 Task: Explore Airbnb accommodation in La Ligua, Chile from 26th December, 2023 to 30th December, 2023 for 6 adults. Place can be entire room or private room with 6 bedrooms having 6 beds and 6 bathrooms. Property type can be house. Amenities needed are: wifi, TV, free parkinig on premises, gym, breakfast.
Action: Mouse moved to (586, 105)
Screenshot: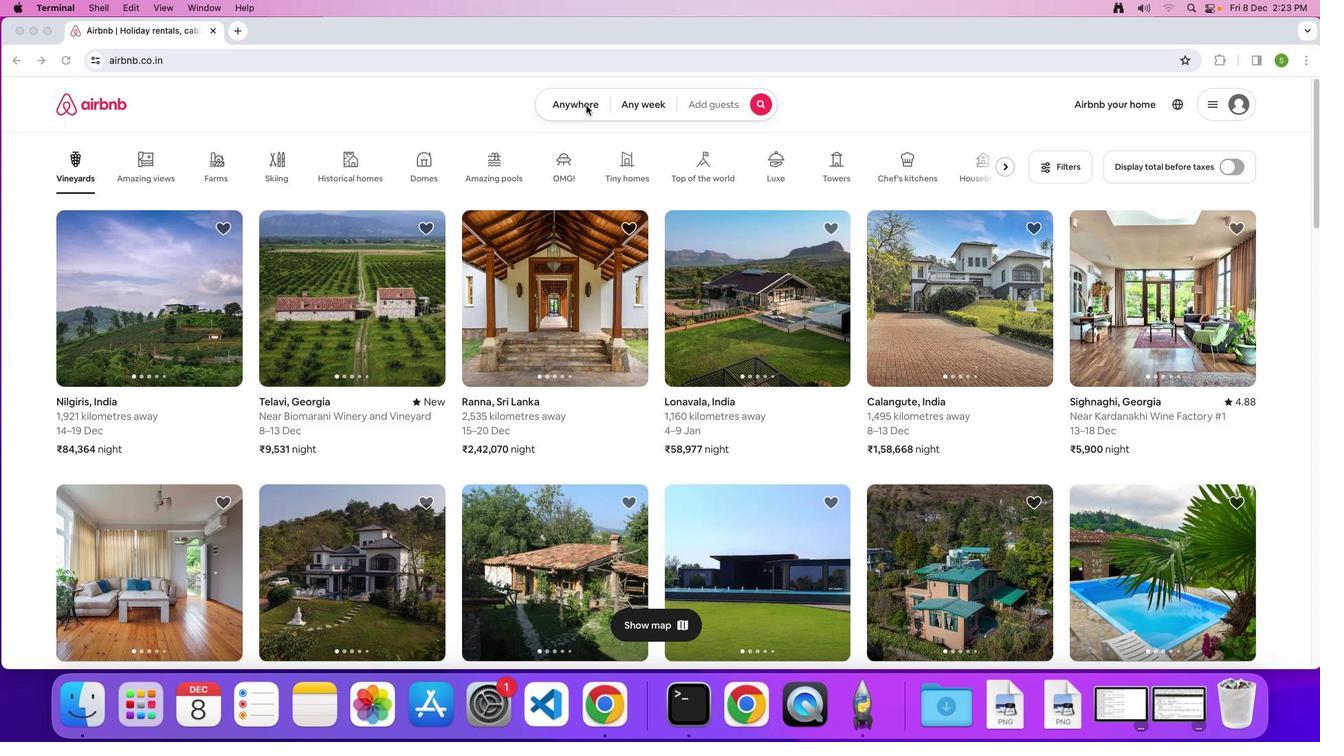 
Action: Mouse pressed left at (586, 105)
Screenshot: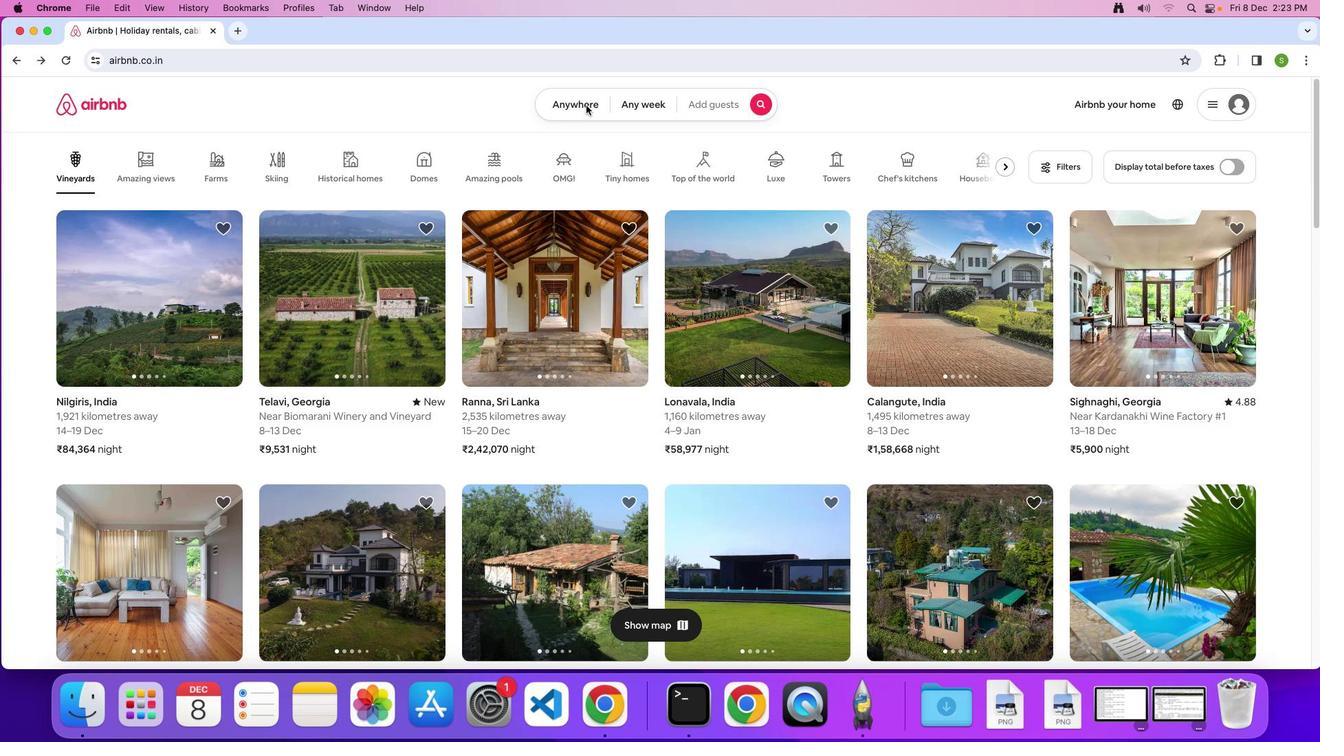 
Action: Mouse moved to (561, 107)
Screenshot: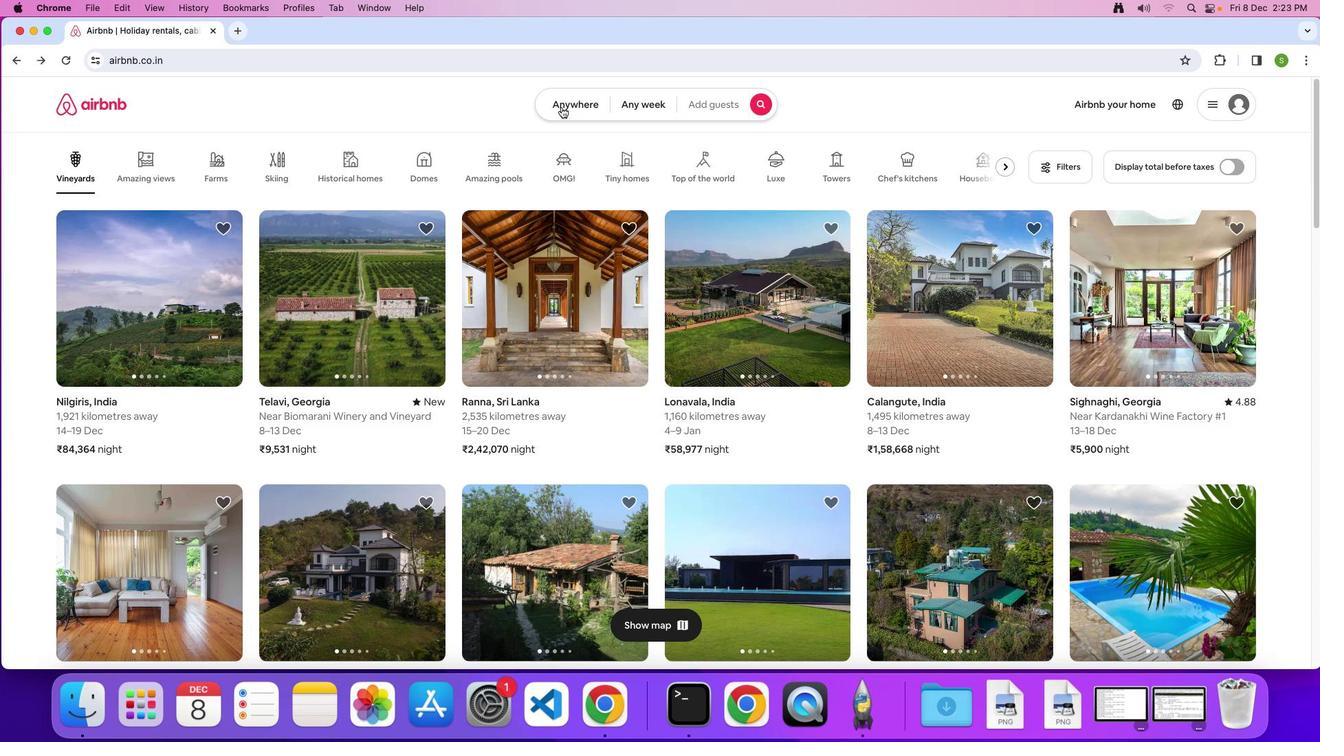 
Action: Mouse pressed left at (561, 107)
Screenshot: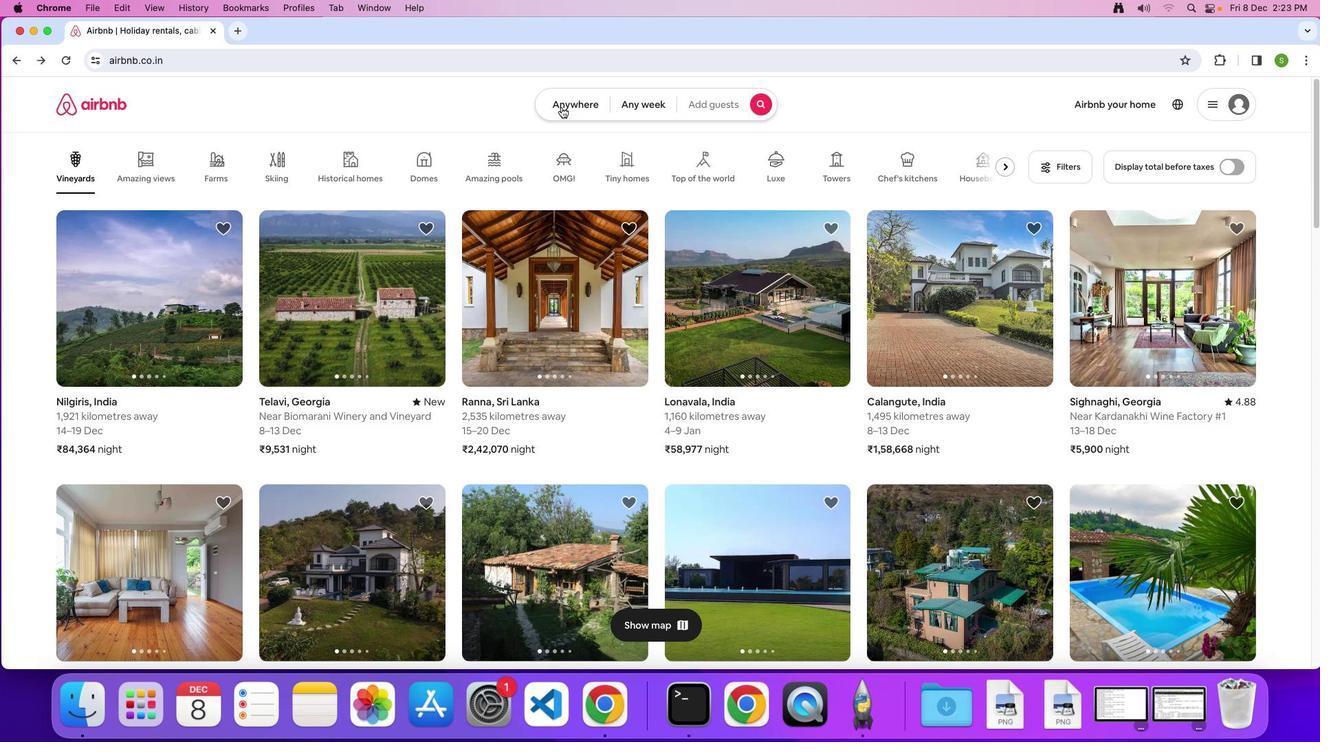 
Action: Mouse moved to (511, 150)
Screenshot: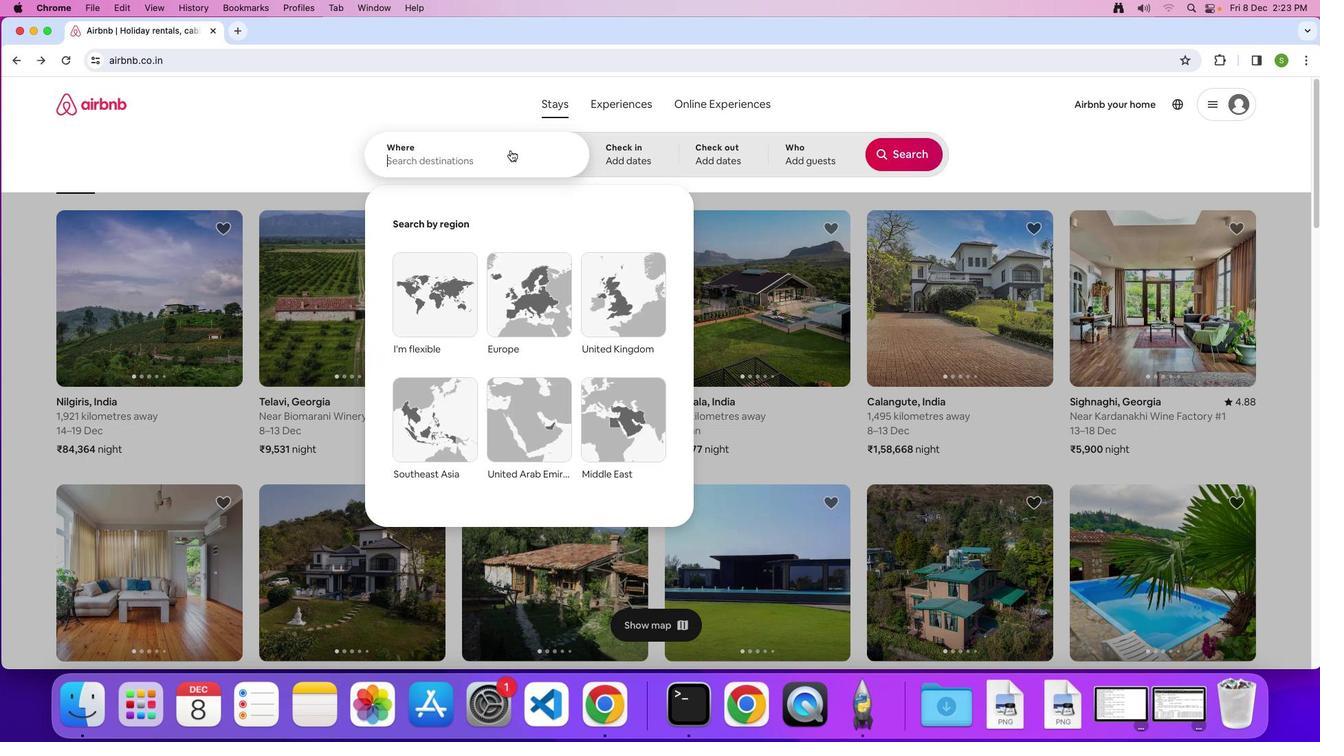 
Action: Mouse pressed left at (511, 150)
Screenshot: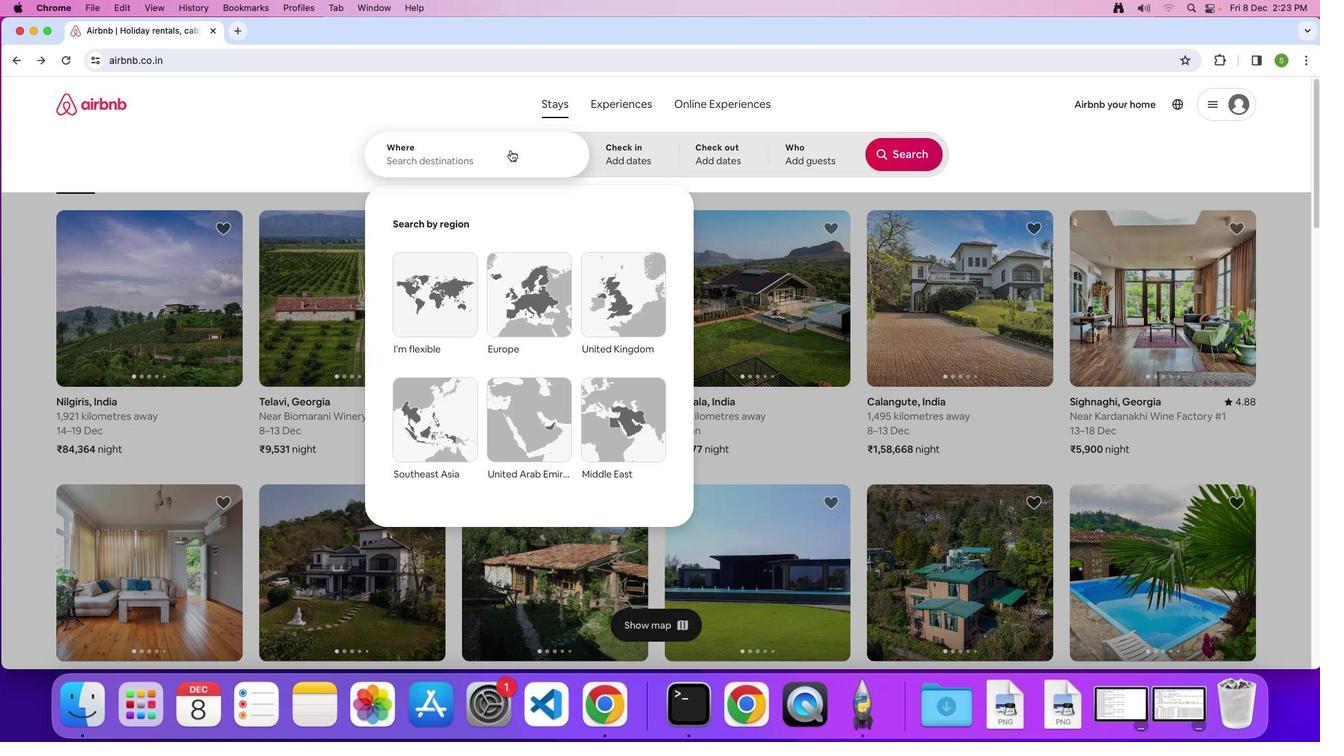 
Action: Mouse moved to (511, 150)
Screenshot: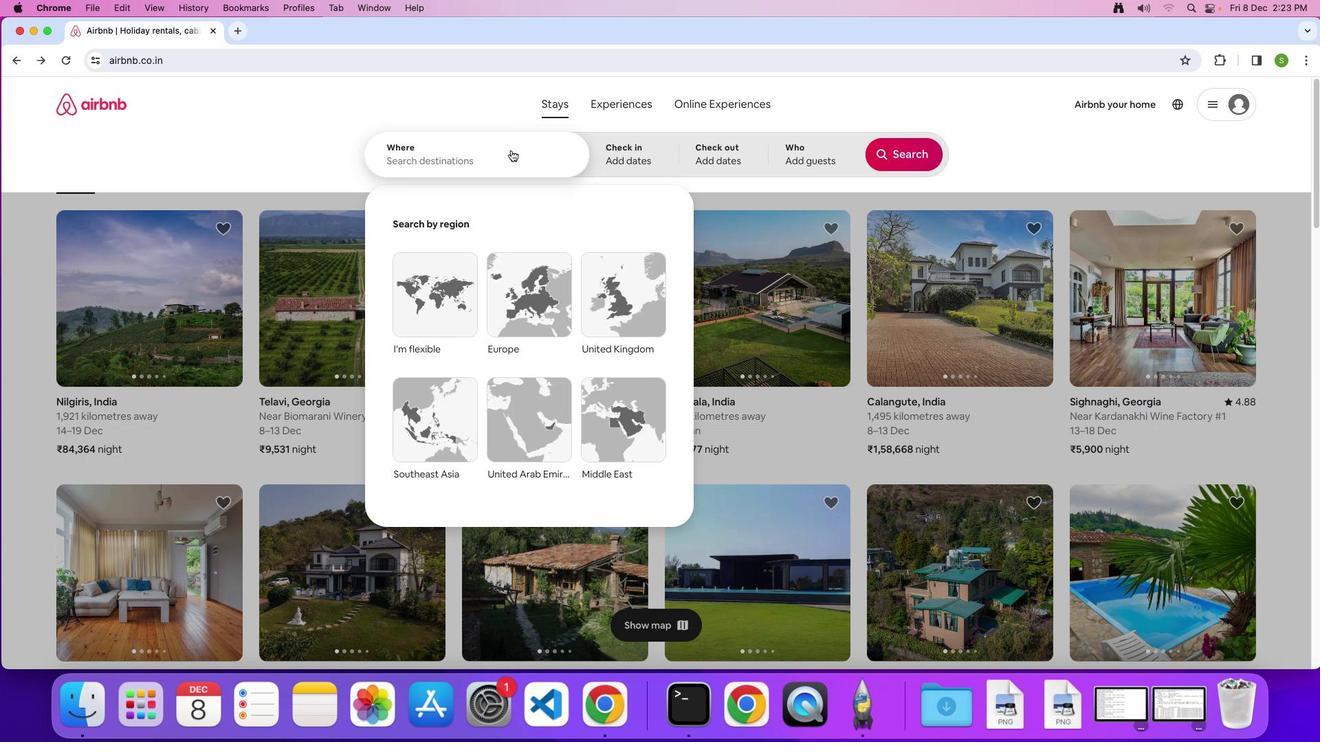 
Action: Key pressed 'L'Key.caps_lock'a'Key.spaceKey.shift'L''i''g''u''a'','Key.spaceKey.shift'C''h''i''l''e'Key.enter
Screenshot: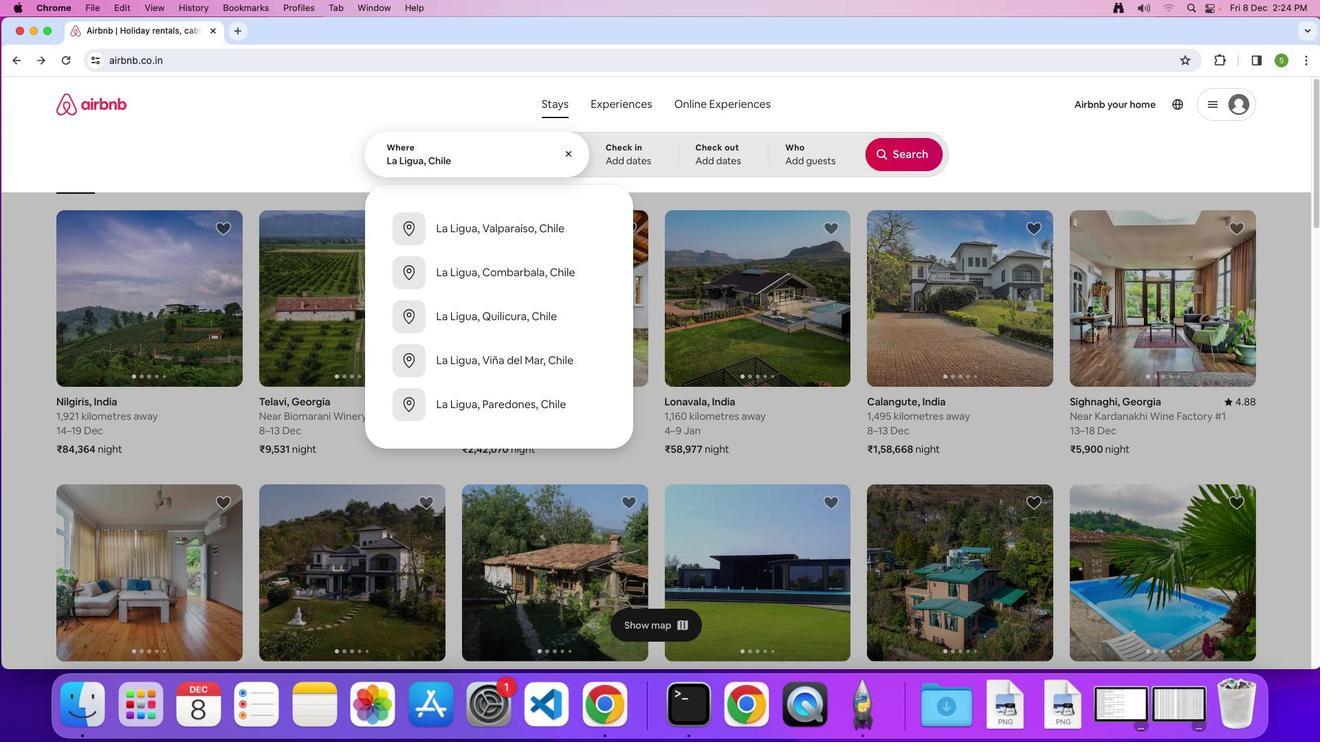 
Action: Mouse moved to (484, 459)
Screenshot: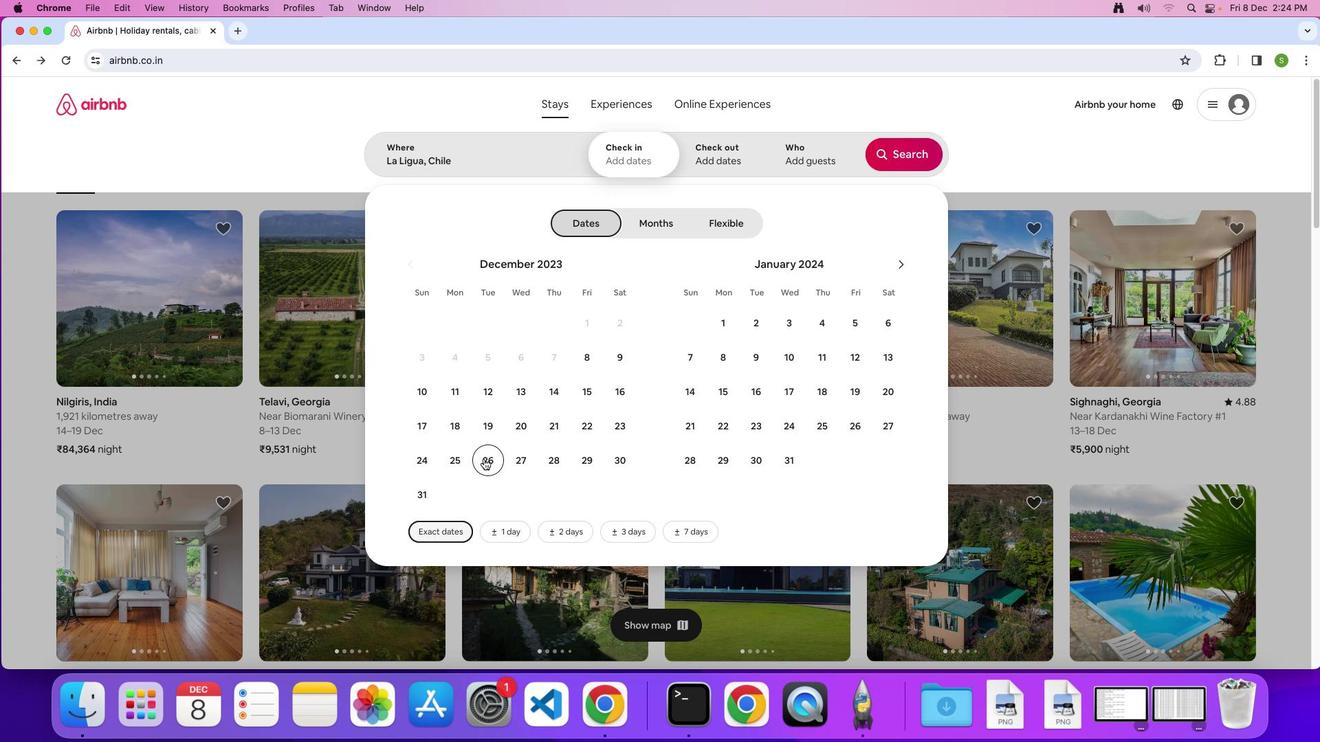 
Action: Mouse pressed left at (484, 459)
Screenshot: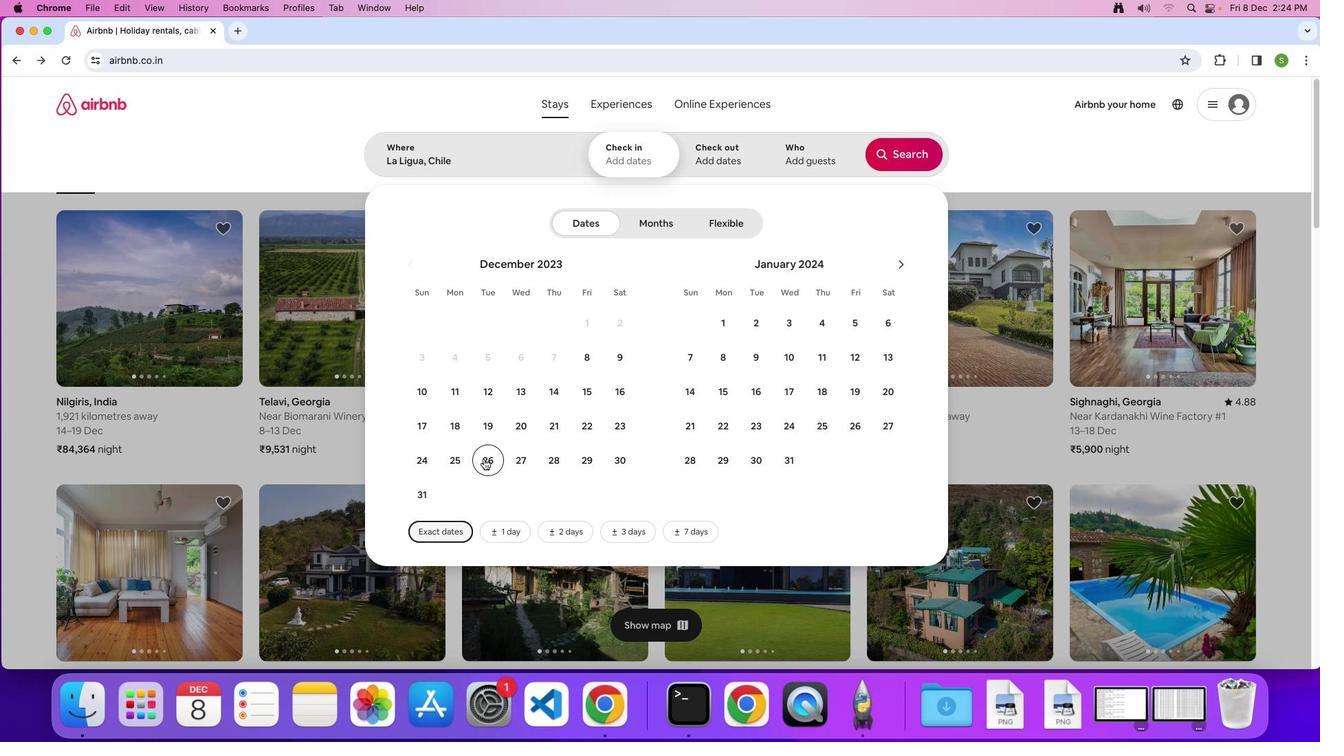 
Action: Mouse moved to (618, 465)
Screenshot: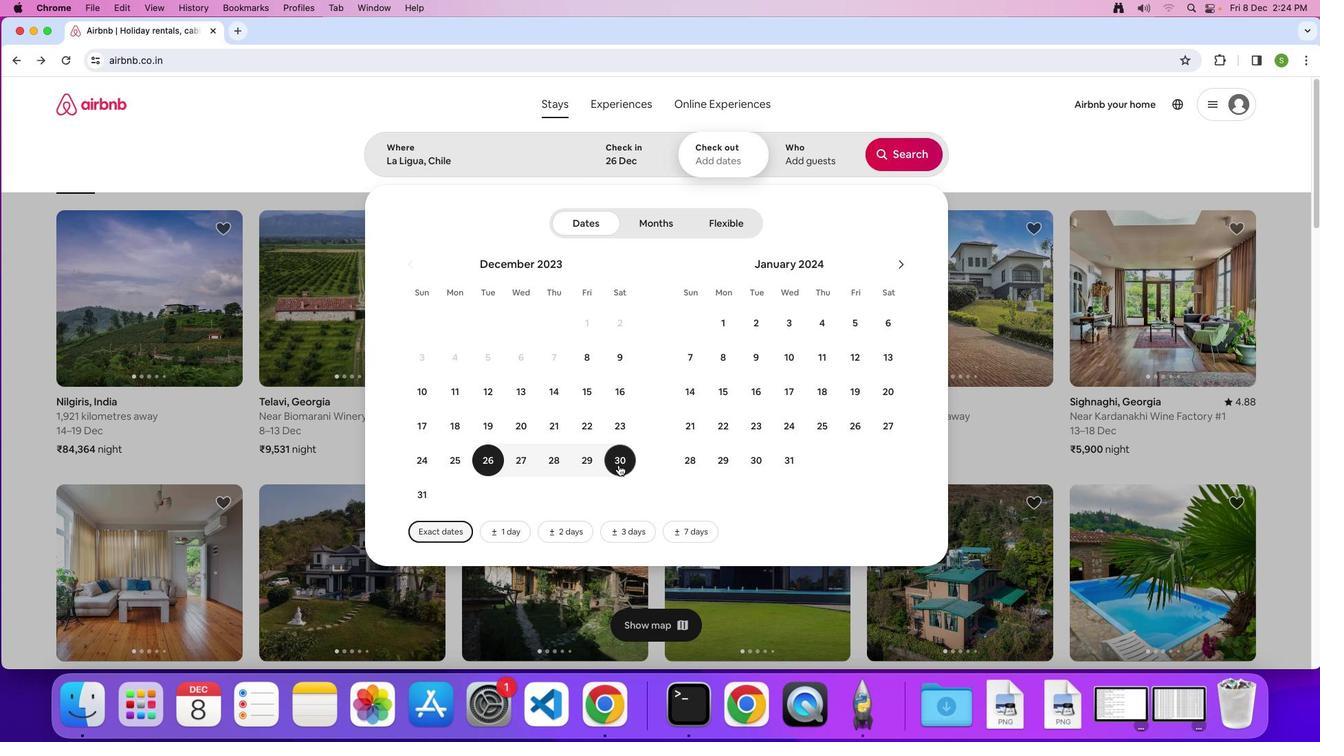 
Action: Mouse pressed left at (618, 465)
Screenshot: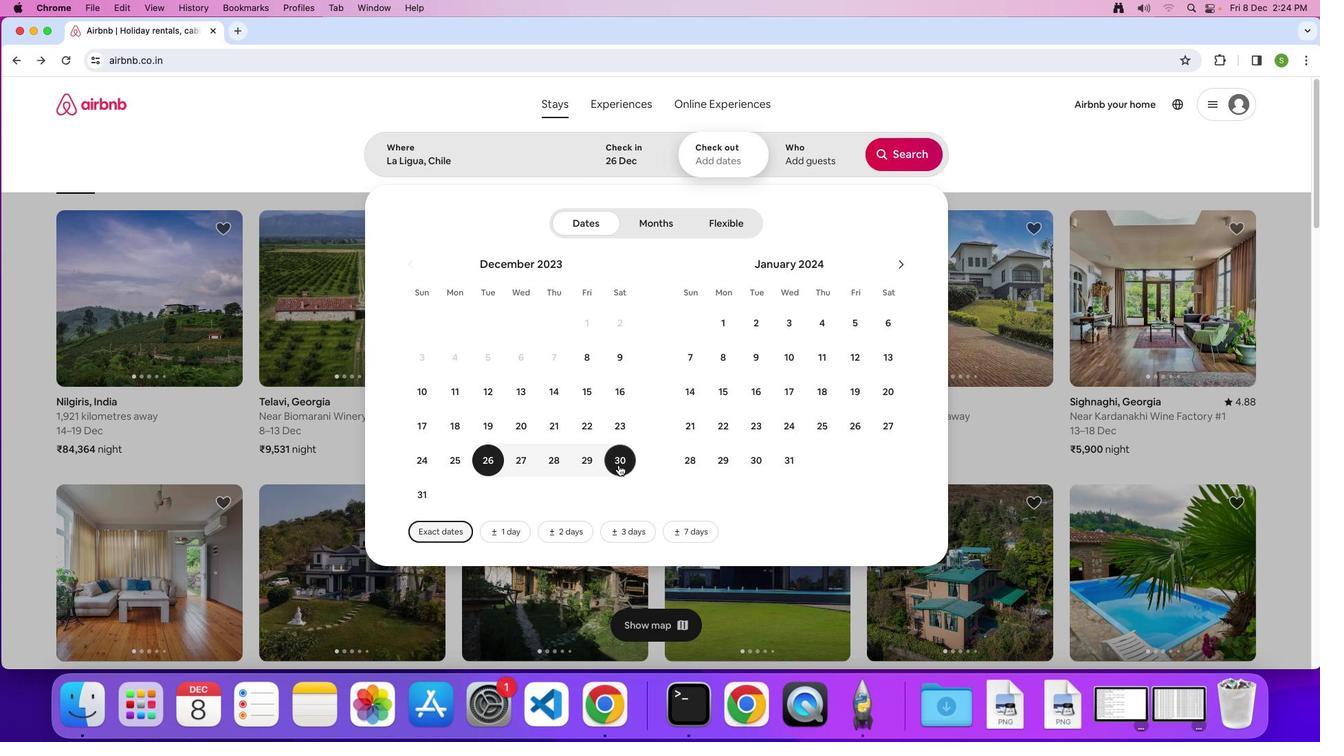 
Action: Mouse moved to (819, 152)
Screenshot: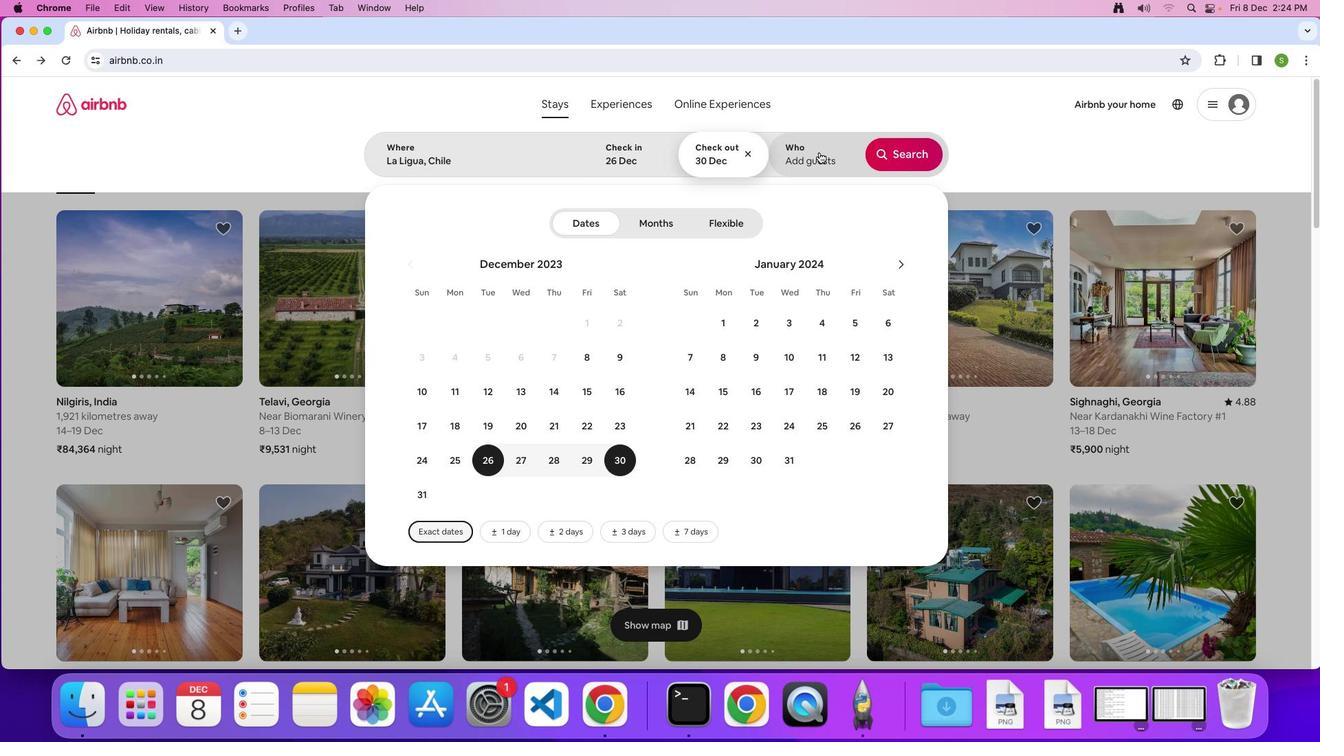 
Action: Mouse pressed left at (819, 152)
Screenshot: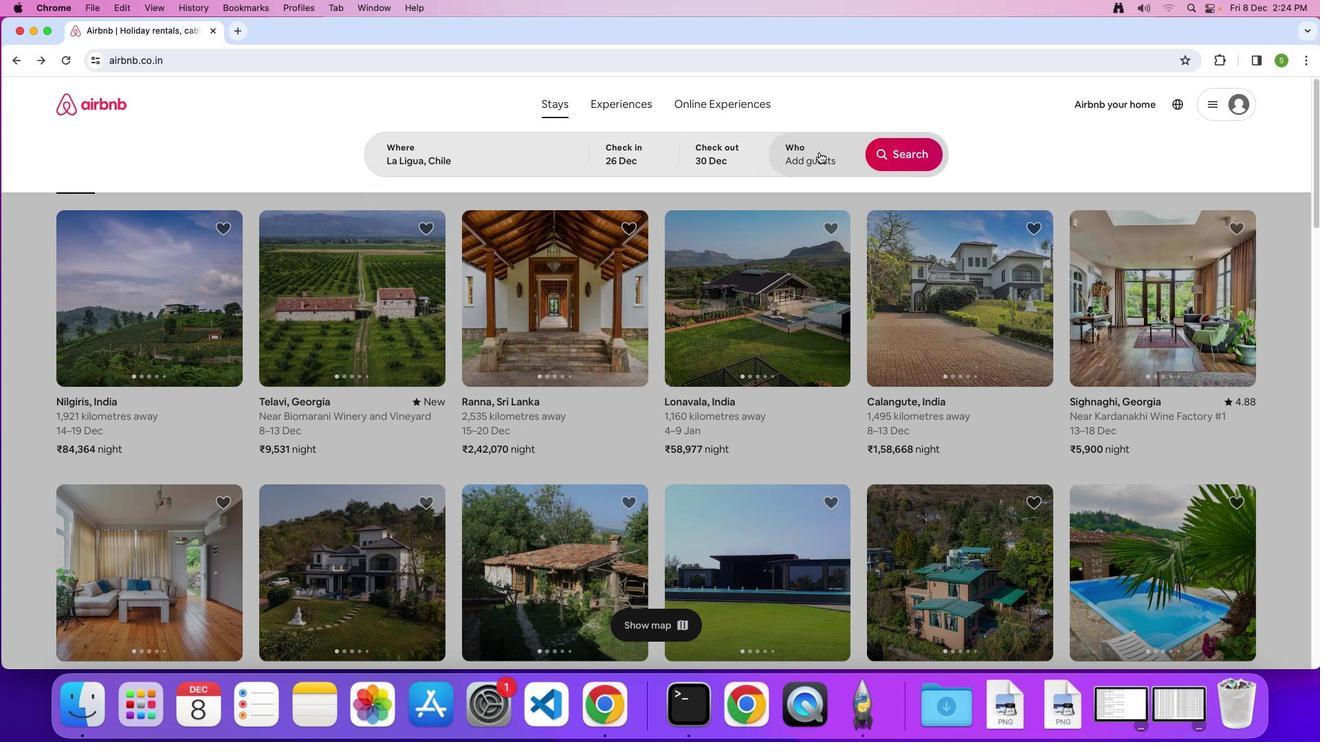 
Action: Mouse moved to (910, 223)
Screenshot: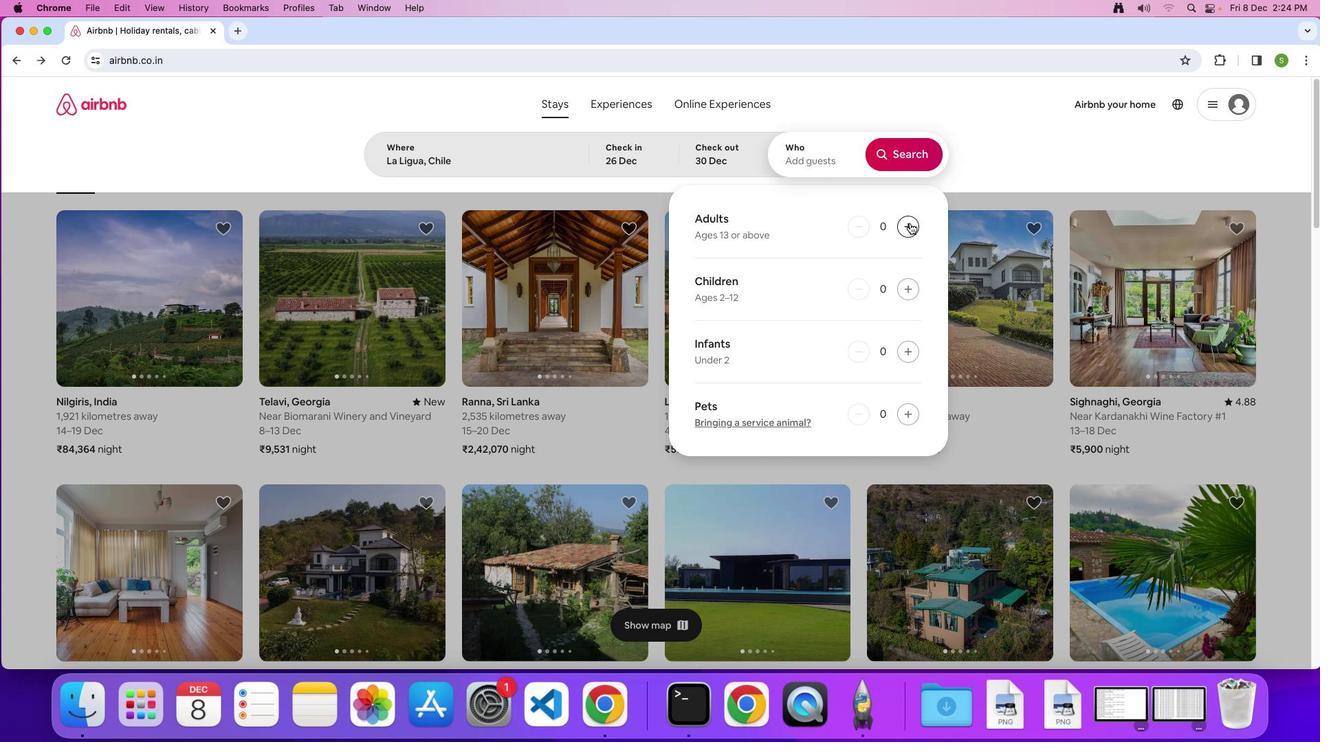 
Action: Mouse pressed left at (910, 223)
Screenshot: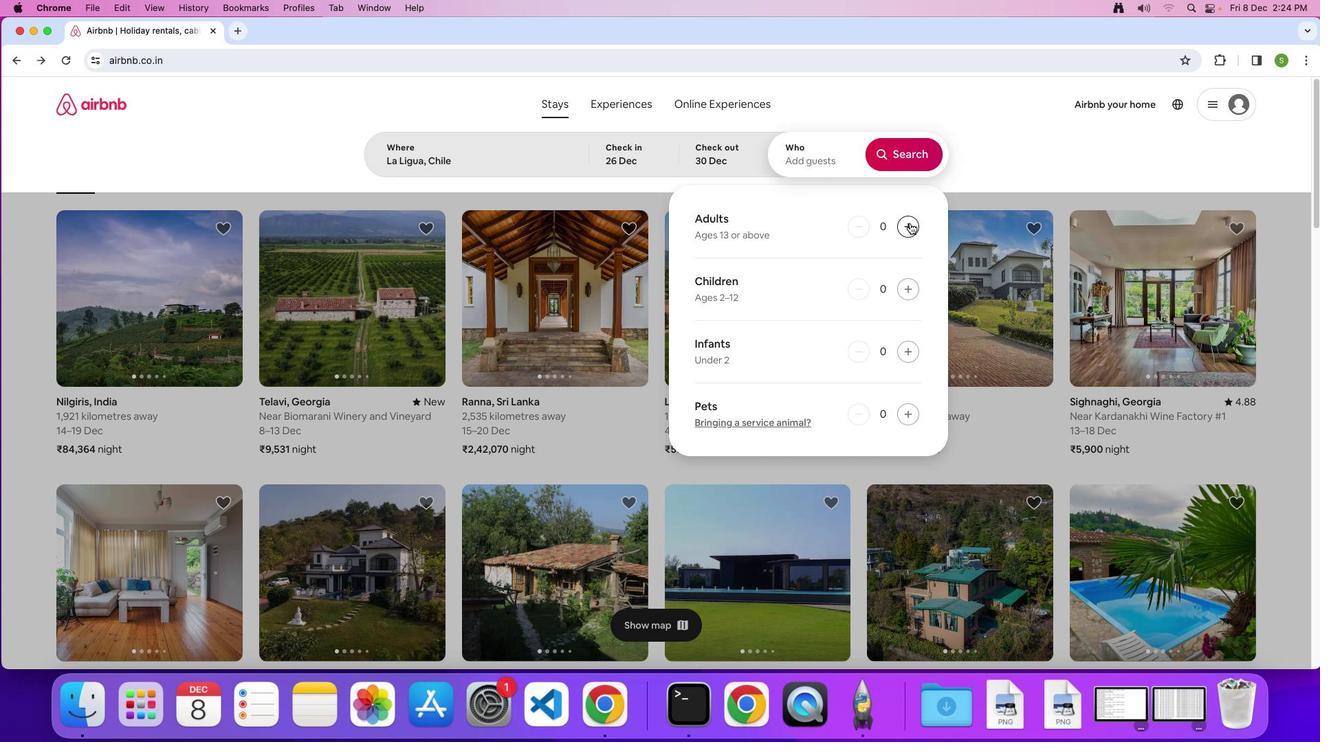 
Action: Mouse pressed left at (910, 223)
Screenshot: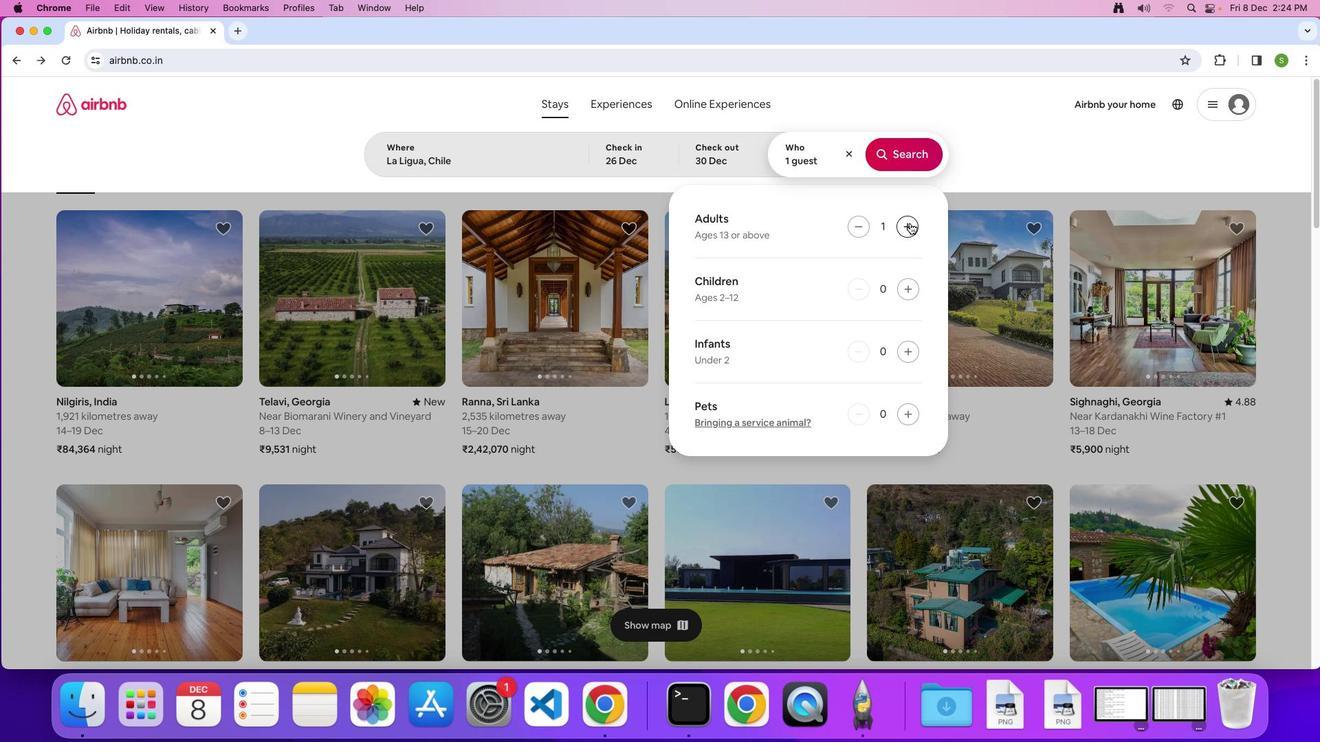 
Action: Mouse pressed left at (910, 223)
Screenshot: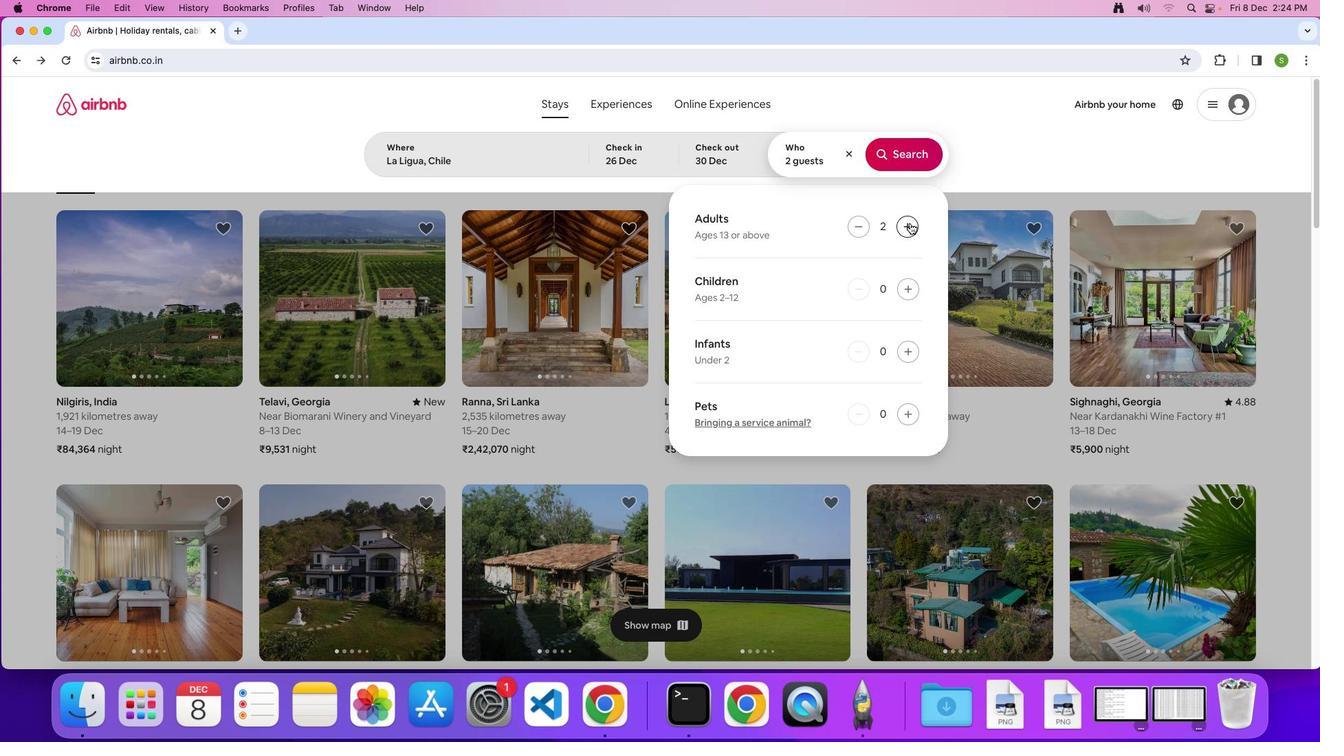 
Action: Mouse pressed left at (910, 223)
Screenshot: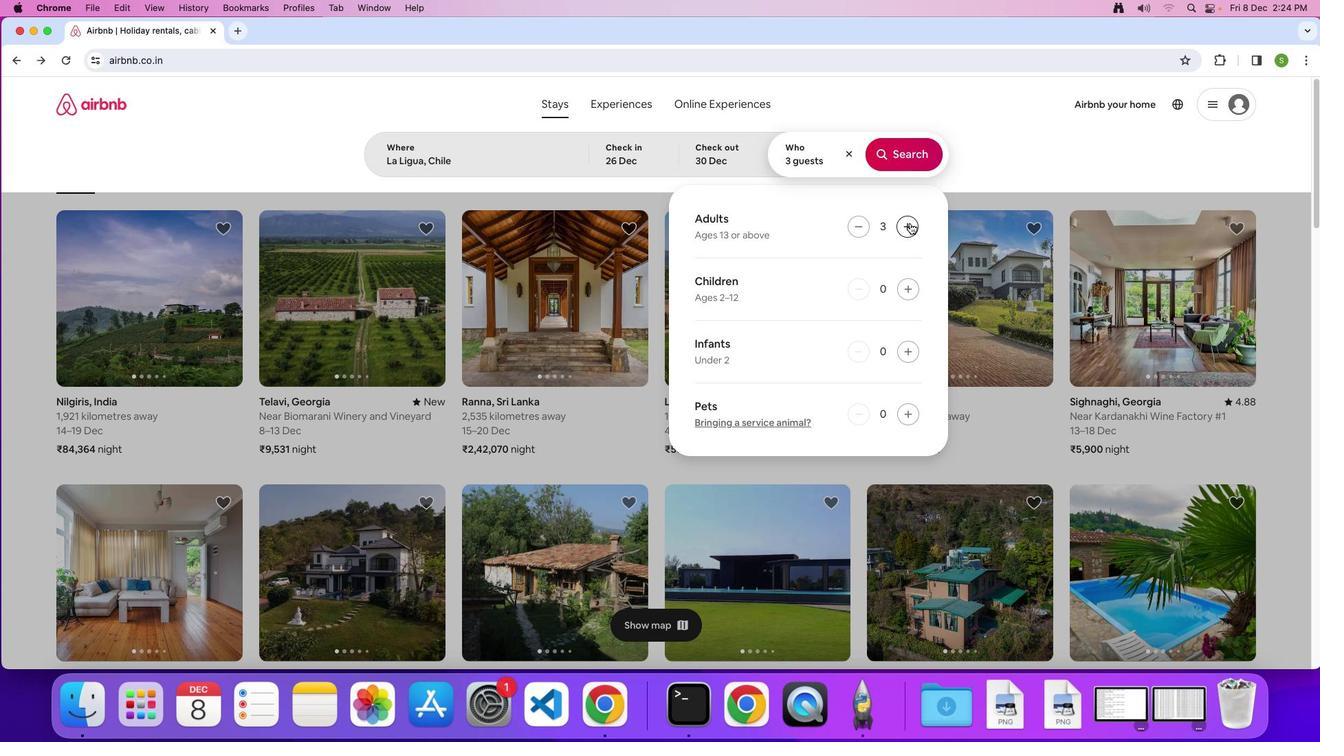 
Action: Mouse pressed left at (910, 223)
Screenshot: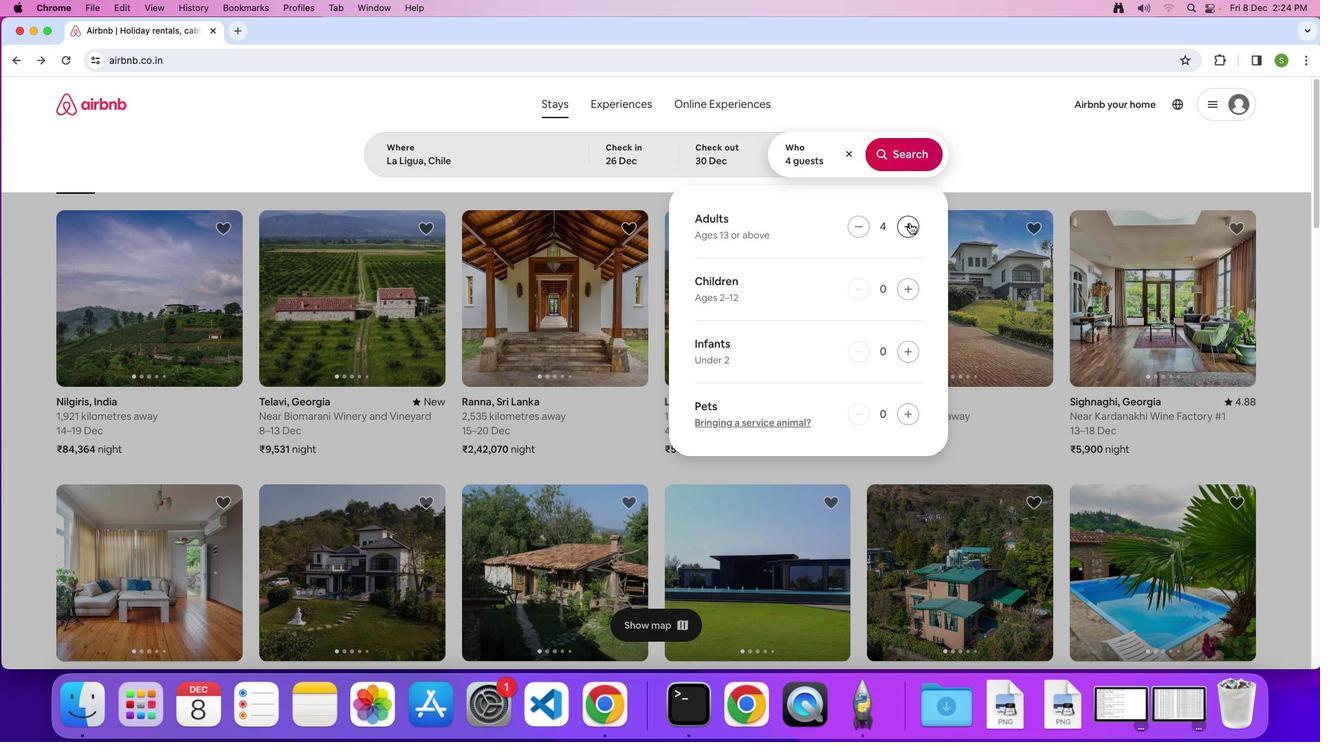 
Action: Mouse pressed left at (910, 223)
Screenshot: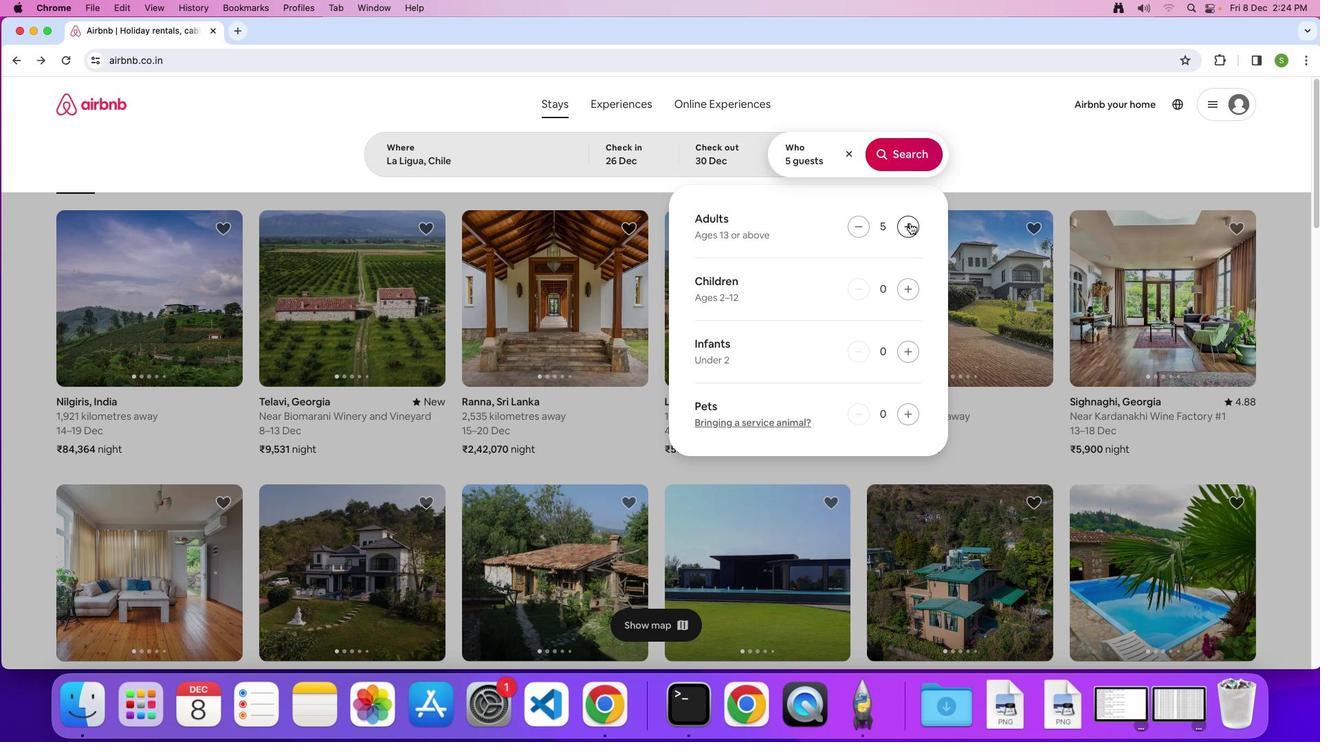 
Action: Mouse moved to (906, 161)
Screenshot: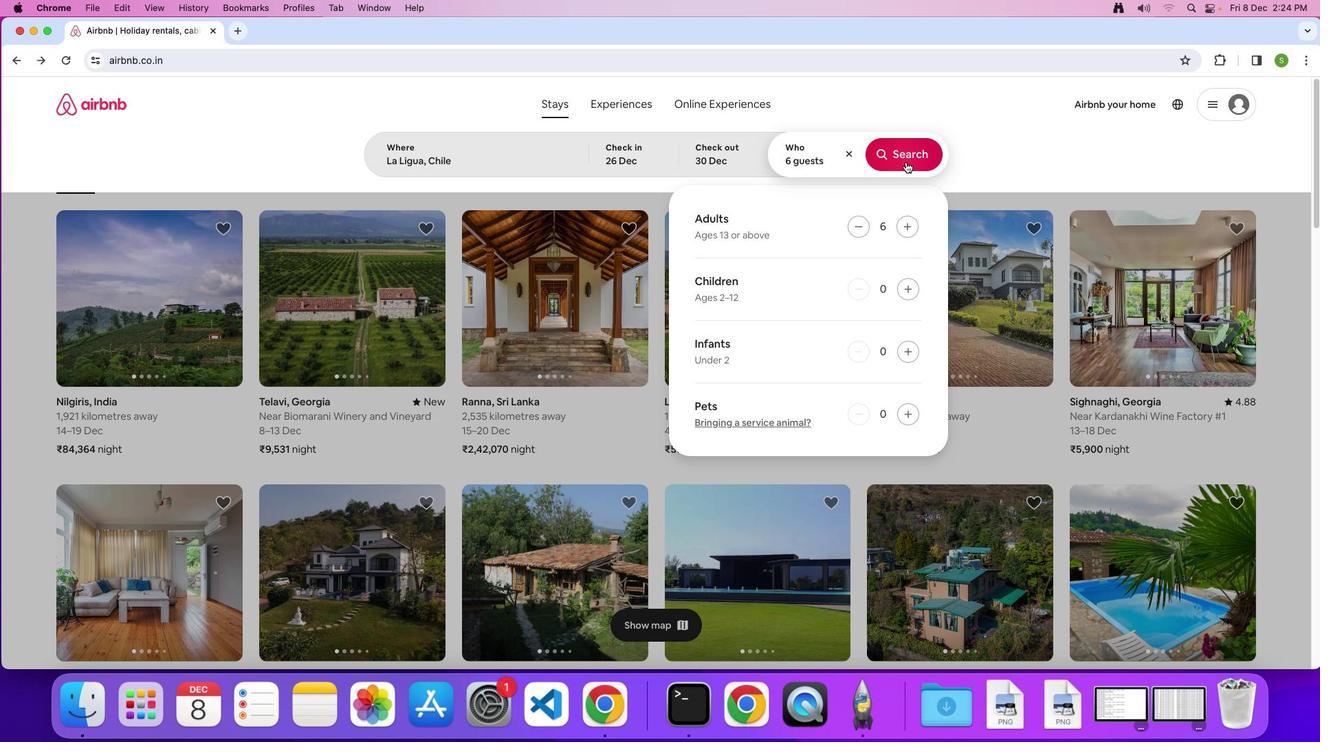 
Action: Mouse pressed left at (906, 161)
Screenshot: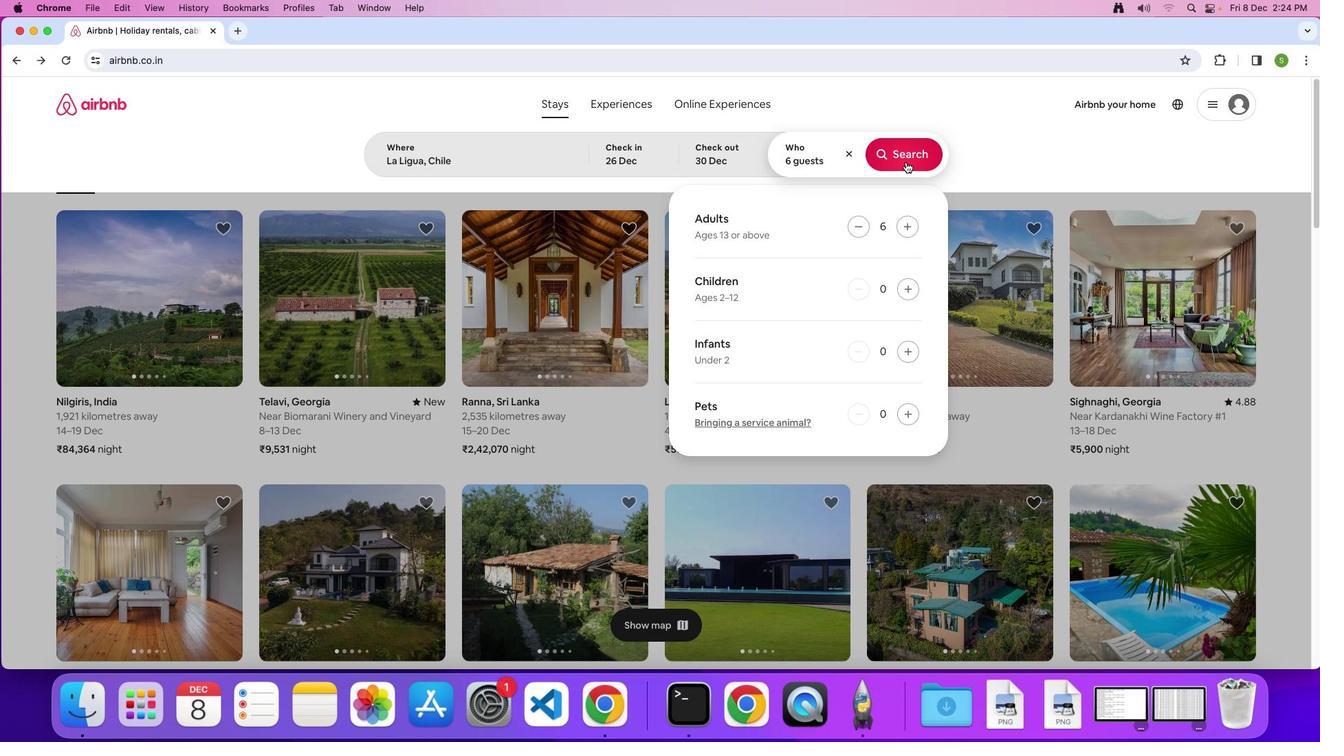 
Action: Mouse moved to (1110, 168)
Screenshot: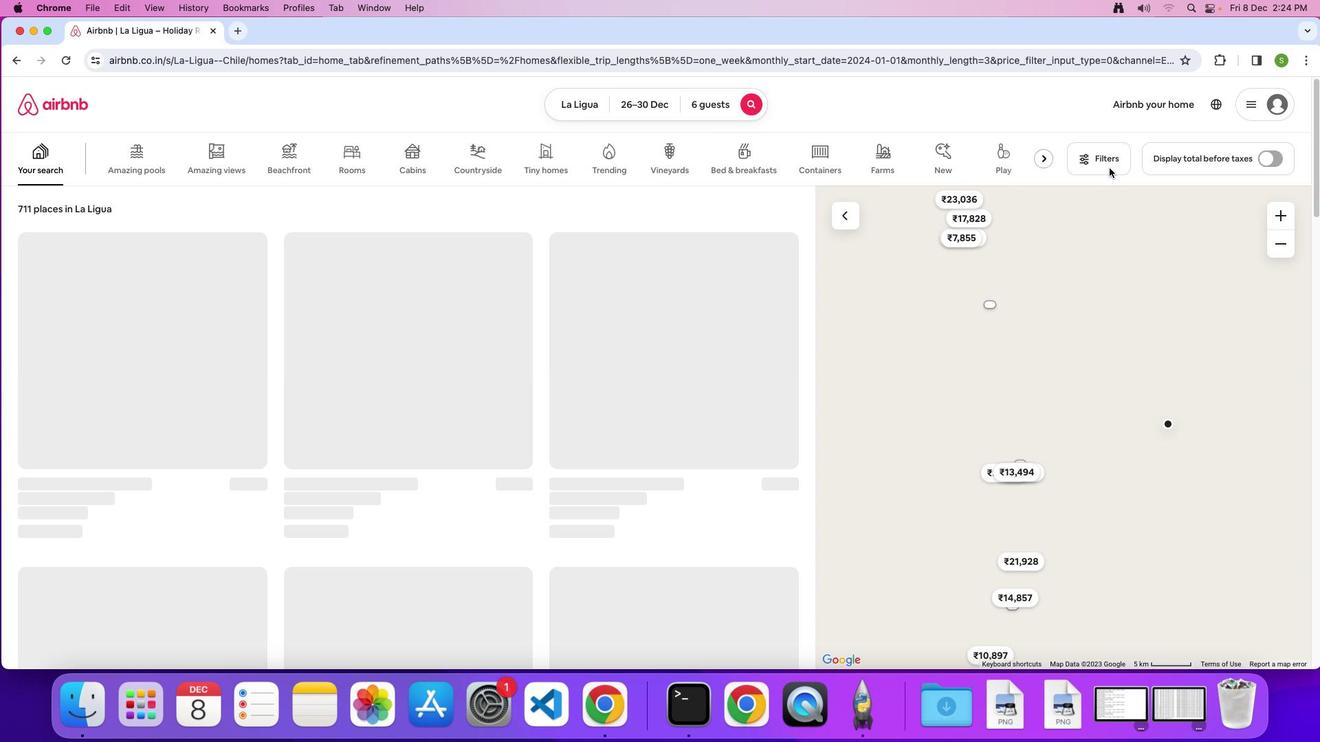 
Action: Mouse pressed left at (1110, 168)
Screenshot: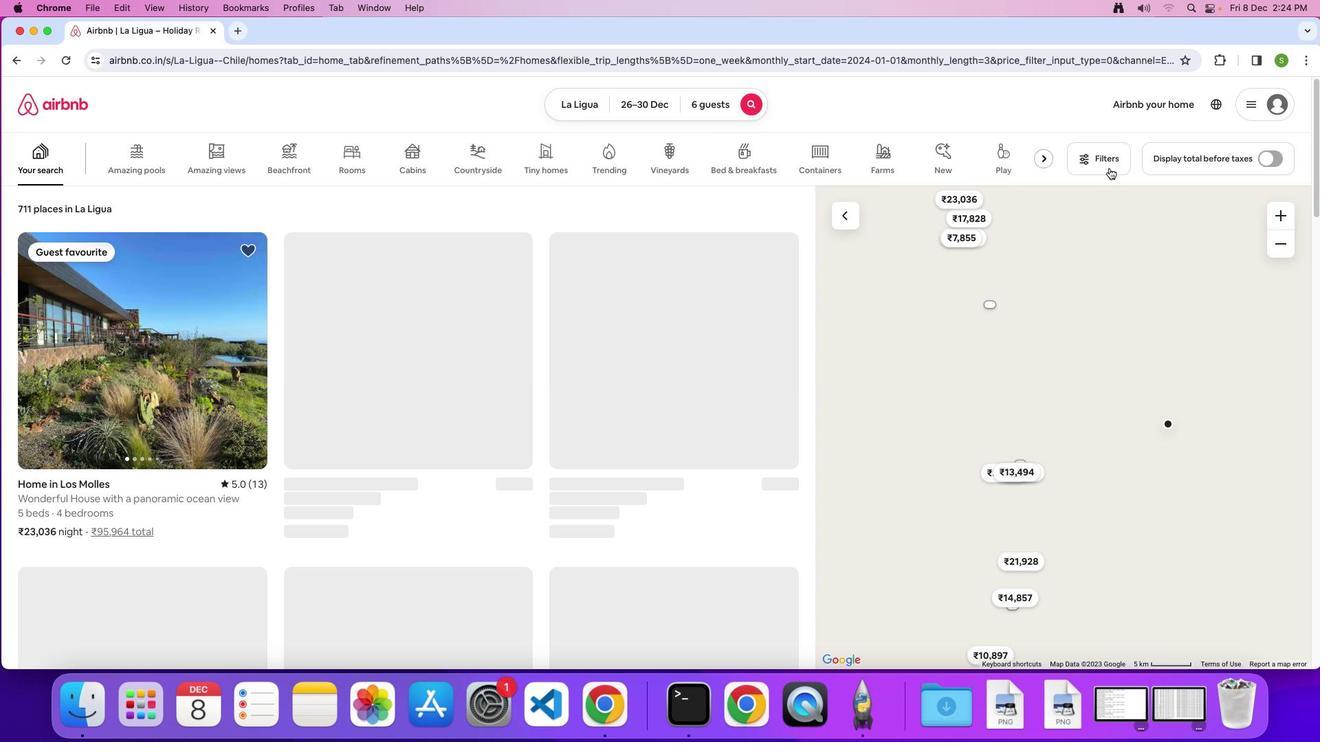 
Action: Mouse moved to (646, 391)
Screenshot: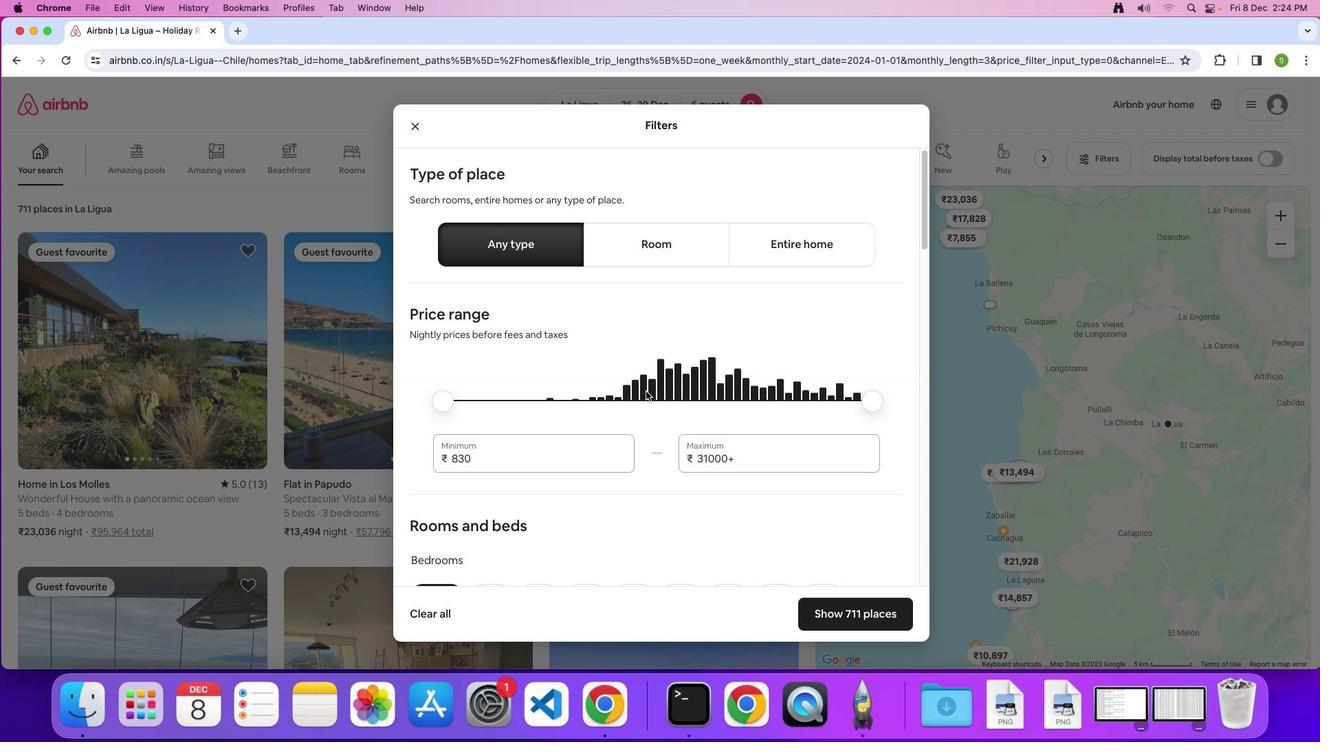 
Action: Mouse scrolled (646, 391) with delta (0, 0)
Screenshot: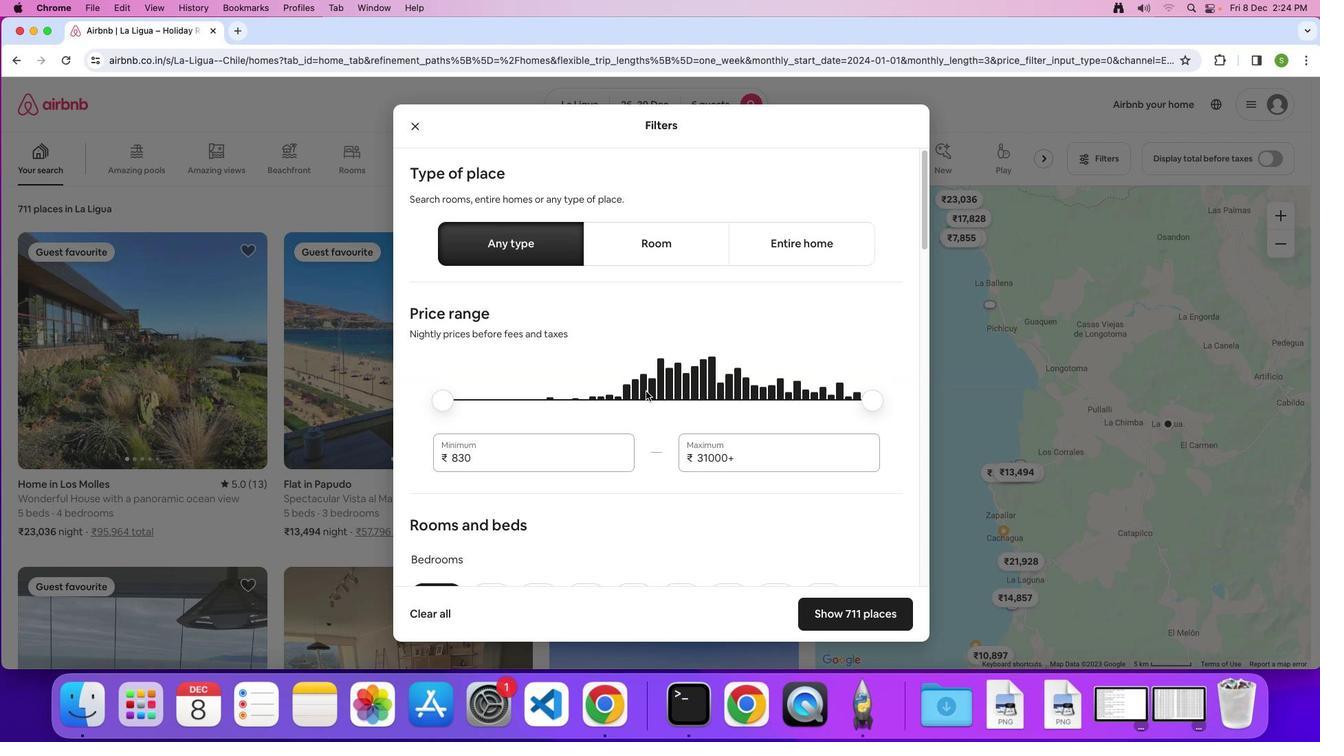 
Action: Mouse scrolled (646, 391) with delta (0, 0)
Screenshot: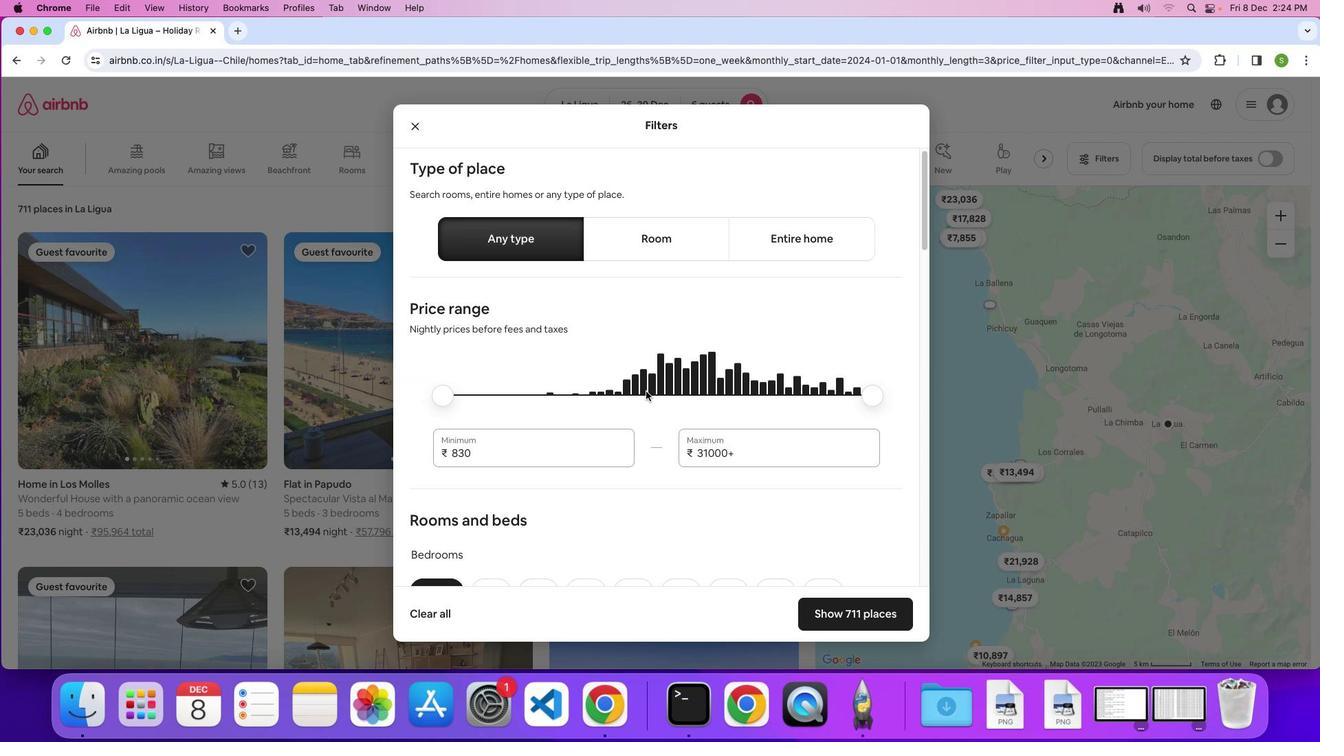 
Action: Mouse scrolled (646, 391) with delta (0, 0)
Screenshot: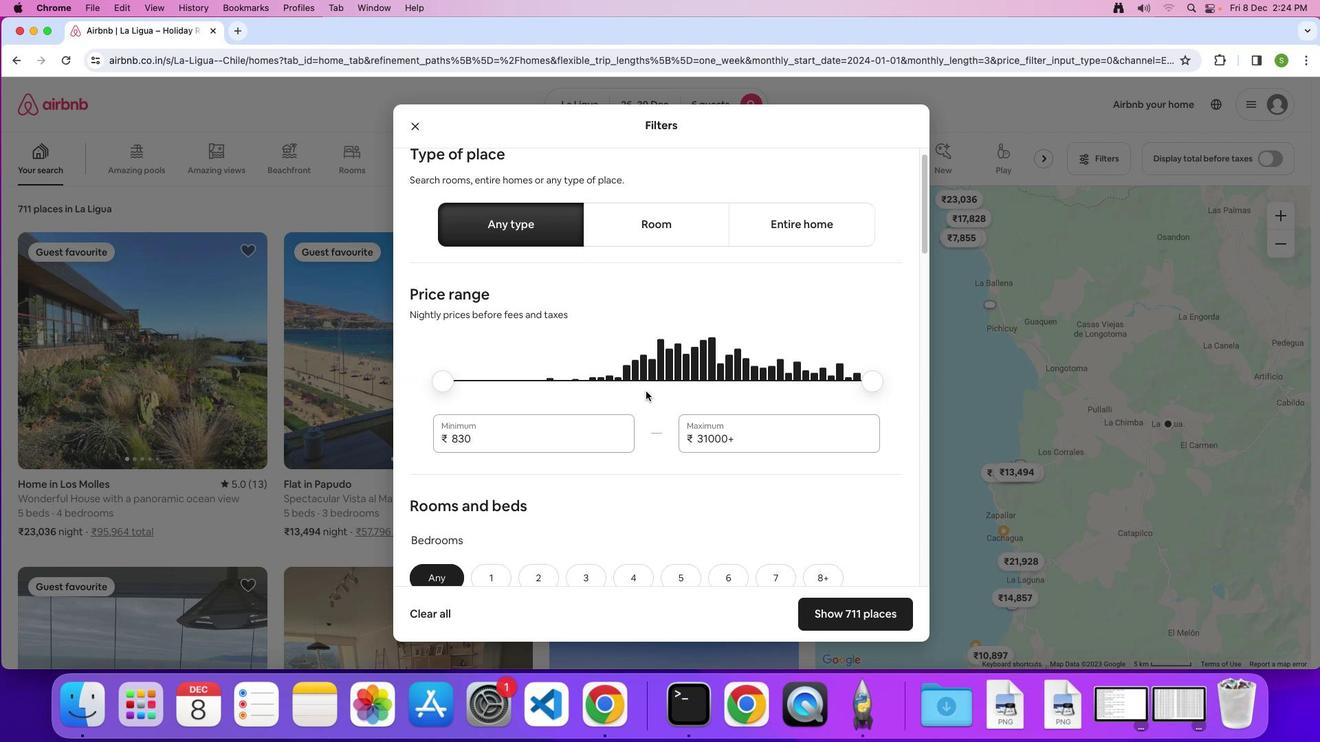 
Action: Mouse scrolled (646, 391) with delta (0, 0)
Screenshot: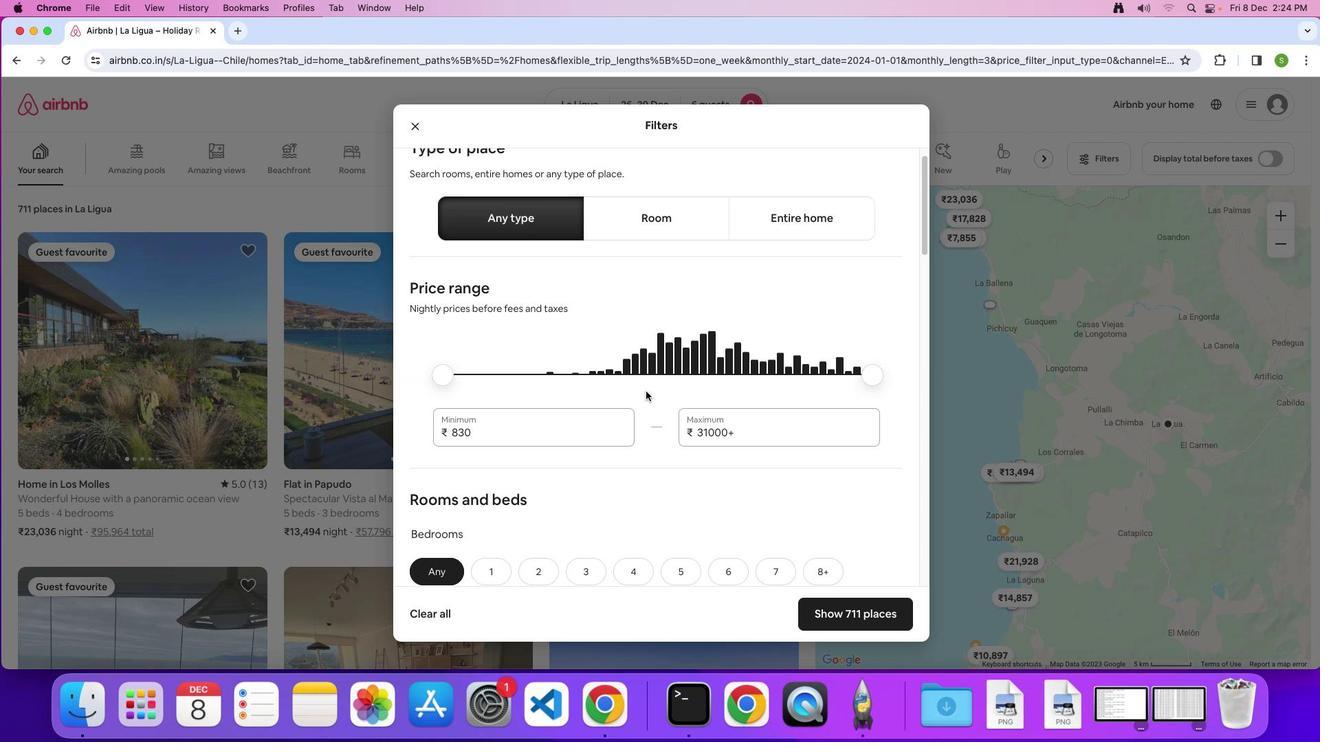 
Action: Mouse scrolled (646, 391) with delta (0, 0)
Screenshot: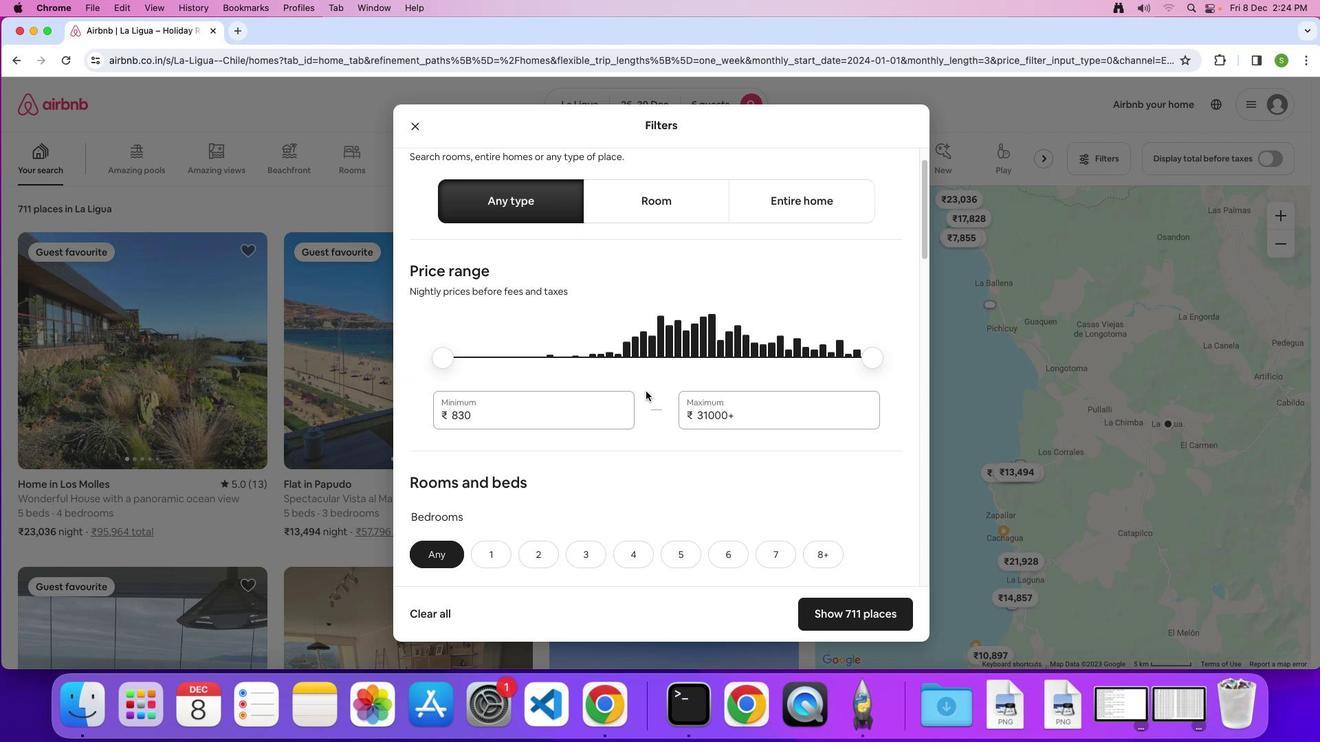 
Action: Mouse scrolled (646, 391) with delta (0, 0)
Screenshot: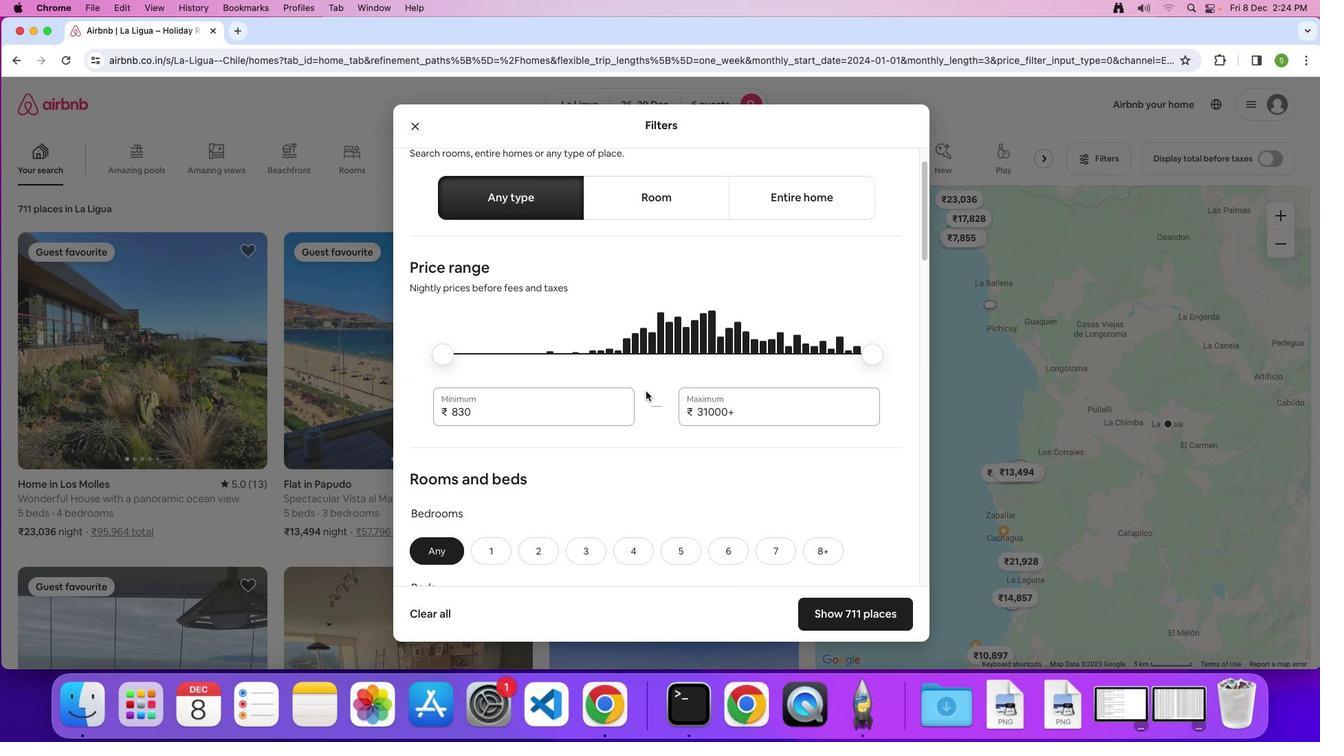 
Action: Mouse scrolled (646, 391) with delta (0, 0)
Screenshot: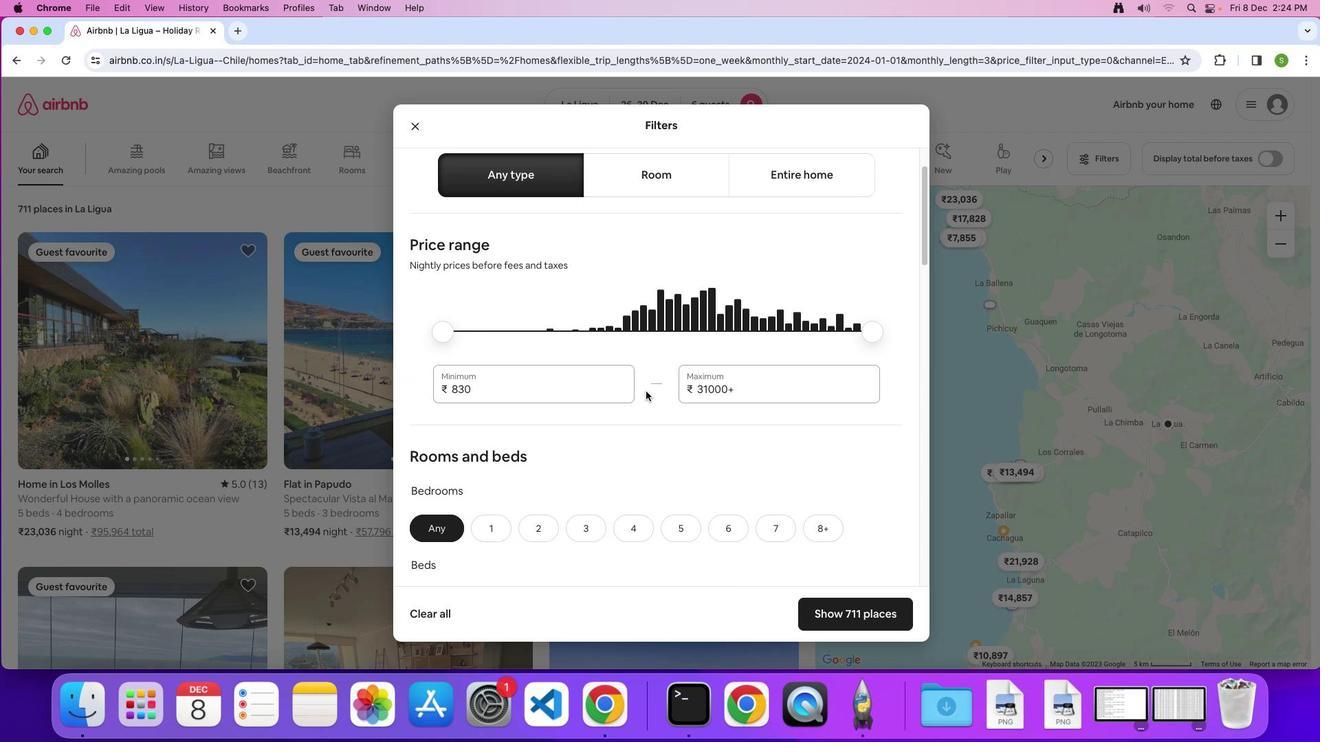 
Action: Mouse scrolled (646, 391) with delta (0, 0)
Screenshot: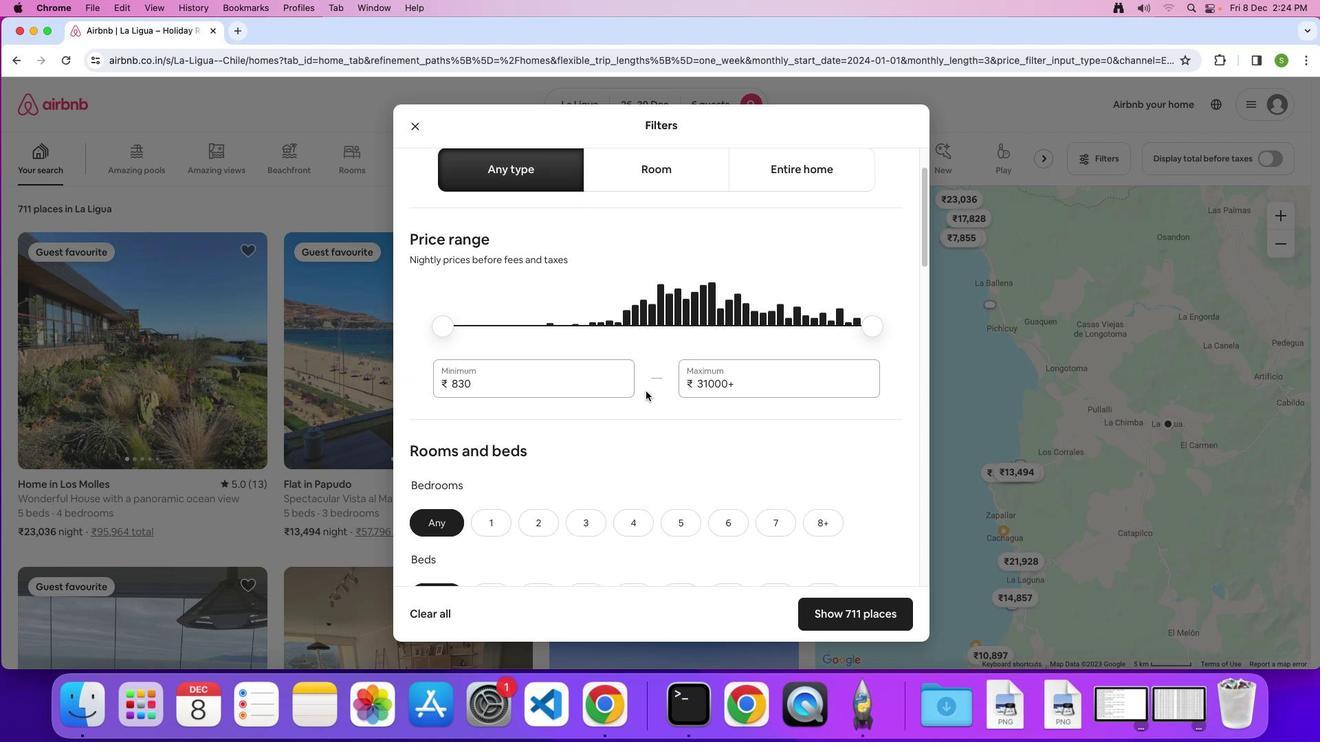 
Action: Mouse scrolled (646, 391) with delta (0, 0)
Screenshot: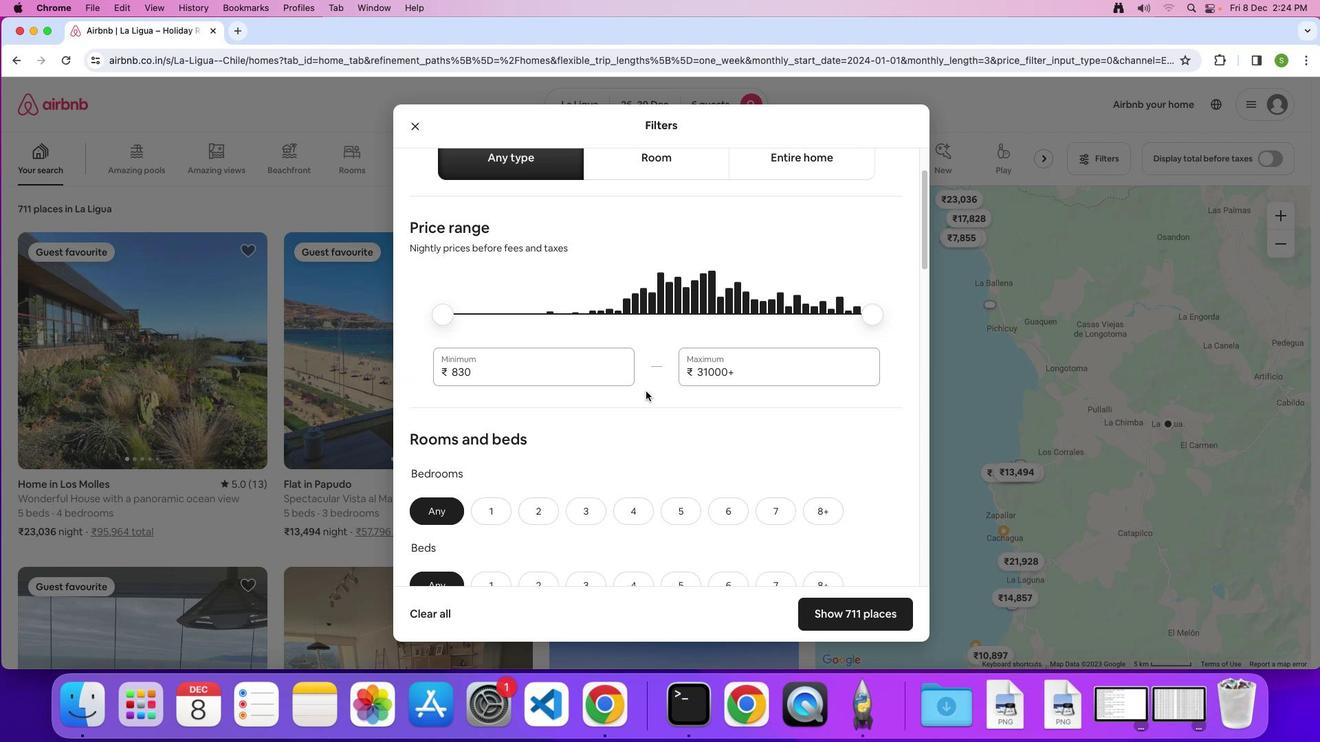 
Action: Mouse scrolled (646, 391) with delta (0, 0)
Screenshot: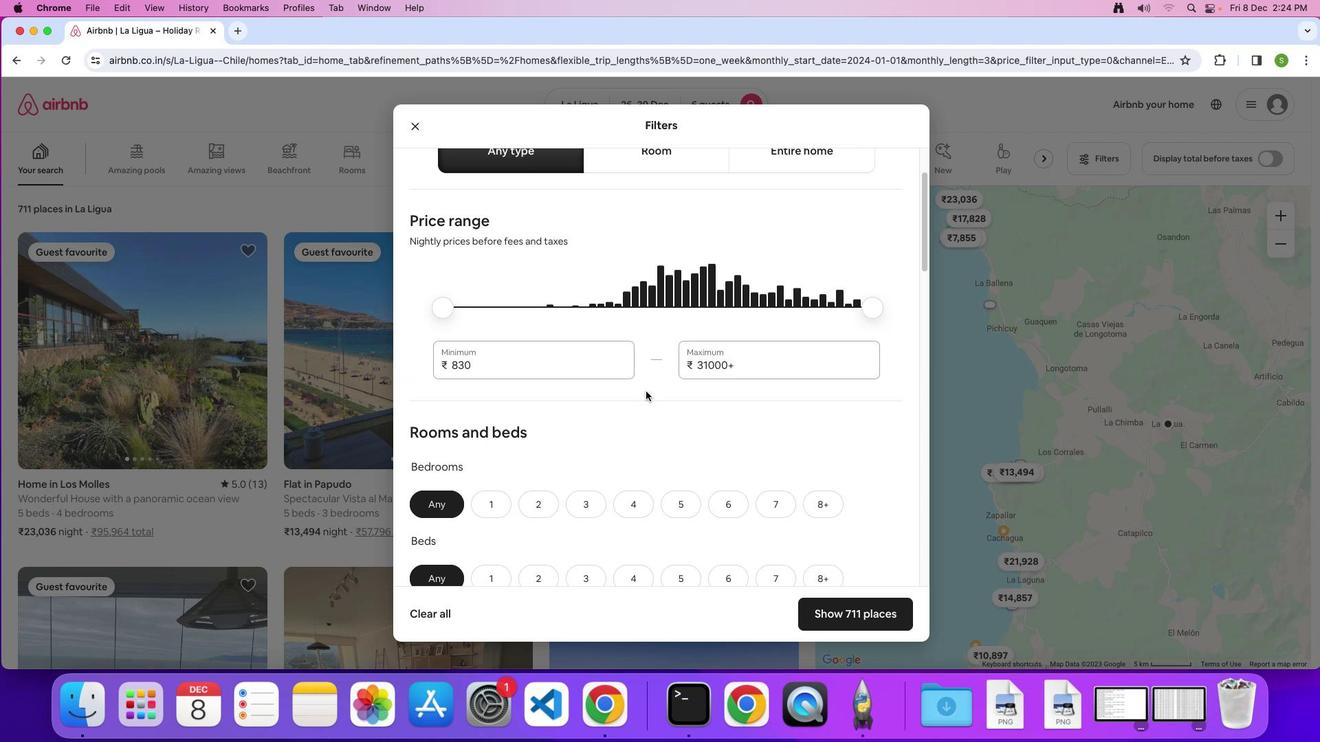 
Action: Mouse scrolled (646, 391) with delta (0, 0)
Screenshot: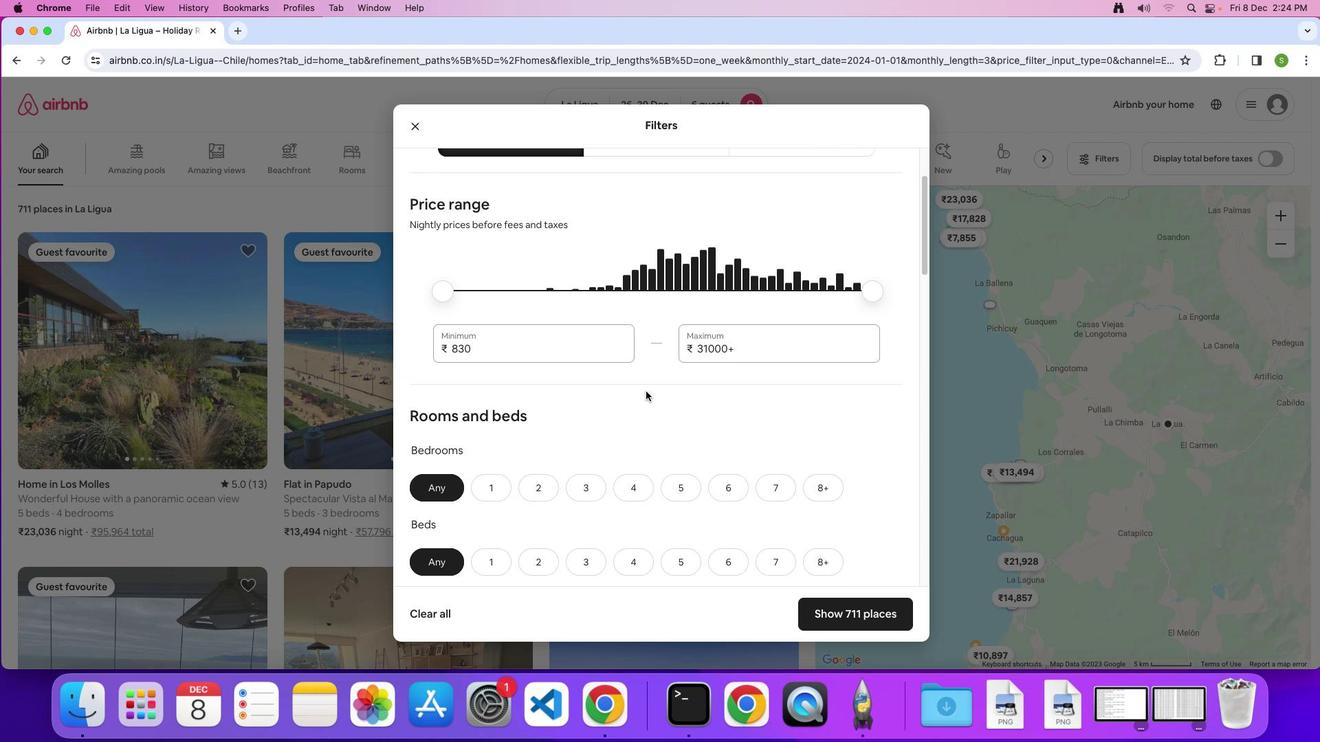 
Action: Mouse scrolled (646, 391) with delta (0, 0)
Screenshot: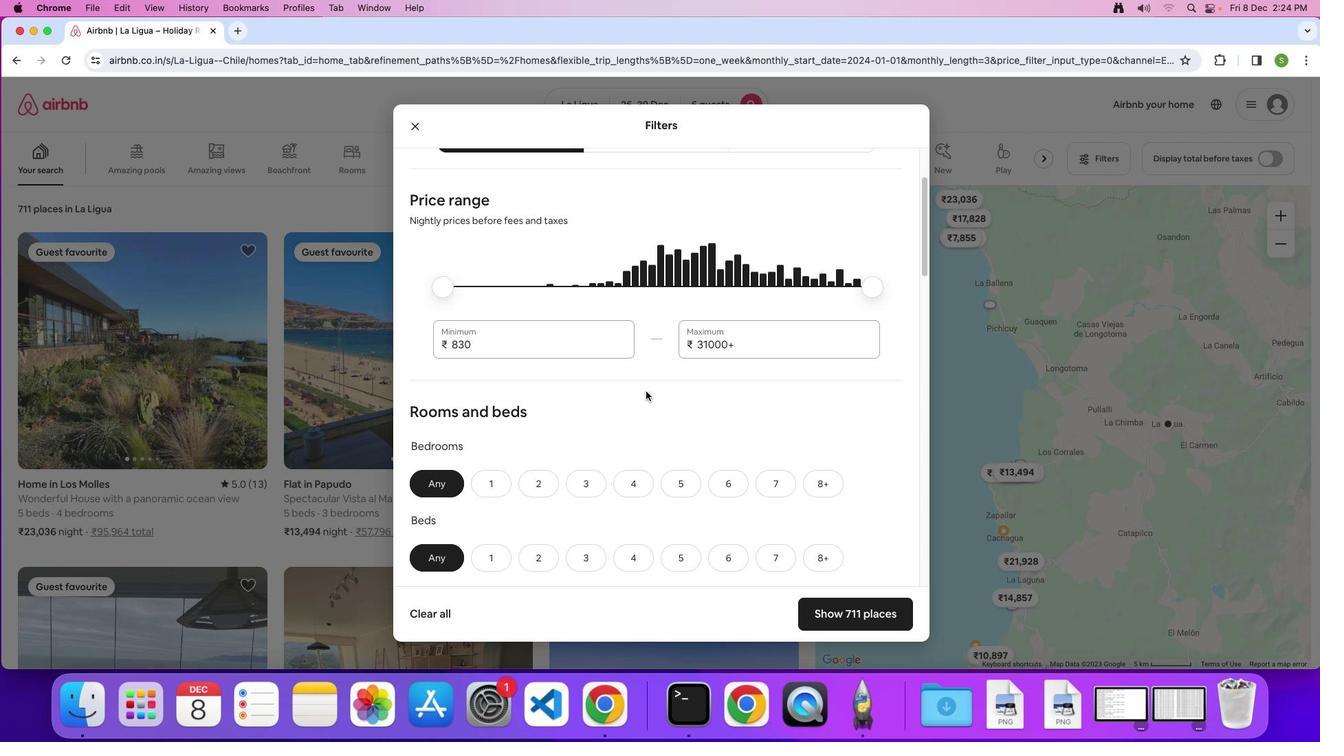 
Action: Mouse scrolled (646, 391) with delta (0, 0)
Screenshot: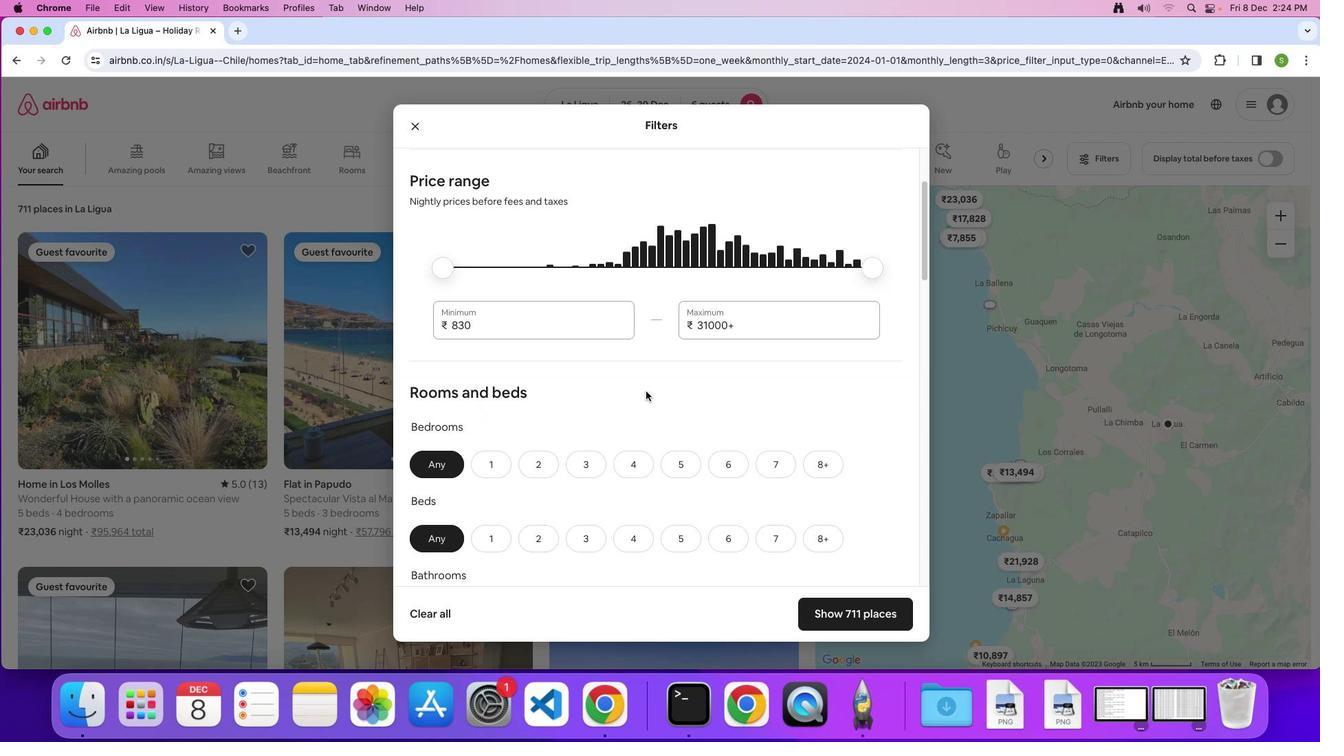 
Action: Mouse scrolled (646, 391) with delta (0, 0)
Screenshot: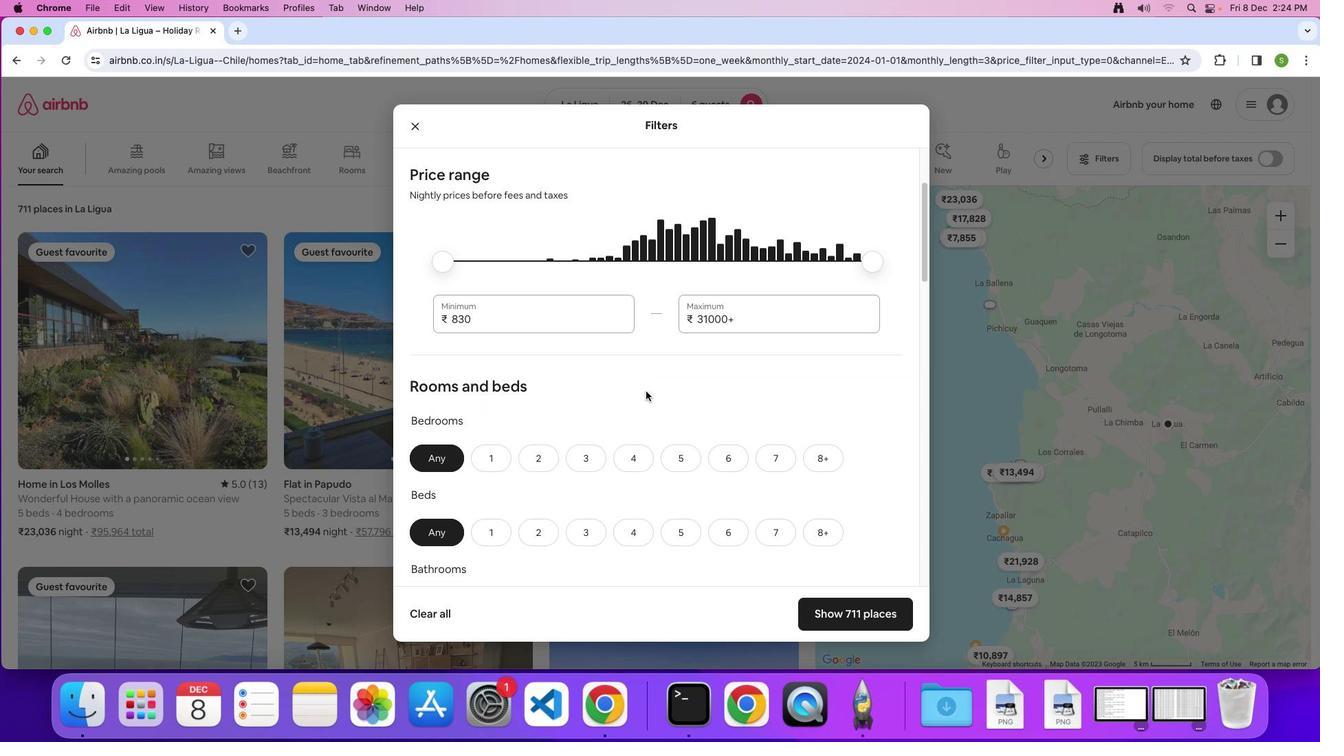 
Action: Mouse scrolled (646, 391) with delta (0, 0)
Screenshot: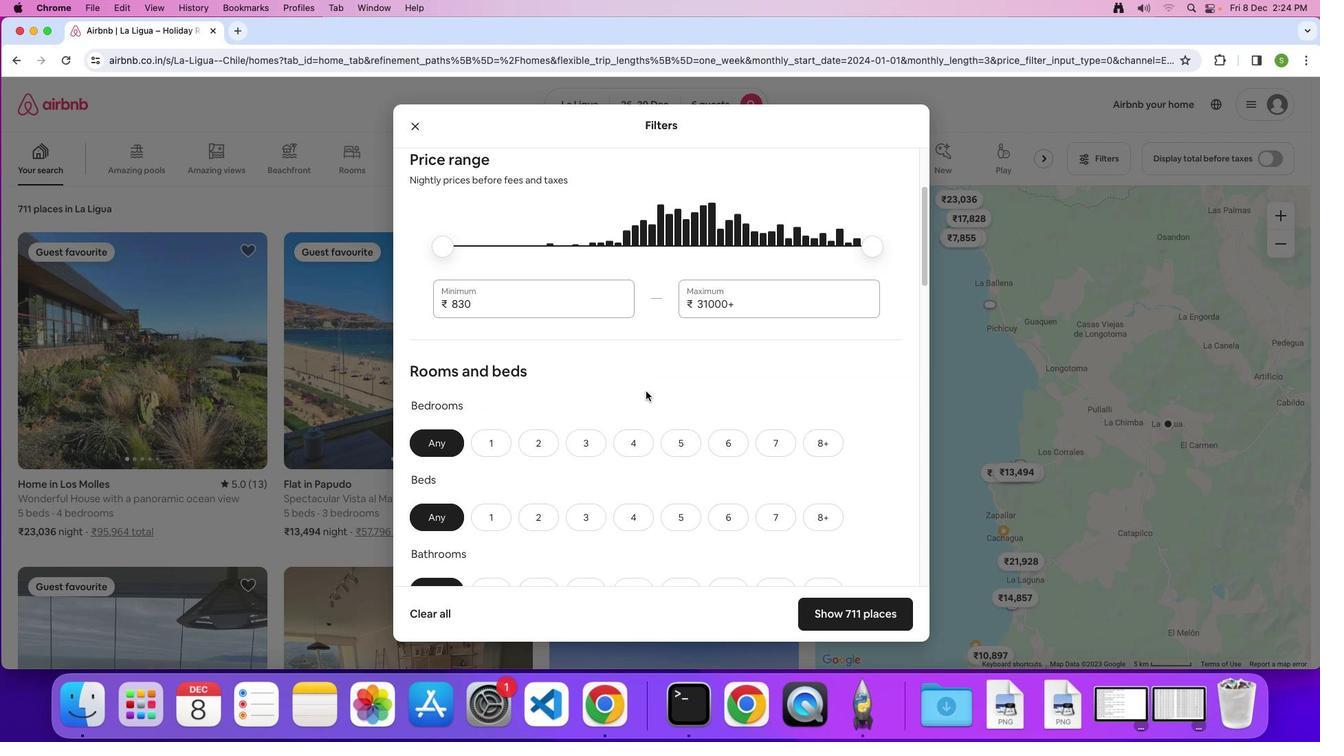 
Action: Mouse scrolled (646, 391) with delta (0, 0)
Screenshot: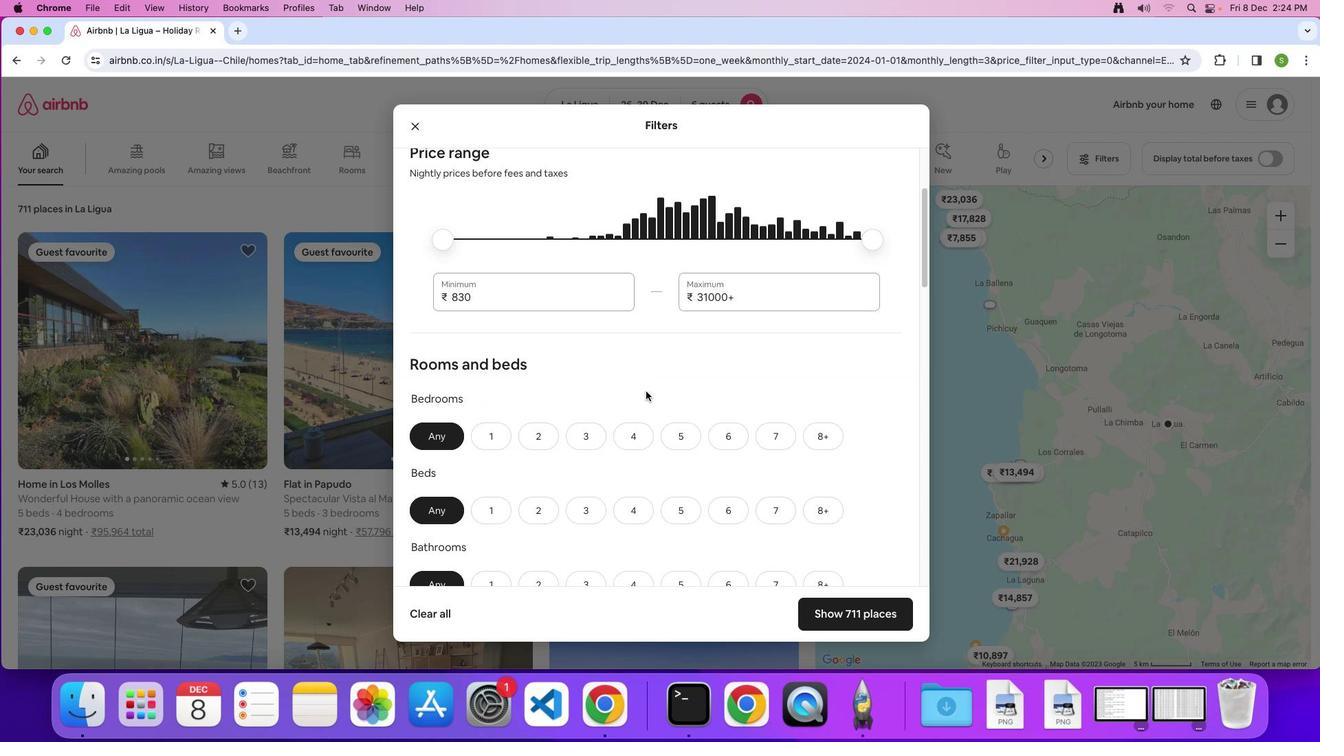 
Action: Mouse scrolled (646, 391) with delta (0, 0)
Screenshot: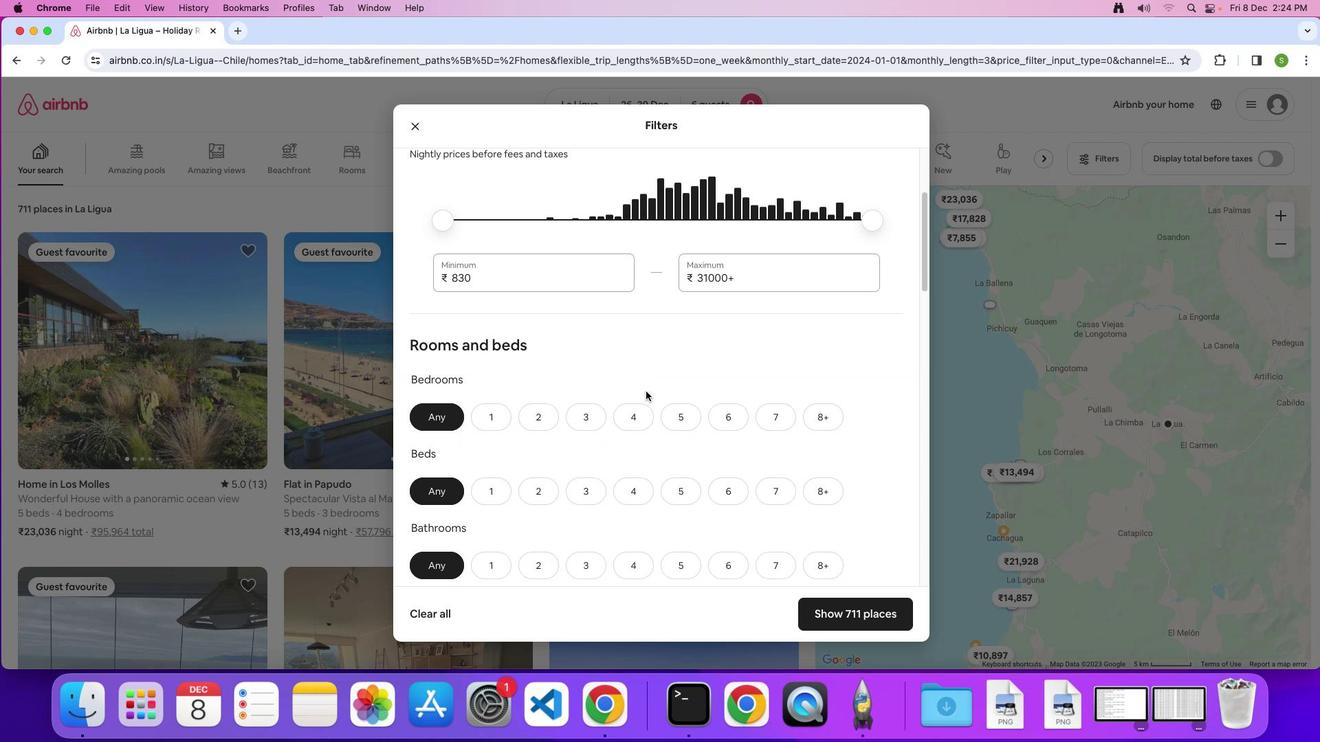 
Action: Mouse scrolled (646, 391) with delta (0, 0)
Screenshot: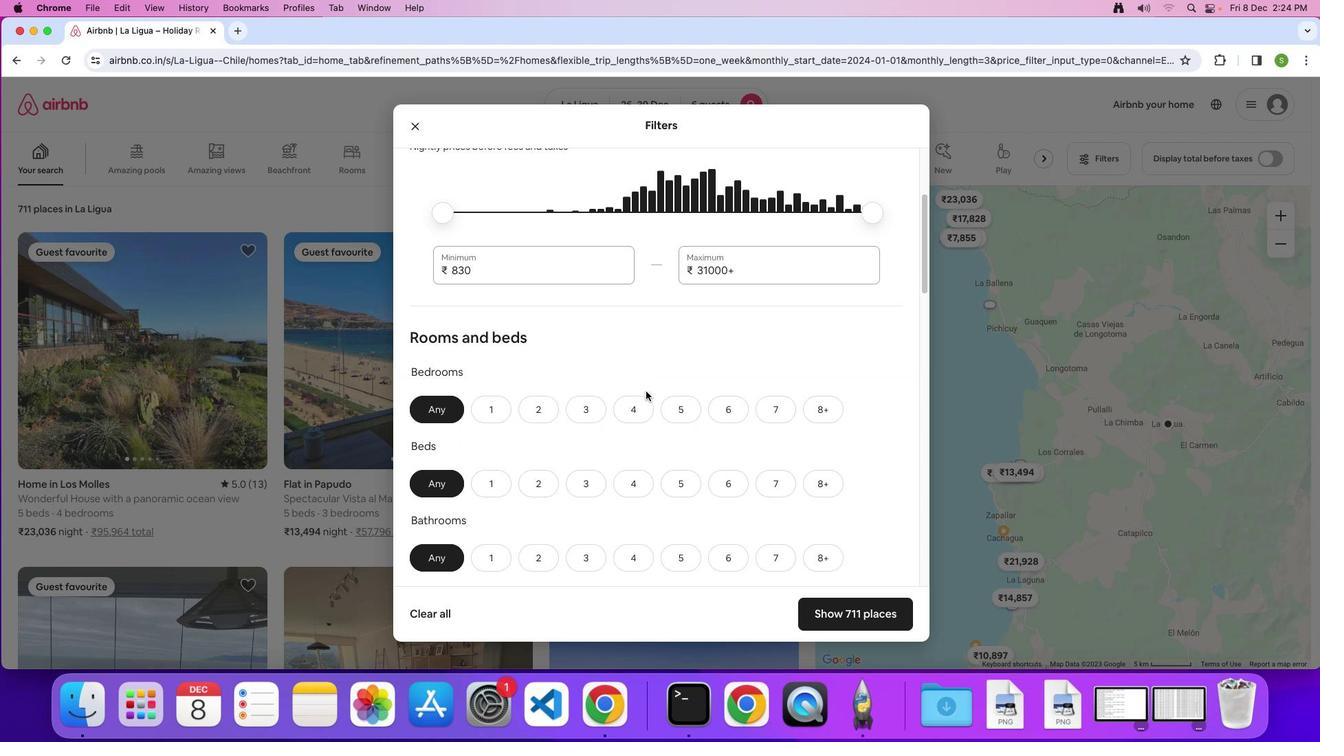 
Action: Mouse scrolled (646, 391) with delta (0, 0)
Screenshot: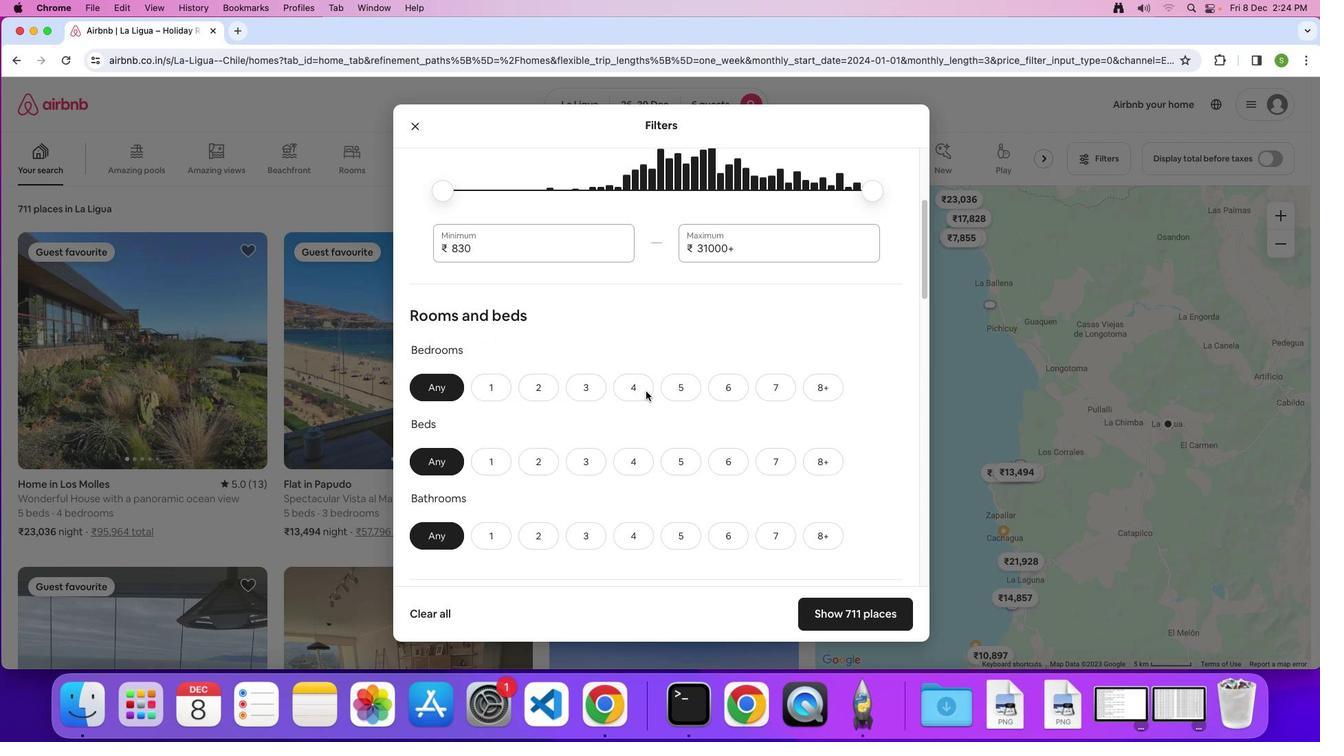 
Action: Mouse scrolled (646, 391) with delta (0, 0)
Screenshot: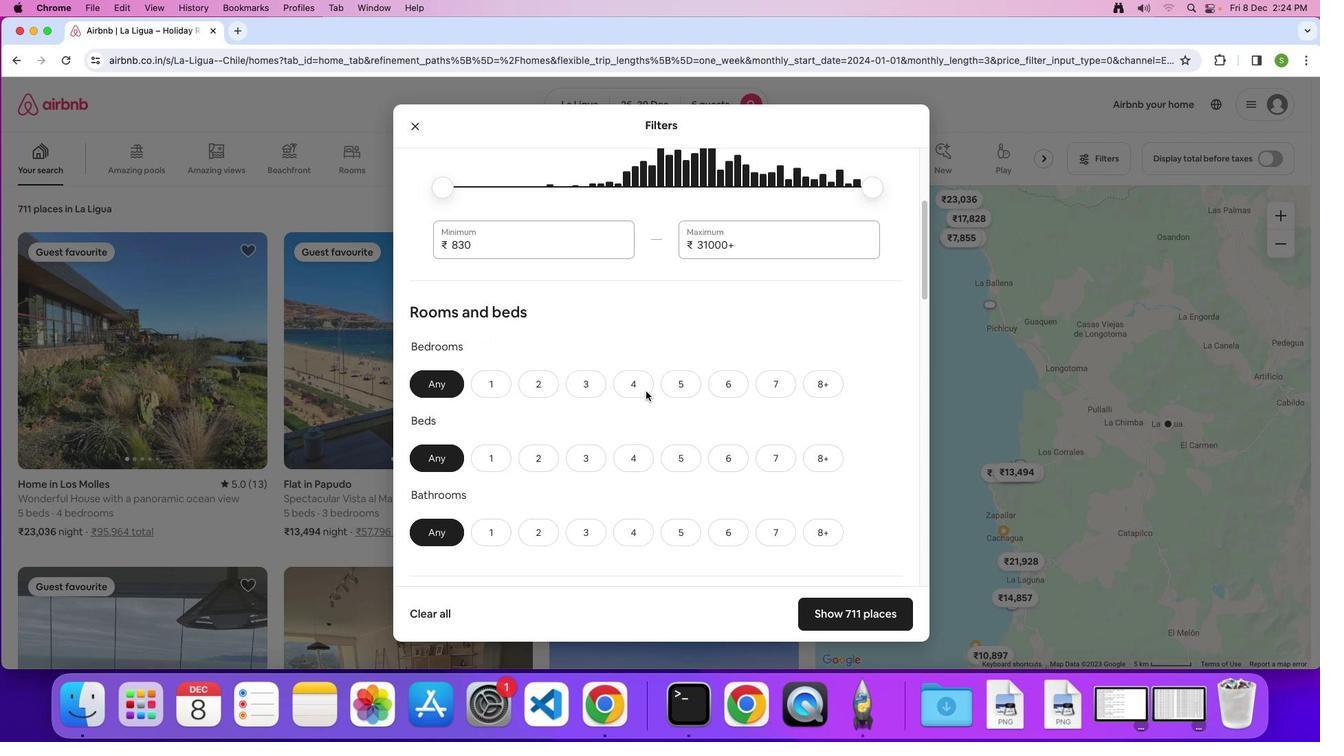 
Action: Mouse scrolled (646, 391) with delta (0, 0)
Screenshot: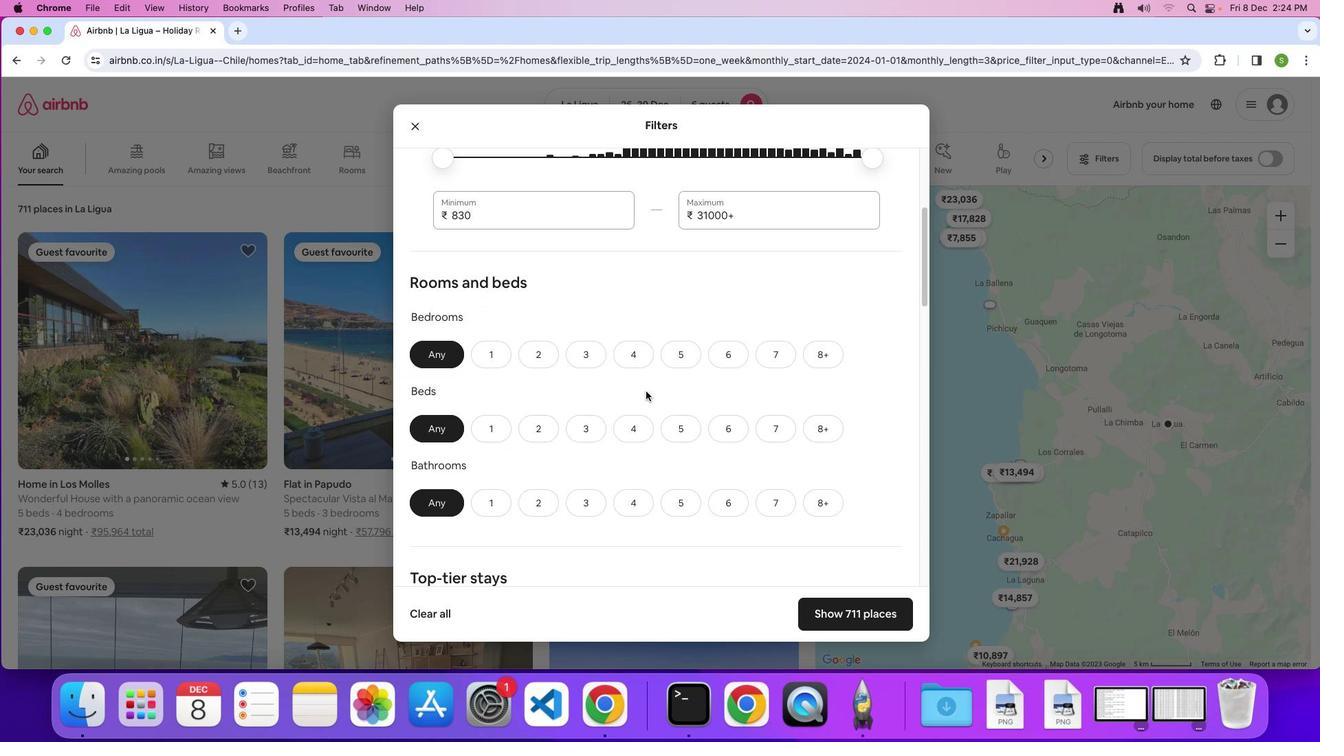 
Action: Mouse scrolled (646, 391) with delta (0, 0)
Screenshot: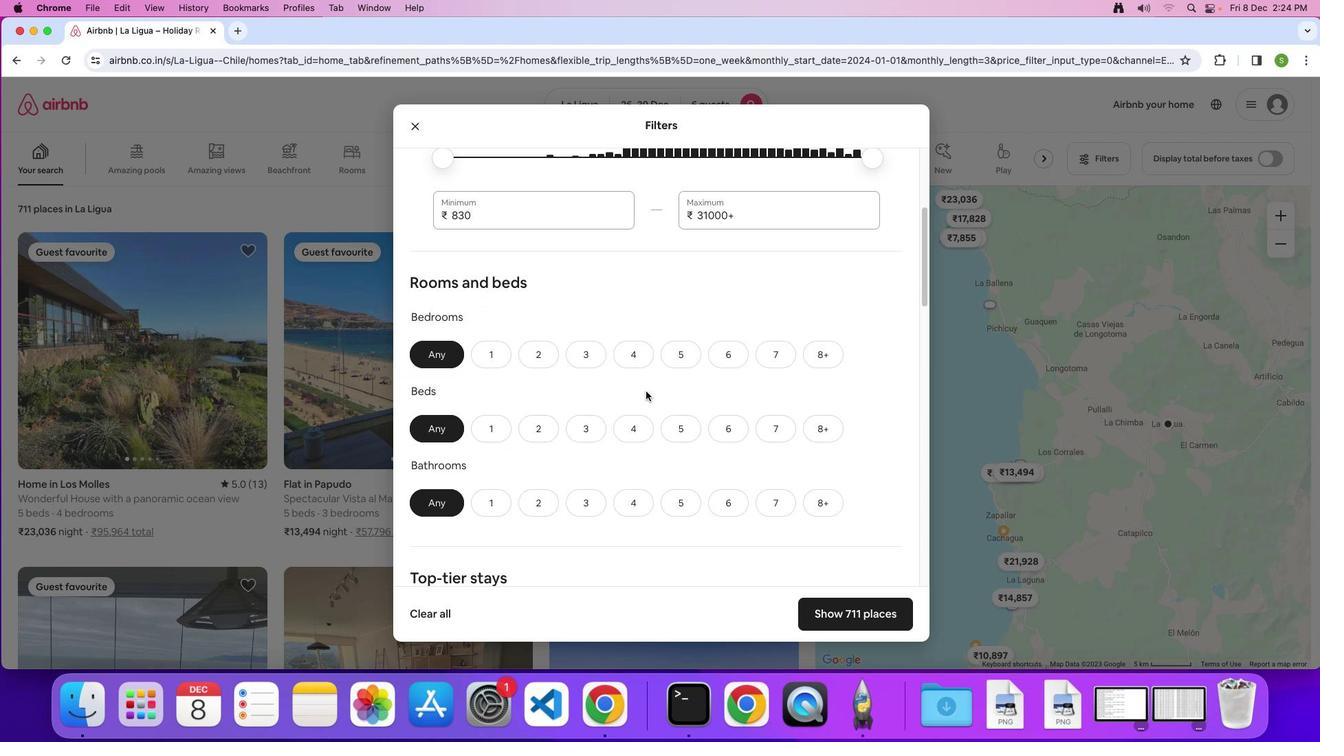 
Action: Mouse moved to (727, 319)
Screenshot: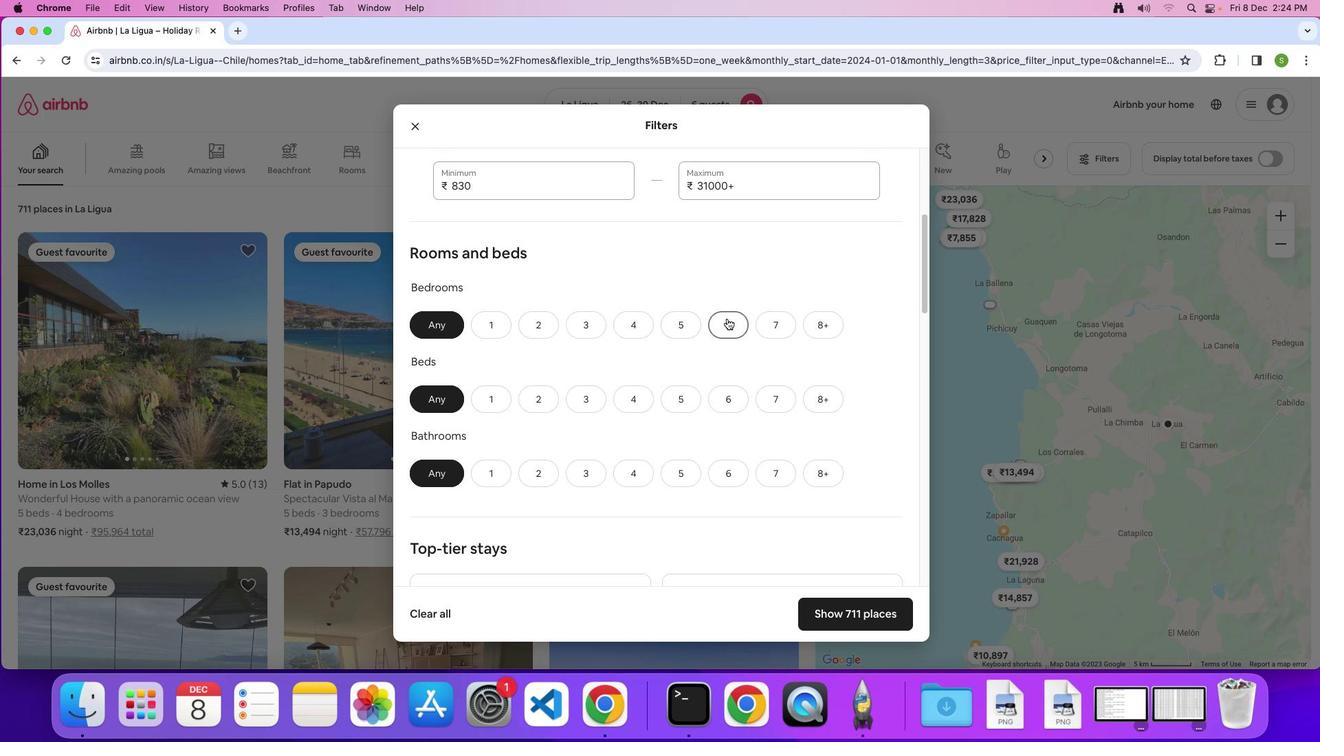 
Action: Mouse pressed left at (727, 319)
Screenshot: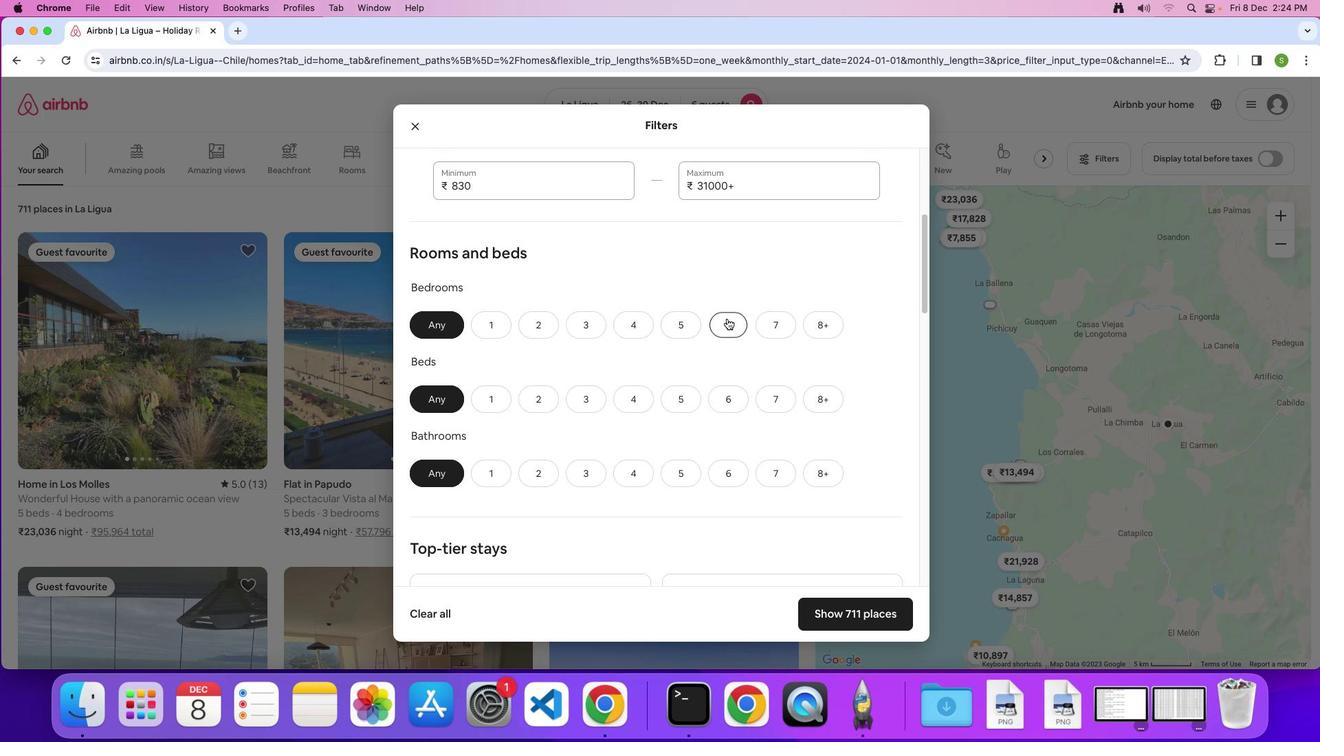 
Action: Mouse moved to (727, 396)
Screenshot: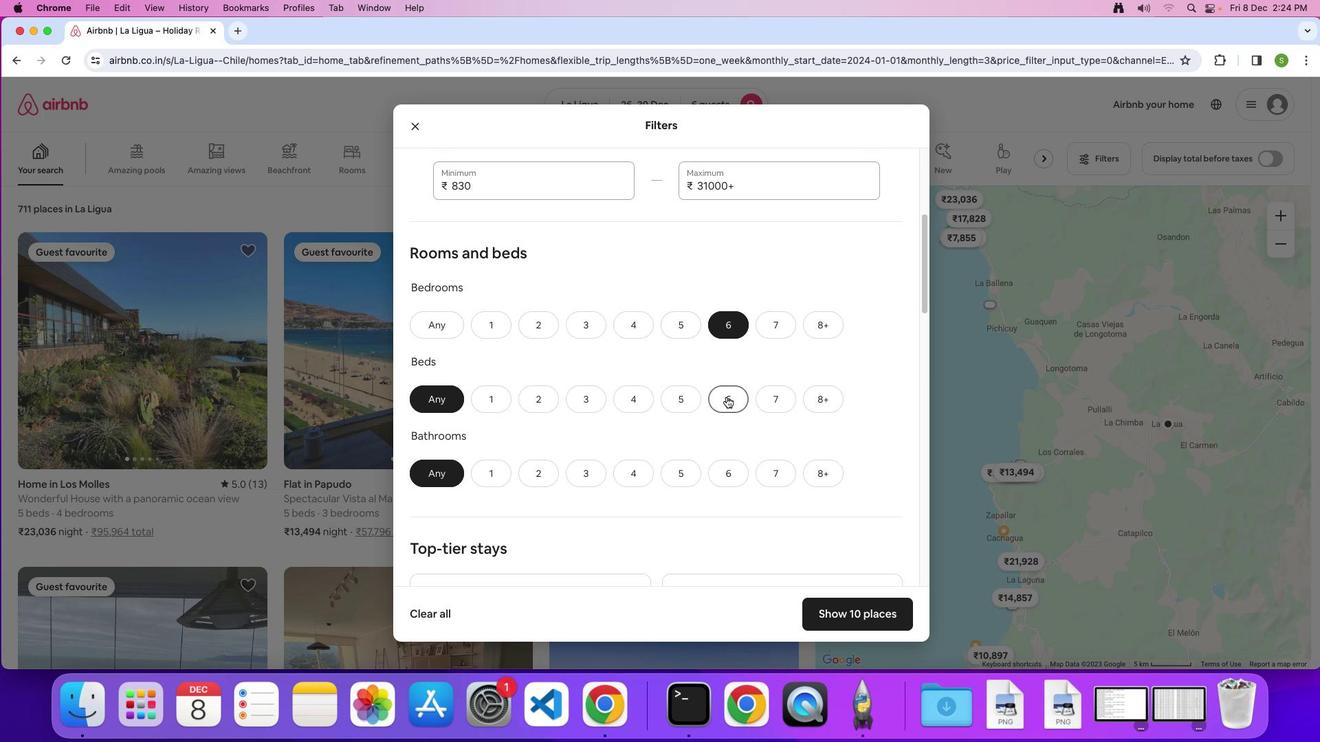 
Action: Mouse pressed left at (727, 396)
Screenshot: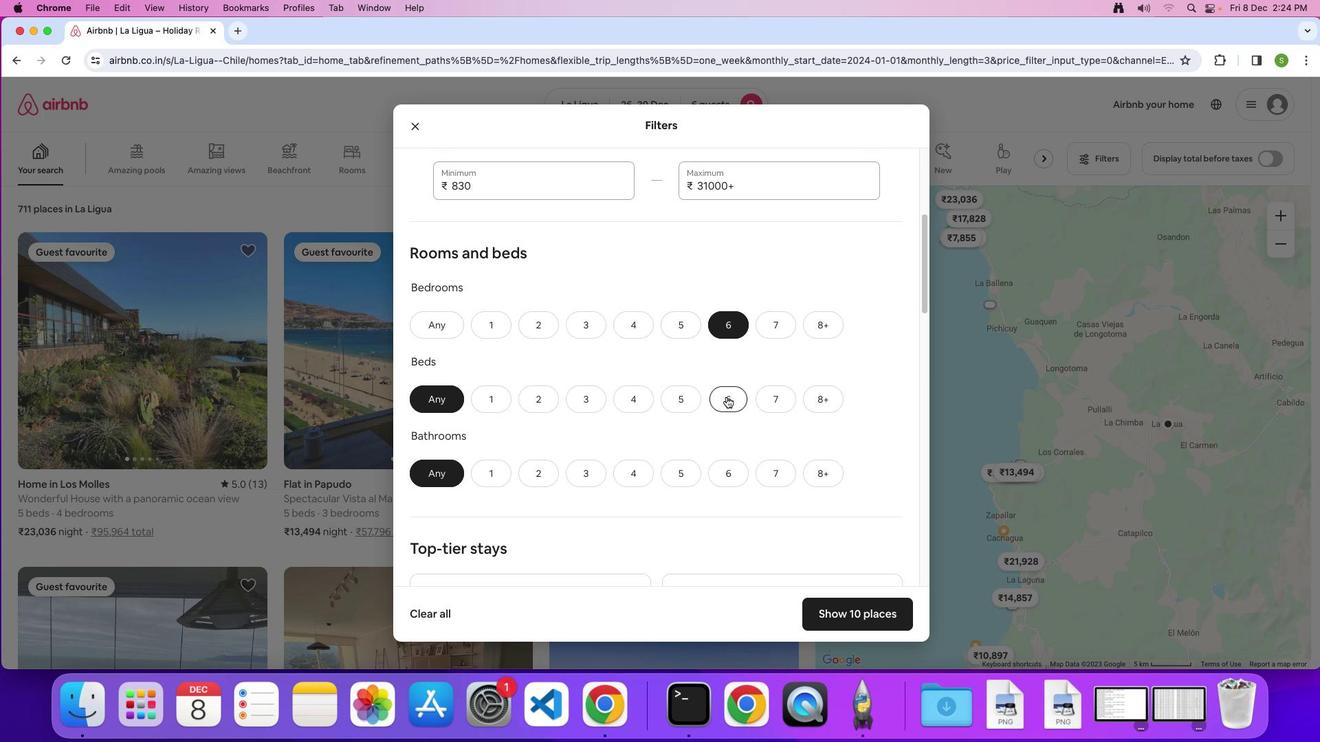 
Action: Mouse moved to (734, 469)
Screenshot: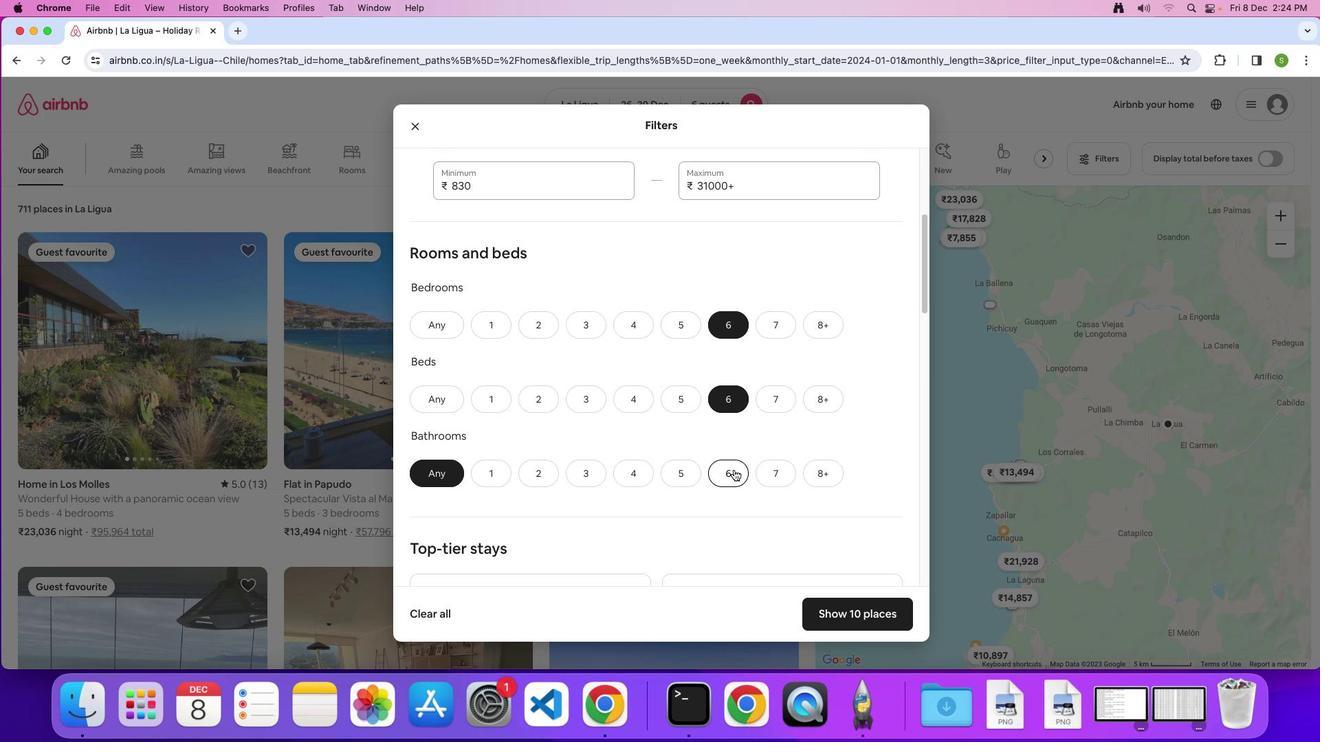 
Action: Mouse pressed left at (734, 469)
Screenshot: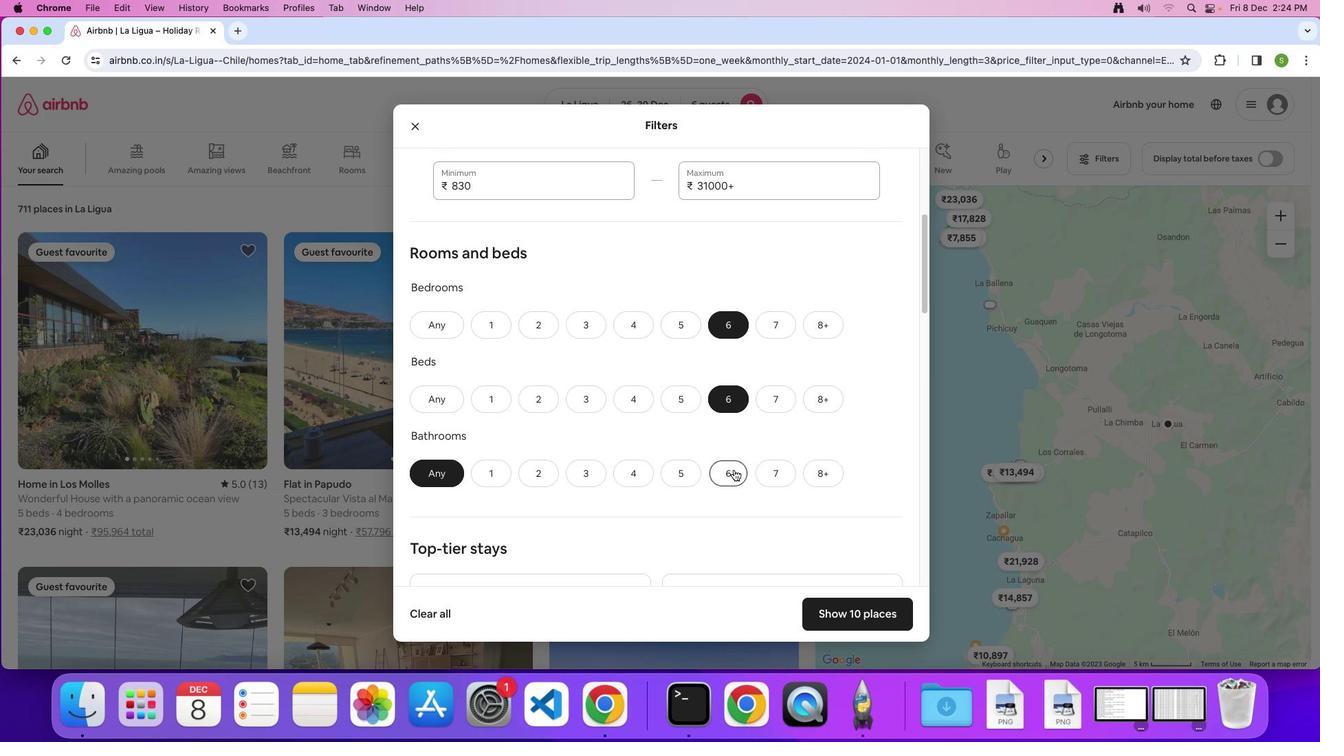 
Action: Mouse moved to (619, 394)
Screenshot: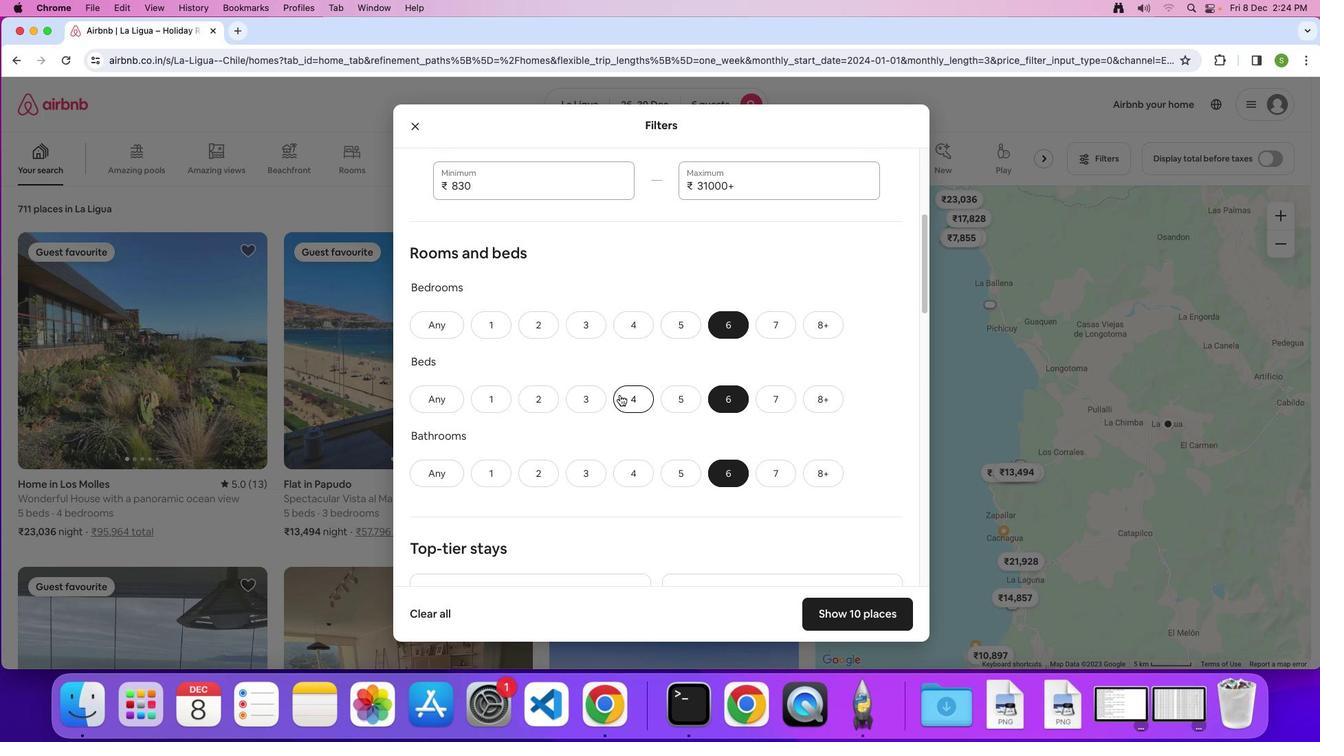 
Action: Mouse scrolled (619, 394) with delta (0, 0)
Screenshot: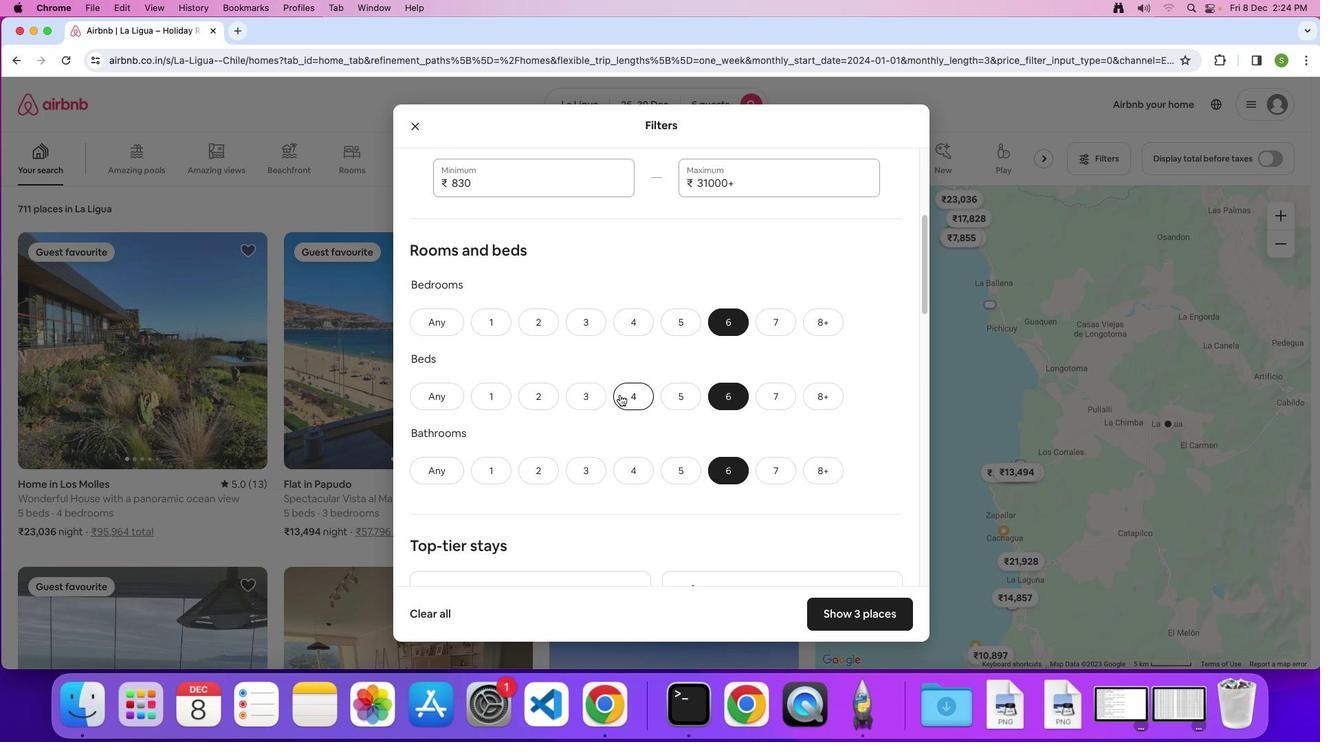 
Action: Mouse scrolled (619, 394) with delta (0, 0)
Screenshot: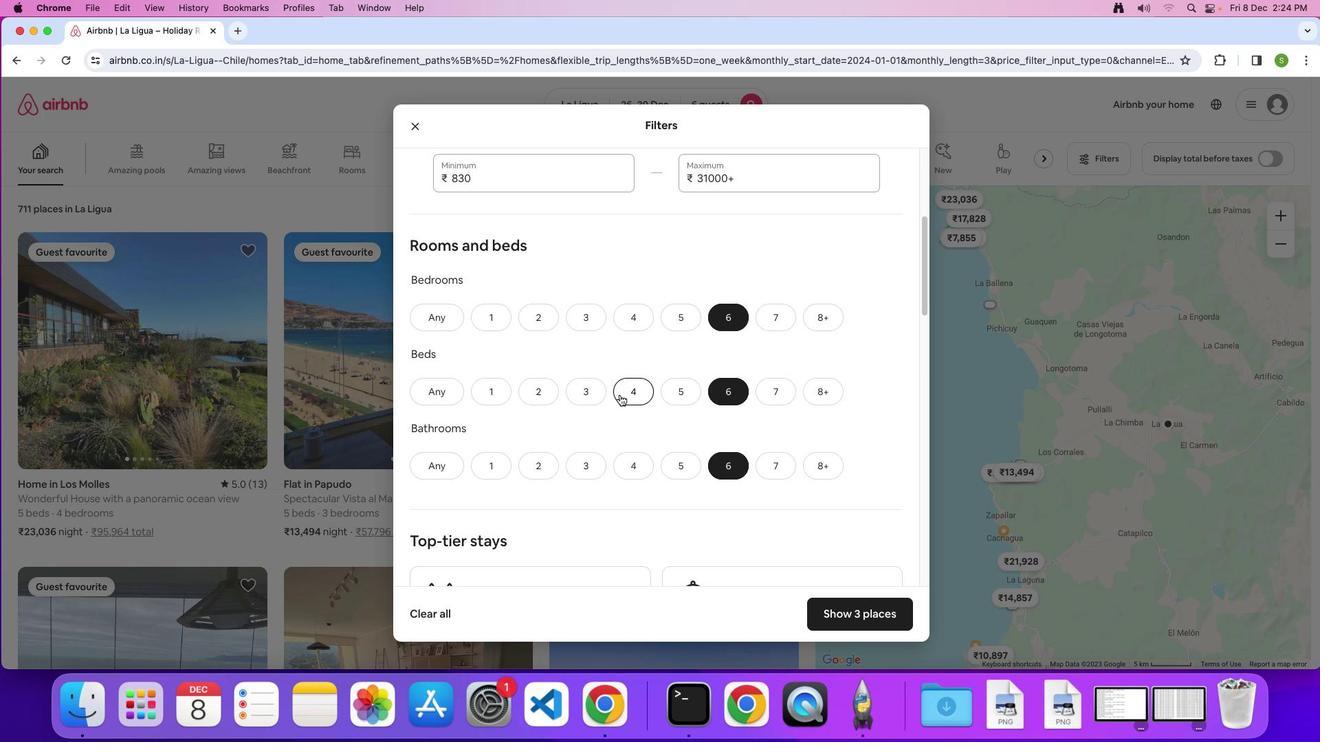 
Action: Mouse scrolled (619, 394) with delta (0, 0)
Screenshot: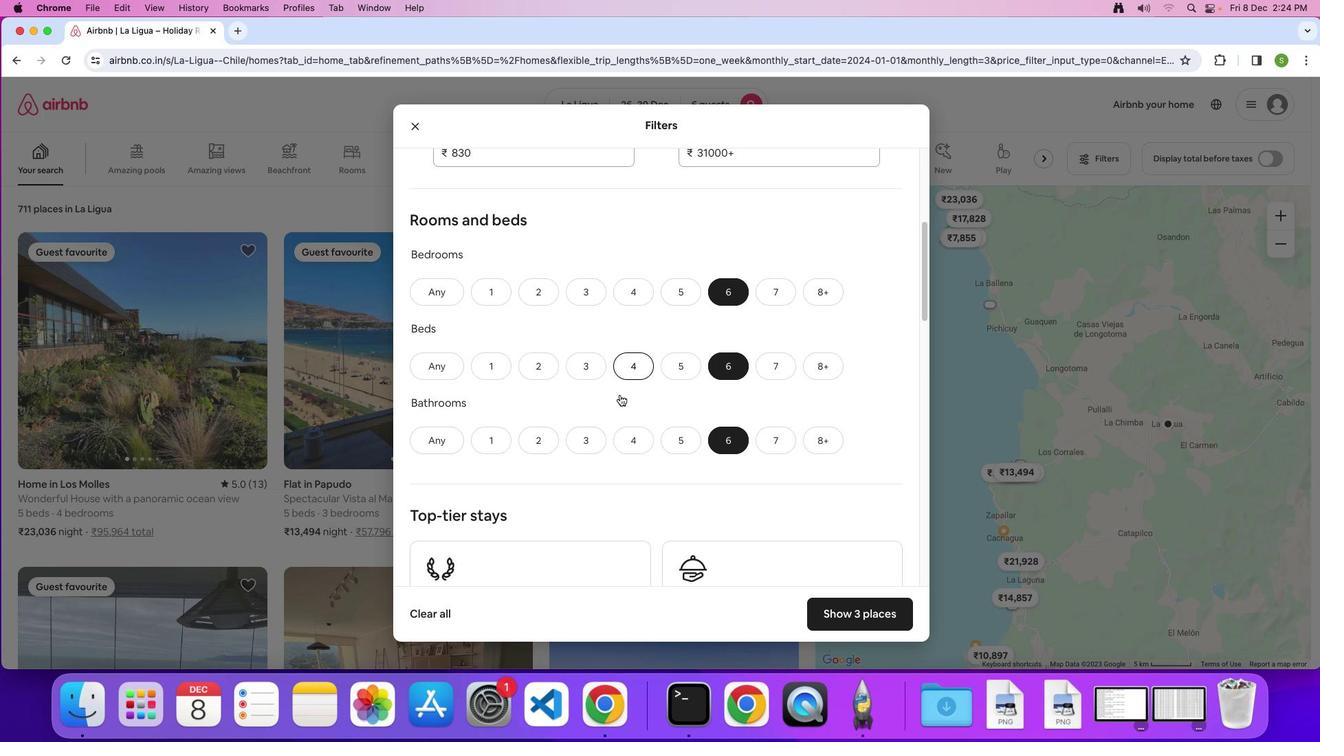 
Action: Mouse scrolled (619, 394) with delta (0, 0)
Screenshot: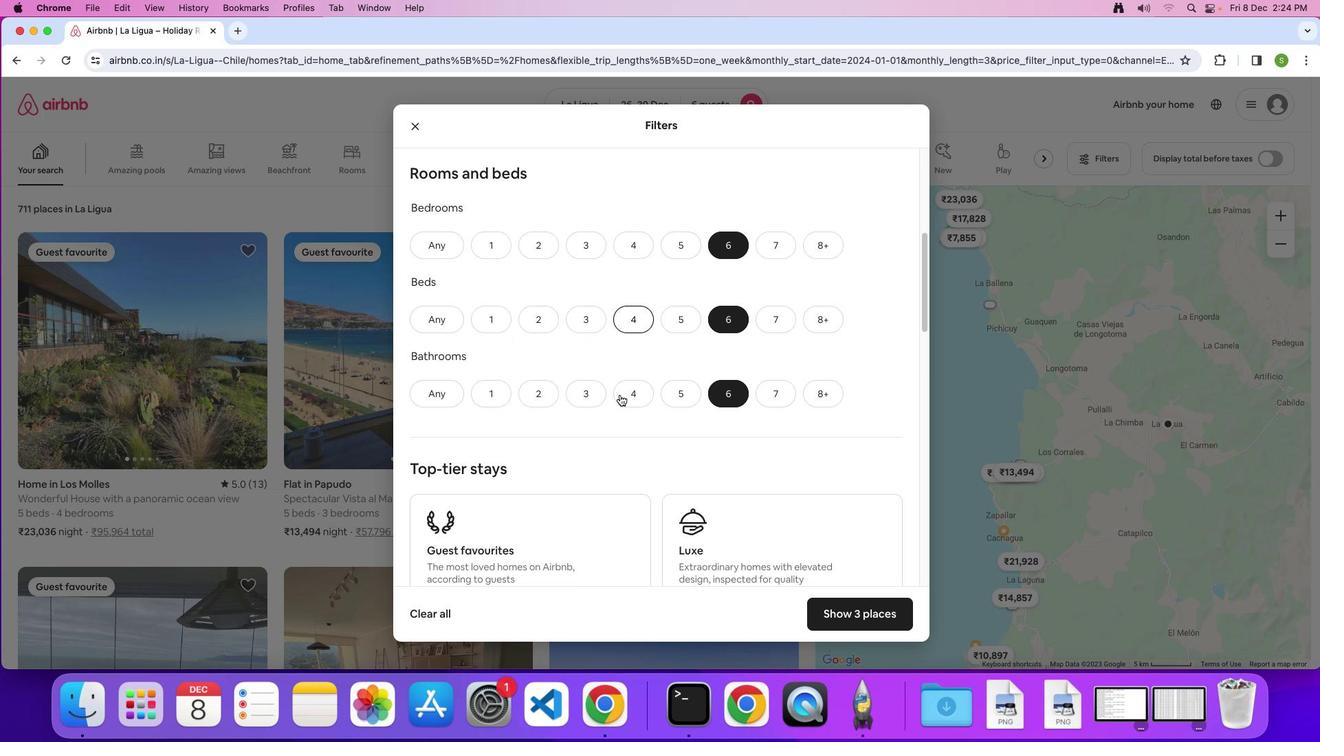 
Action: Mouse scrolled (619, 394) with delta (0, 0)
Screenshot: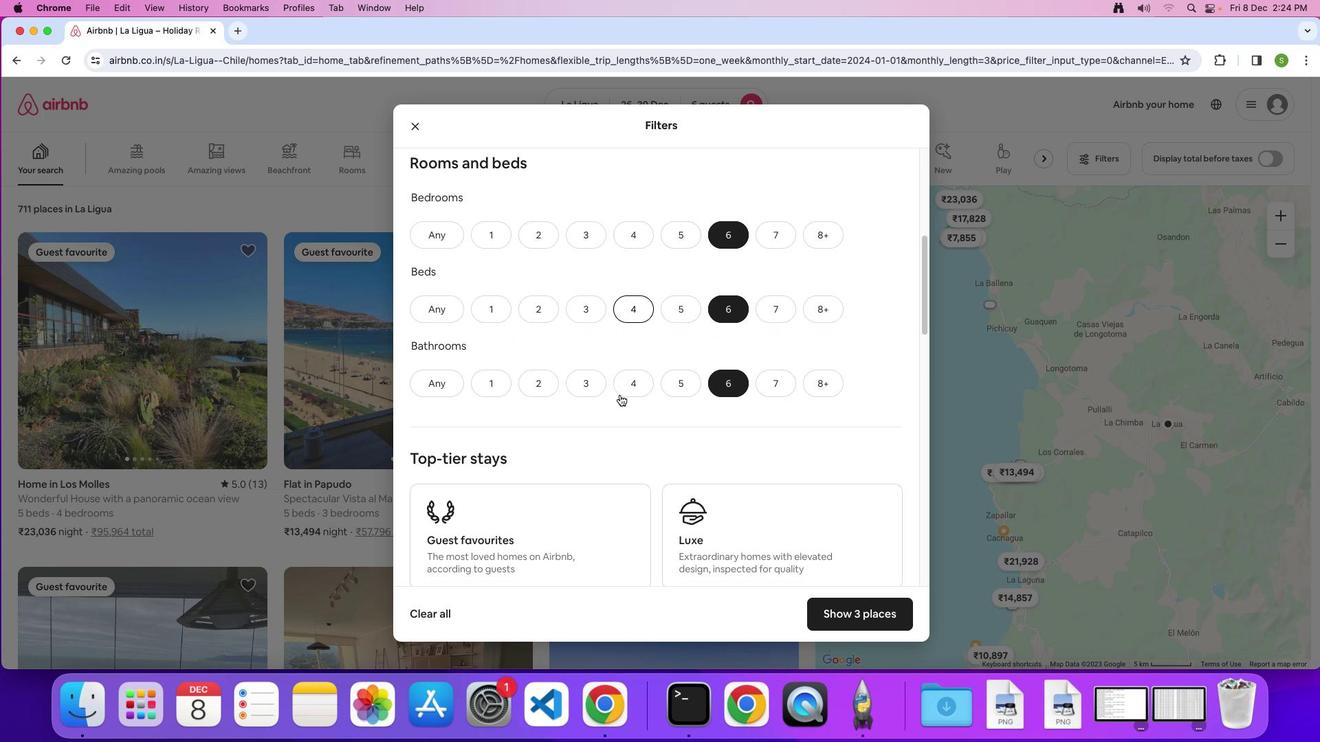 
Action: Mouse scrolled (619, 394) with delta (0, 0)
Screenshot: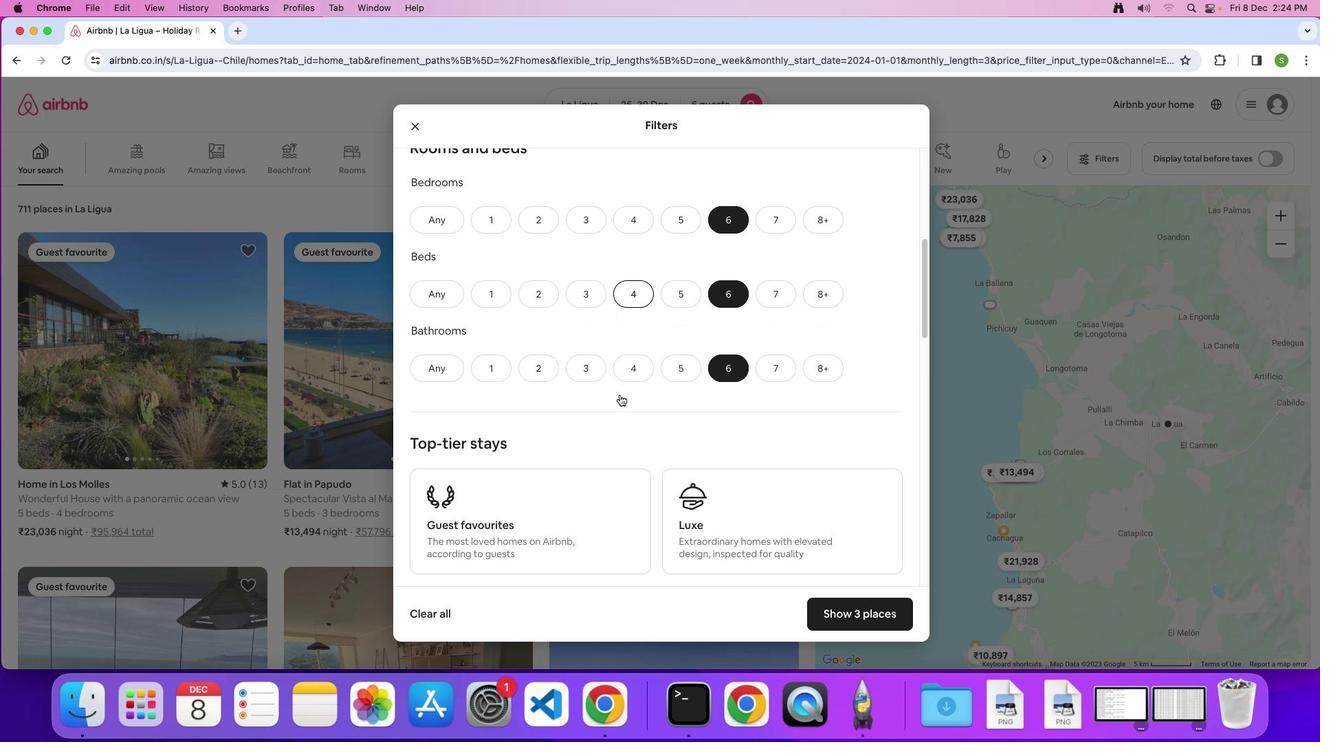 
Action: Mouse scrolled (619, 394) with delta (0, 0)
Screenshot: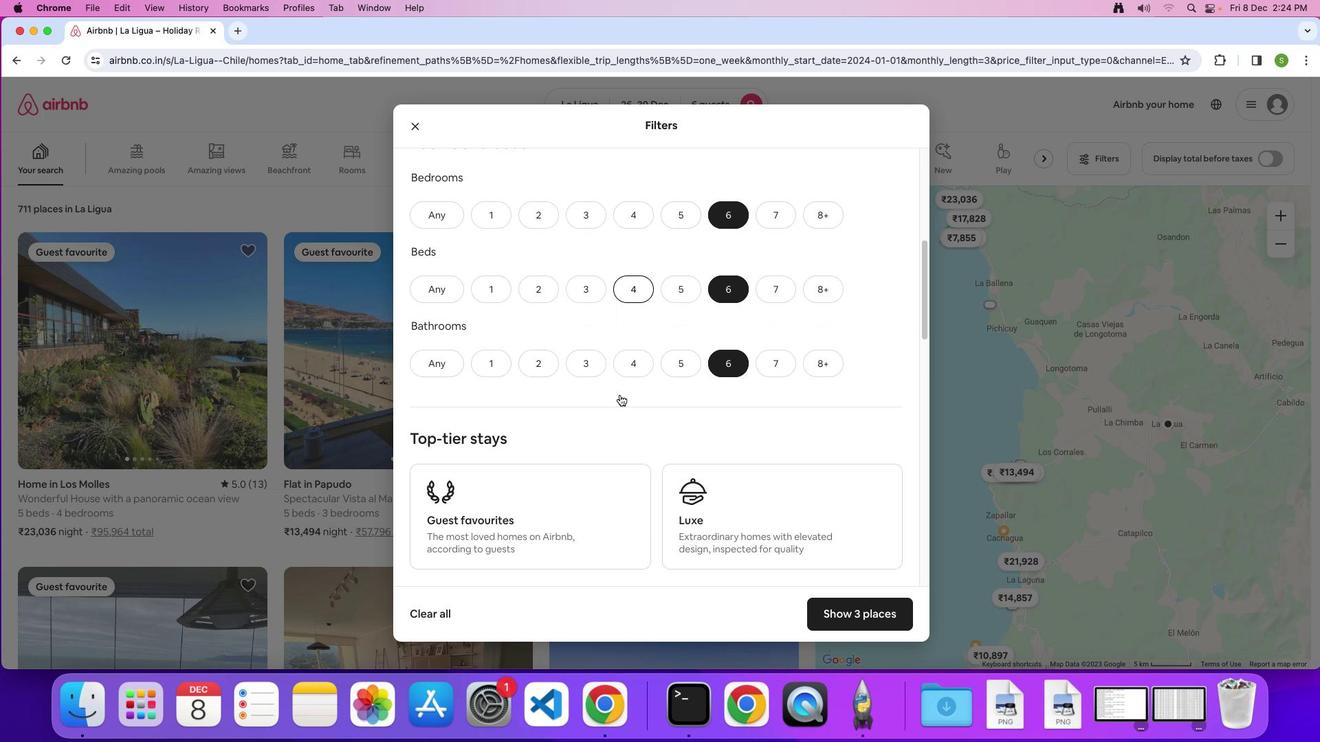 
Action: Mouse scrolled (619, 394) with delta (0, 0)
Screenshot: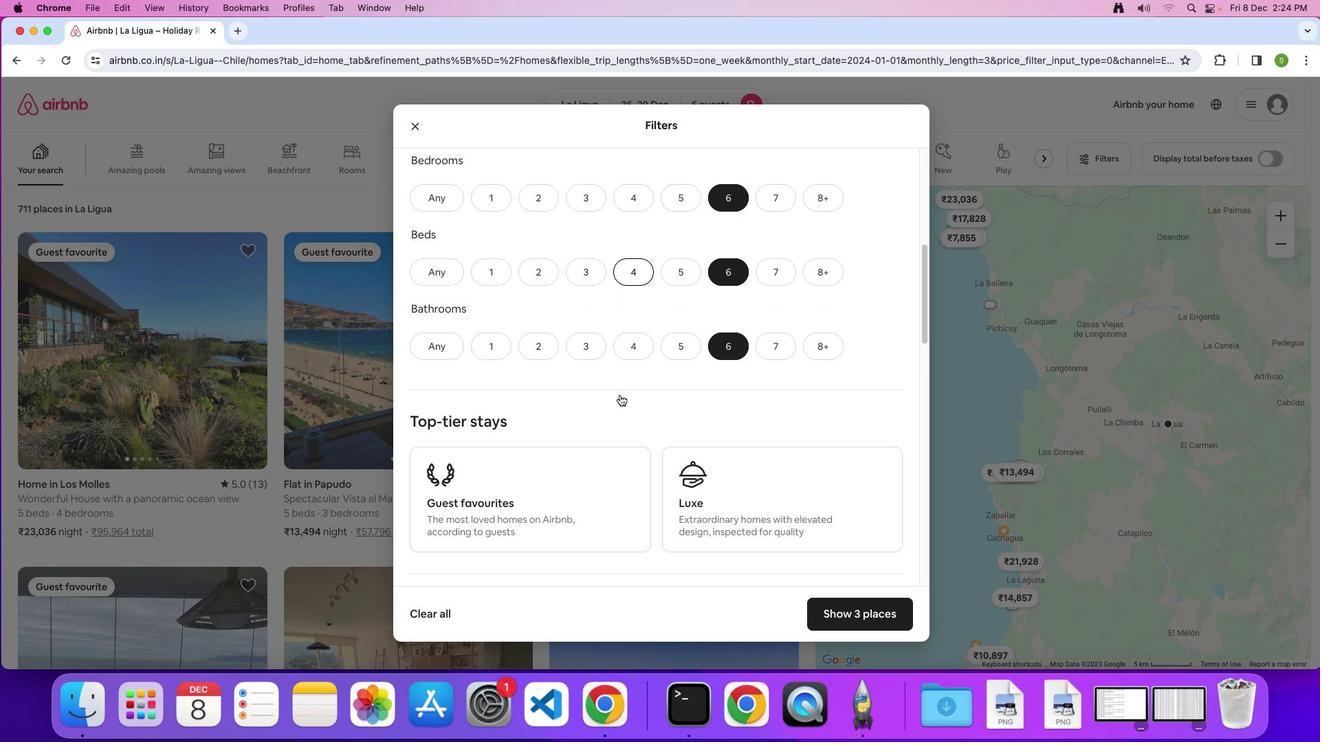 
Action: Mouse scrolled (619, 394) with delta (0, 0)
Screenshot: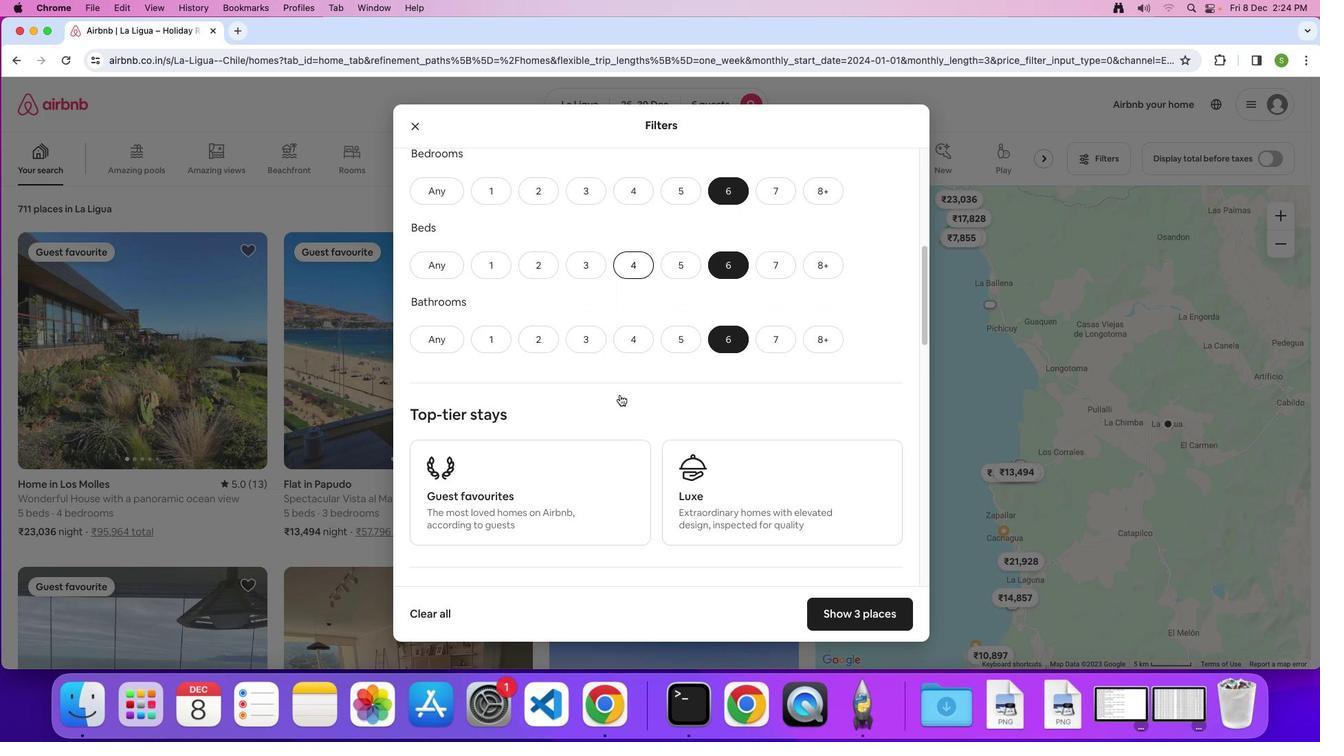 
Action: Mouse scrolled (619, 394) with delta (0, 0)
Screenshot: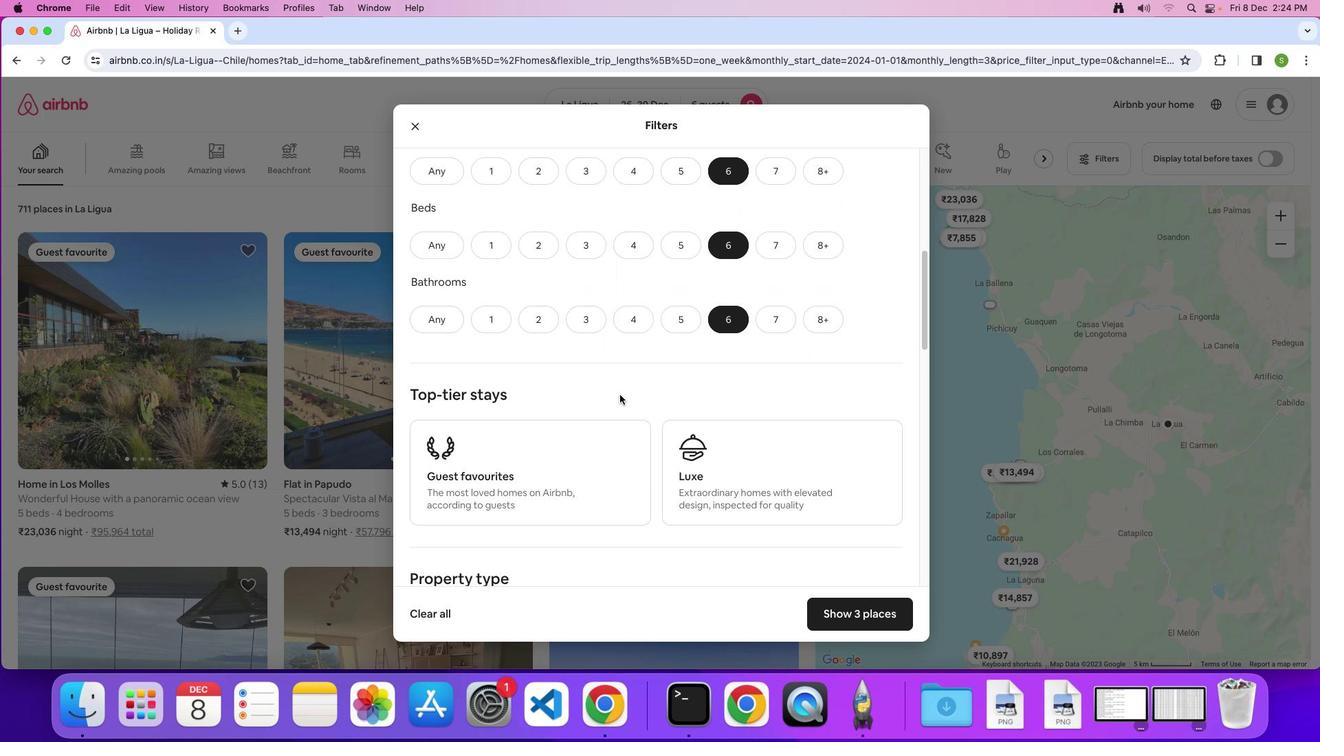 
Action: Mouse scrolled (619, 394) with delta (0, 0)
Screenshot: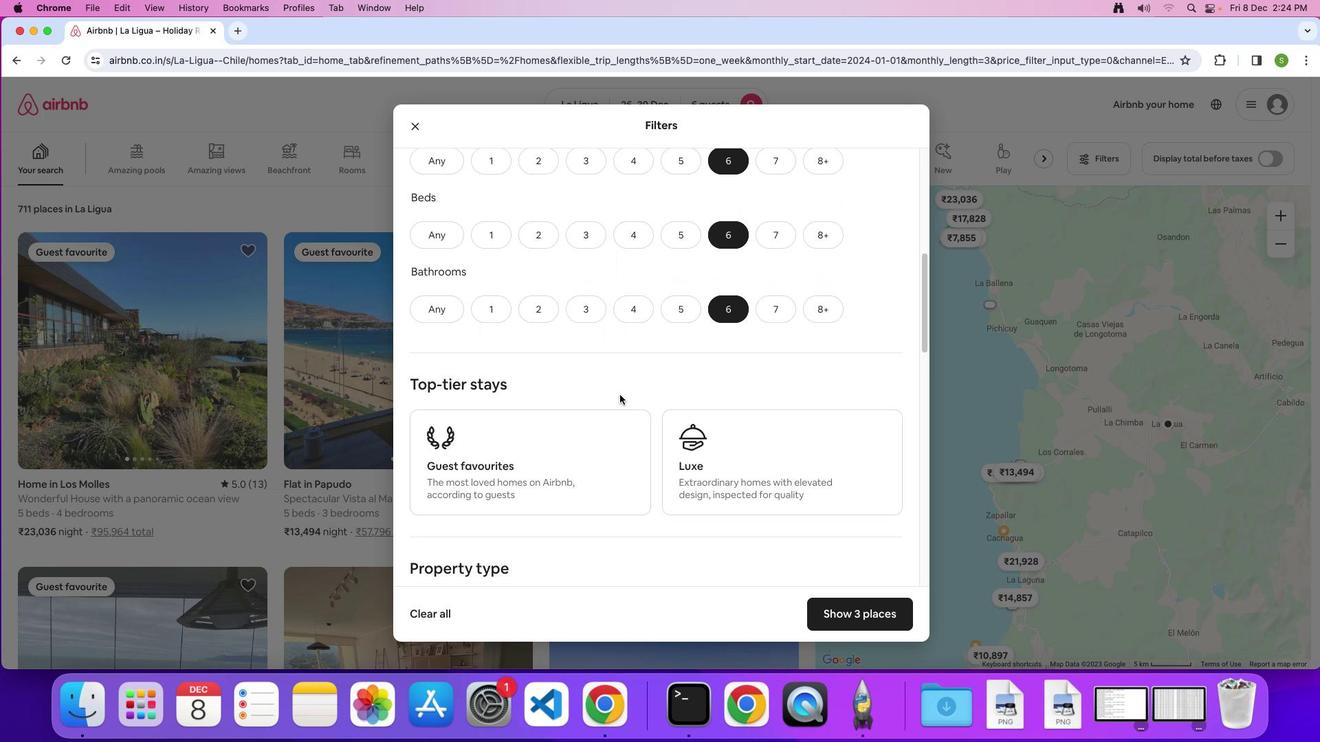 
Action: Mouse scrolled (619, 394) with delta (0, 0)
Screenshot: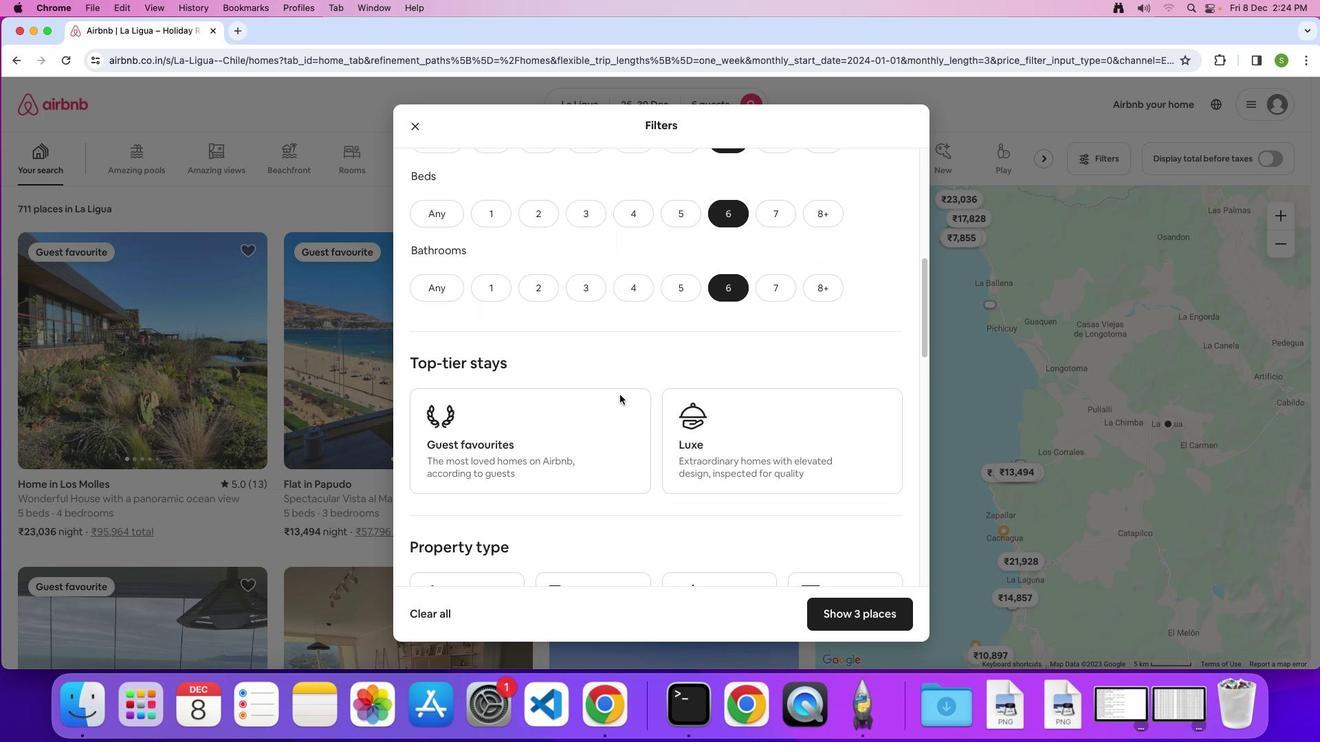 
Action: Mouse scrolled (619, 394) with delta (0, 0)
Screenshot: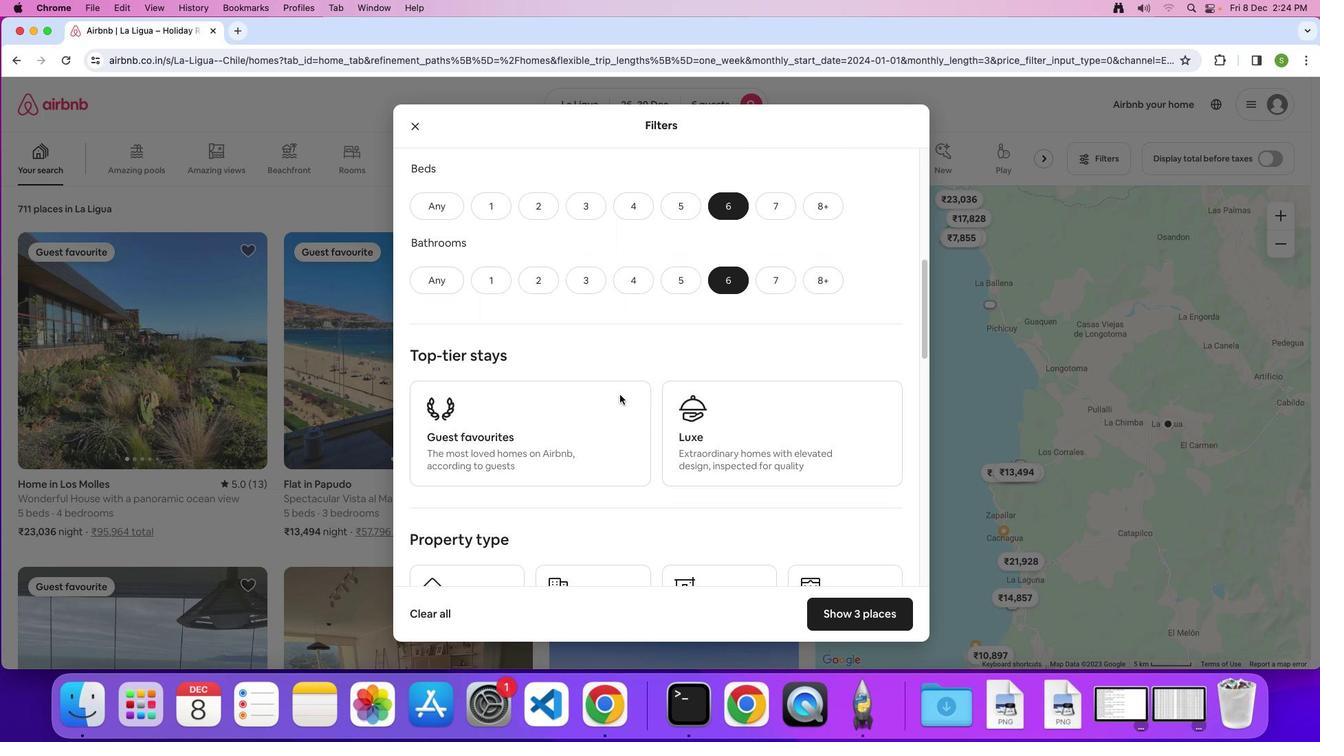 
Action: Mouse scrolled (619, 394) with delta (0, -1)
Screenshot: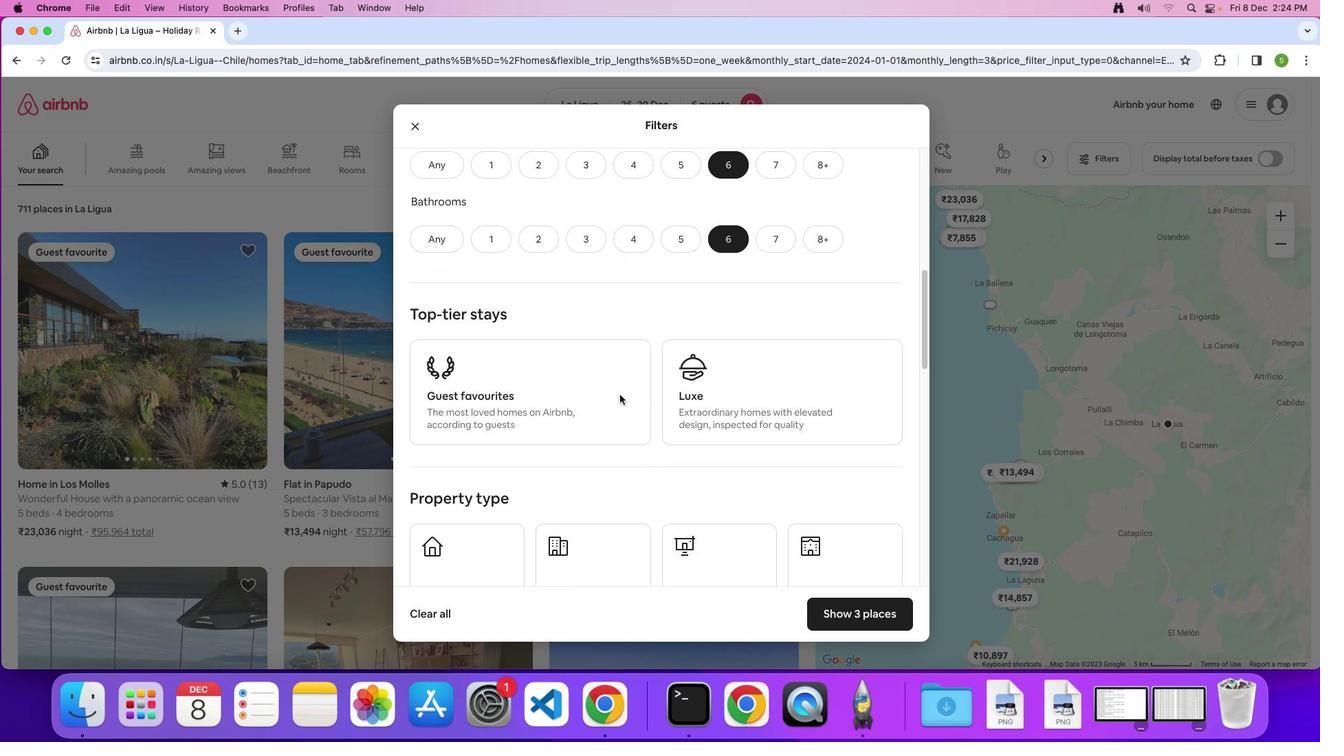 
Action: Mouse scrolled (619, 394) with delta (0, 0)
Screenshot: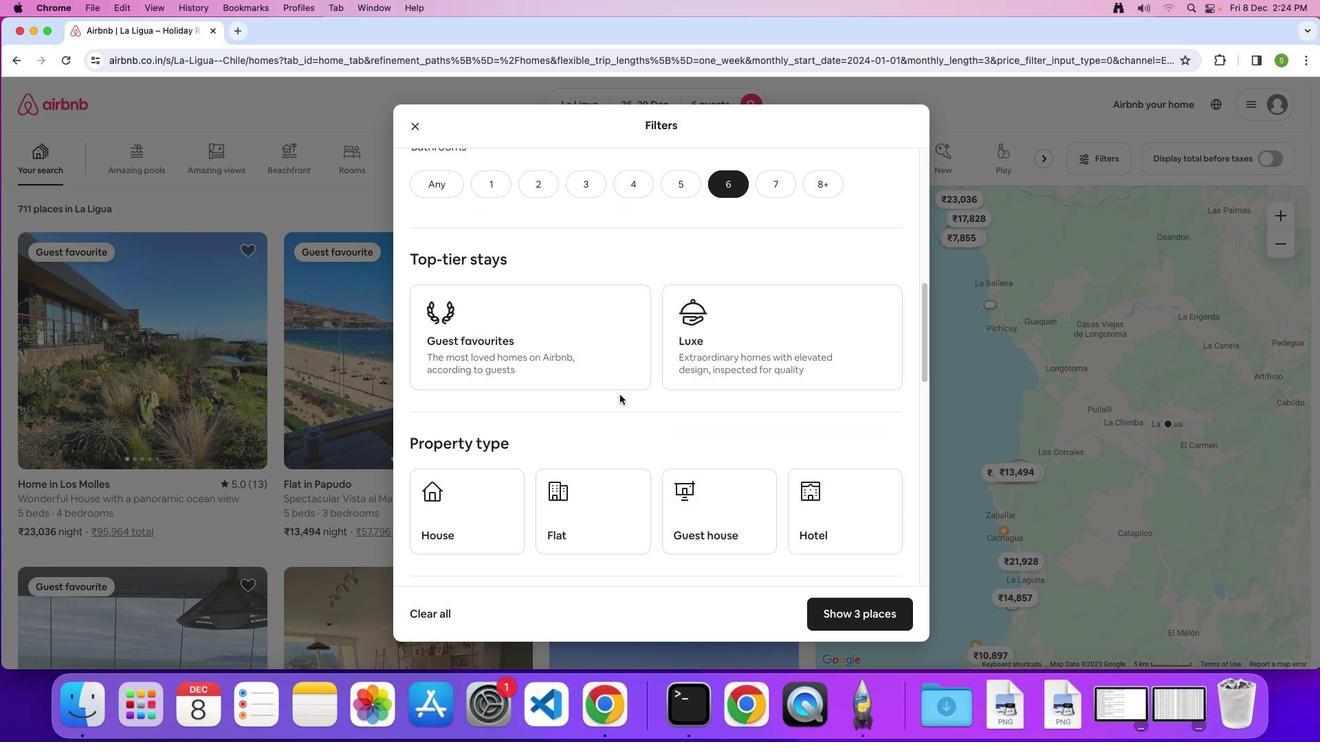 
Action: Mouse scrolled (619, 394) with delta (0, 0)
Screenshot: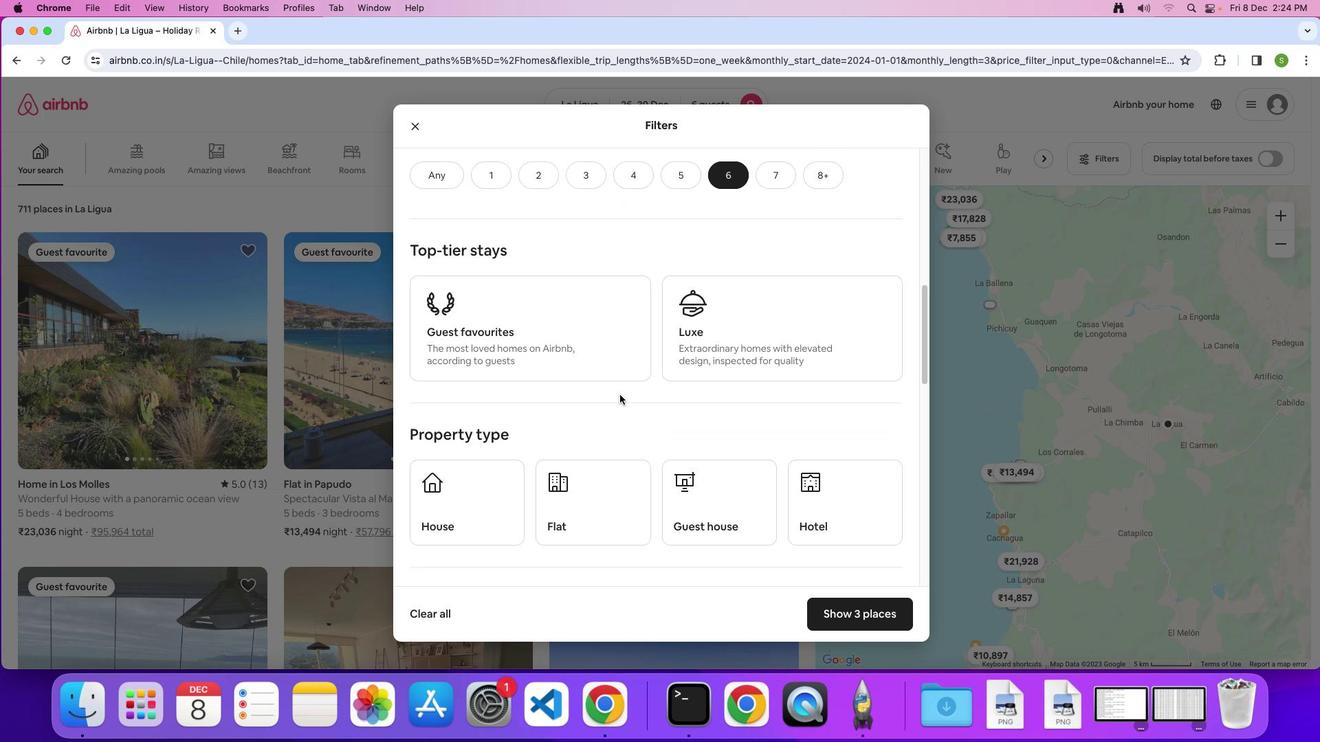 
Action: Mouse moved to (488, 462)
Screenshot: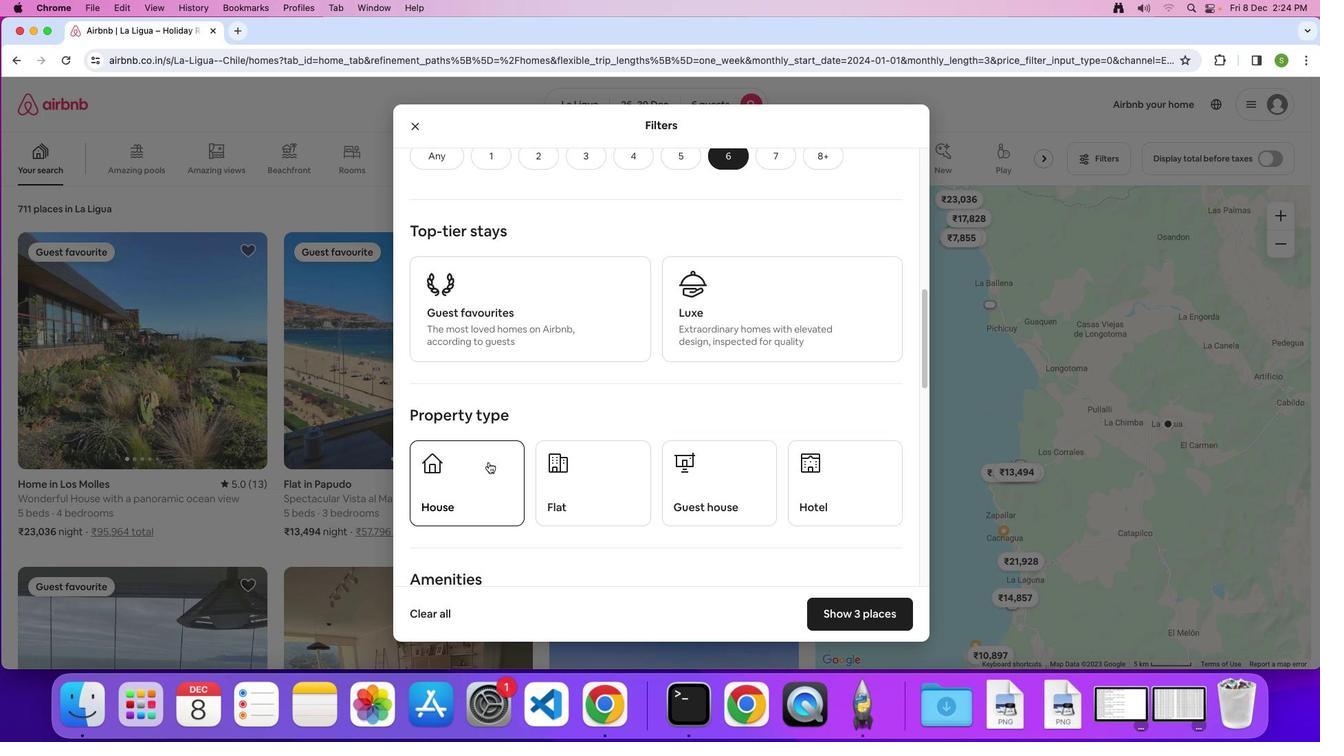 
Action: Mouse pressed left at (488, 462)
Screenshot: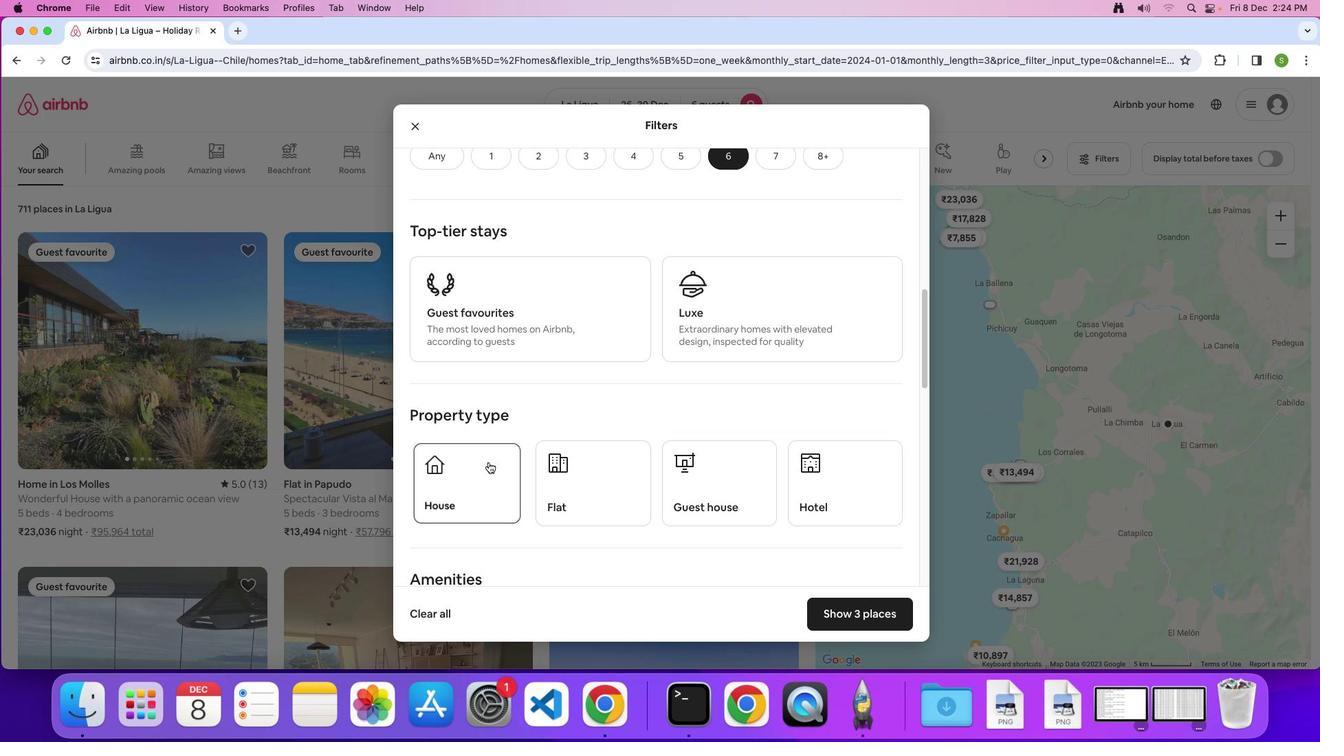 
Action: Mouse moved to (647, 385)
Screenshot: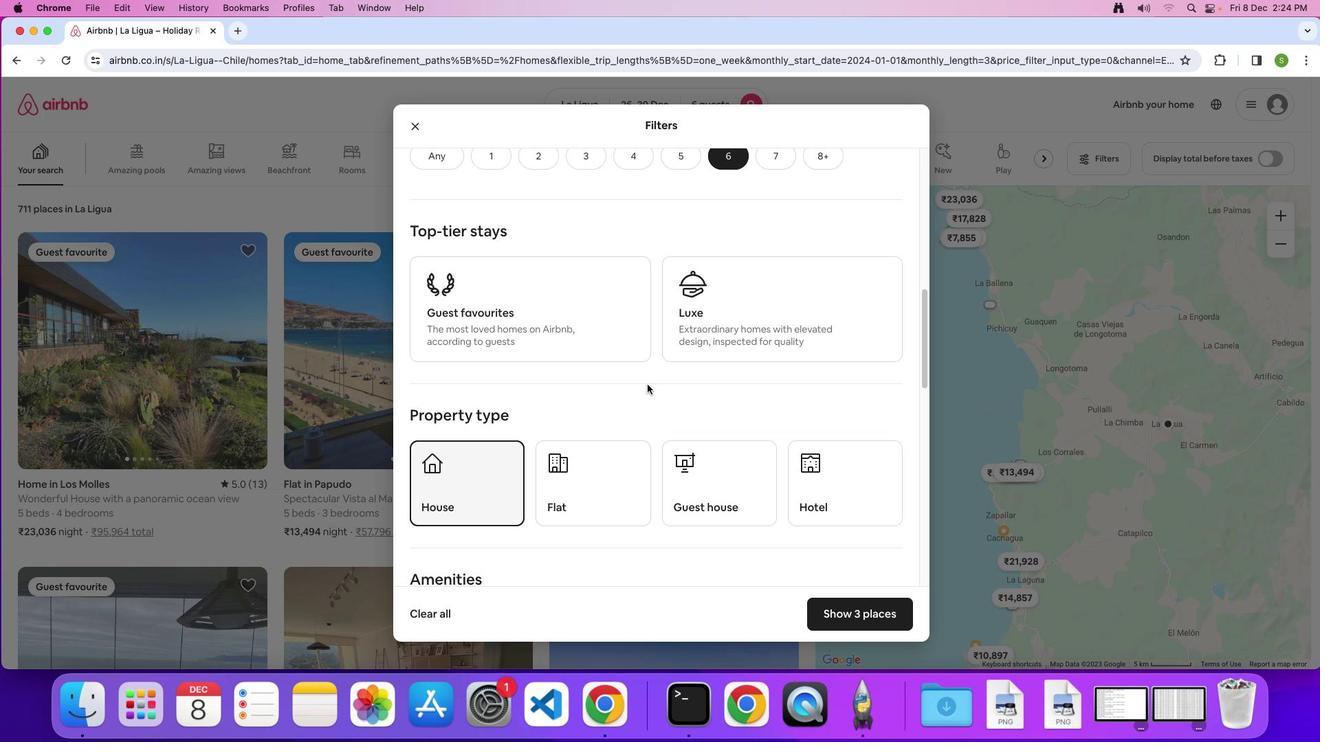 
Action: Mouse scrolled (647, 385) with delta (0, 0)
Screenshot: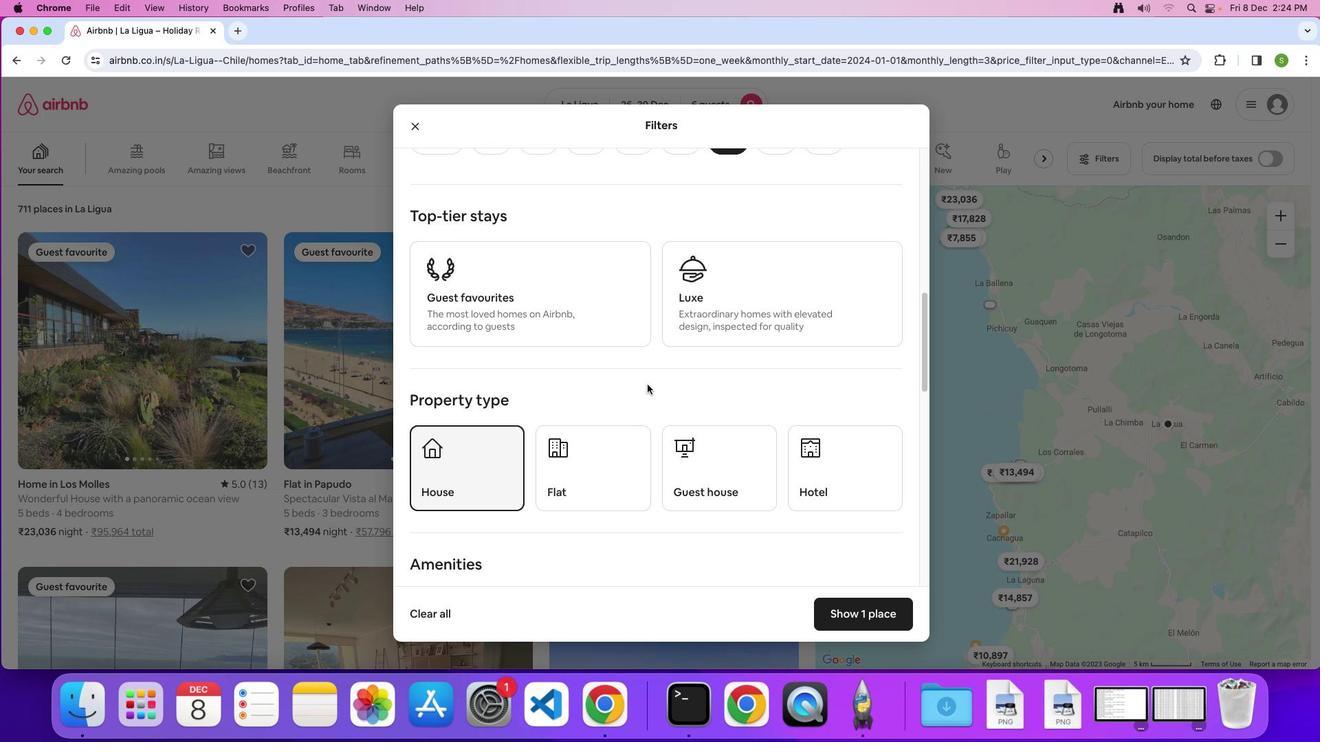 
Action: Mouse scrolled (647, 385) with delta (0, 0)
Screenshot: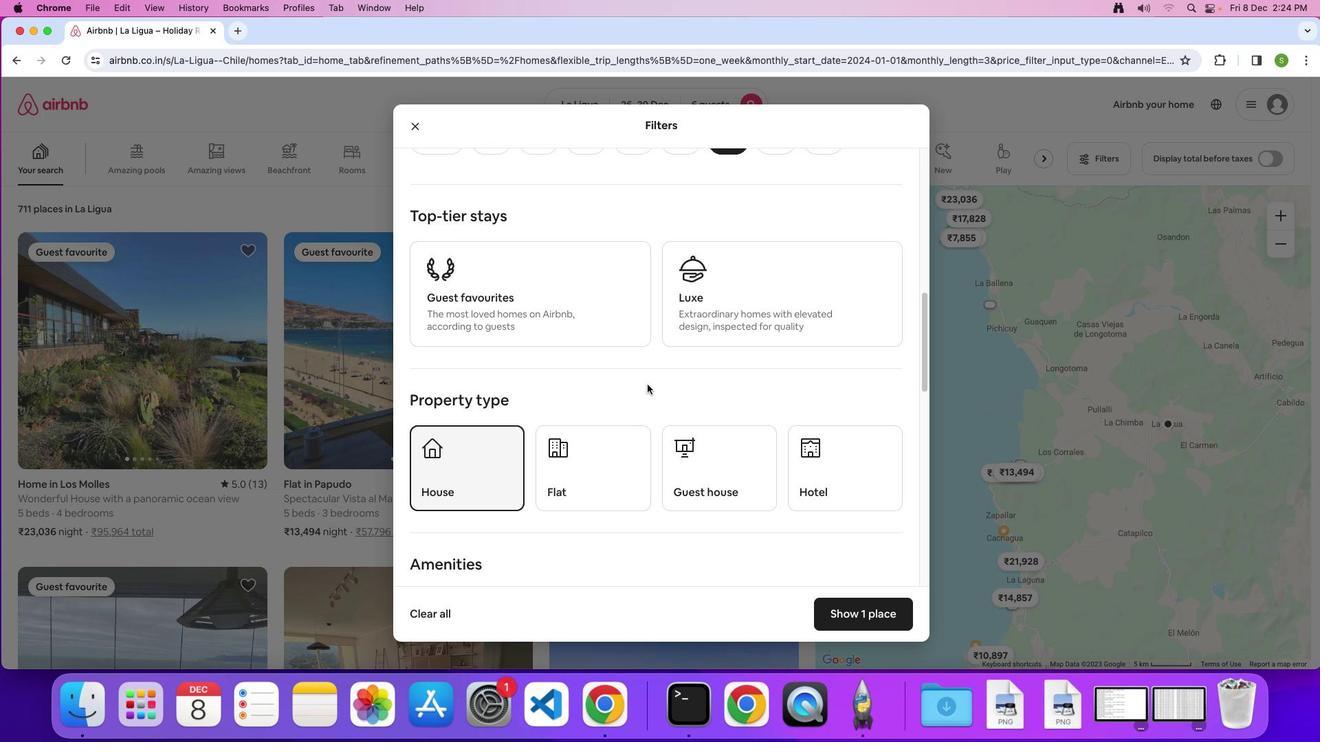 
Action: Mouse scrolled (647, 385) with delta (0, -2)
Screenshot: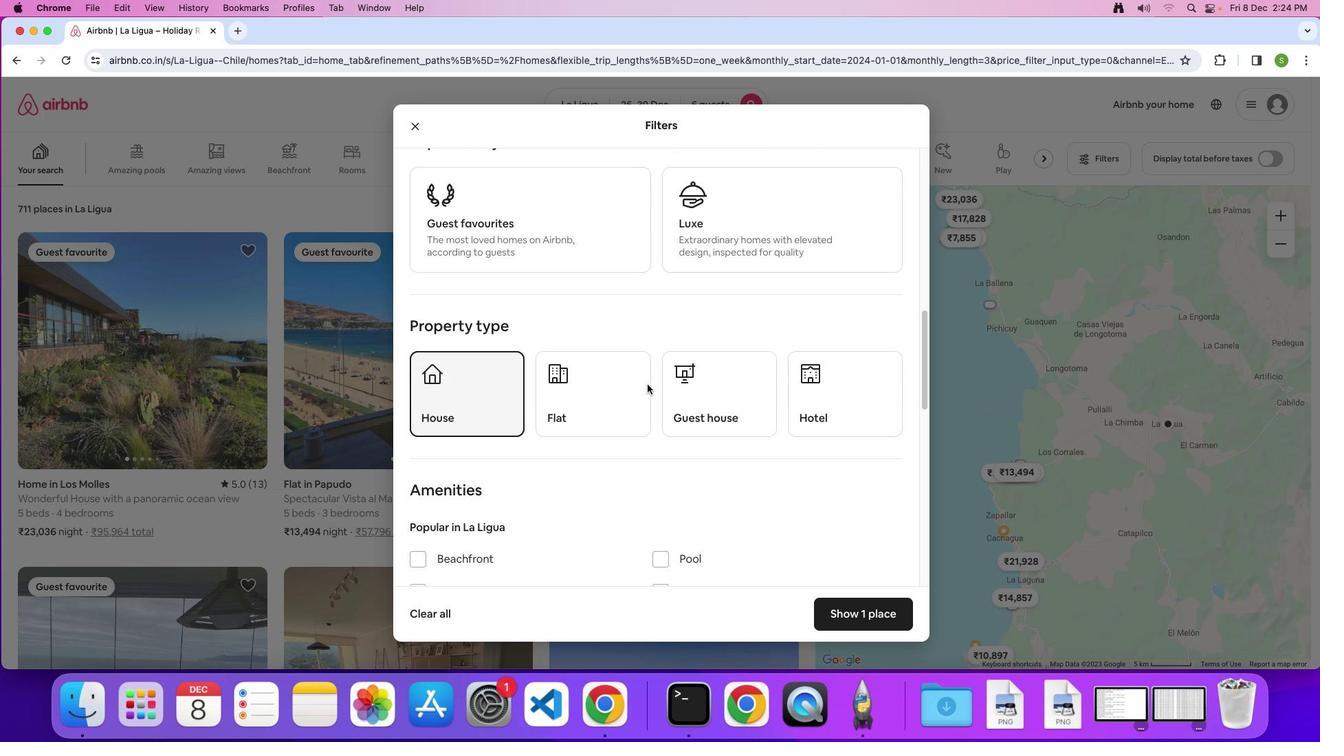 
Action: Mouse scrolled (647, 385) with delta (0, 0)
Screenshot: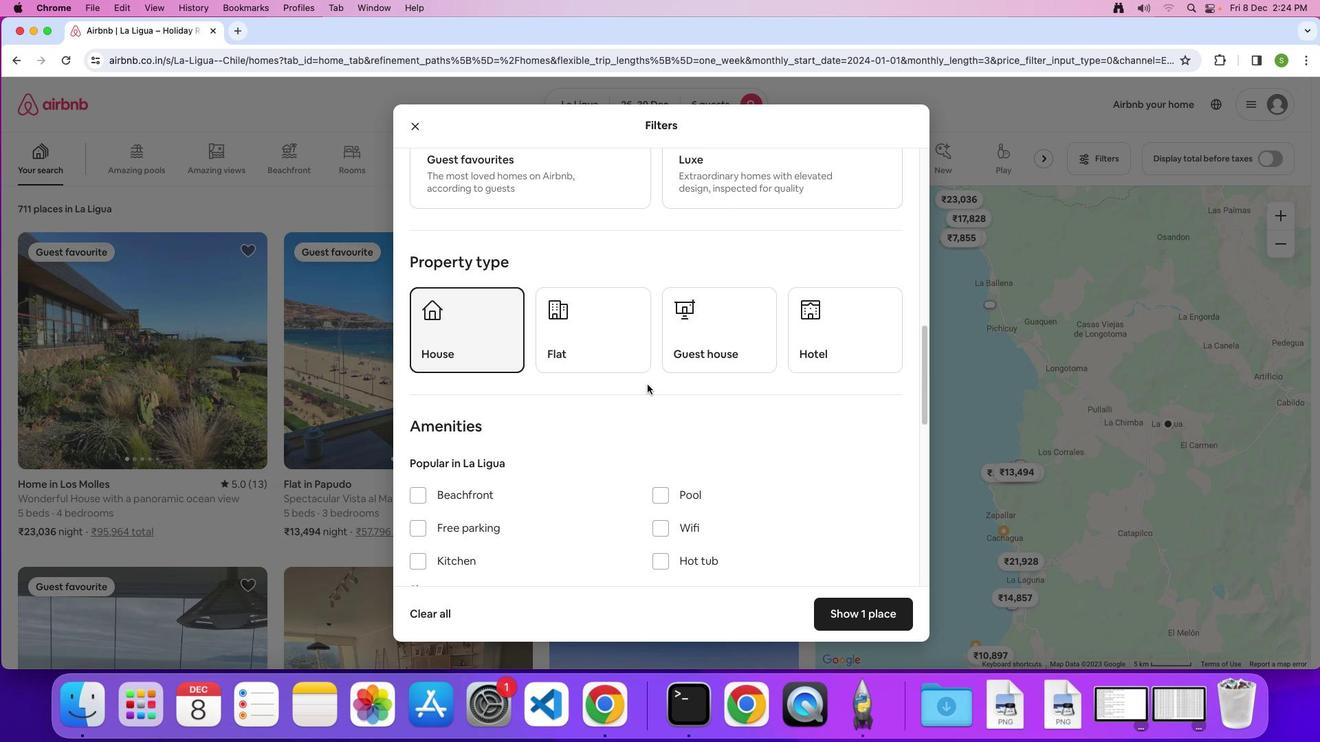 
Action: Mouse scrolled (647, 385) with delta (0, 0)
Screenshot: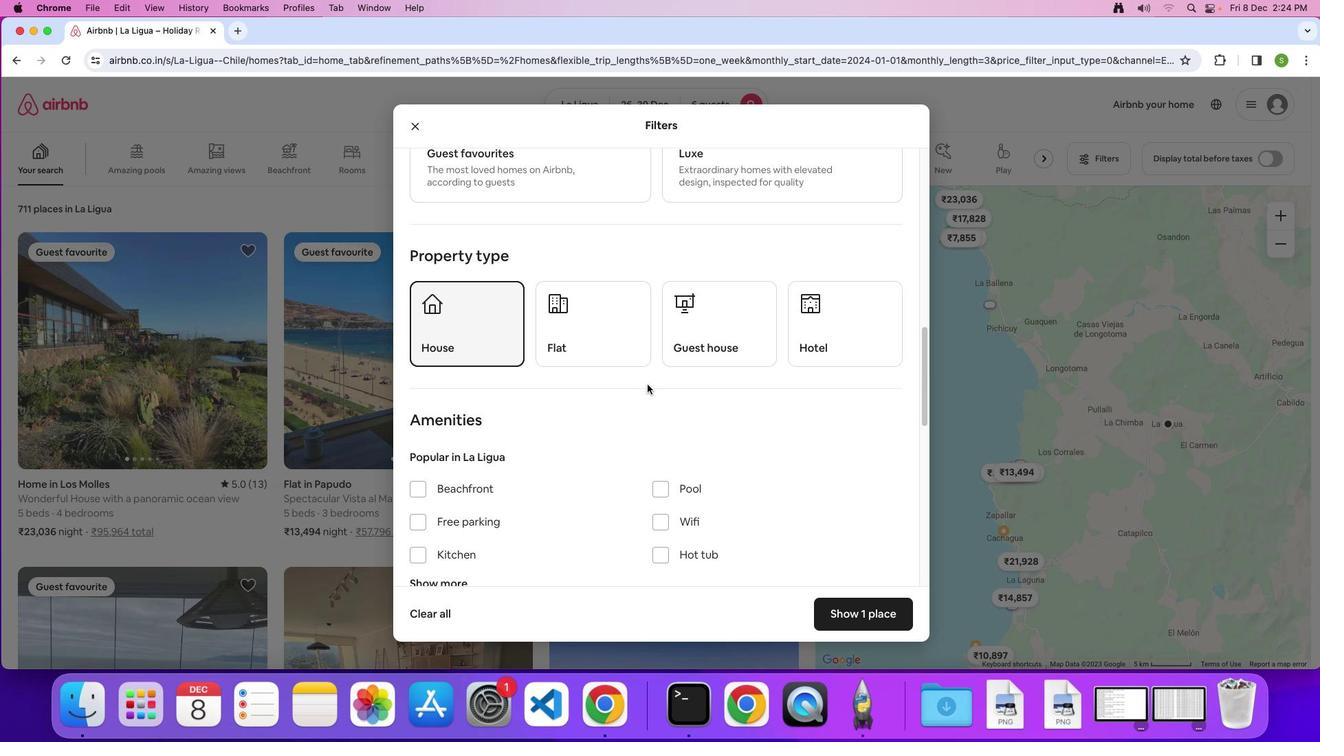
Action: Mouse scrolled (647, 385) with delta (0, -1)
Screenshot: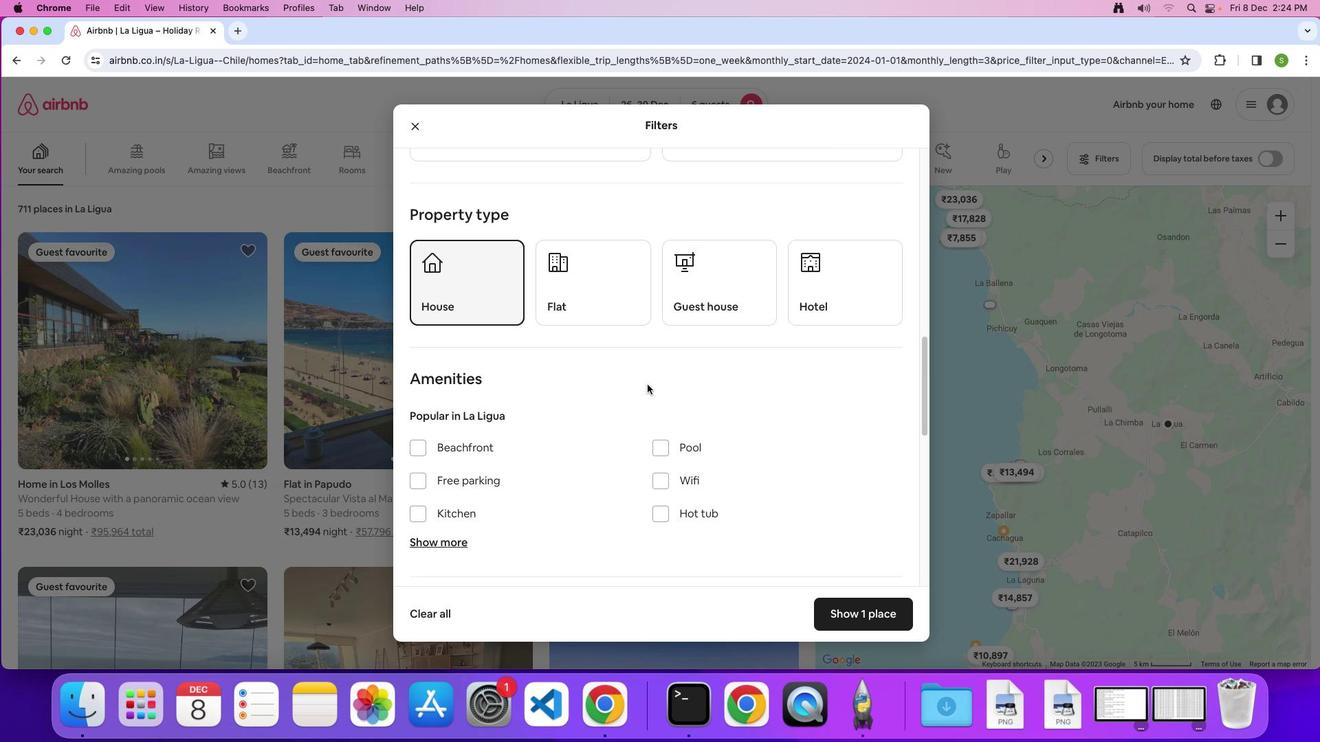 
Action: Mouse scrolled (647, 385) with delta (0, 0)
Screenshot: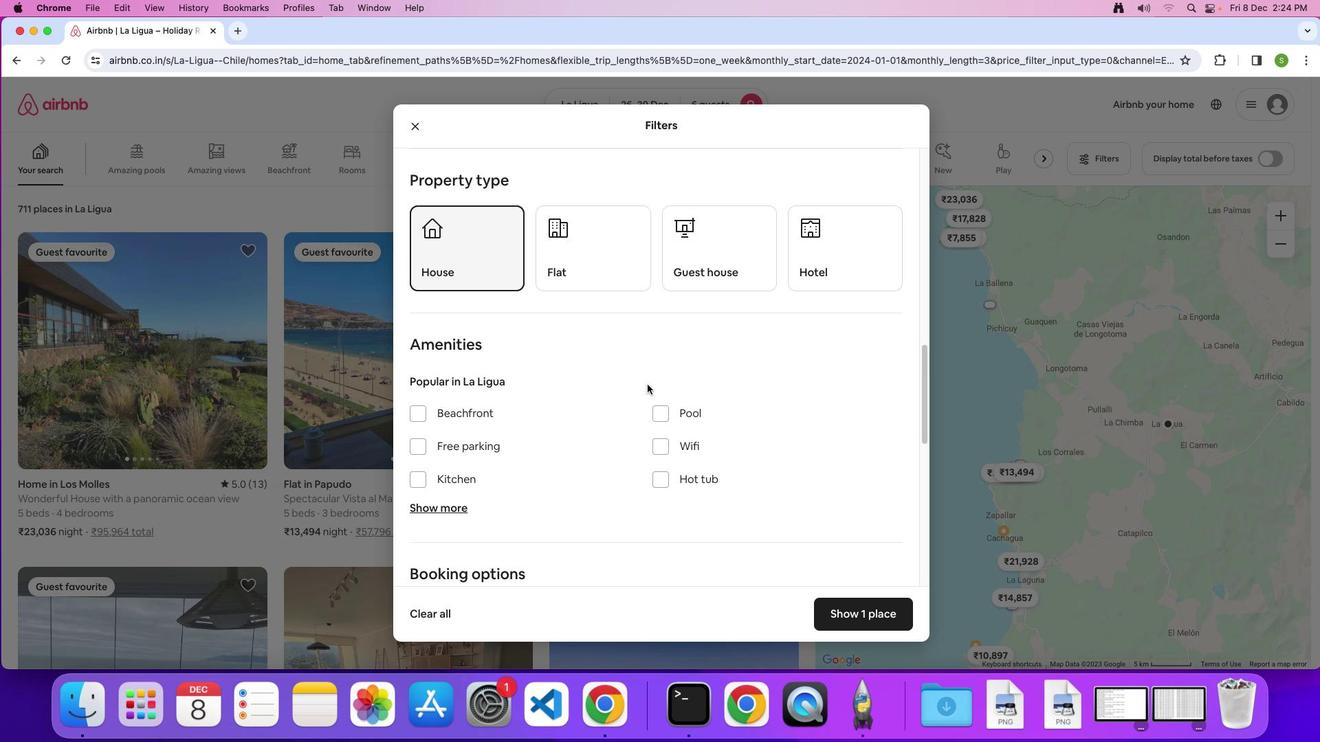 
Action: Mouse scrolled (647, 385) with delta (0, 0)
Screenshot: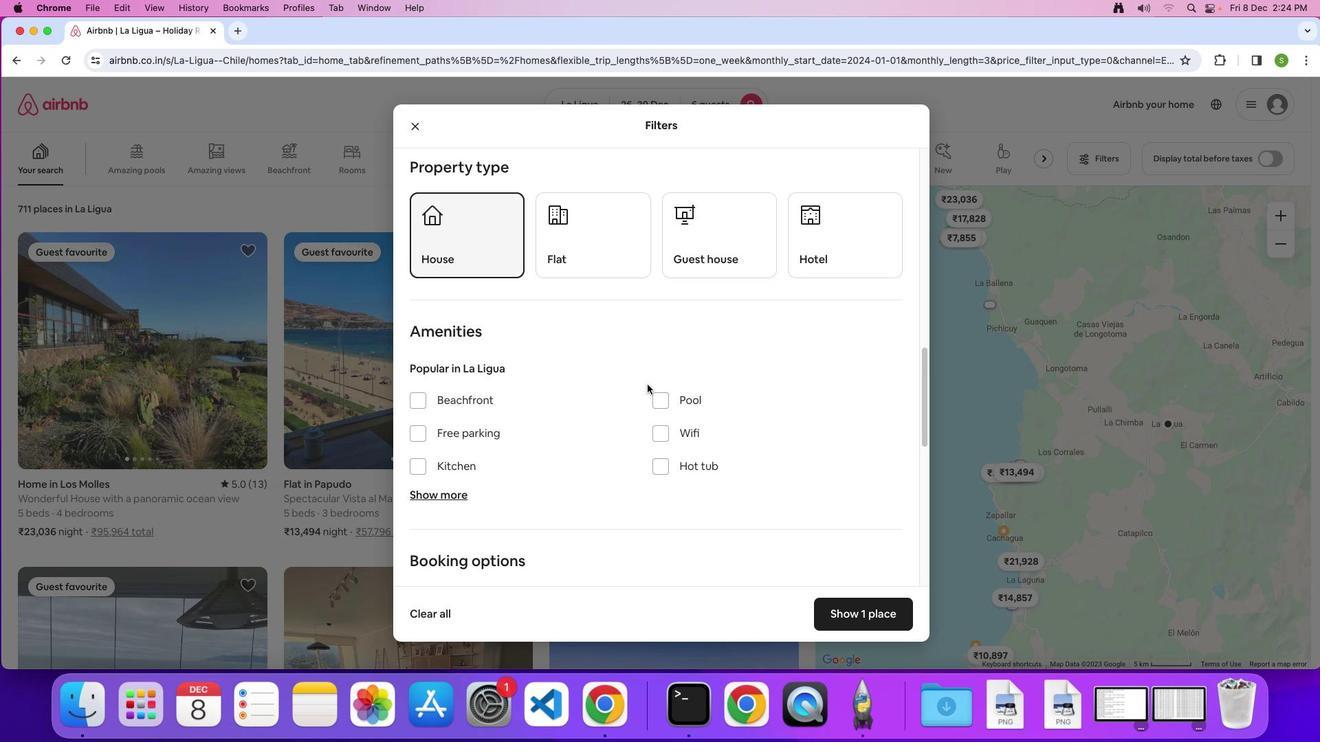 
Action: Mouse scrolled (647, 385) with delta (0, 0)
Screenshot: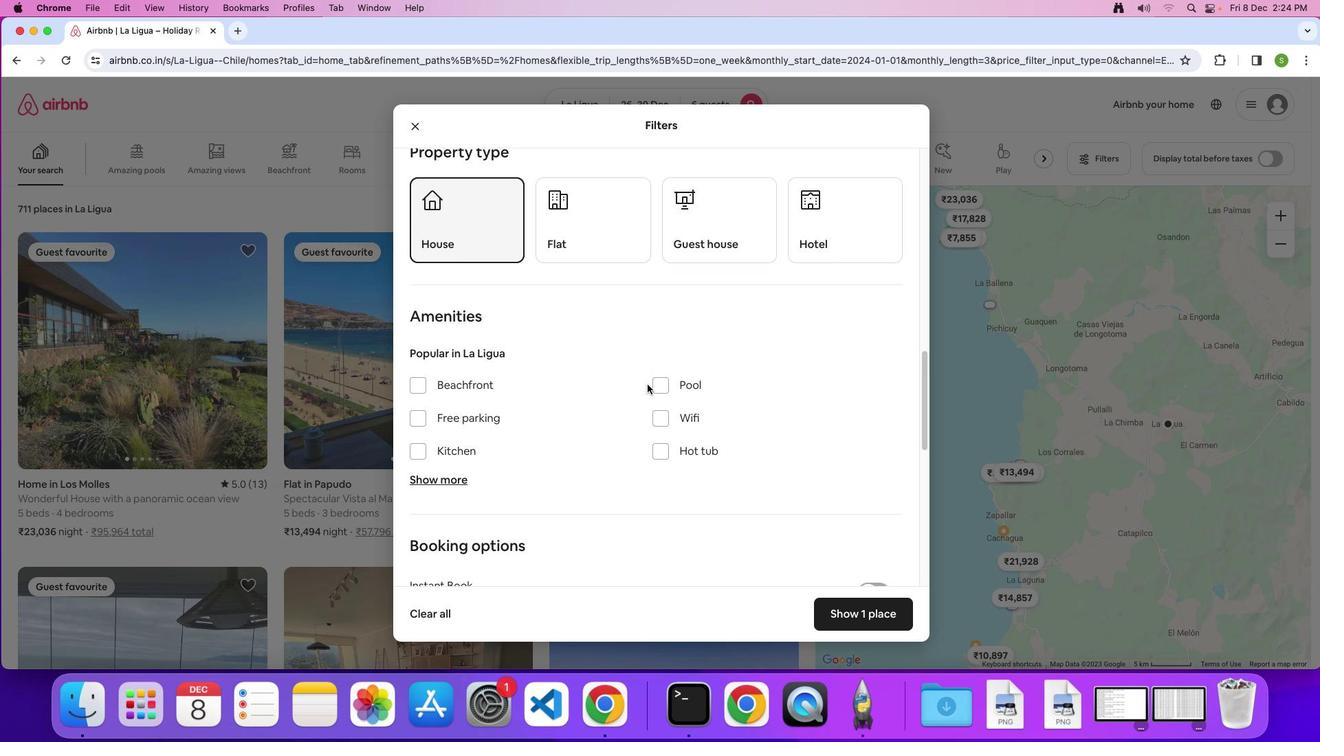 
Action: Mouse scrolled (647, 385) with delta (0, 0)
Screenshot: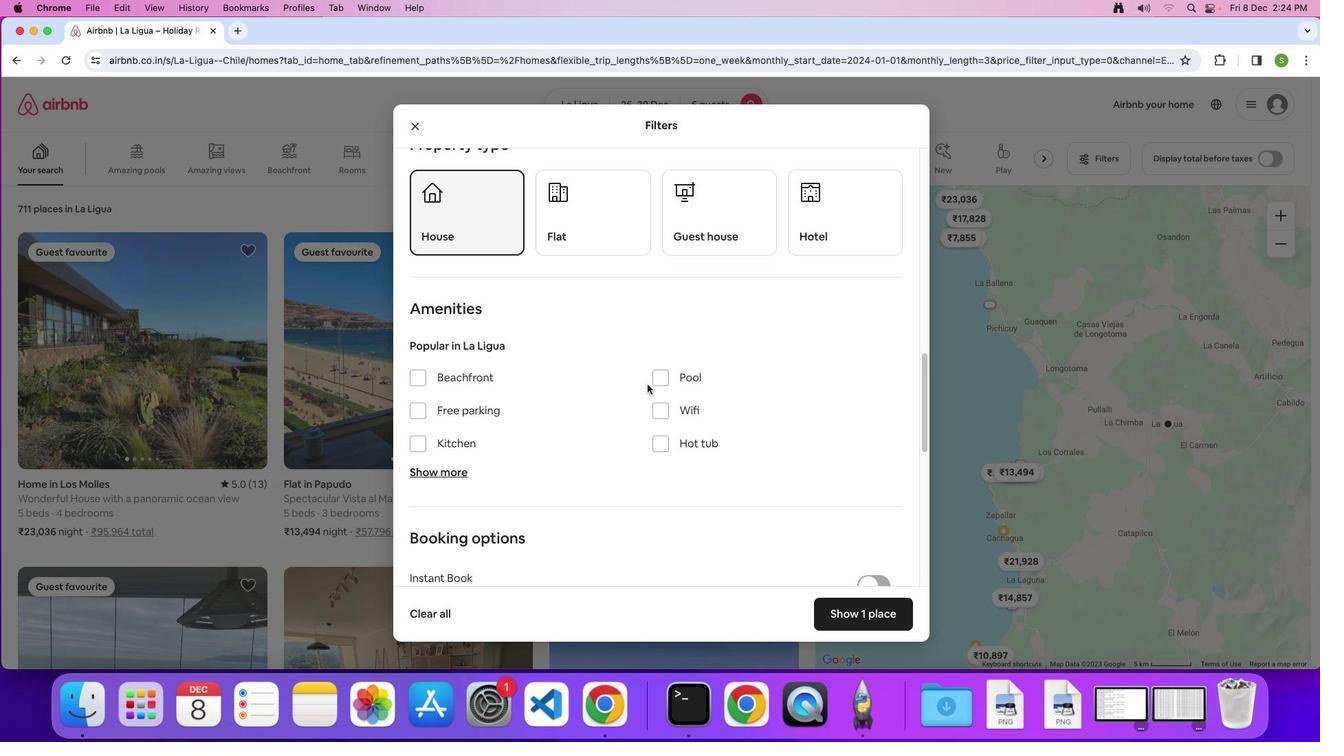 
Action: Mouse scrolled (647, 385) with delta (0, 0)
Screenshot: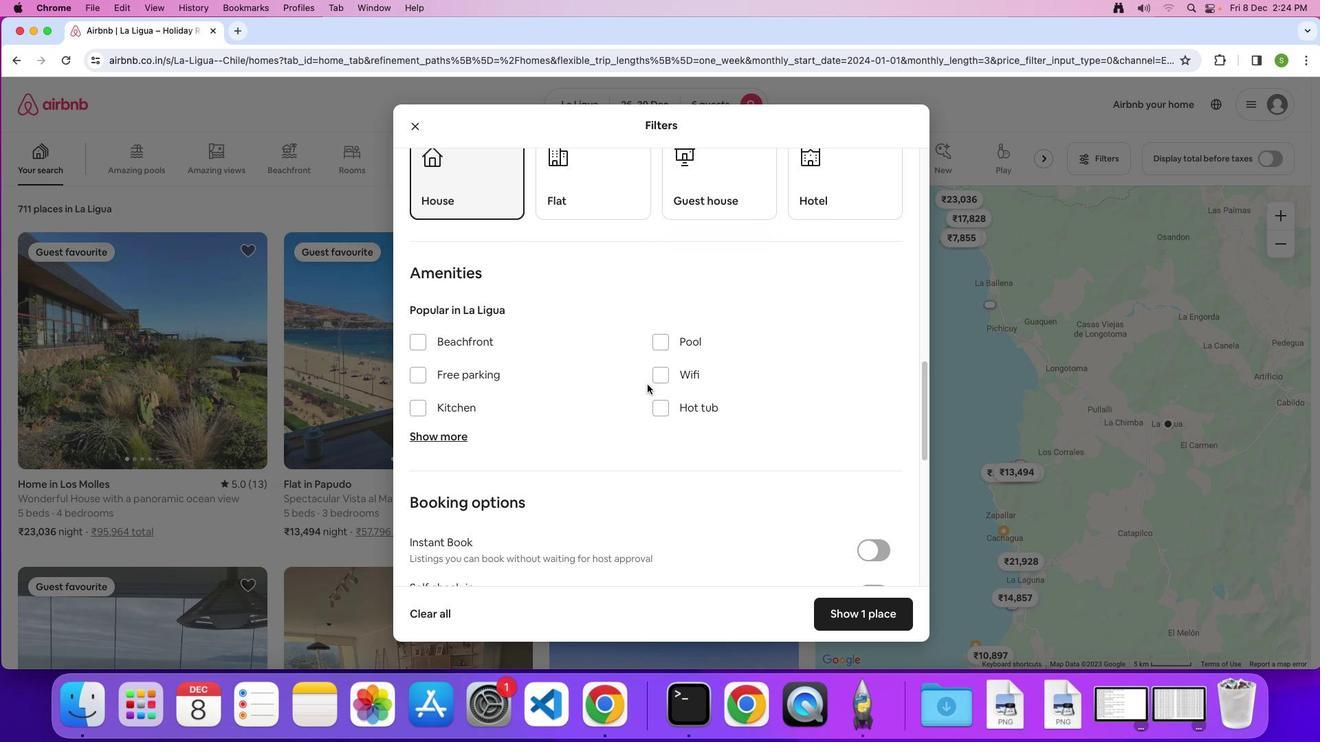 
Action: Mouse moved to (668, 361)
Screenshot: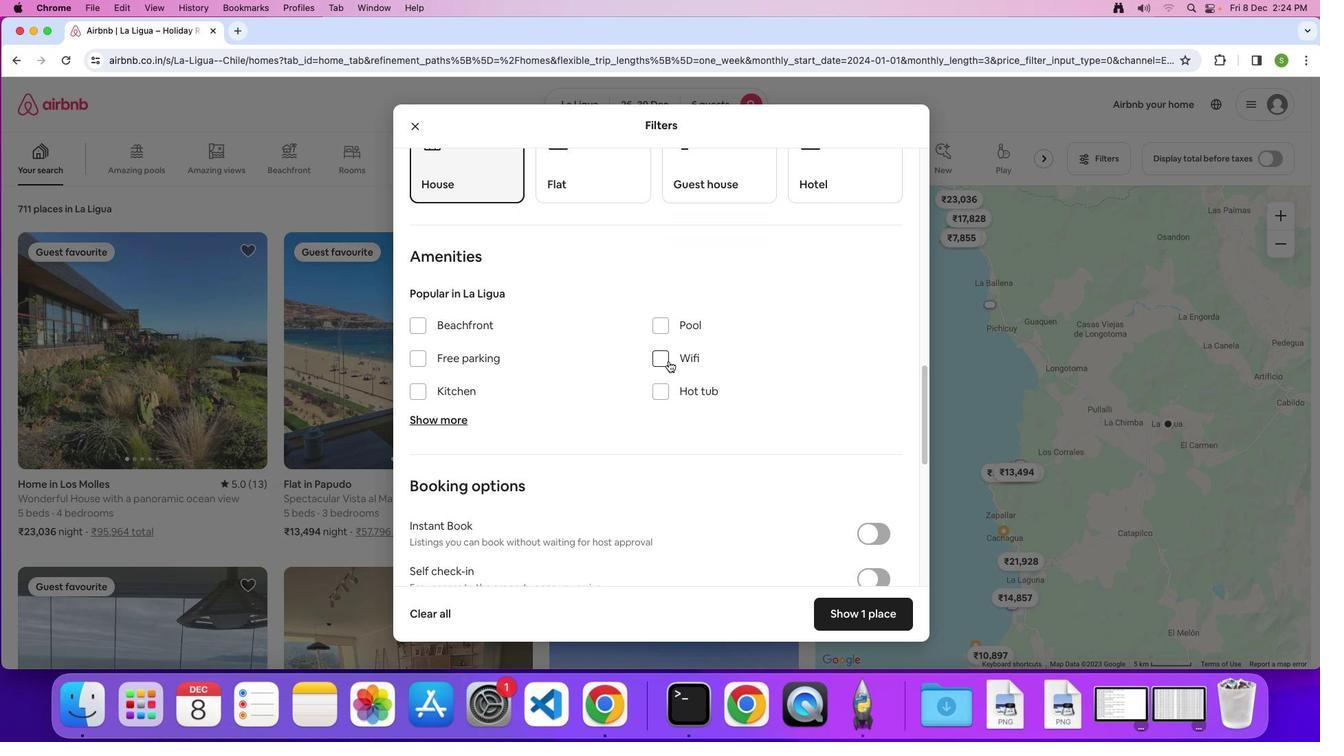 
Action: Mouse pressed left at (668, 361)
Screenshot: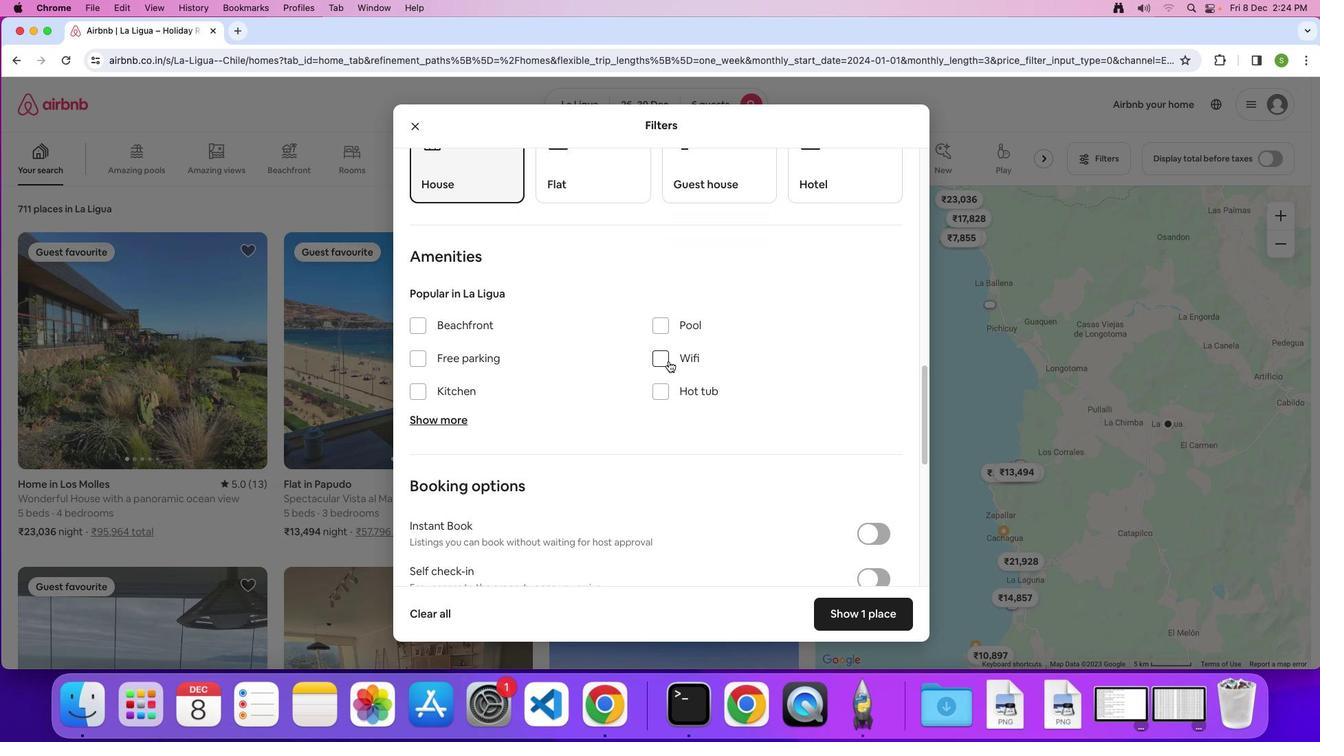 
Action: Mouse moved to (415, 361)
Screenshot: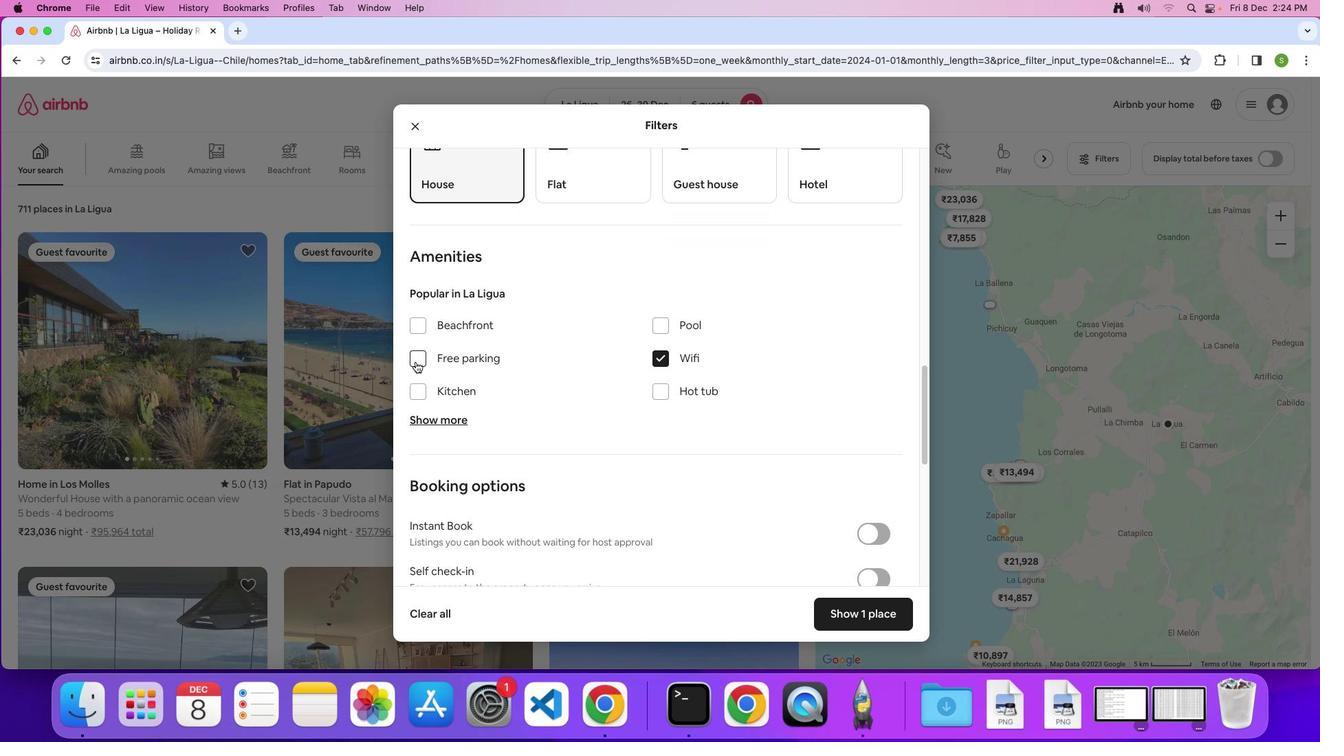 
Action: Mouse pressed left at (415, 361)
Screenshot: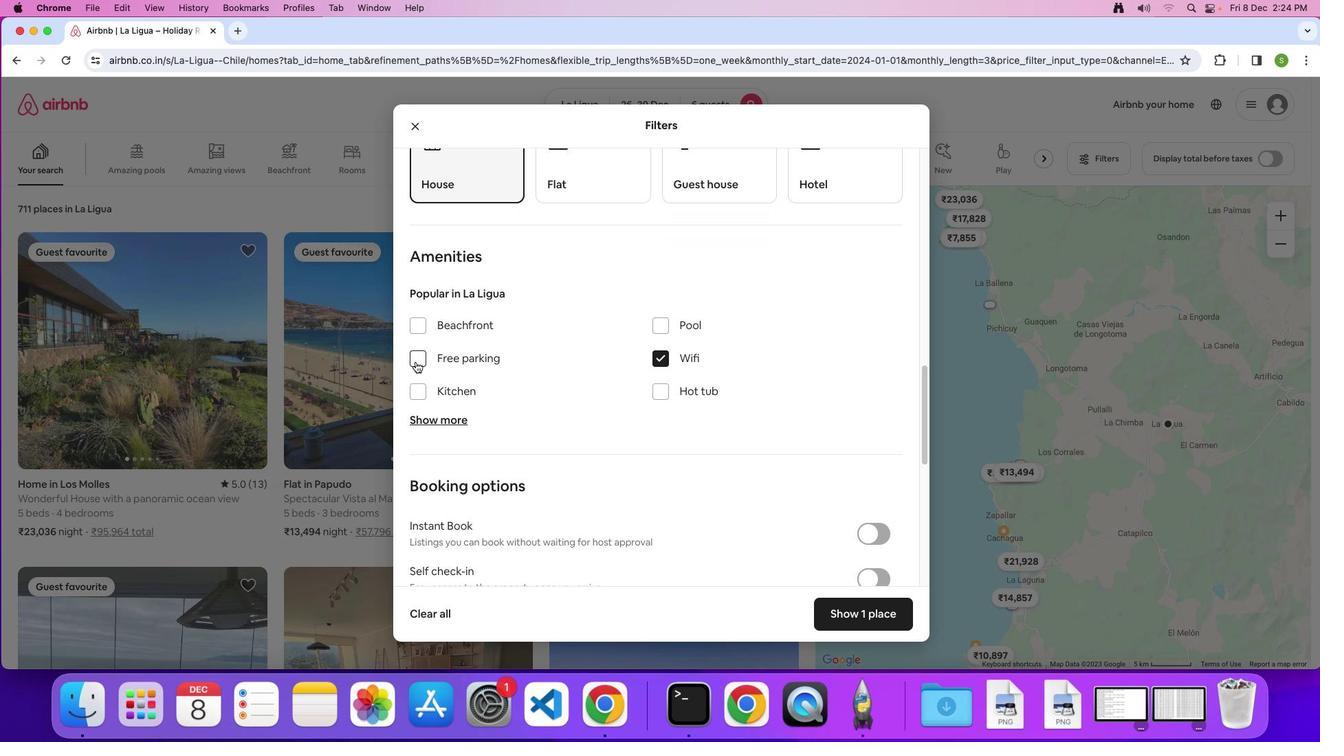 
Action: Mouse moved to (460, 422)
Screenshot: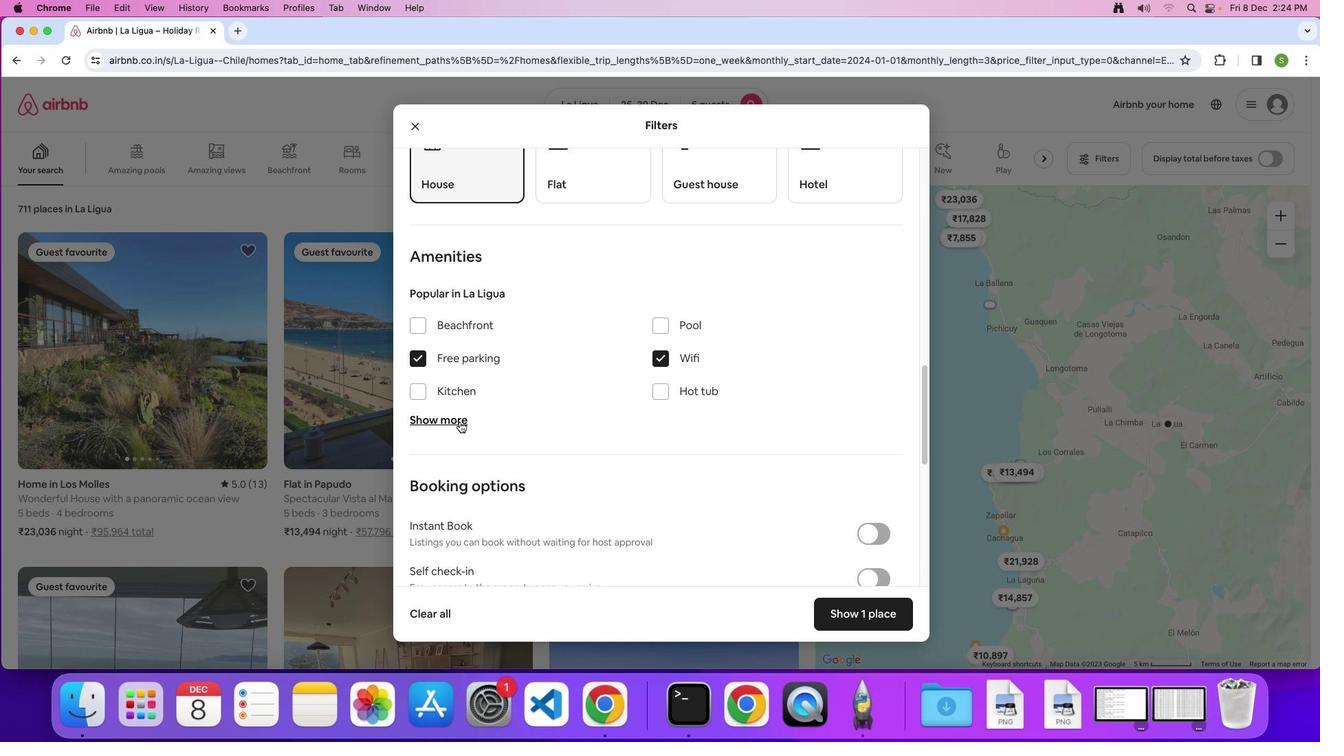 
Action: Mouse pressed left at (460, 422)
Screenshot: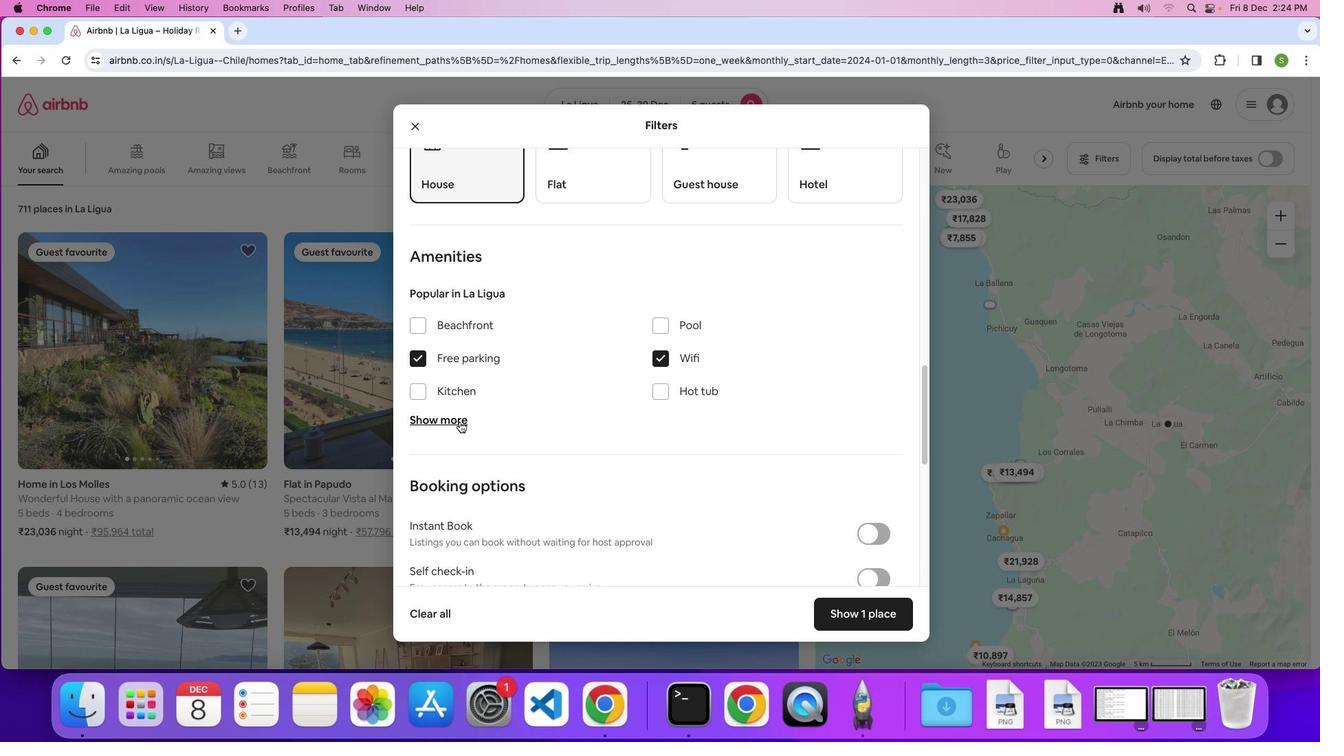 
Action: Mouse moved to (567, 413)
Screenshot: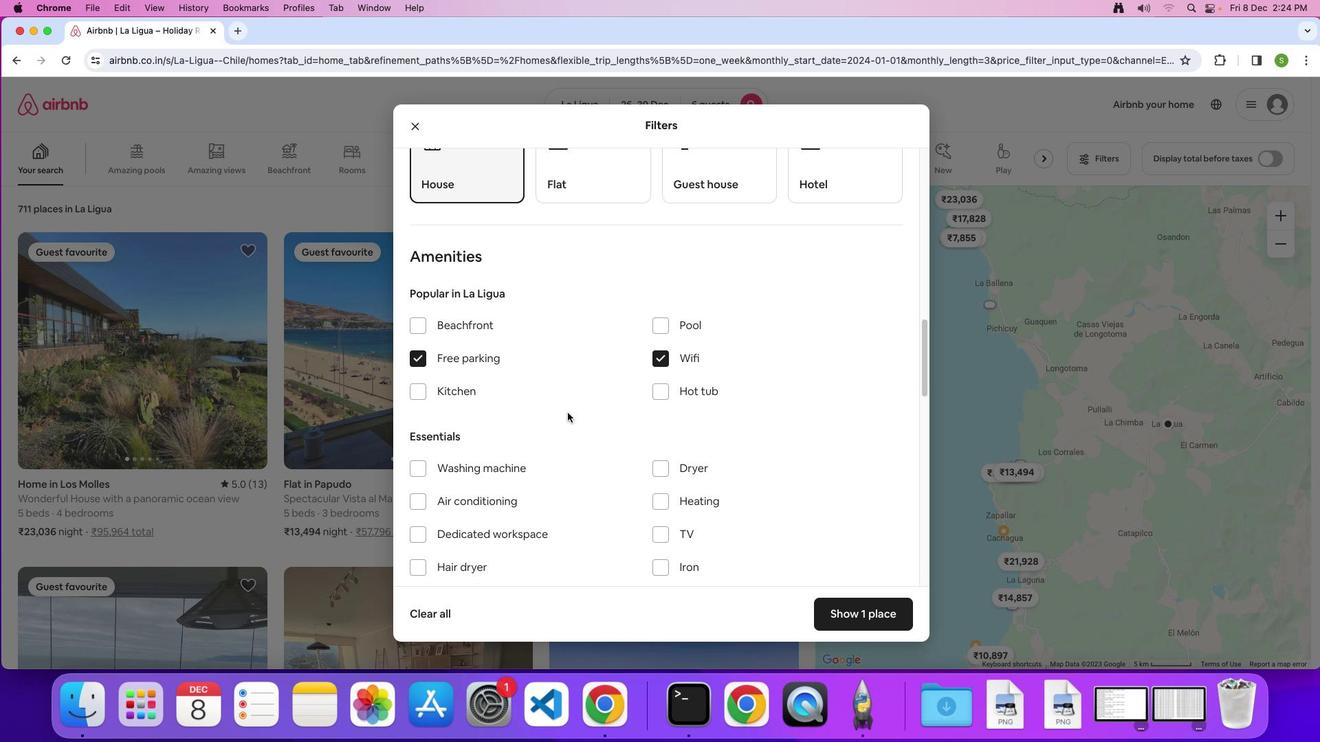 
Action: Mouse scrolled (567, 413) with delta (0, 0)
Screenshot: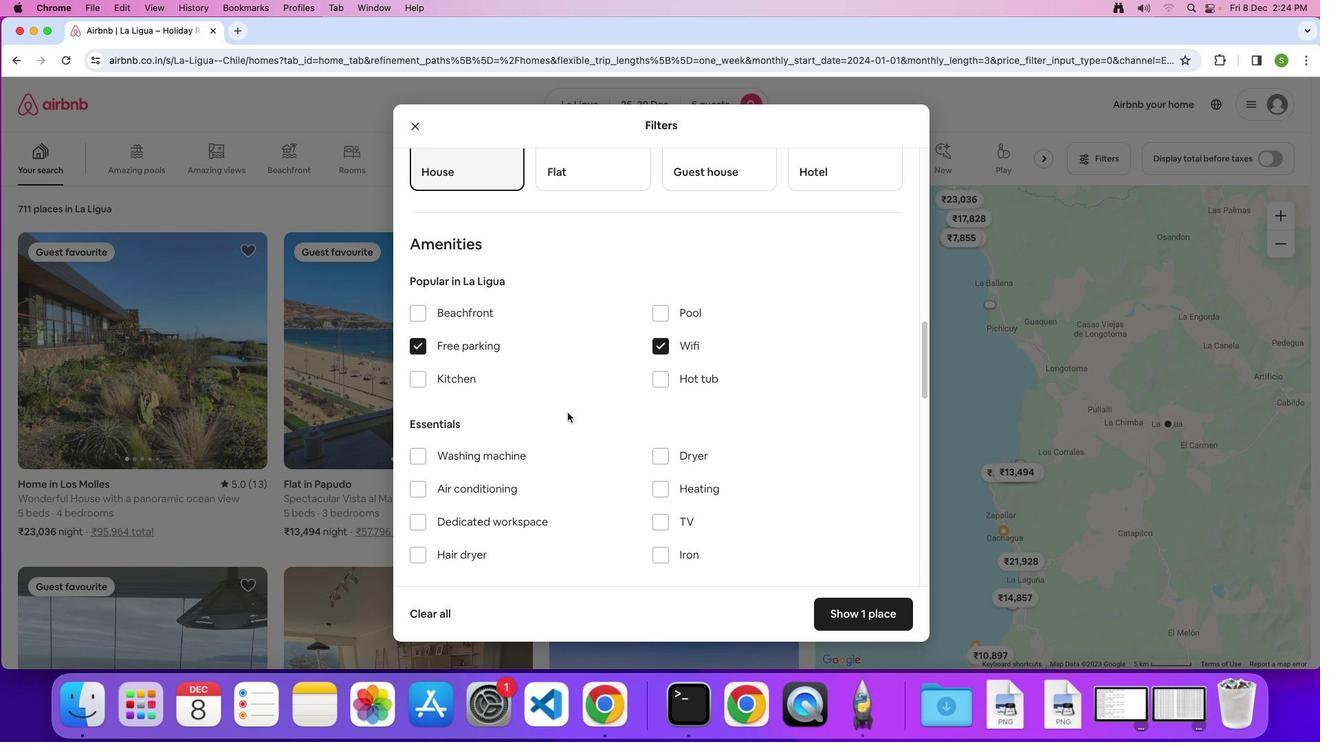 
Action: Mouse scrolled (567, 413) with delta (0, 0)
Screenshot: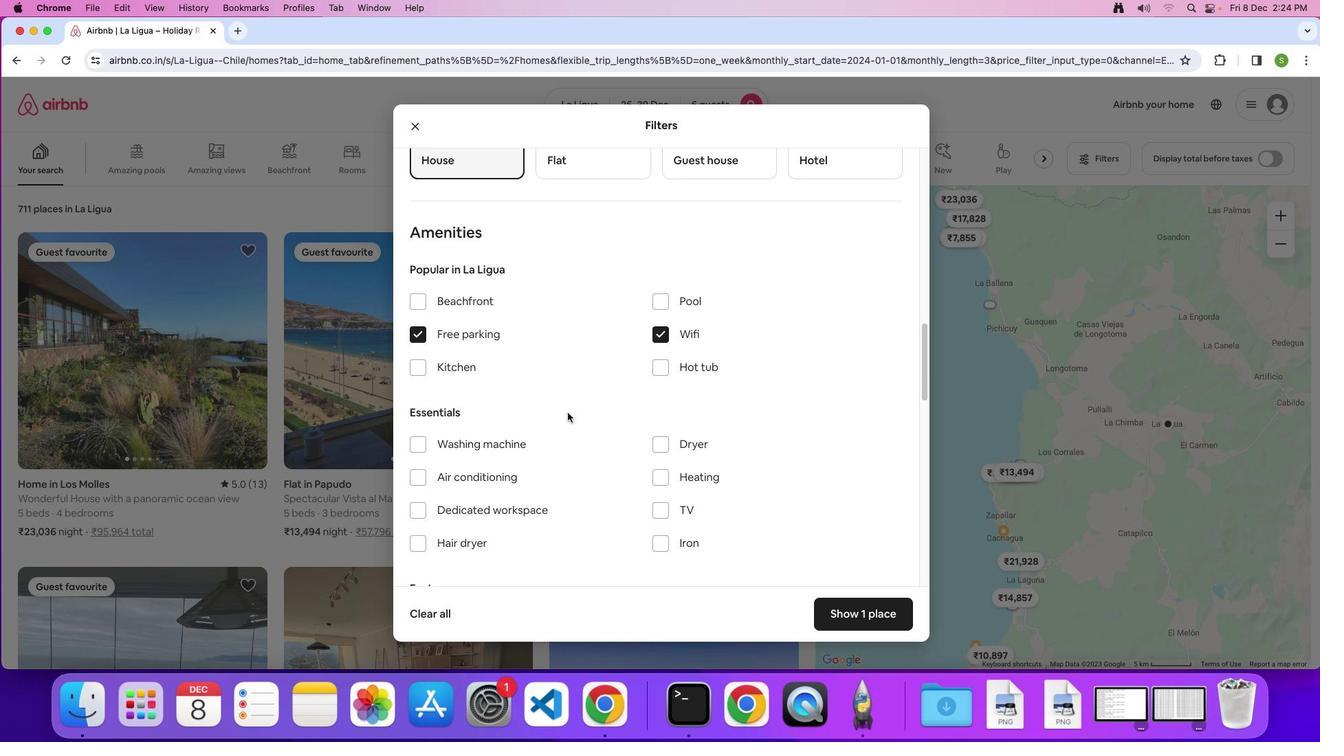 
Action: Mouse scrolled (567, 413) with delta (0, -1)
Screenshot: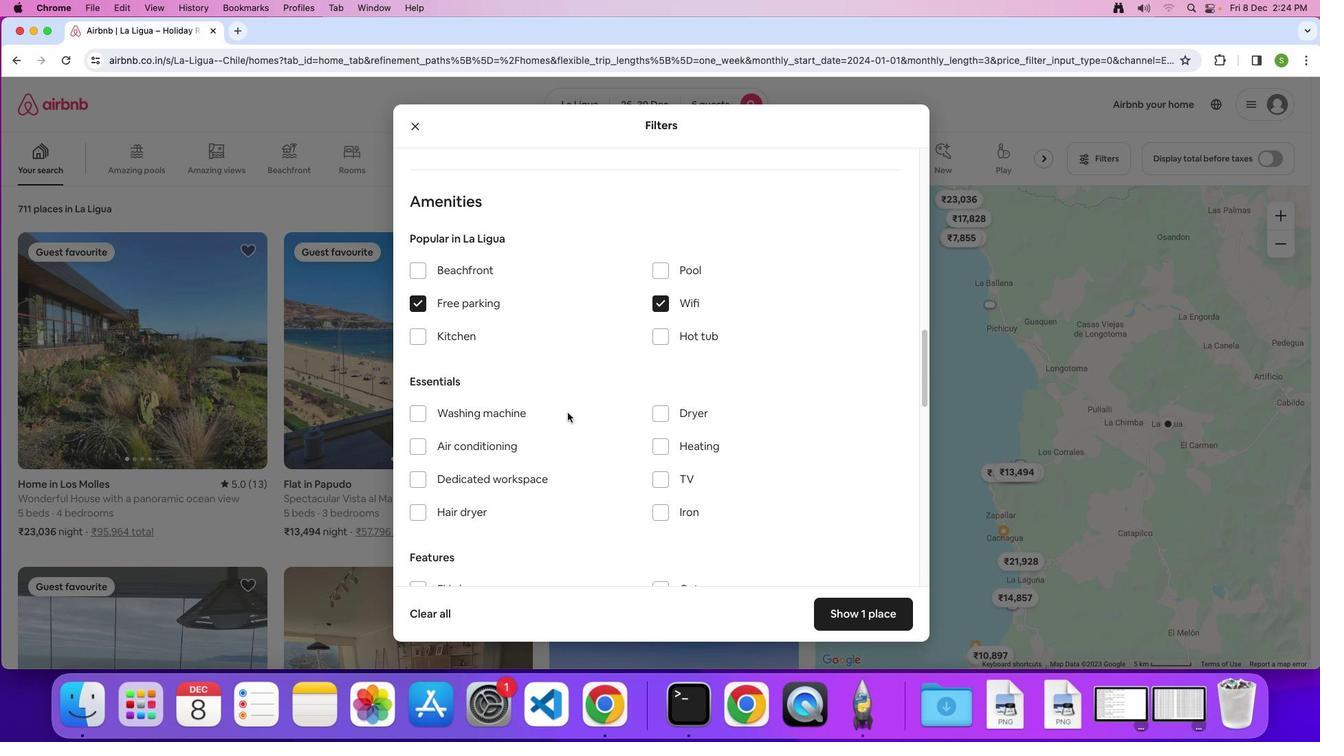 
Action: Mouse moved to (660, 426)
Screenshot: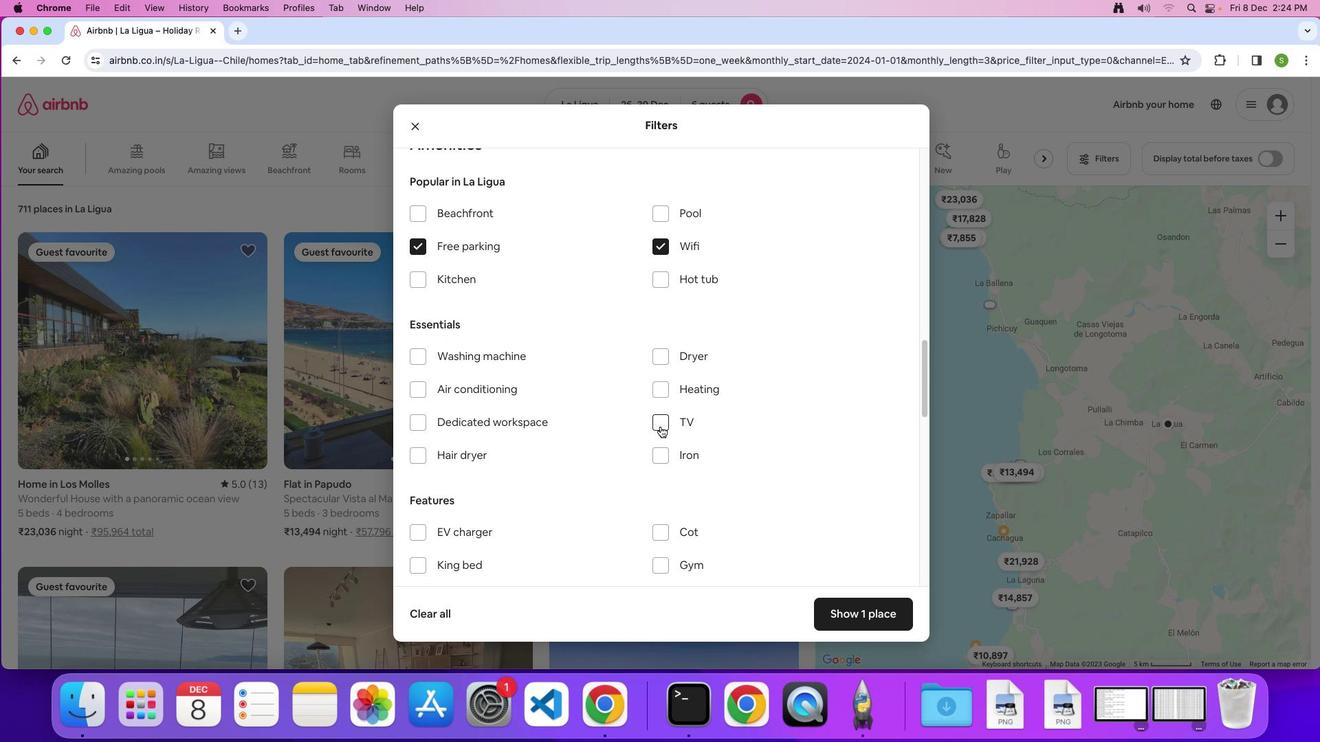 
Action: Mouse pressed left at (660, 426)
Screenshot: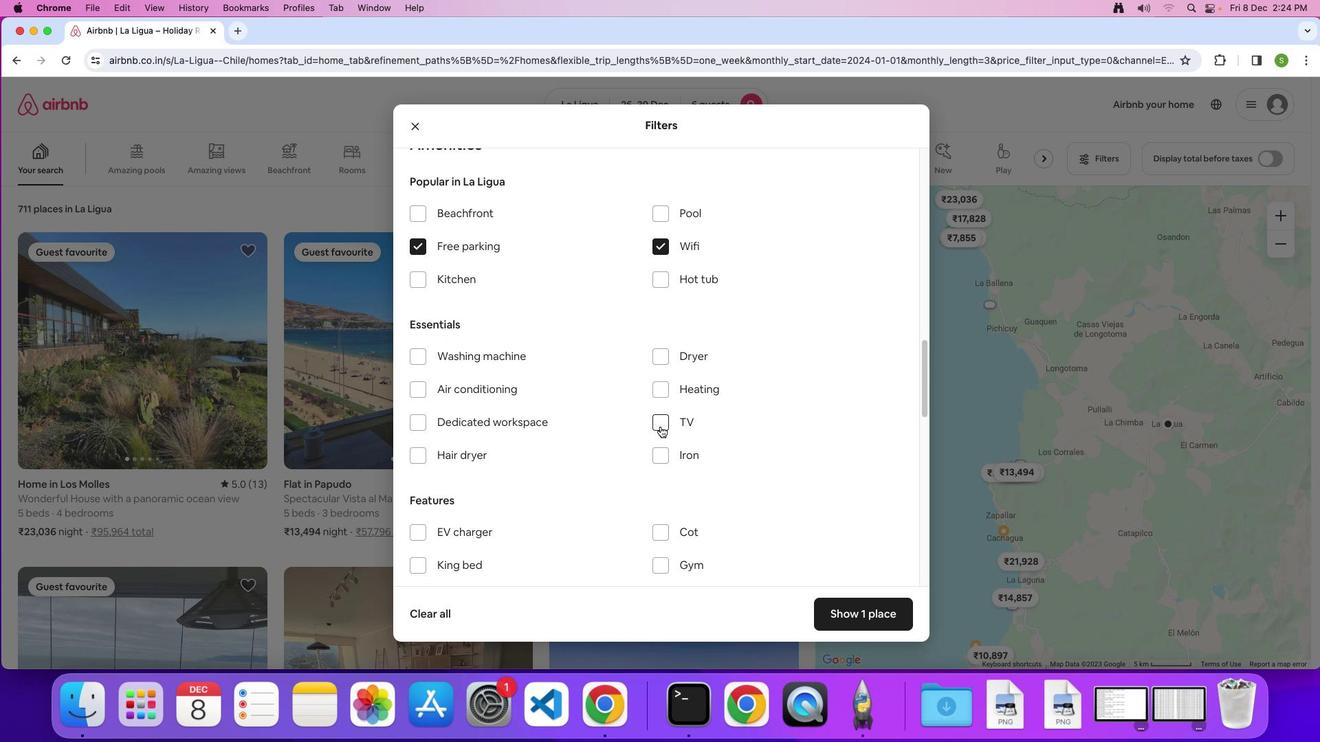 
Action: Mouse moved to (570, 403)
Screenshot: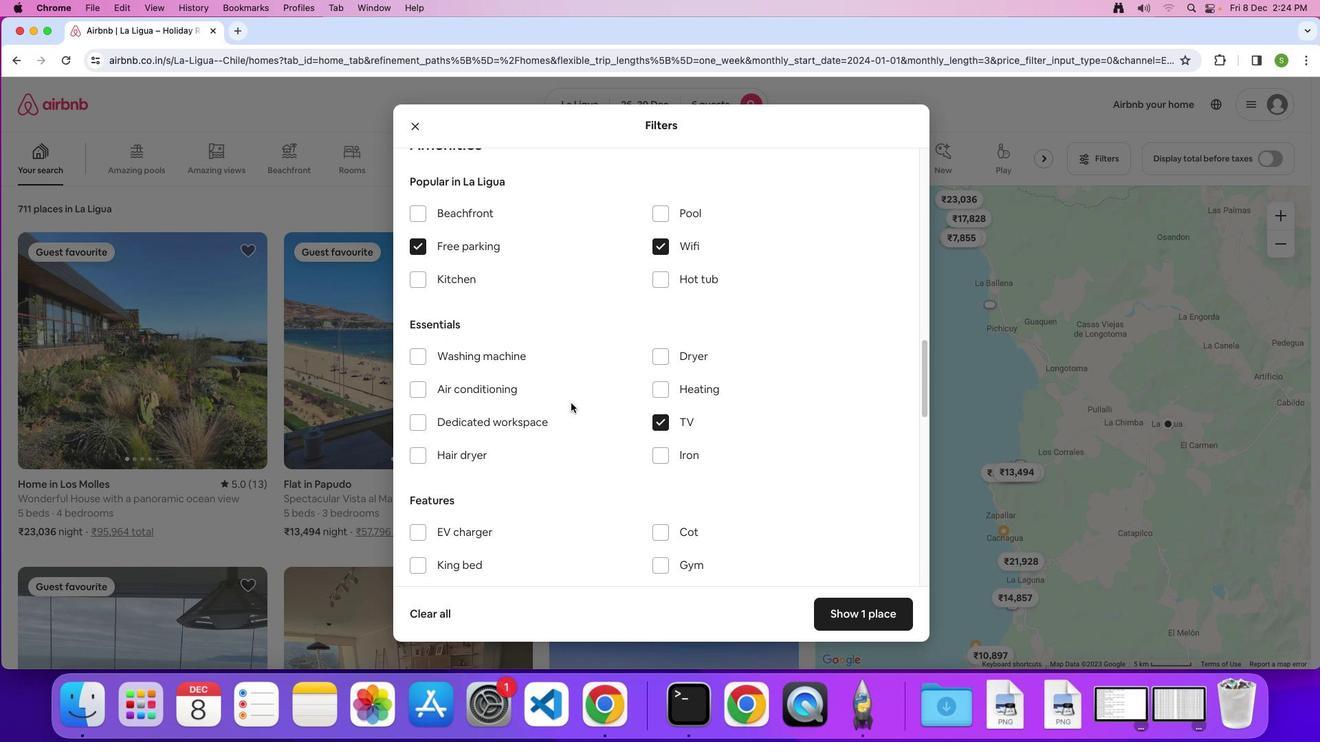 
Action: Mouse scrolled (570, 403) with delta (0, 0)
Screenshot: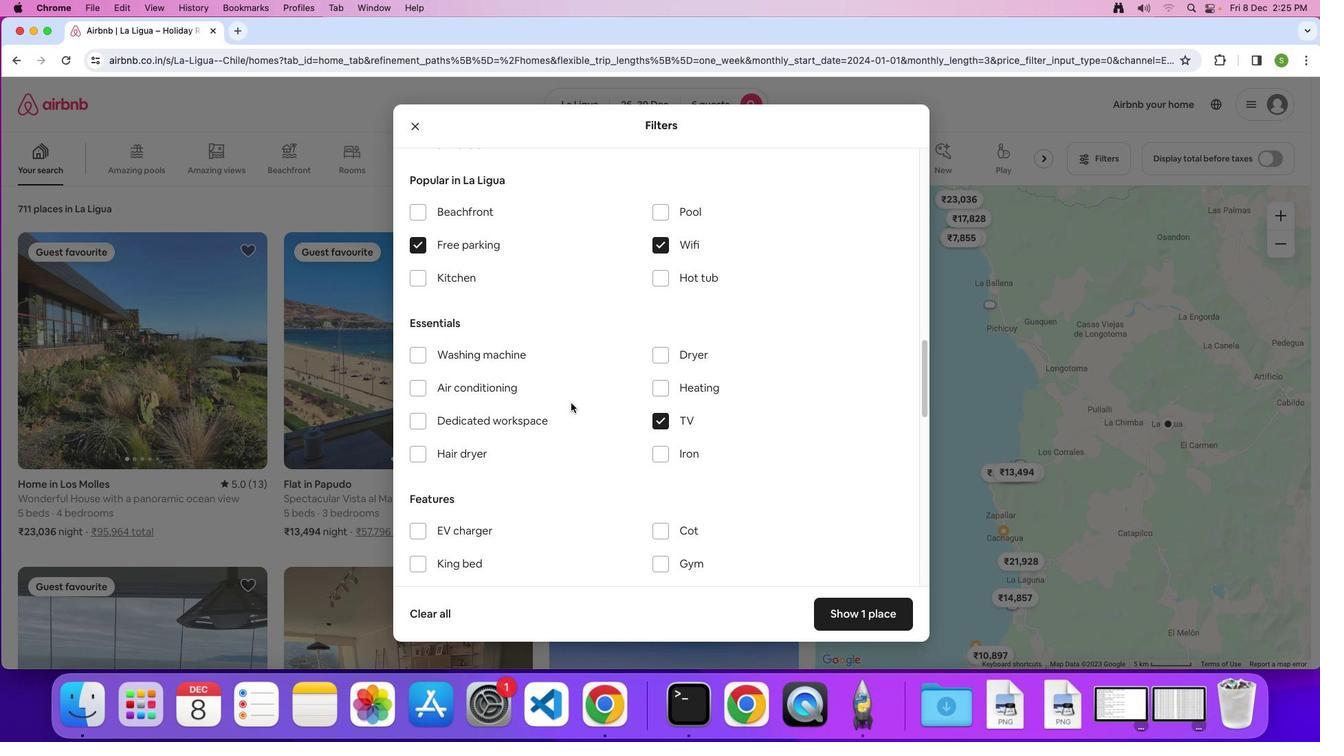 
Action: Mouse scrolled (570, 403) with delta (0, 0)
Screenshot: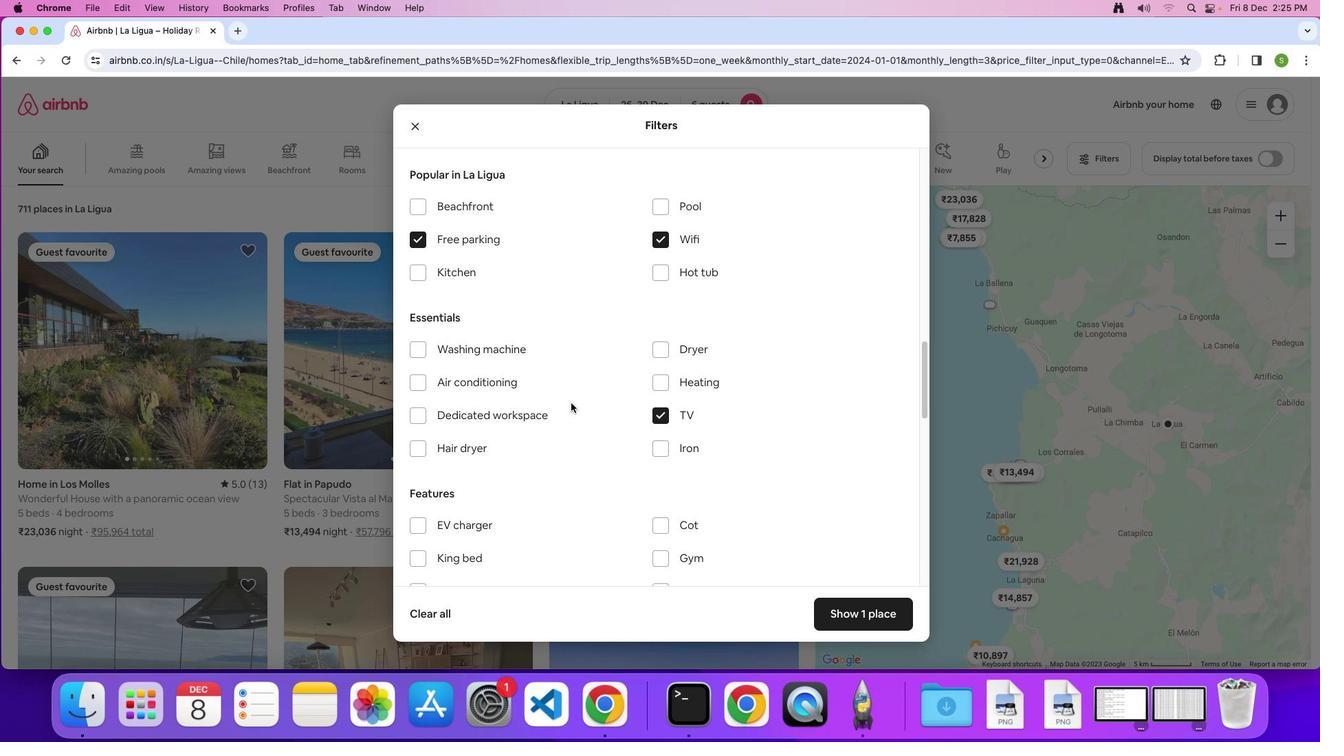 
Action: Mouse scrolled (570, 403) with delta (0, 0)
Screenshot: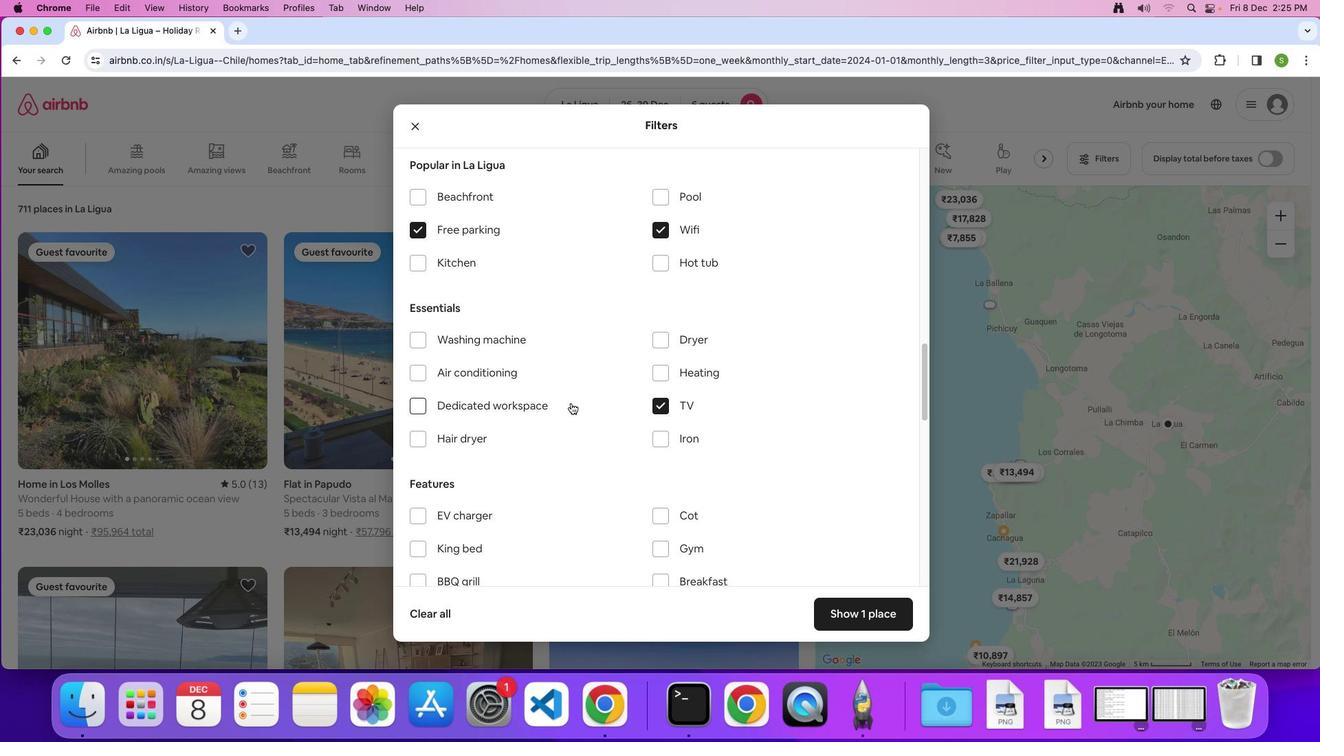 
Action: Mouse scrolled (570, 403) with delta (0, 0)
Screenshot: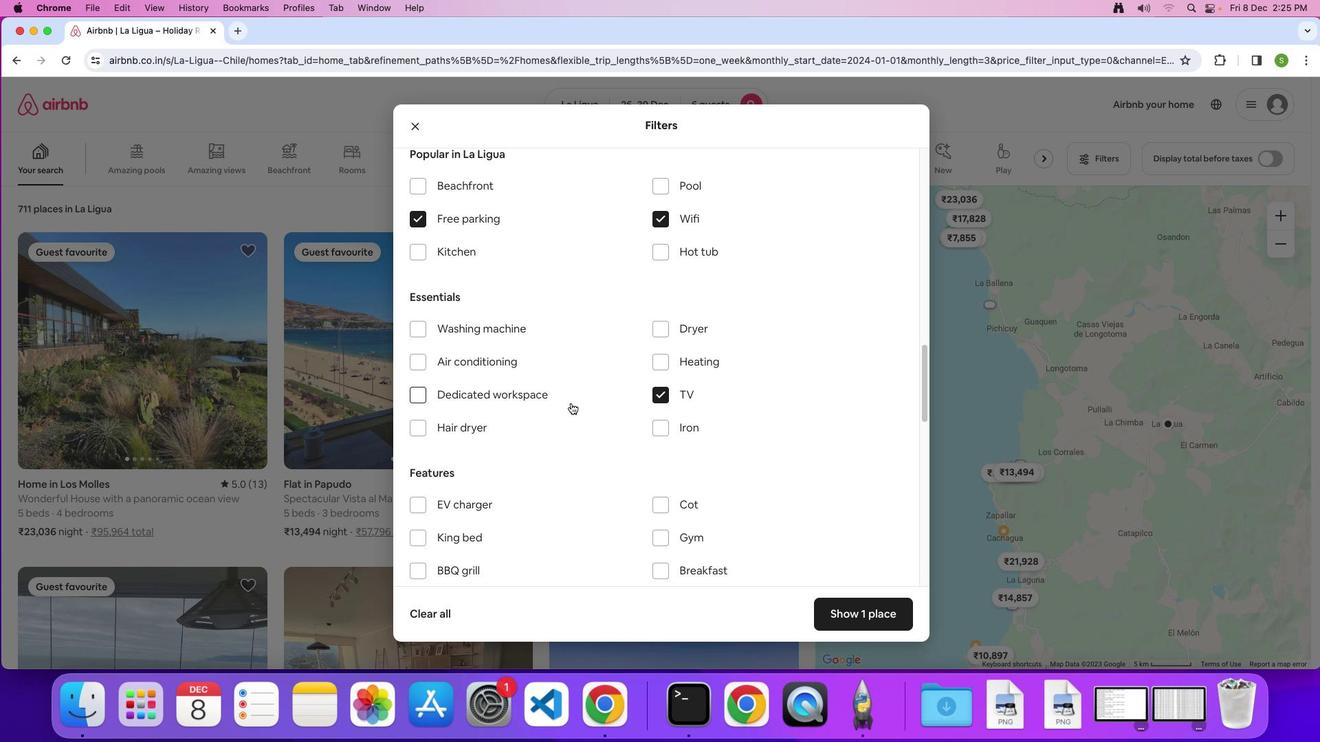 
Action: Mouse scrolled (570, 403) with delta (0, 0)
Screenshot: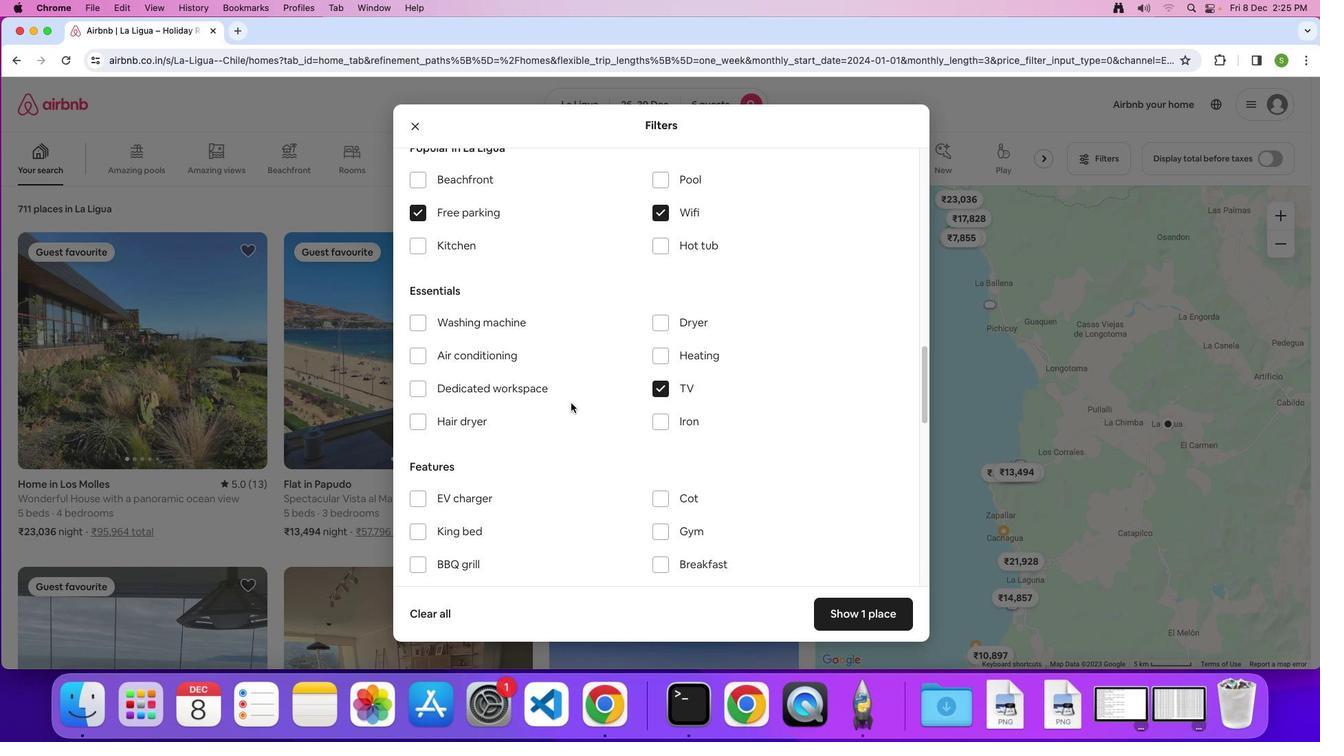 
Action: Mouse scrolled (570, 403) with delta (0, 0)
Screenshot: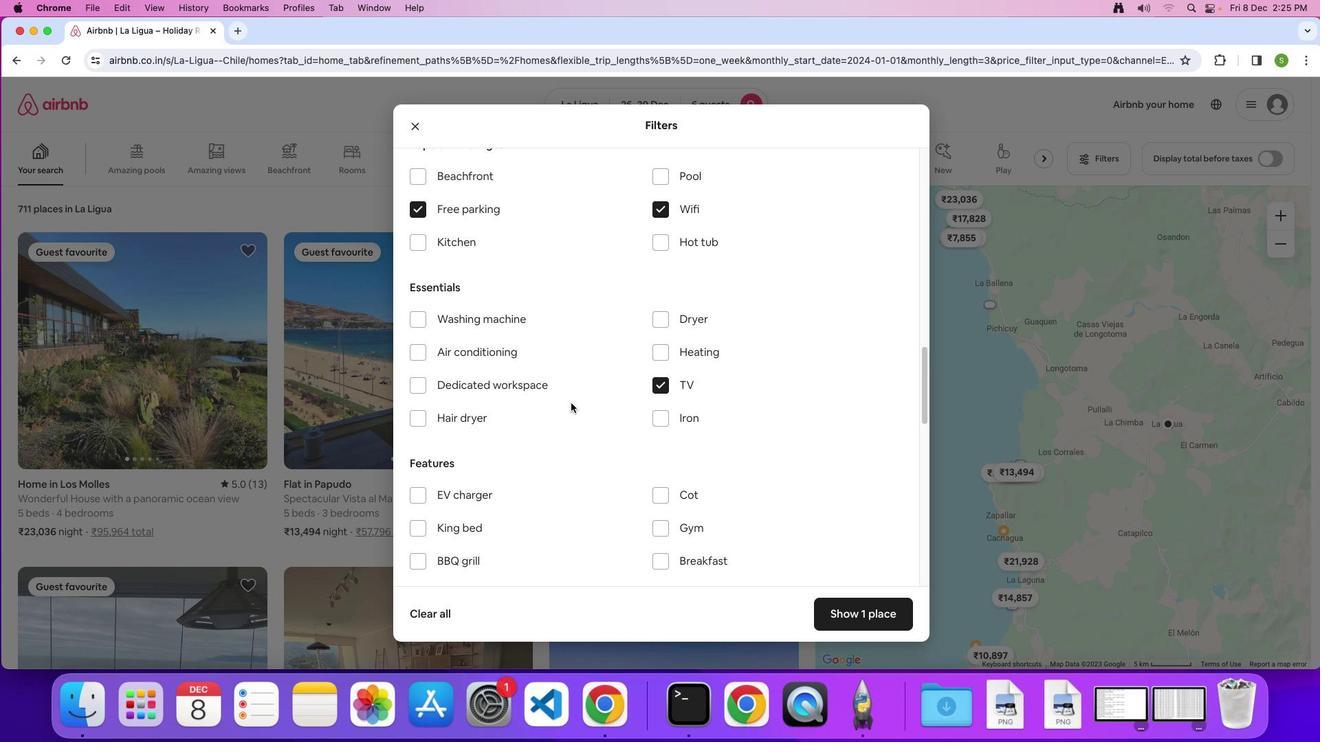 
Action: Mouse scrolled (570, 403) with delta (0, 0)
Screenshot: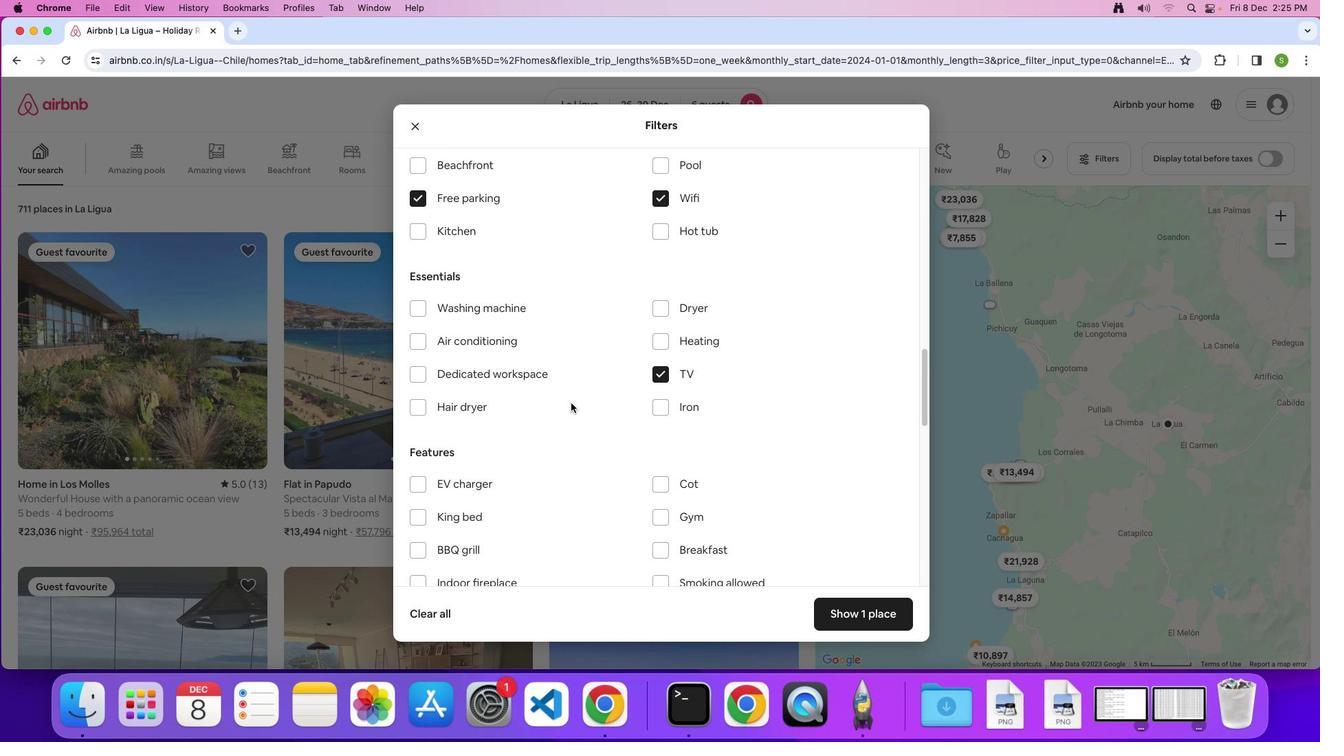 
Action: Mouse scrolled (570, 403) with delta (0, 0)
Screenshot: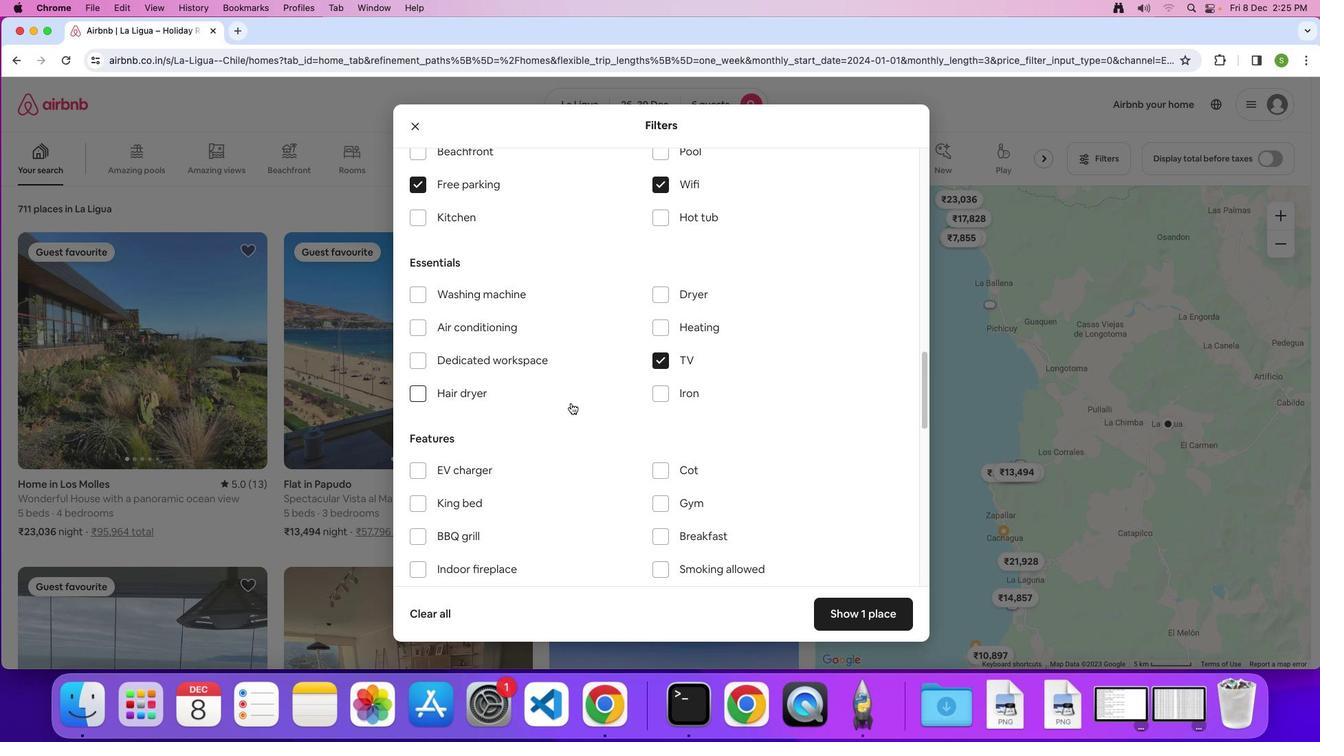 
Action: Mouse scrolled (570, 403) with delta (0, 0)
Screenshot: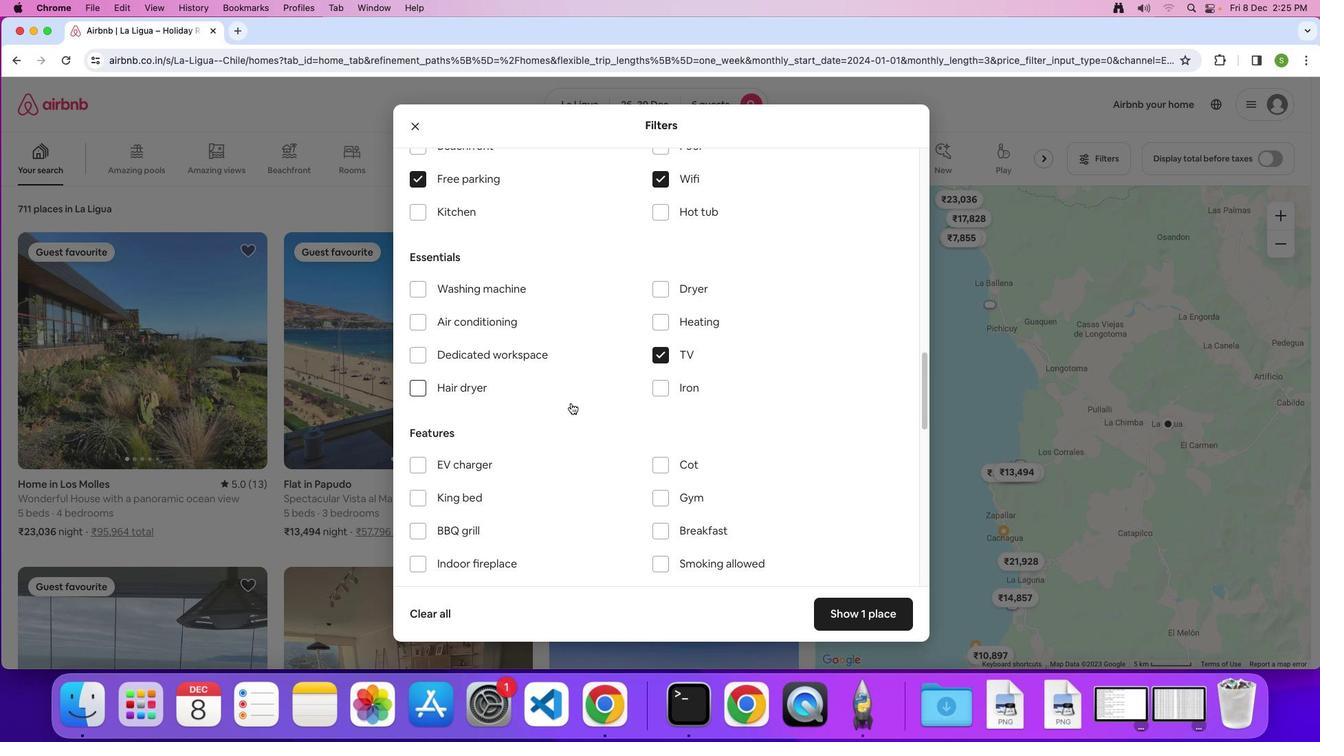 
Action: Mouse scrolled (570, 403) with delta (0, 0)
Screenshot: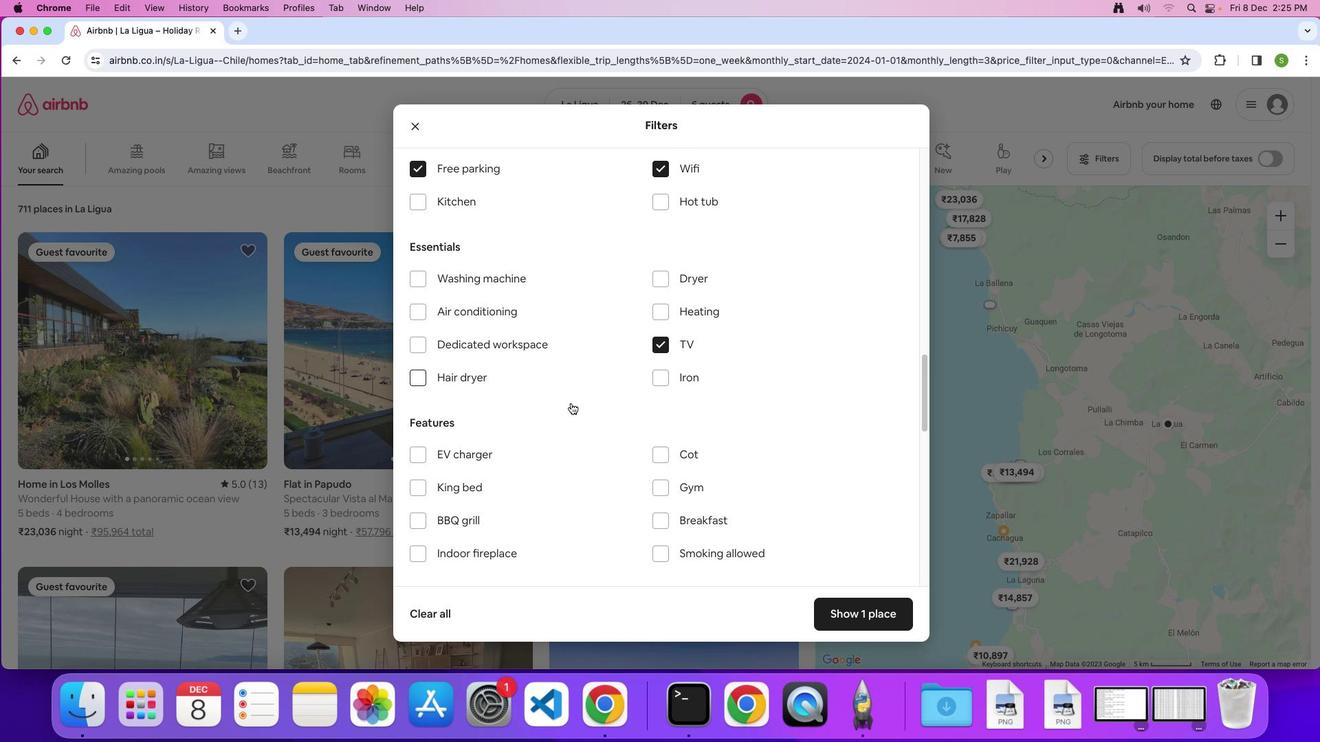 
Action: Mouse scrolled (570, 403) with delta (0, 0)
Screenshot: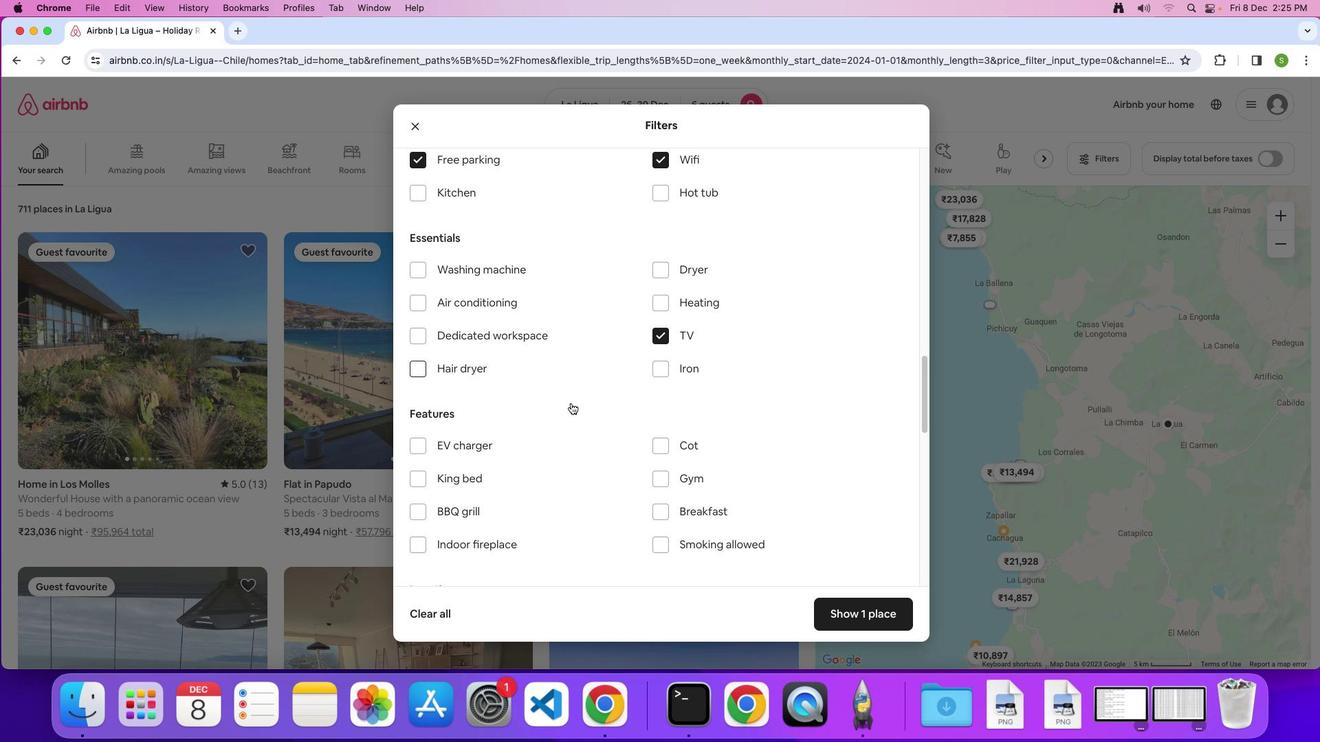 
Action: Mouse scrolled (570, 403) with delta (0, 0)
Screenshot: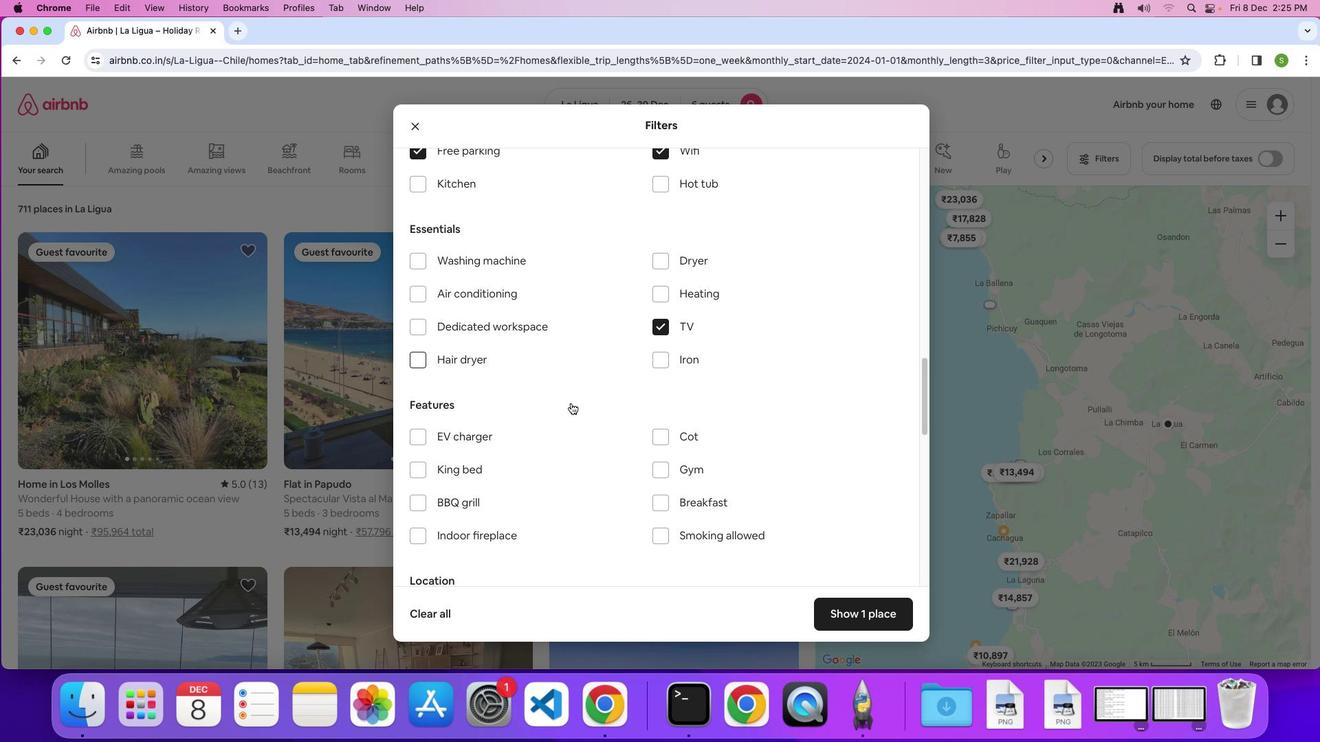 
Action: Mouse scrolled (570, 403) with delta (0, 0)
Screenshot: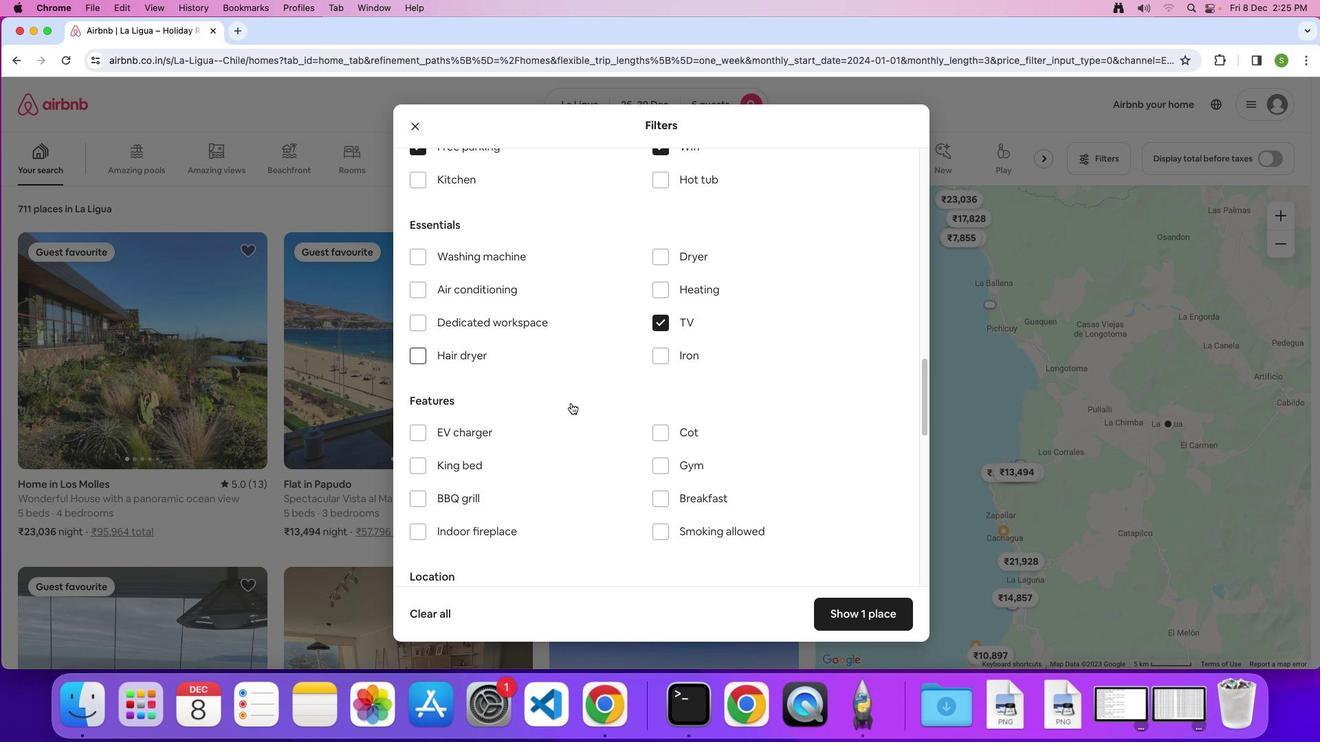 
Action: Mouse moved to (663, 465)
Screenshot: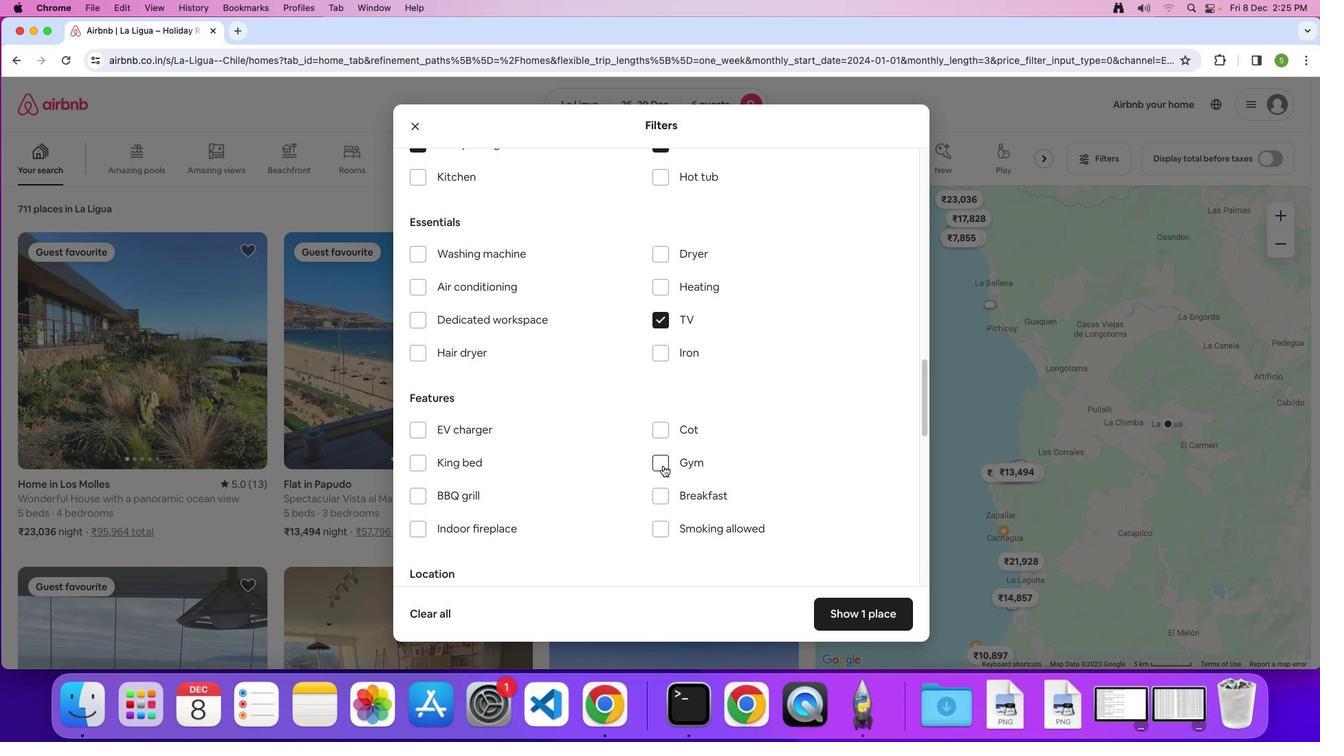 
Action: Mouse pressed left at (663, 465)
Screenshot: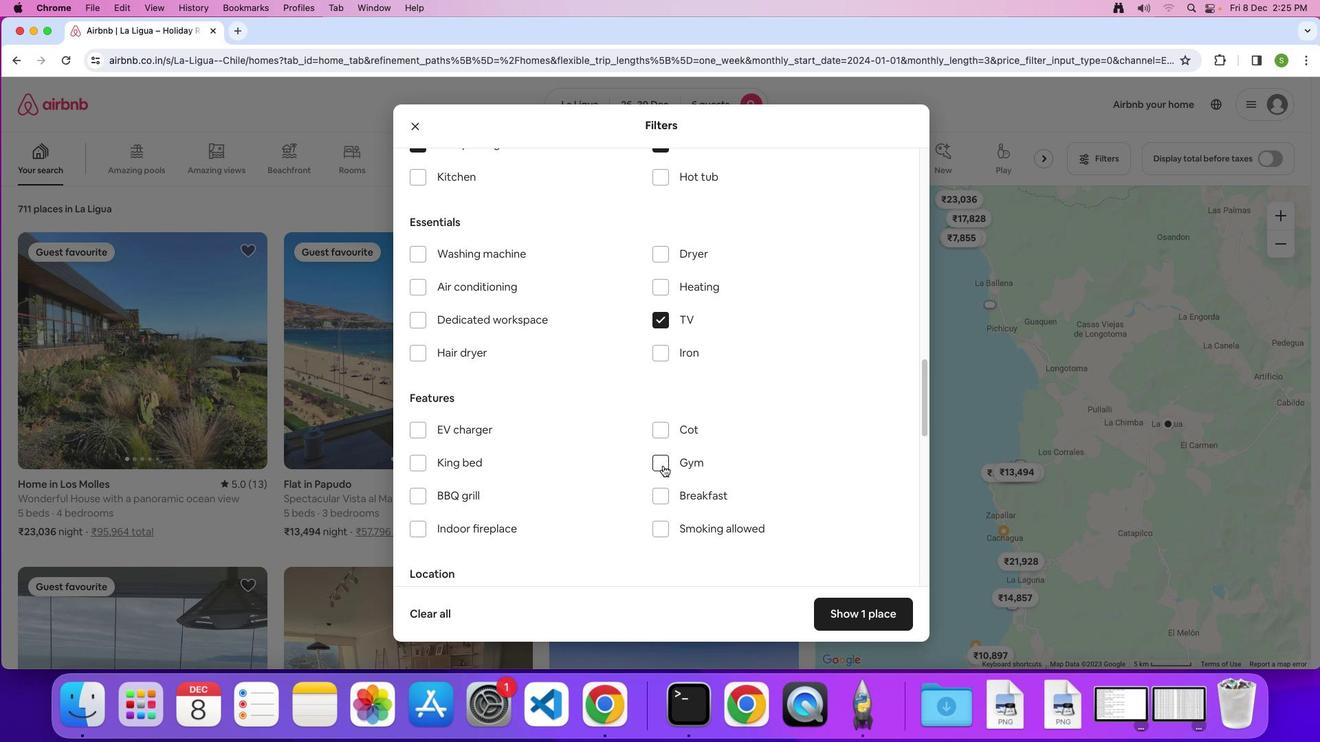 
Action: Mouse moved to (658, 495)
Screenshot: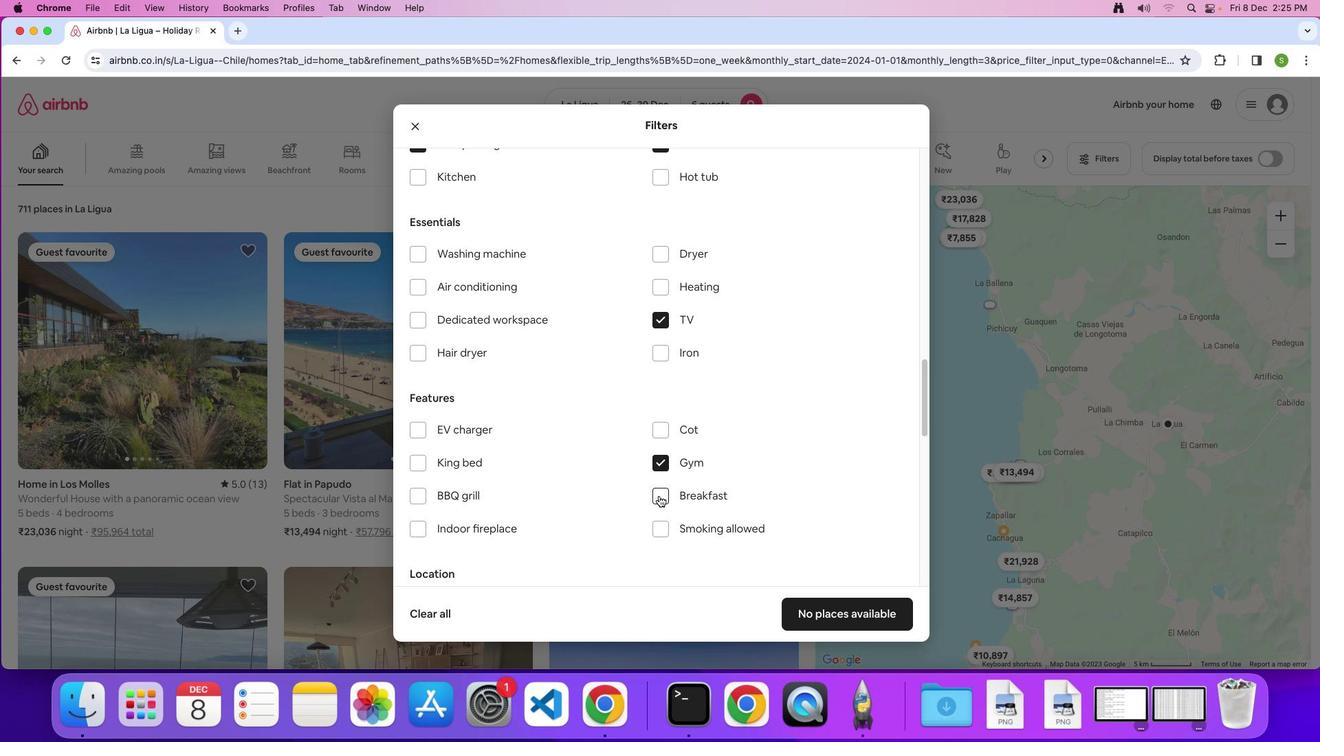 
Action: Mouse pressed left at (658, 495)
Screenshot: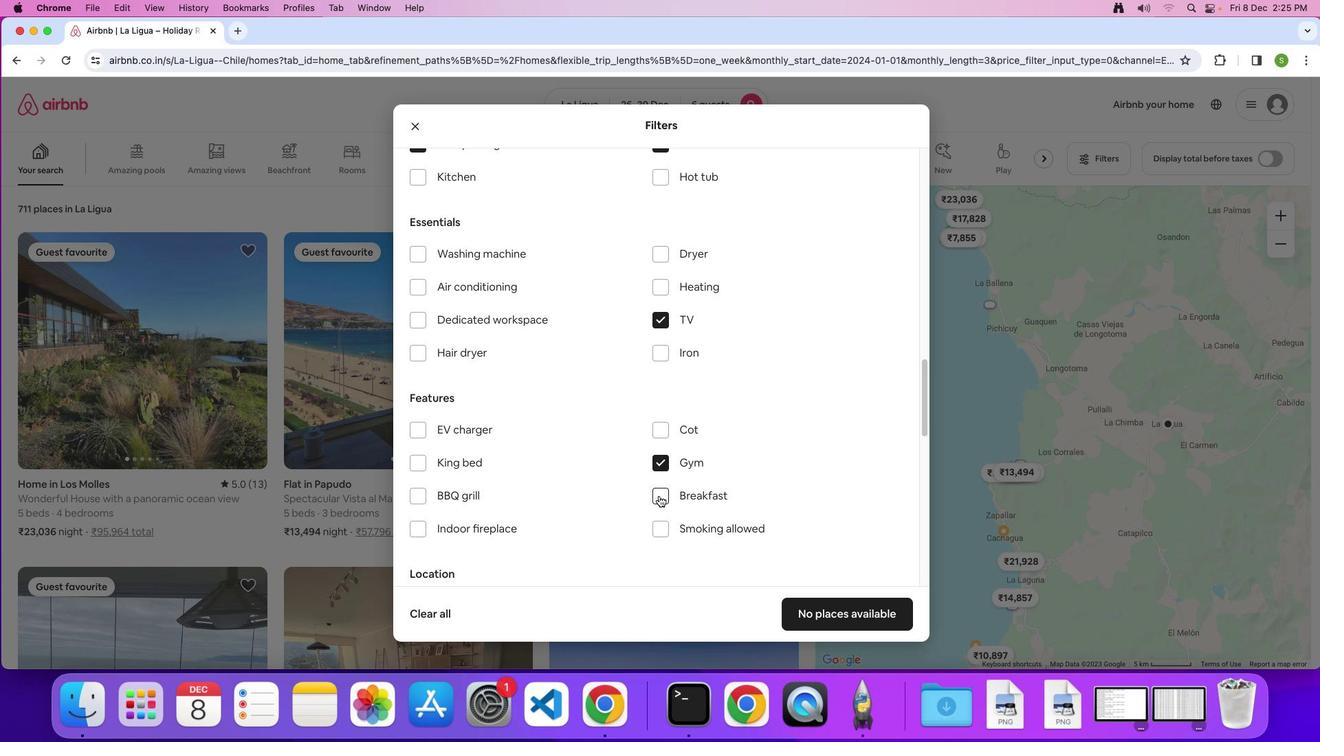 
Action: Mouse moved to (563, 418)
Screenshot: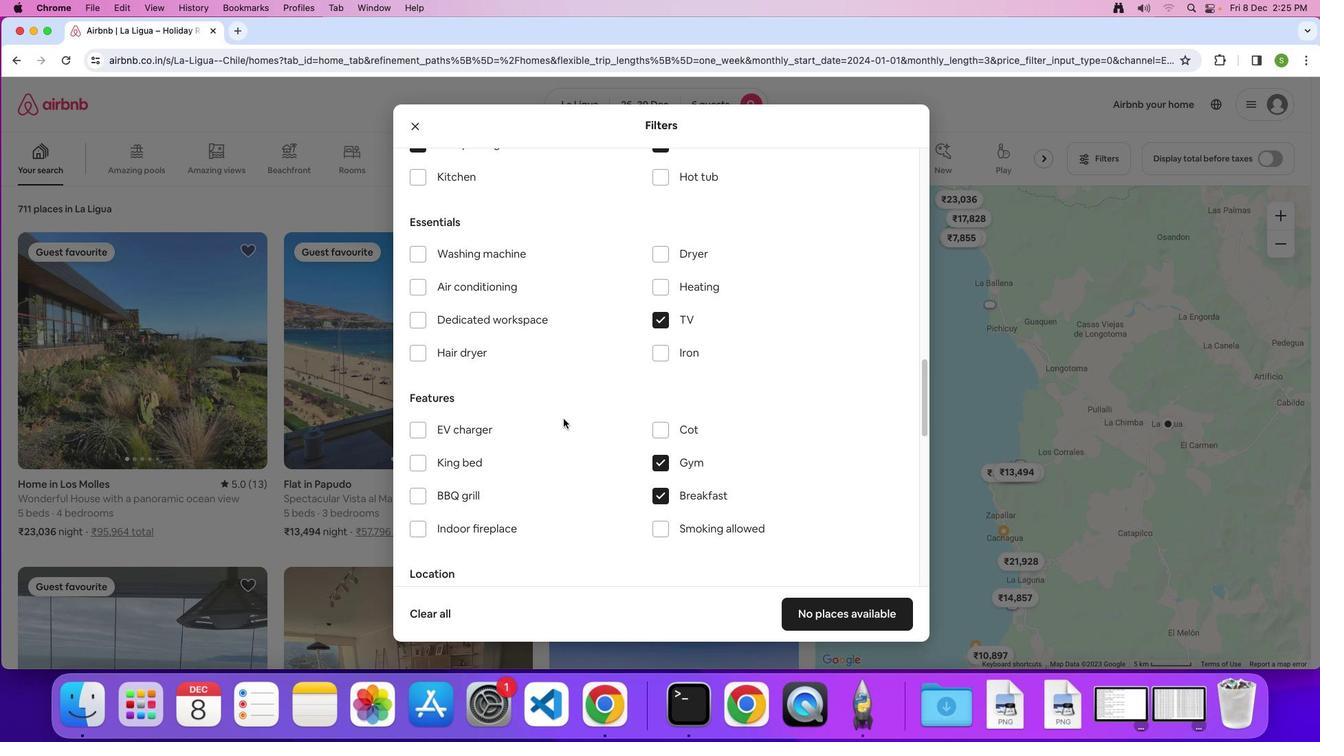 
Action: Mouse scrolled (563, 418) with delta (0, 0)
Screenshot: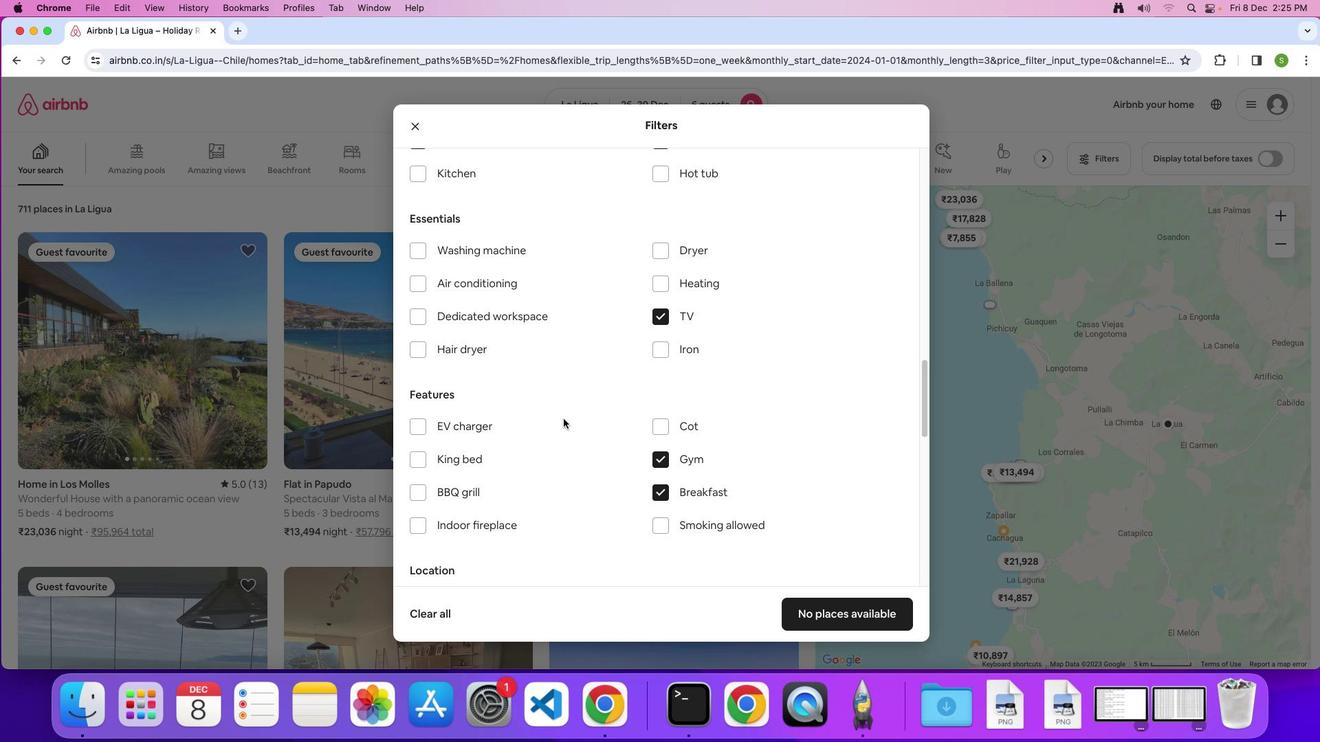 
Action: Mouse scrolled (563, 418) with delta (0, 0)
Screenshot: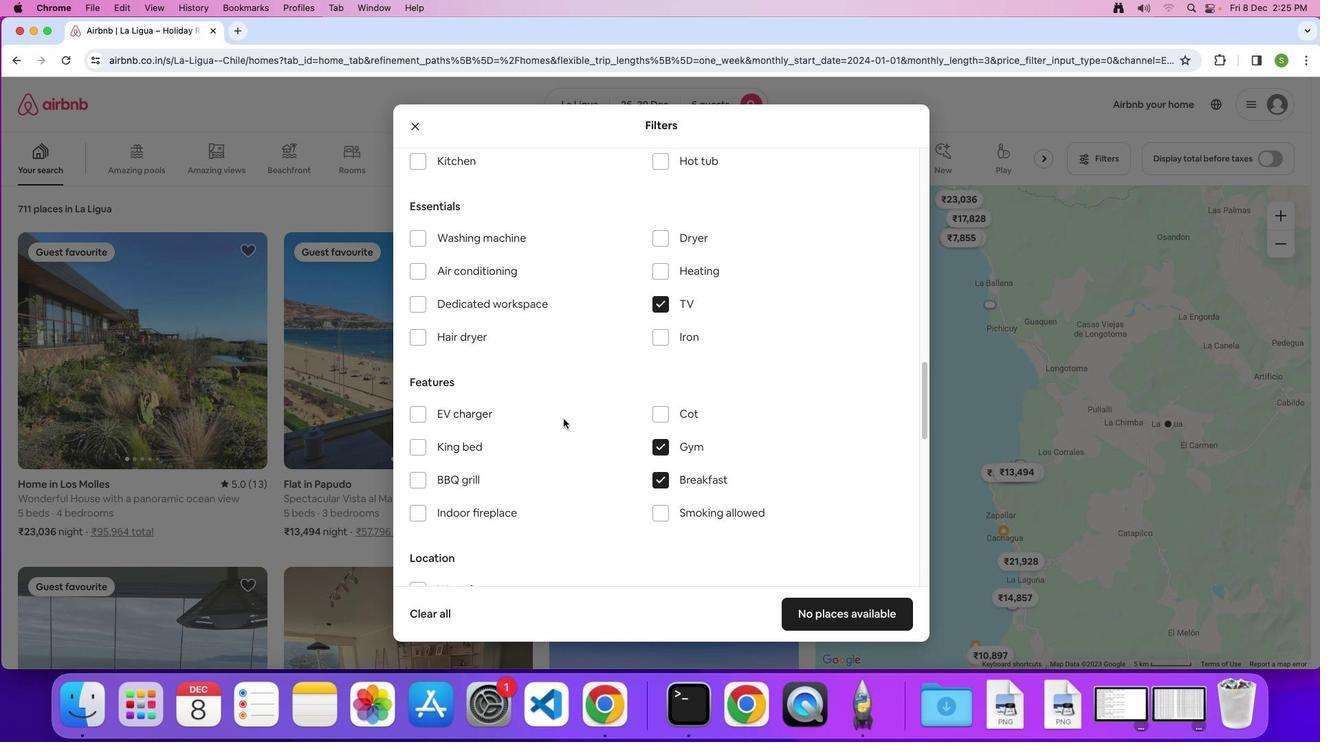 
Action: Mouse scrolled (563, 418) with delta (0, 0)
Screenshot: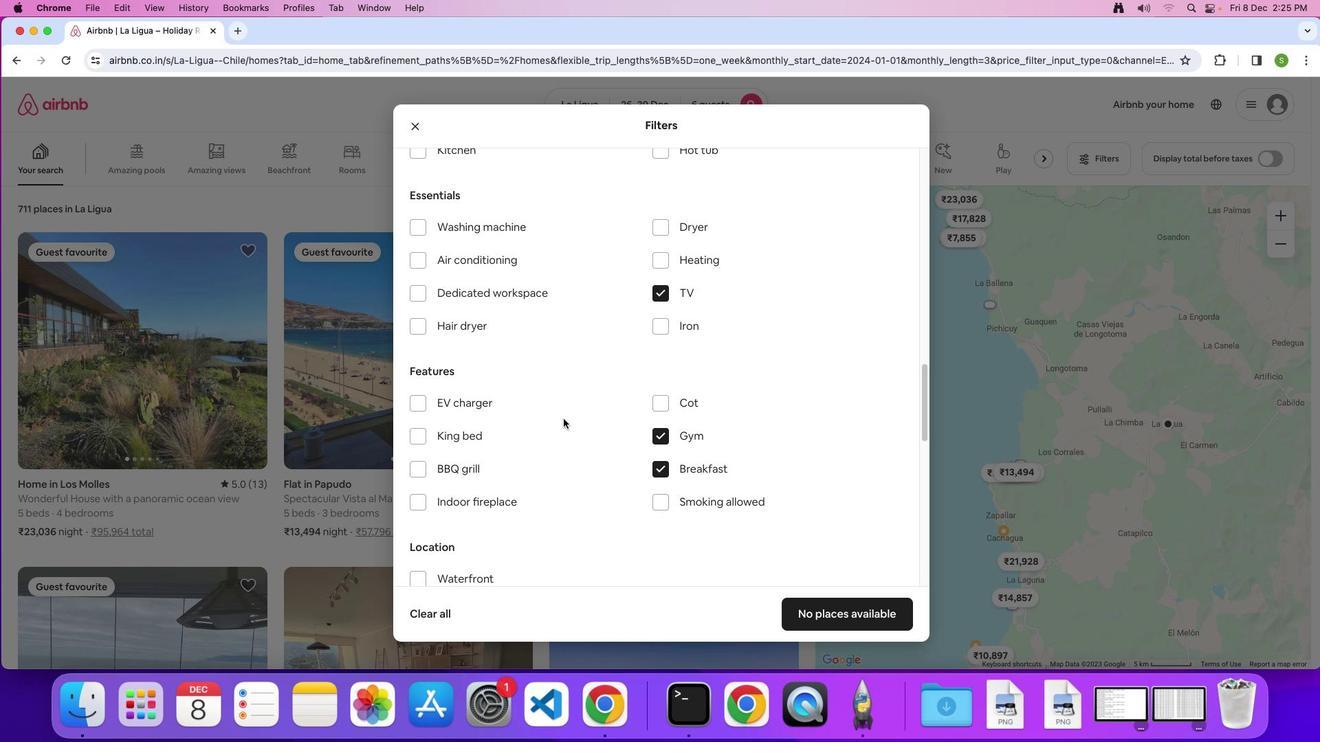 
Action: Mouse scrolled (563, 418) with delta (0, 0)
Screenshot: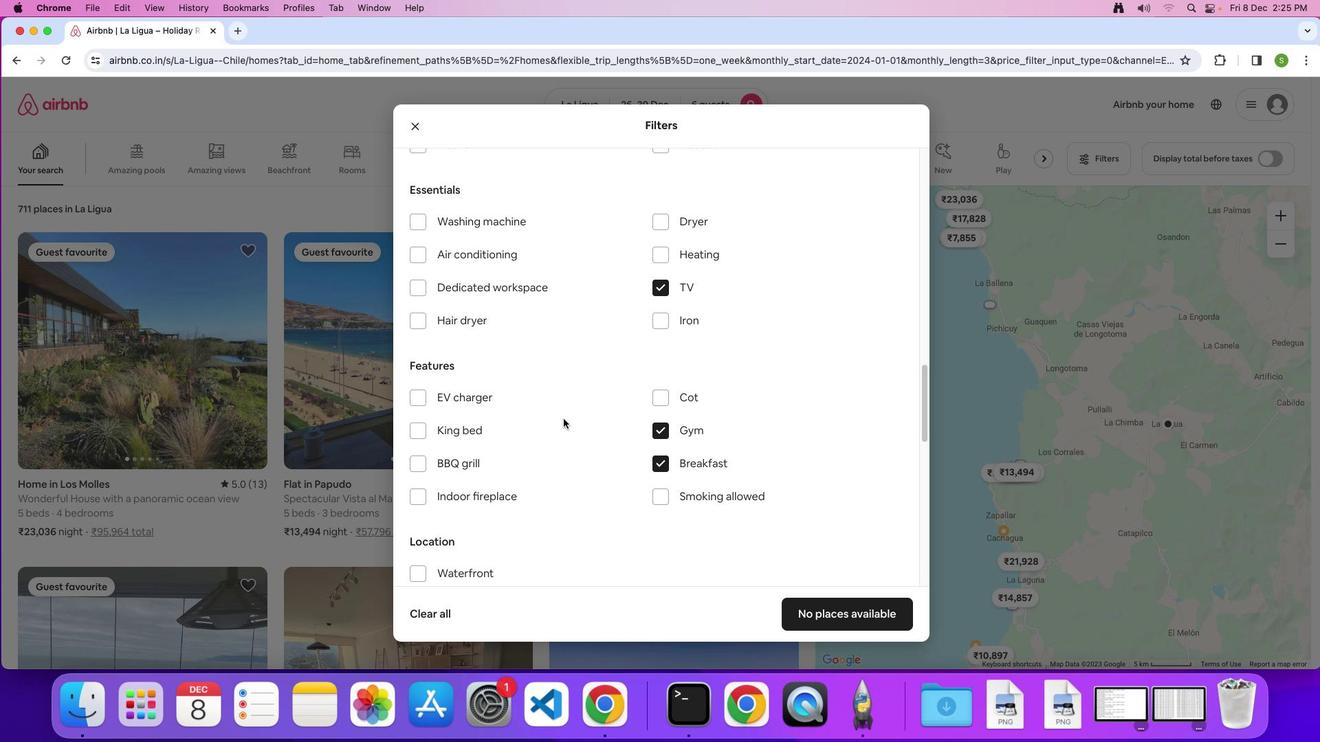 
Action: Mouse scrolled (563, 418) with delta (0, 0)
Screenshot: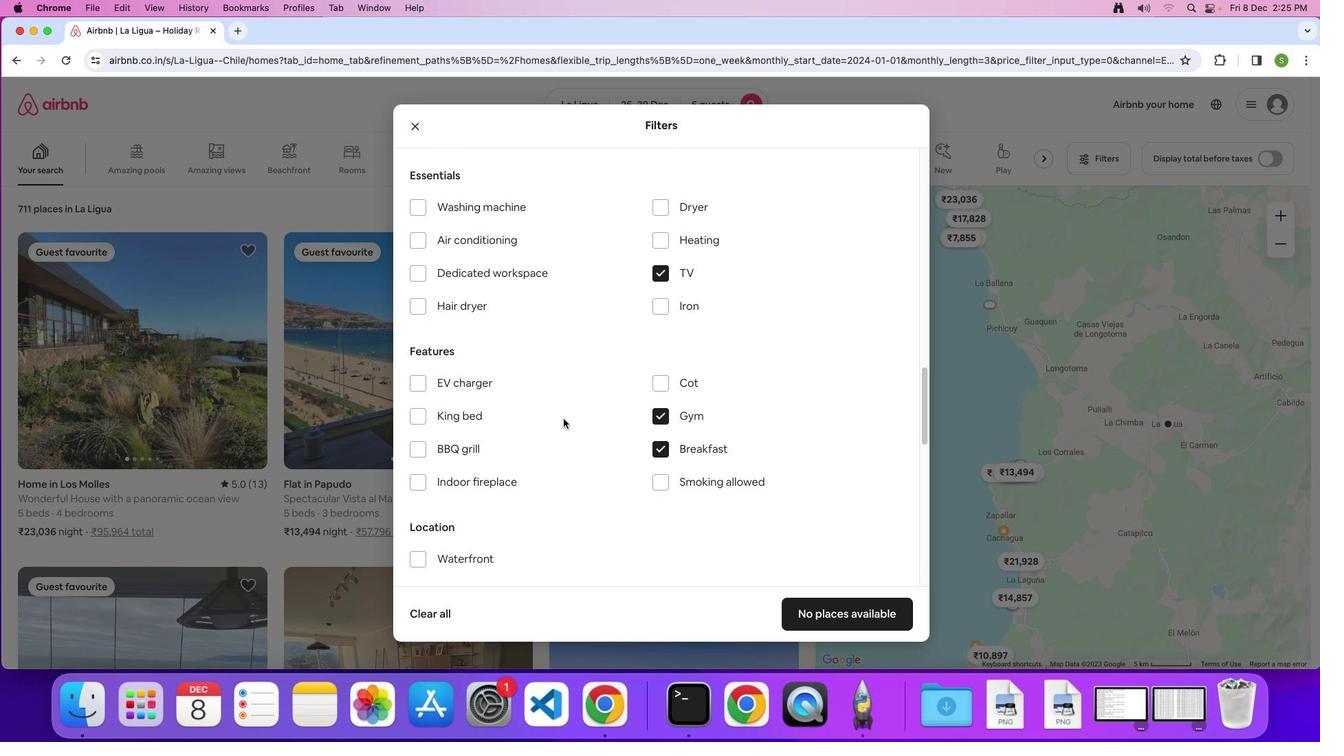 
Action: Mouse scrolled (563, 418) with delta (0, 0)
Screenshot: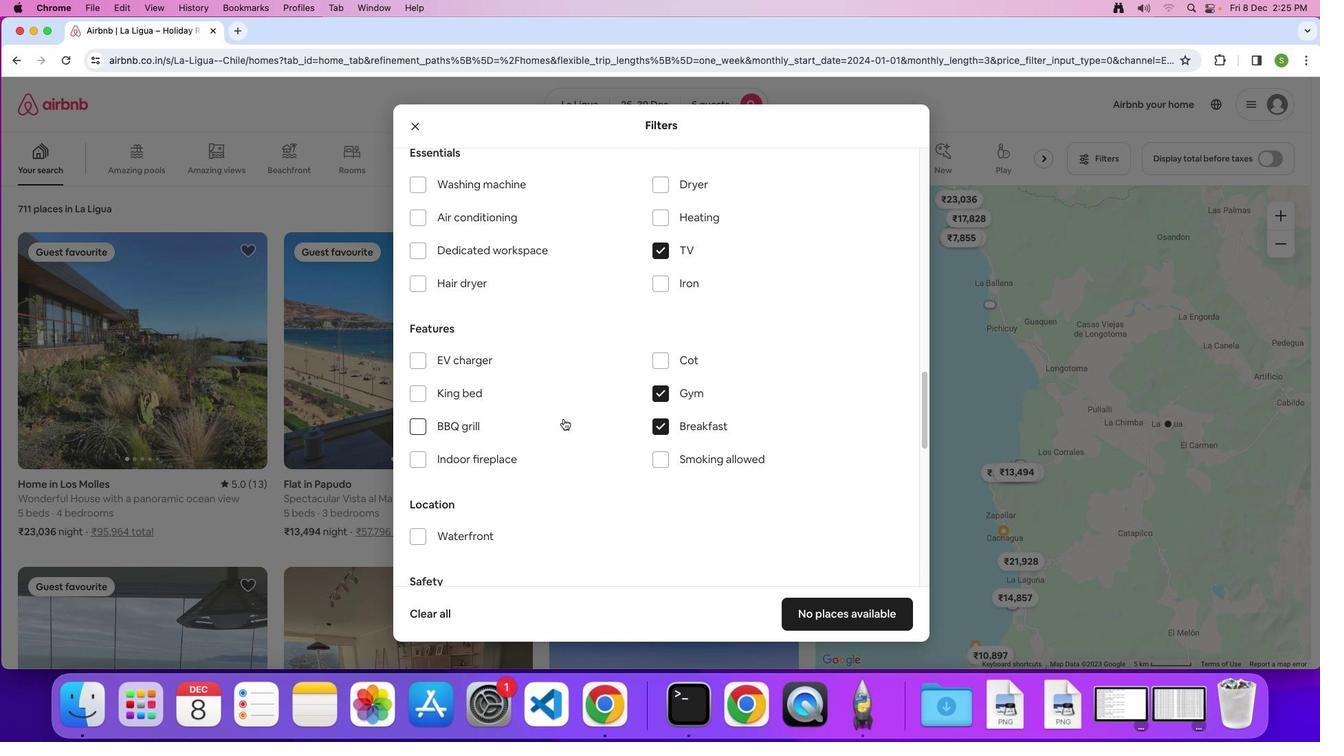
Action: Mouse scrolled (563, 418) with delta (0, 0)
Screenshot: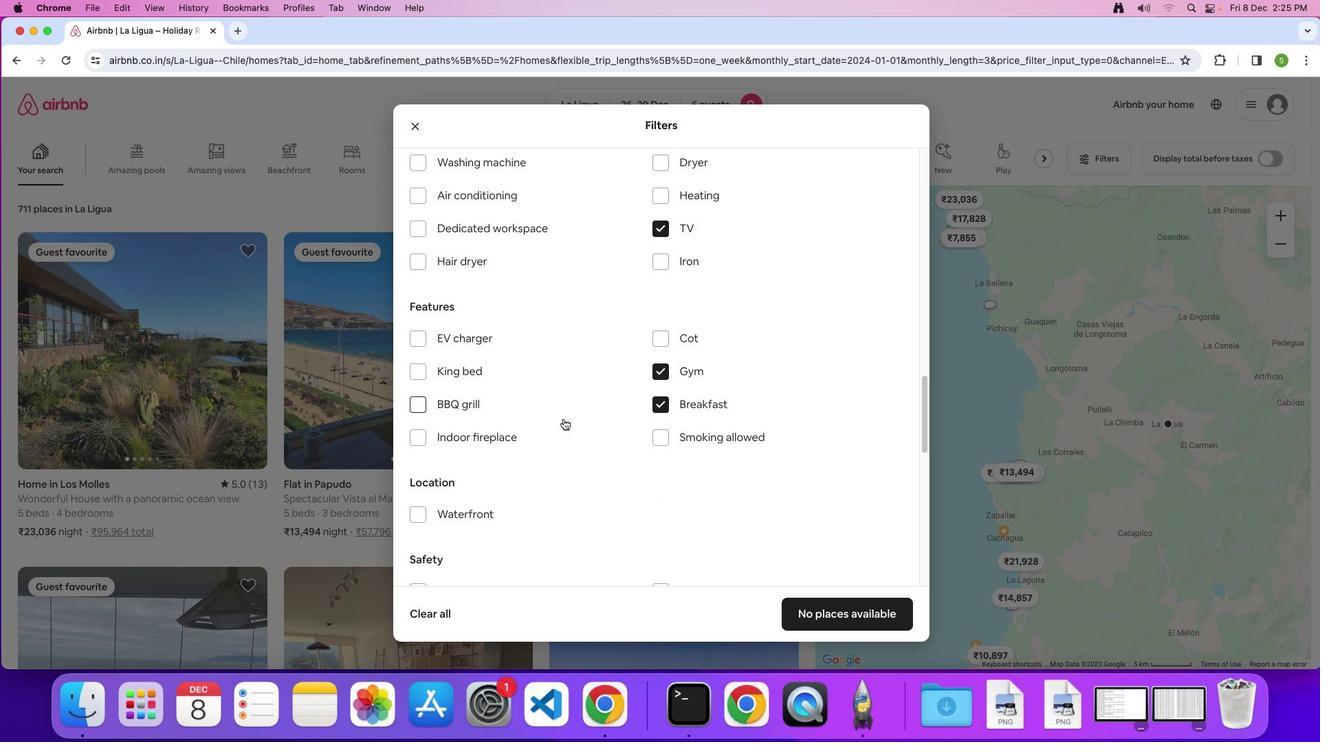 
Action: Mouse scrolled (563, 418) with delta (0, -2)
Screenshot: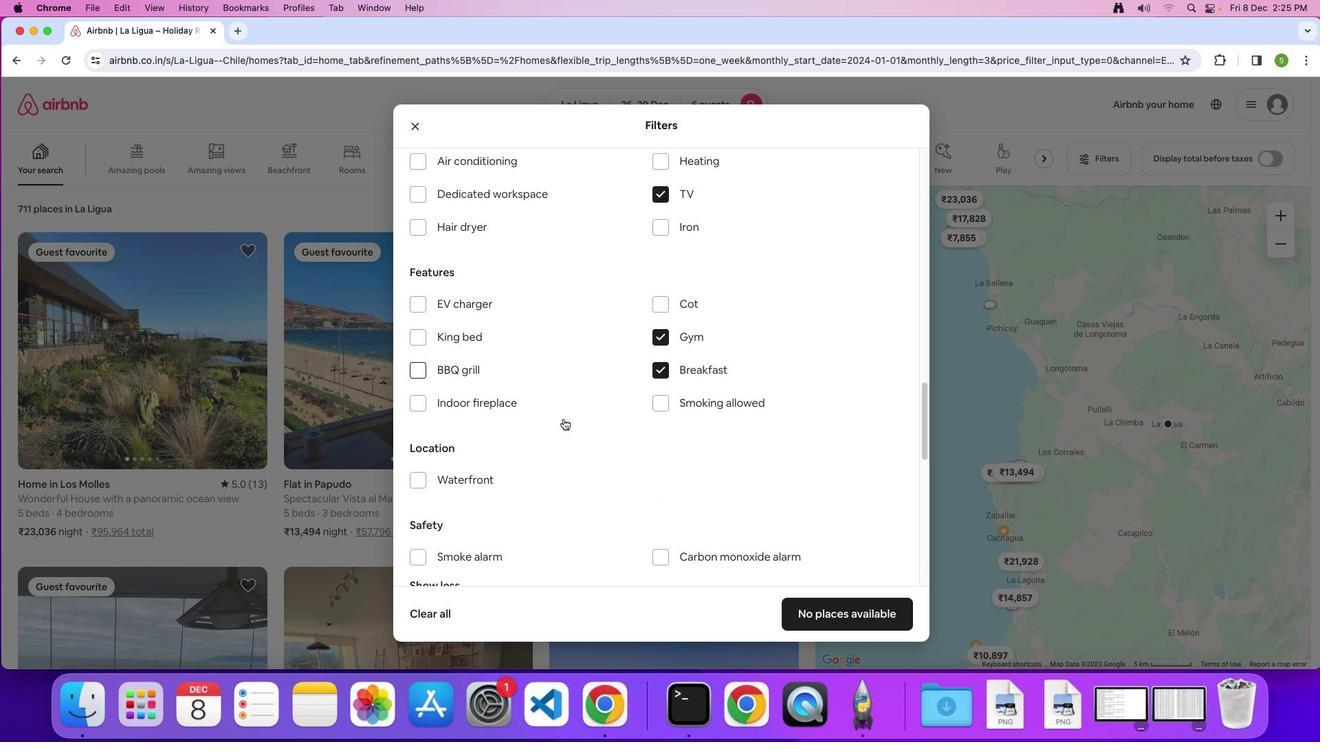 
Action: Mouse scrolled (563, 418) with delta (0, 0)
Screenshot: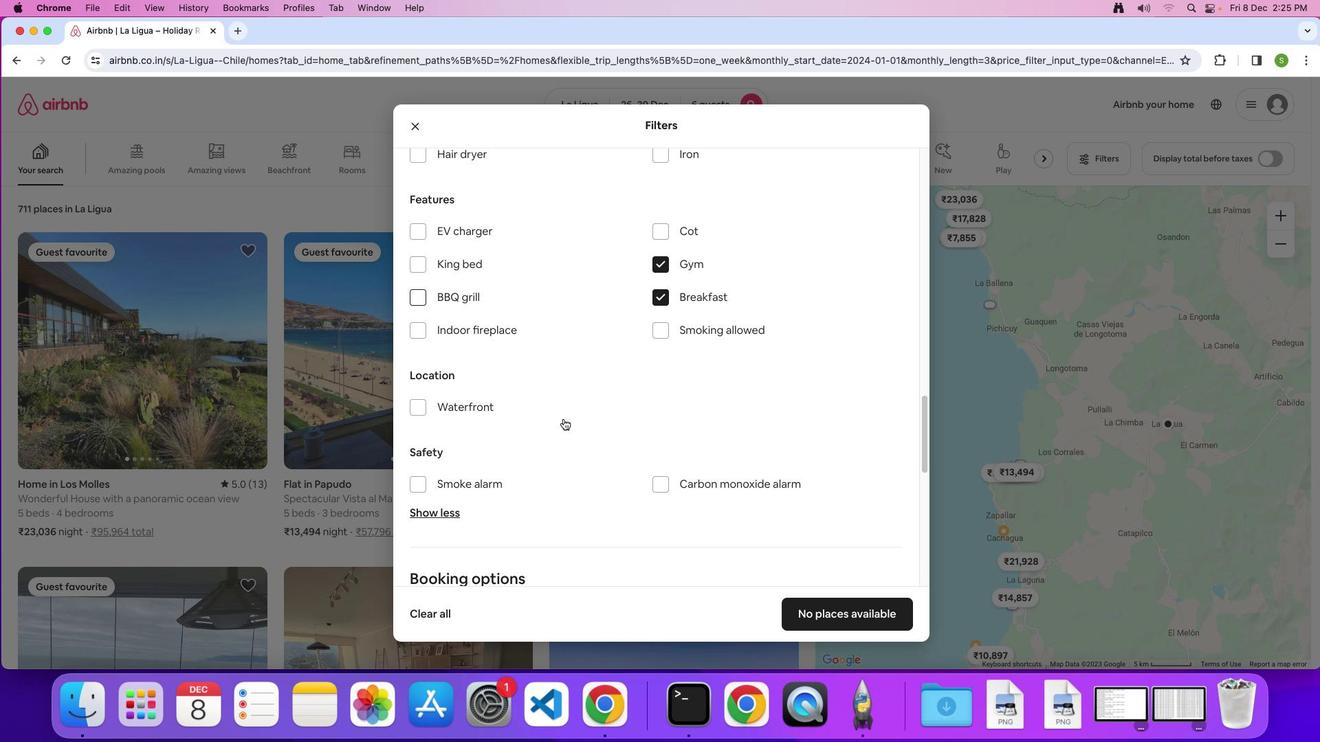 
Action: Mouse scrolled (563, 418) with delta (0, 0)
Screenshot: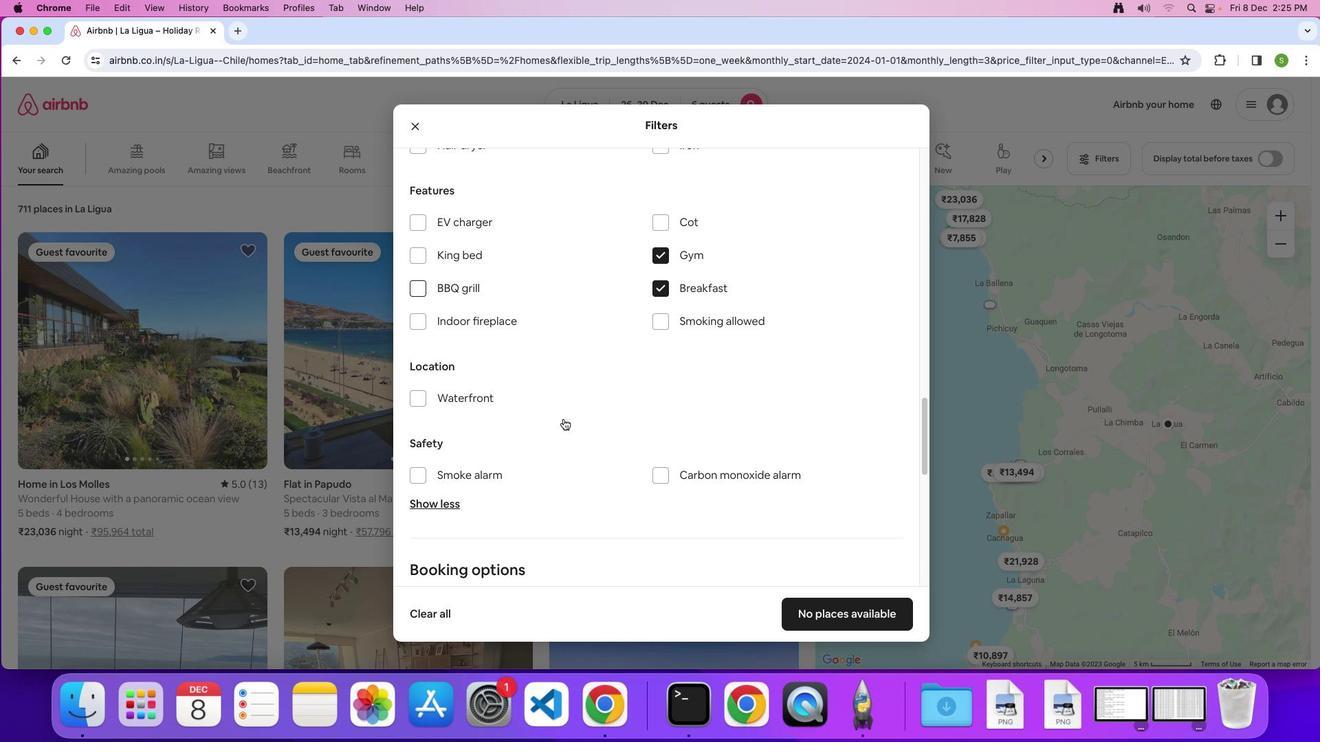 
Action: Mouse scrolled (563, 418) with delta (0, 0)
Screenshot: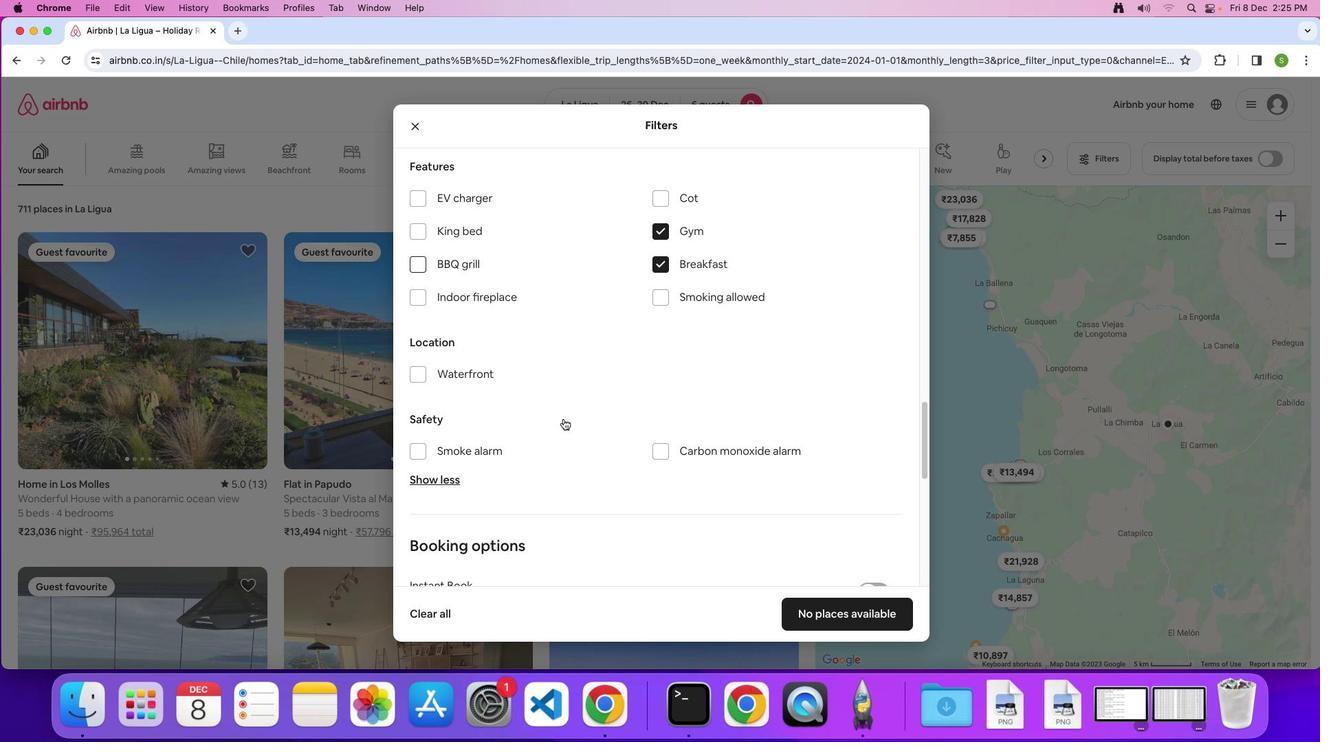 
Action: Mouse scrolled (563, 418) with delta (0, 0)
Screenshot: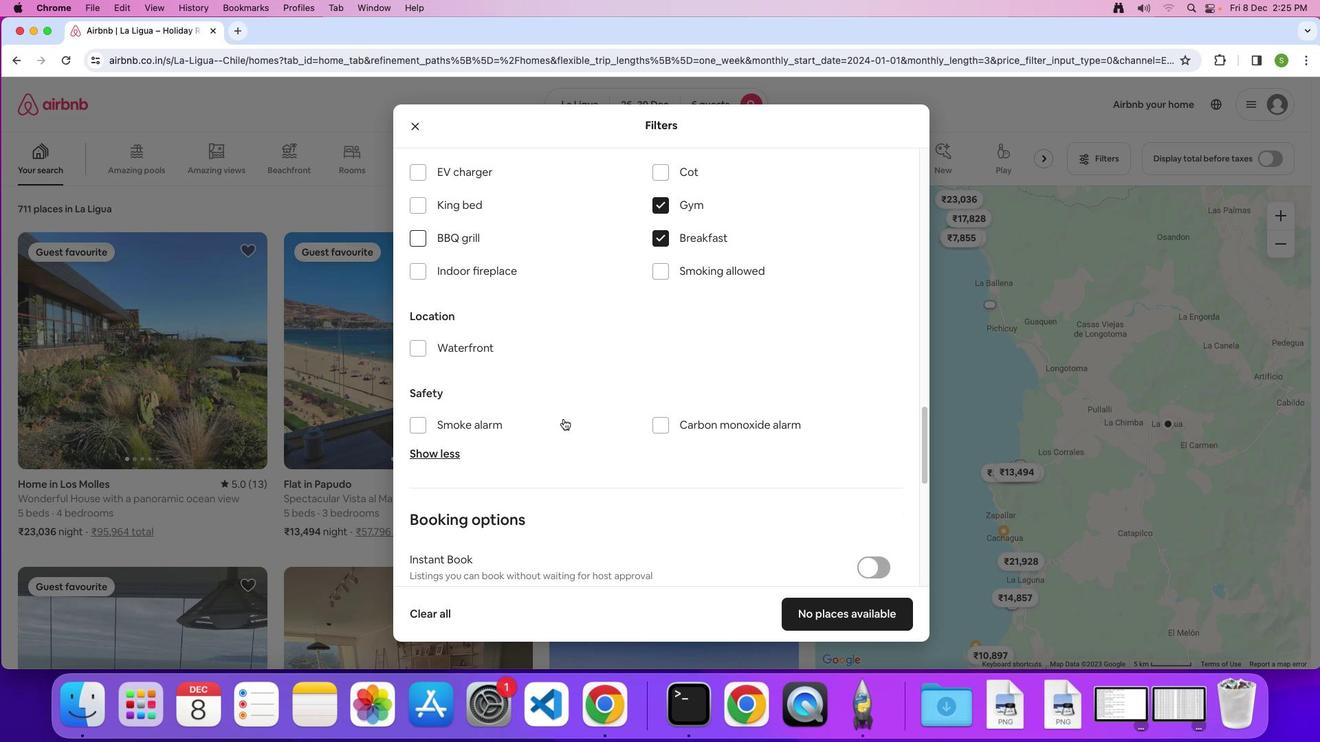 
Action: Mouse scrolled (563, 418) with delta (0, -2)
Screenshot: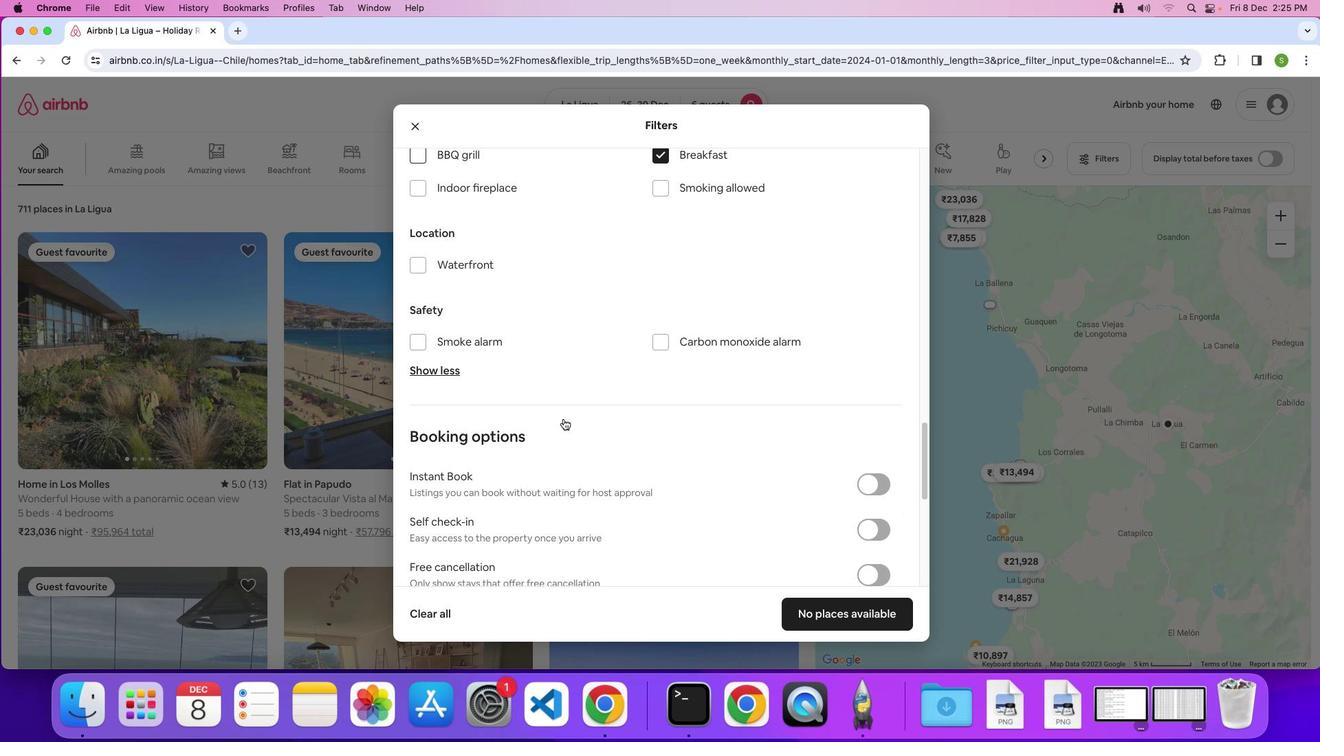 
Action: Mouse scrolled (563, 418) with delta (0, 0)
Screenshot: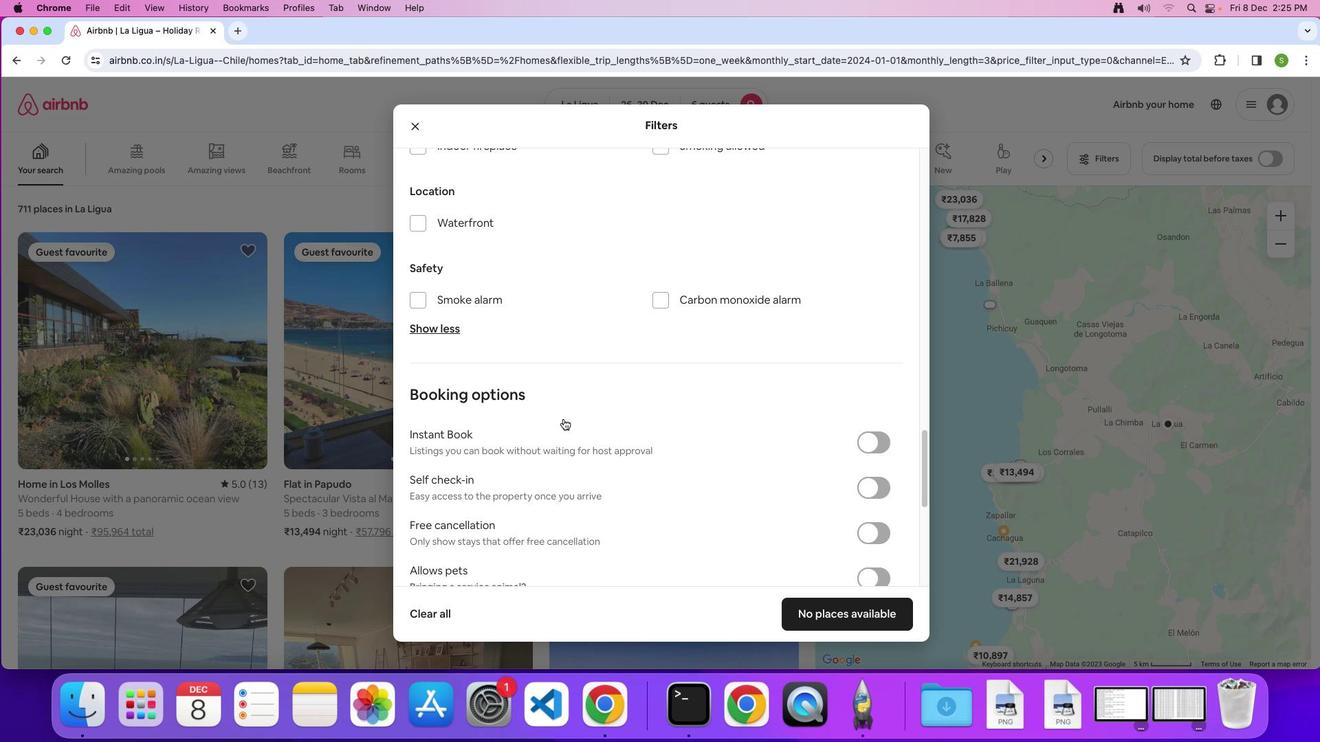 
Action: Mouse scrolled (563, 418) with delta (0, 0)
Screenshot: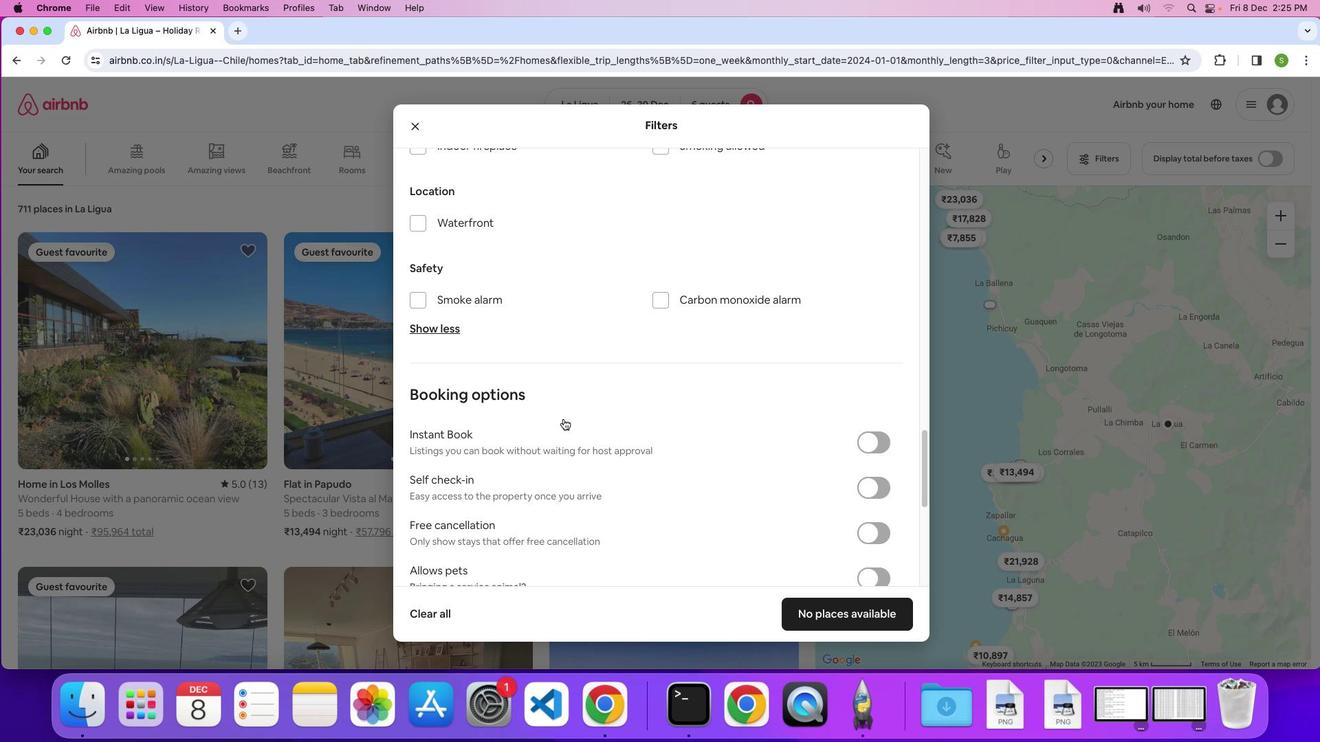 
Action: Mouse scrolled (563, 418) with delta (0, 0)
Screenshot: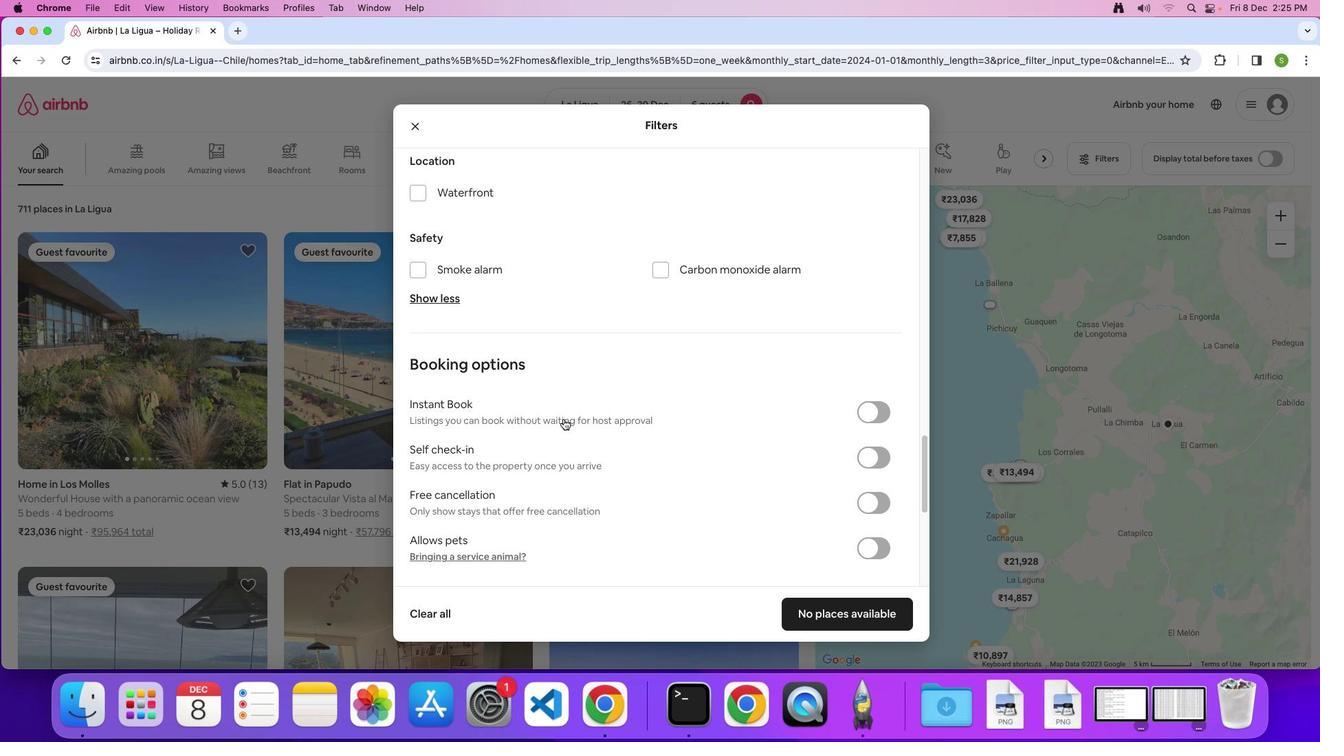 
Action: Mouse scrolled (563, 418) with delta (0, 0)
Screenshot: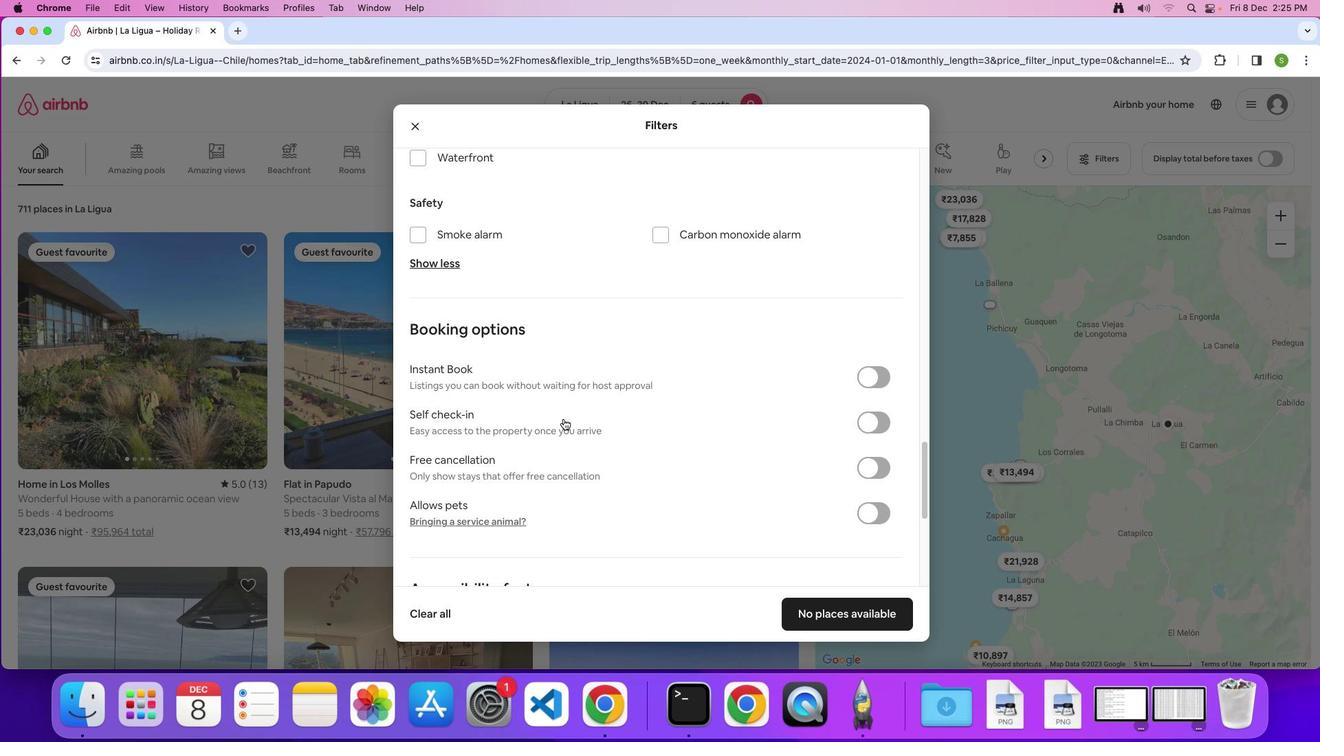 
Action: Mouse scrolled (563, 418) with delta (0, -2)
Screenshot: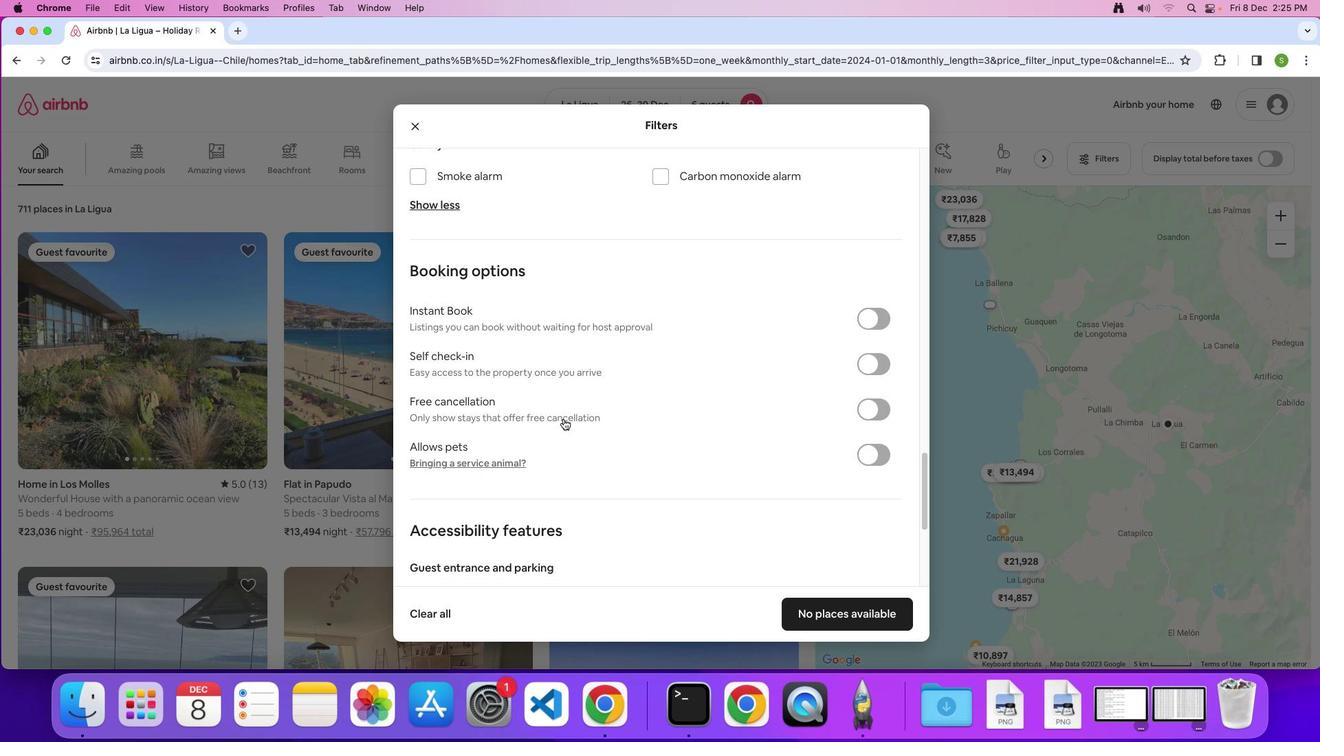 
Action: Mouse scrolled (563, 418) with delta (0, 0)
Screenshot: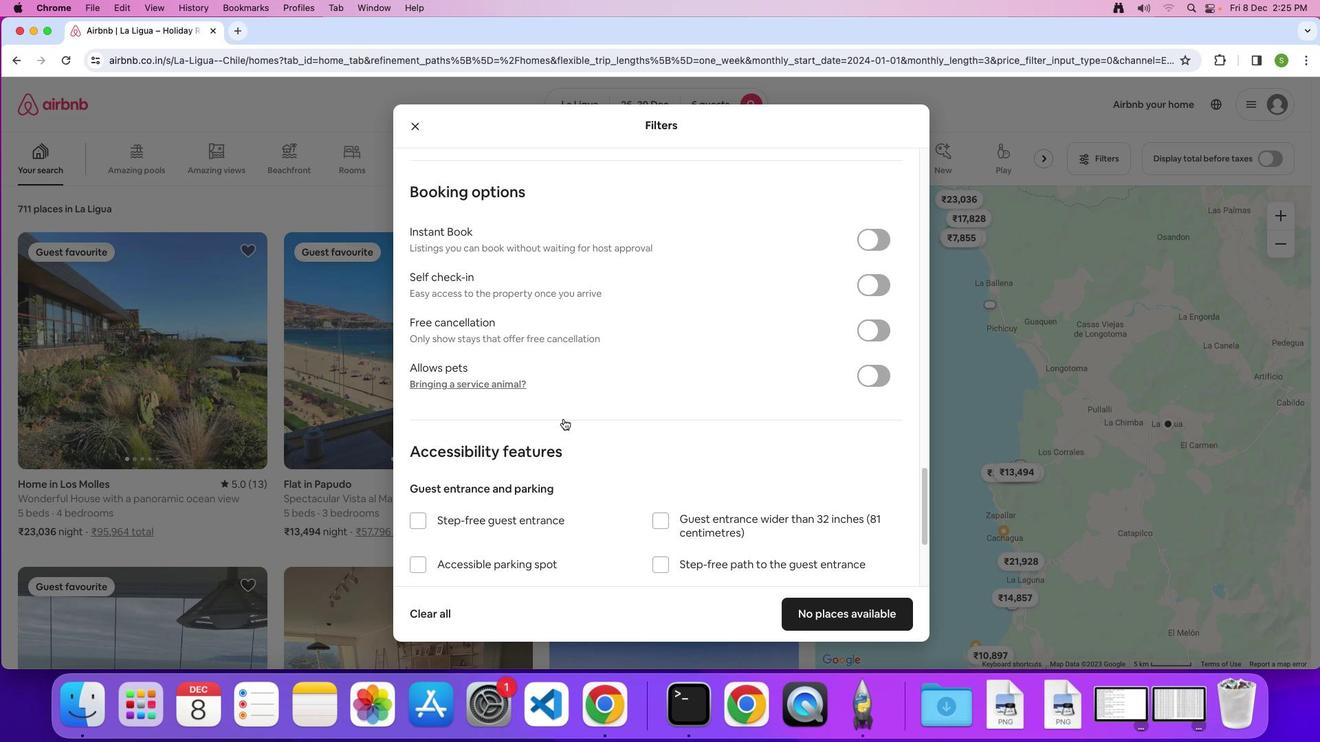 
Action: Mouse scrolled (563, 418) with delta (0, 0)
Screenshot: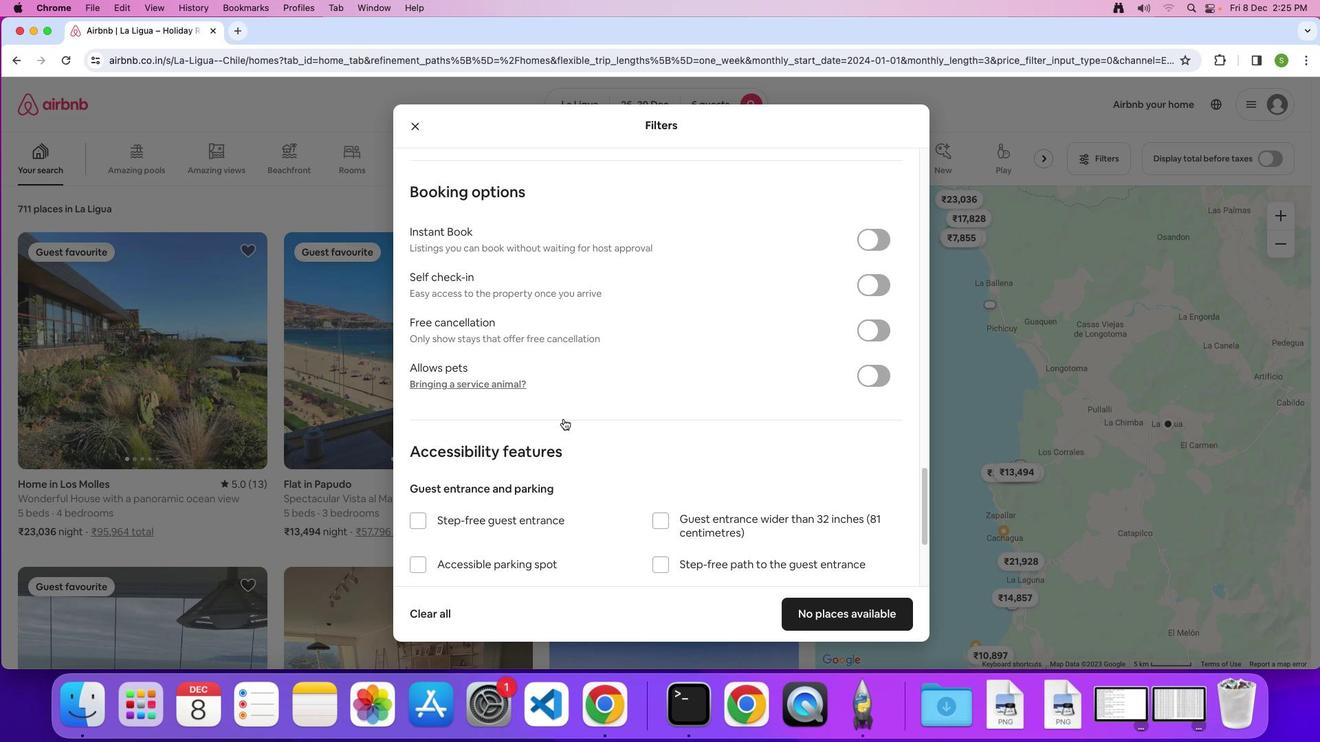
Action: Mouse scrolled (563, 418) with delta (0, -2)
Screenshot: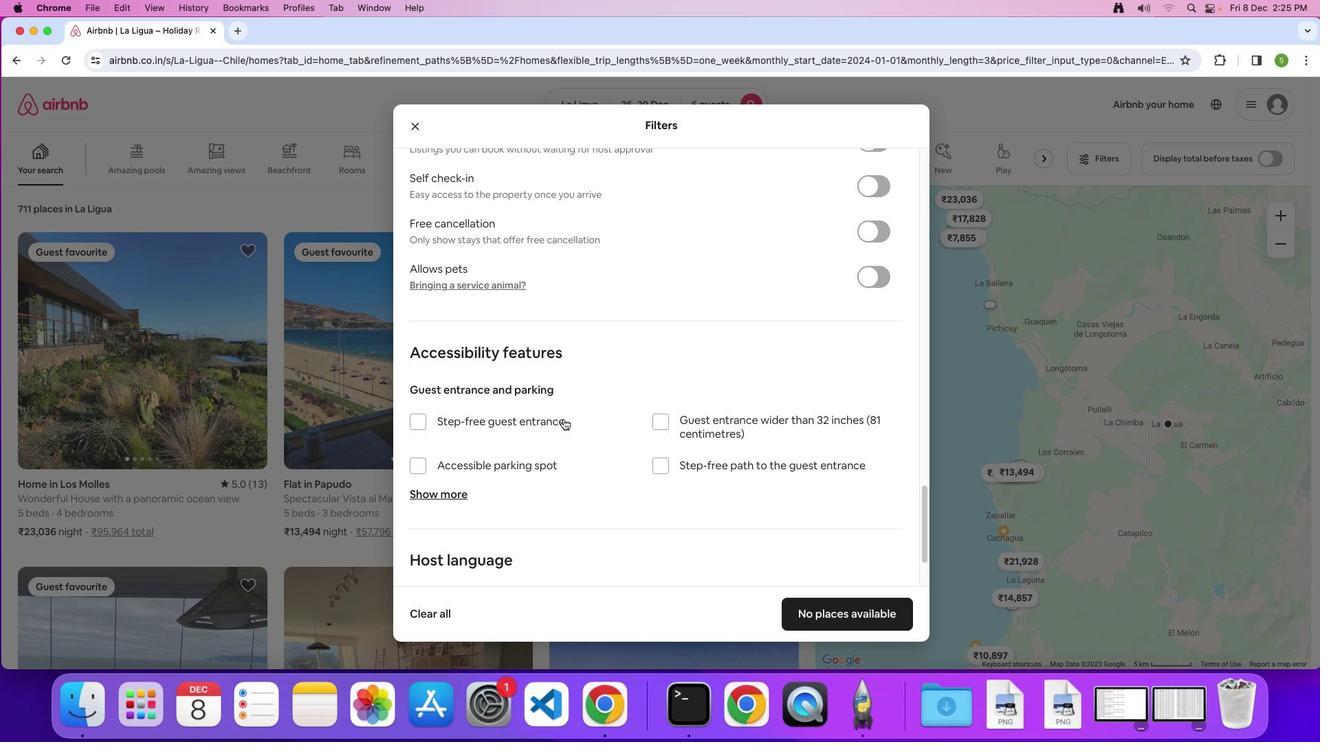 
Action: Mouse scrolled (563, 418) with delta (0, 0)
Screenshot: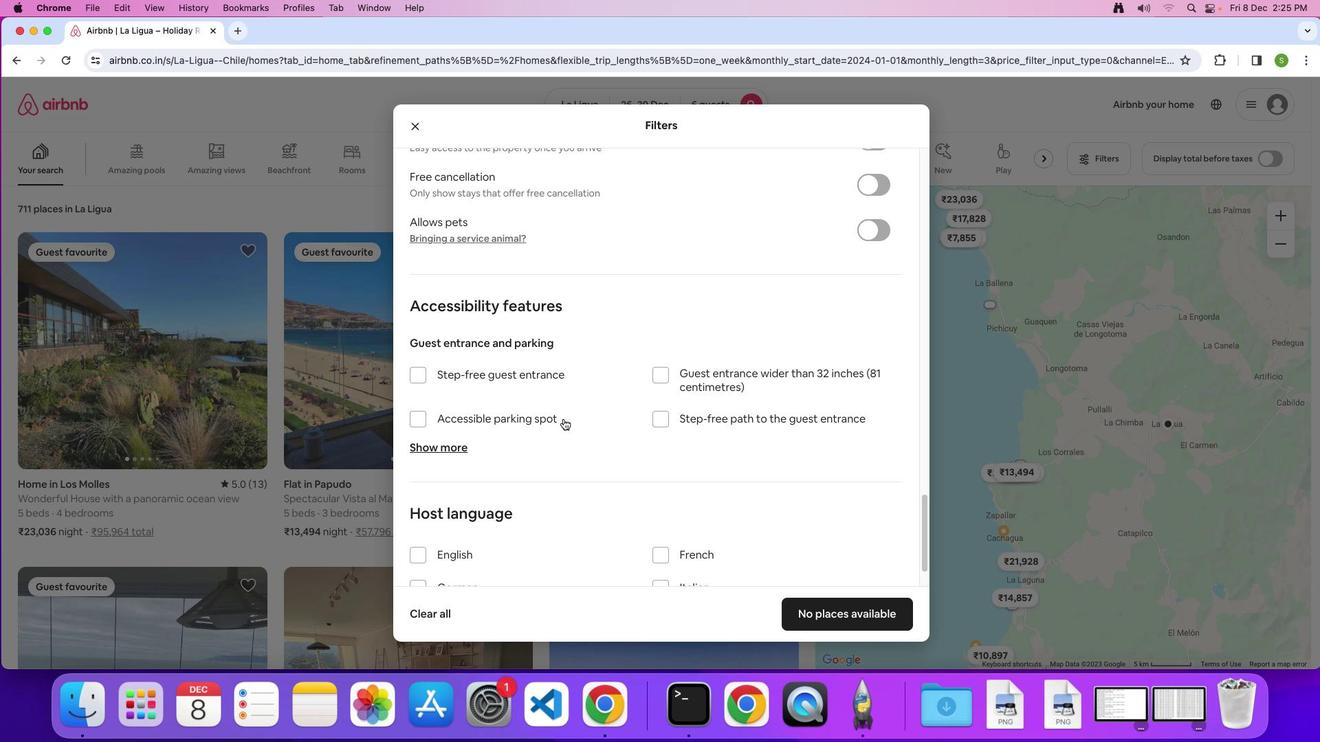 
Action: Mouse scrolled (563, 418) with delta (0, 0)
Screenshot: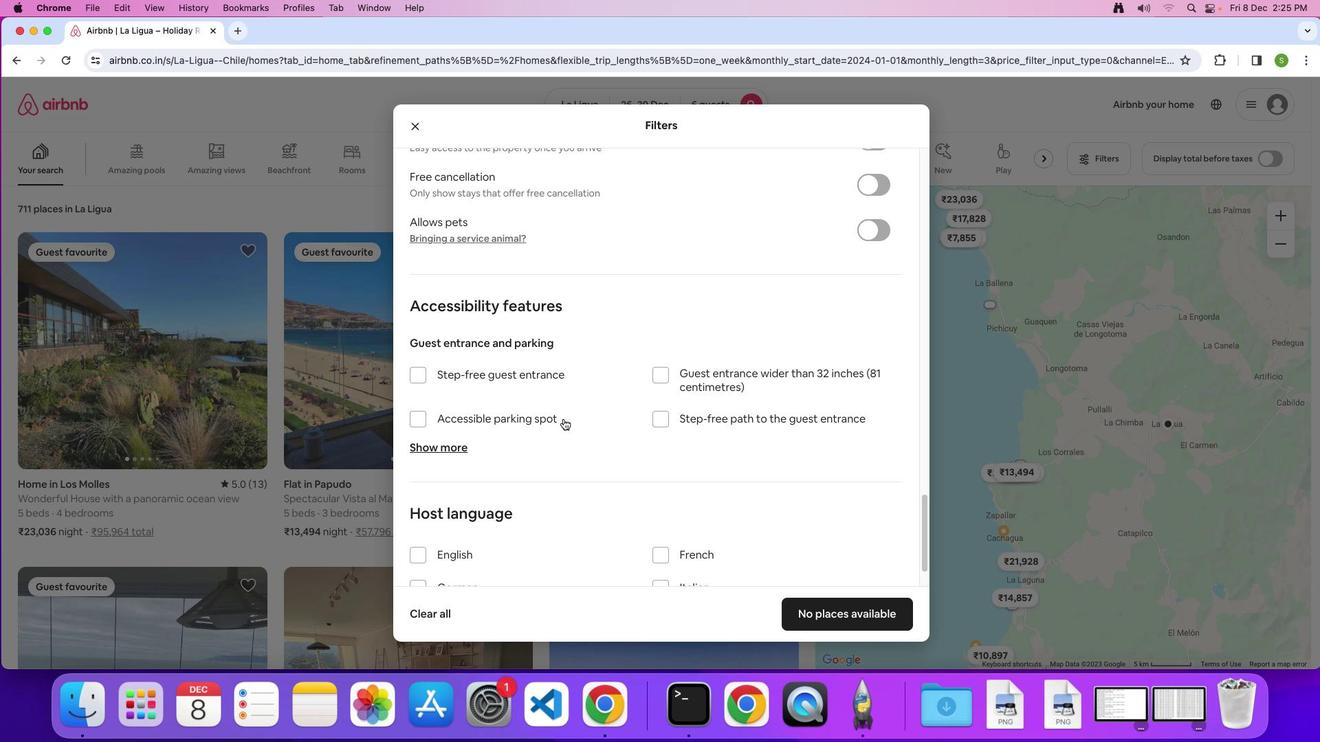 
Action: Mouse scrolled (563, 418) with delta (0, -2)
Screenshot: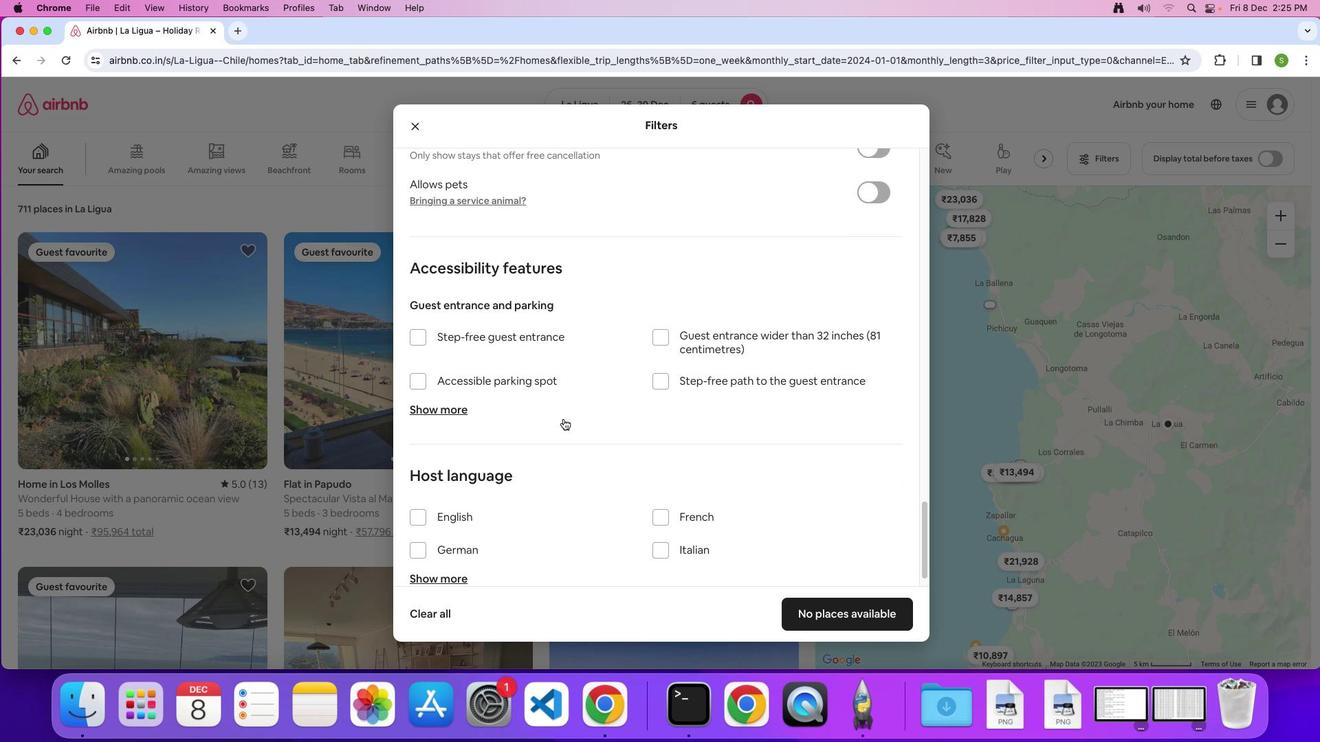 
Action: Mouse scrolled (563, 418) with delta (0, 0)
Screenshot: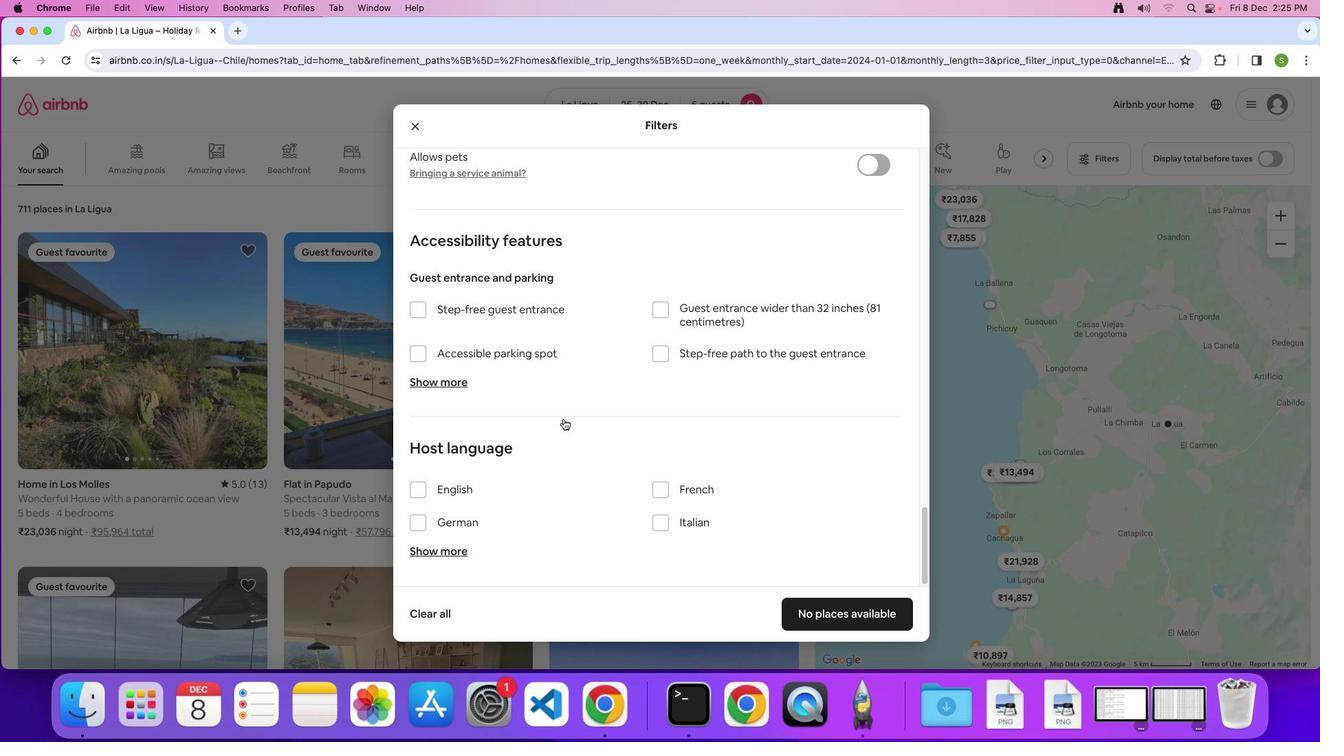 
Action: Mouse scrolled (563, 418) with delta (0, 0)
Screenshot: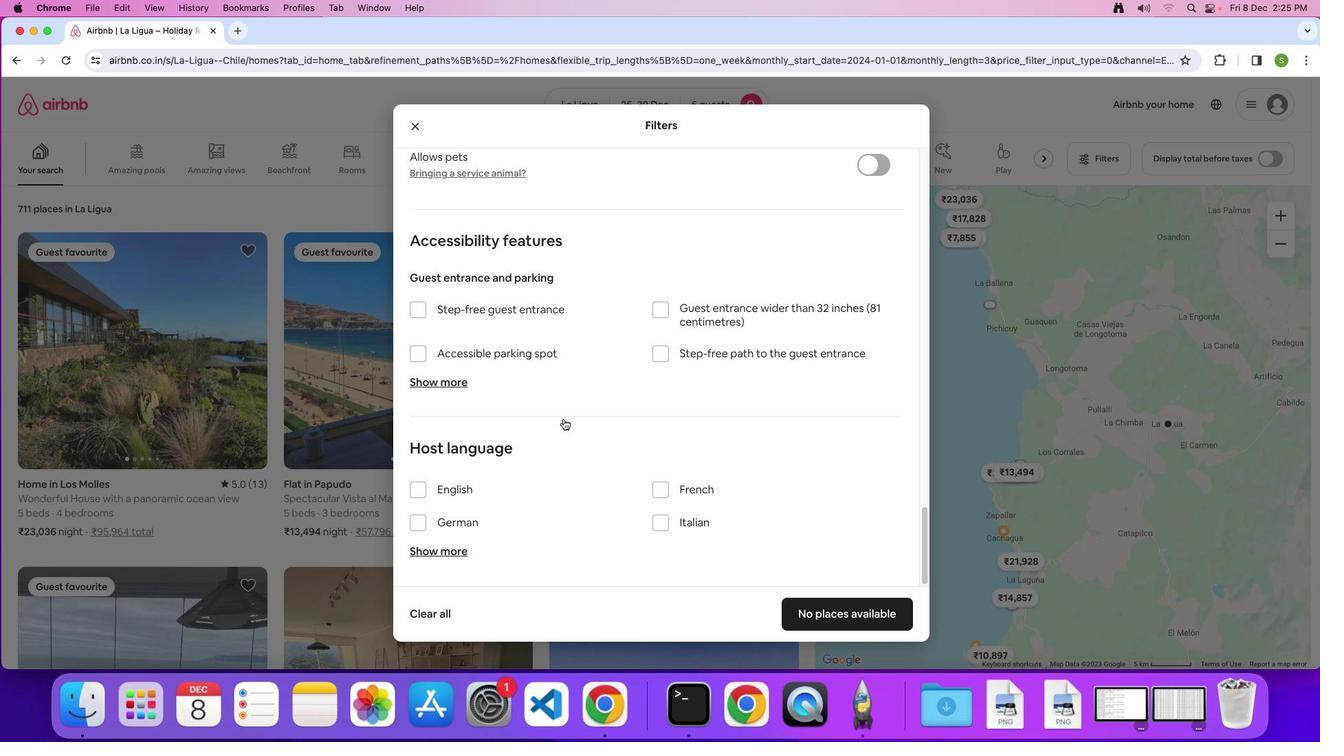 
Action: Mouse scrolled (563, 418) with delta (0, -2)
Screenshot: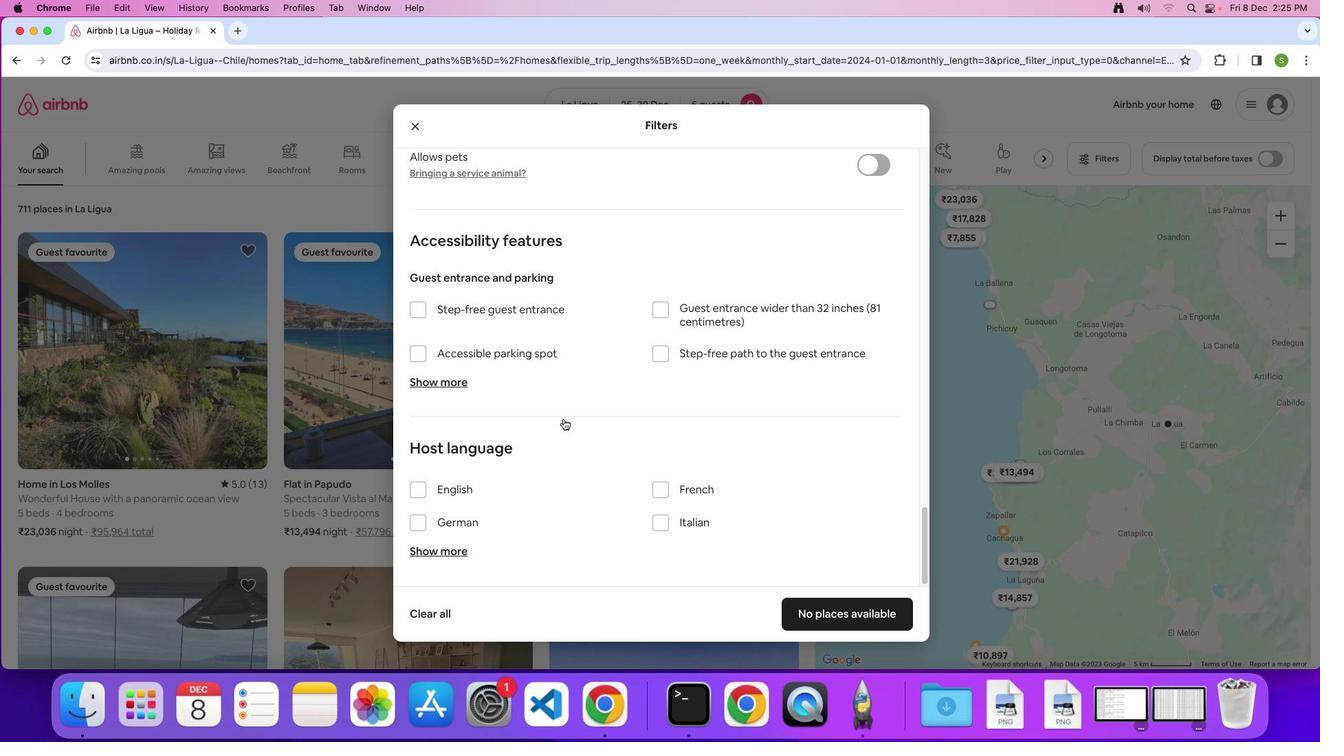 
Action: Mouse moved to (803, 610)
Screenshot: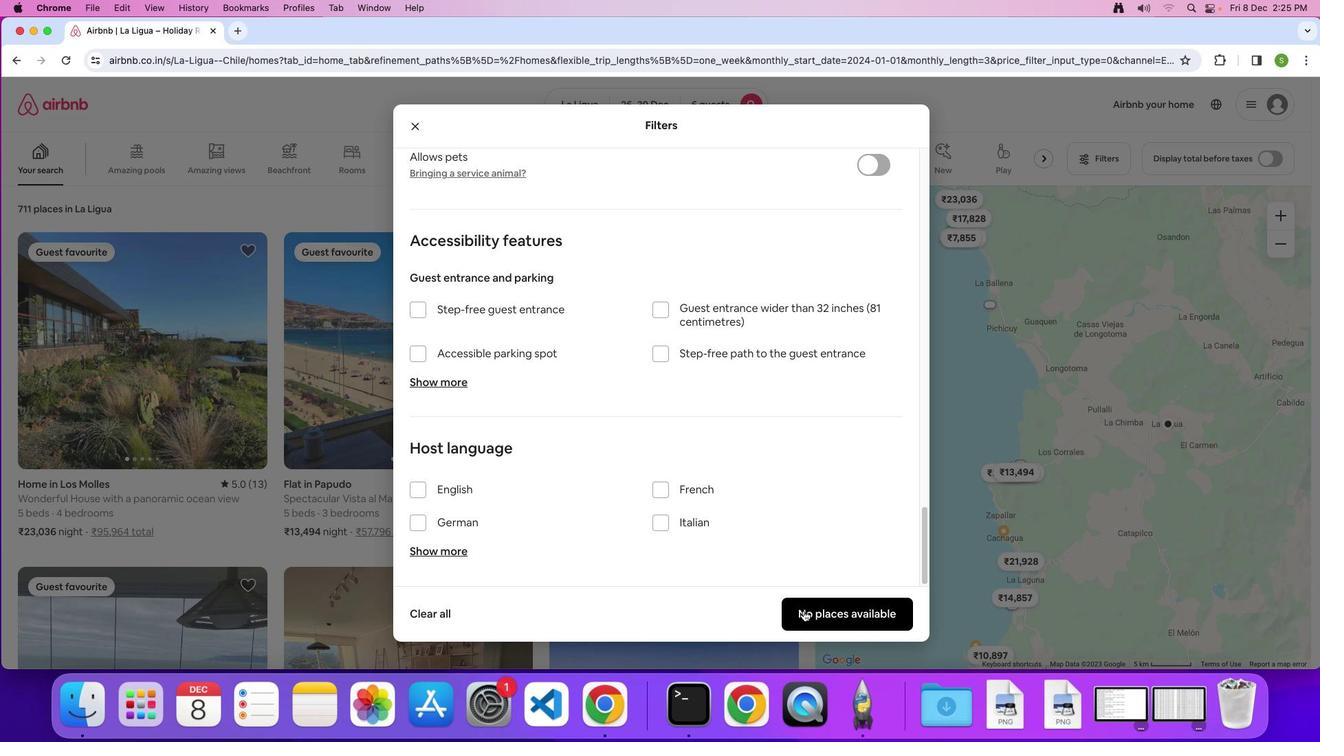 
Action: Mouse pressed left at (803, 610)
Screenshot: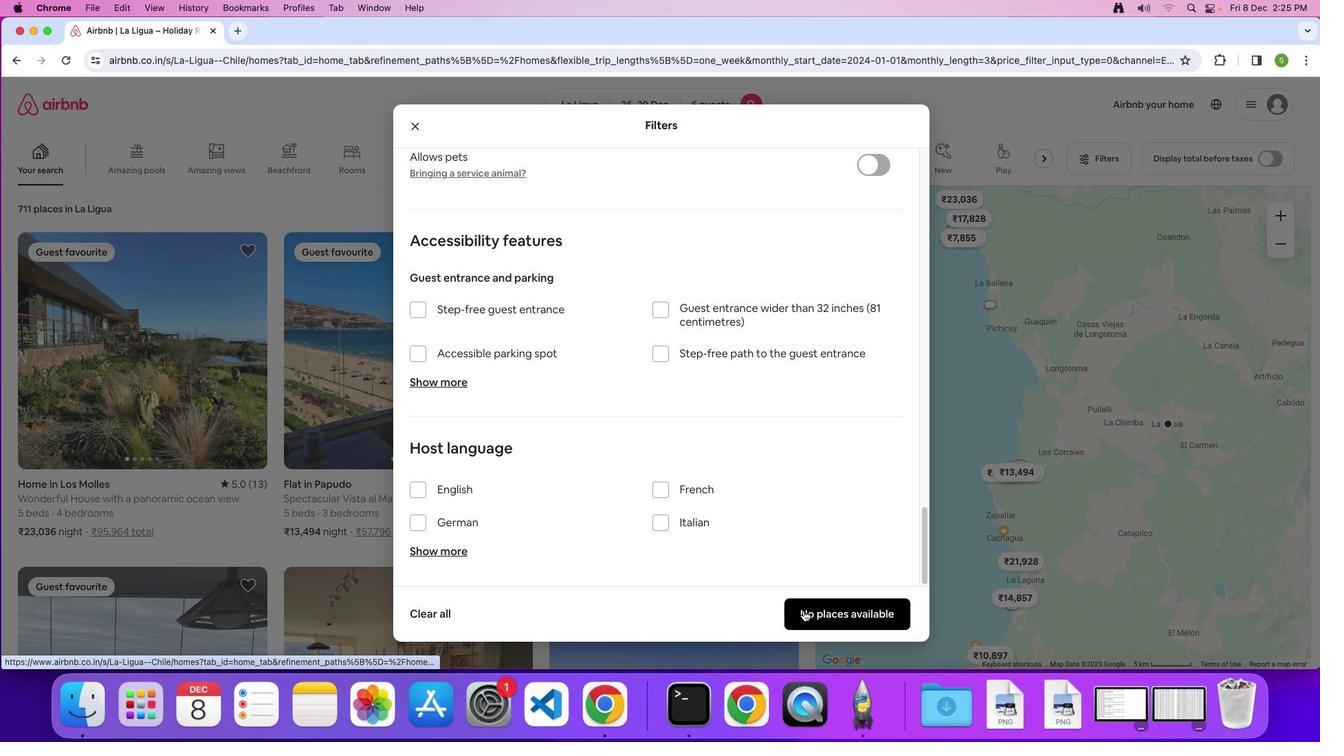 
Action: Mouse moved to (639, 418)
Screenshot: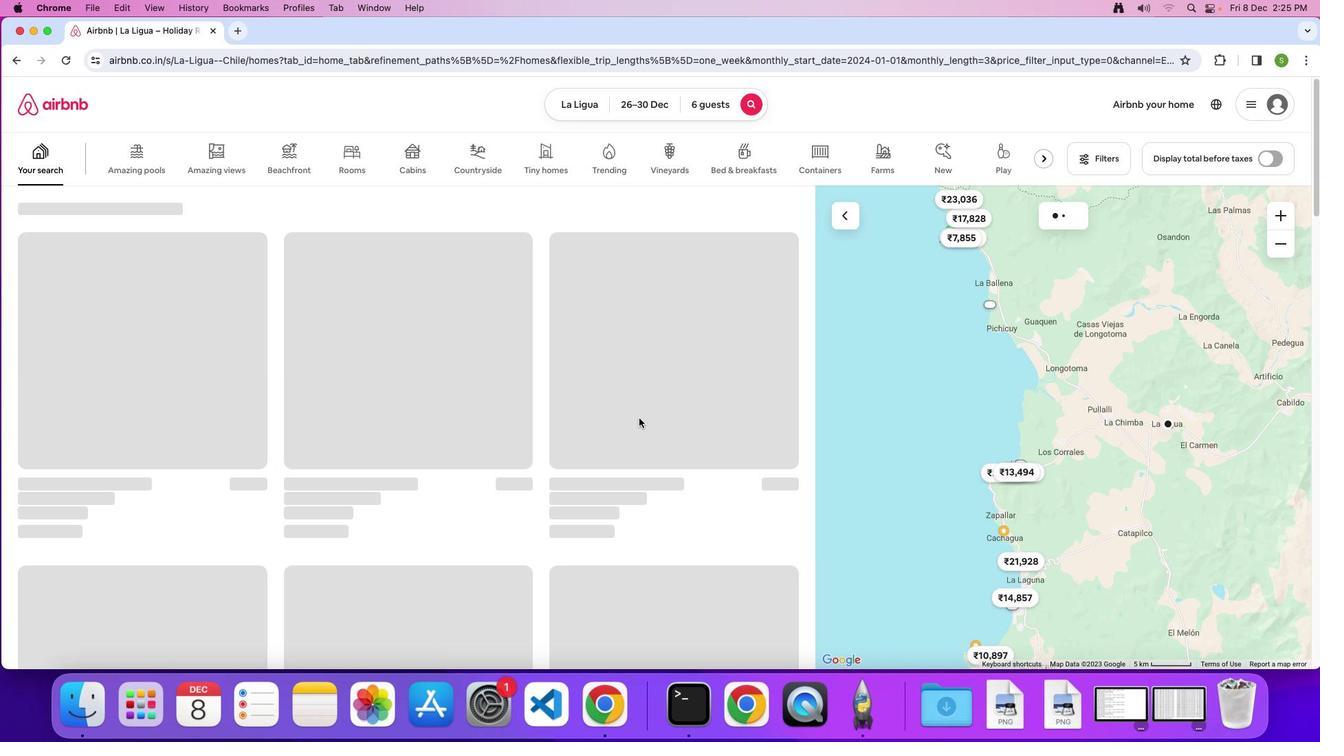 
